 Task: Look for Airbnb properties in Ashmun, Egypt from 5th November, 2023 to 16th November, 2023 for 2 adults.1  bedroom having 1 bed and 1 bathroom. Property type can be hotel. Look for 4 properties as per requirement.
Action: Mouse moved to (597, 114)
Screenshot: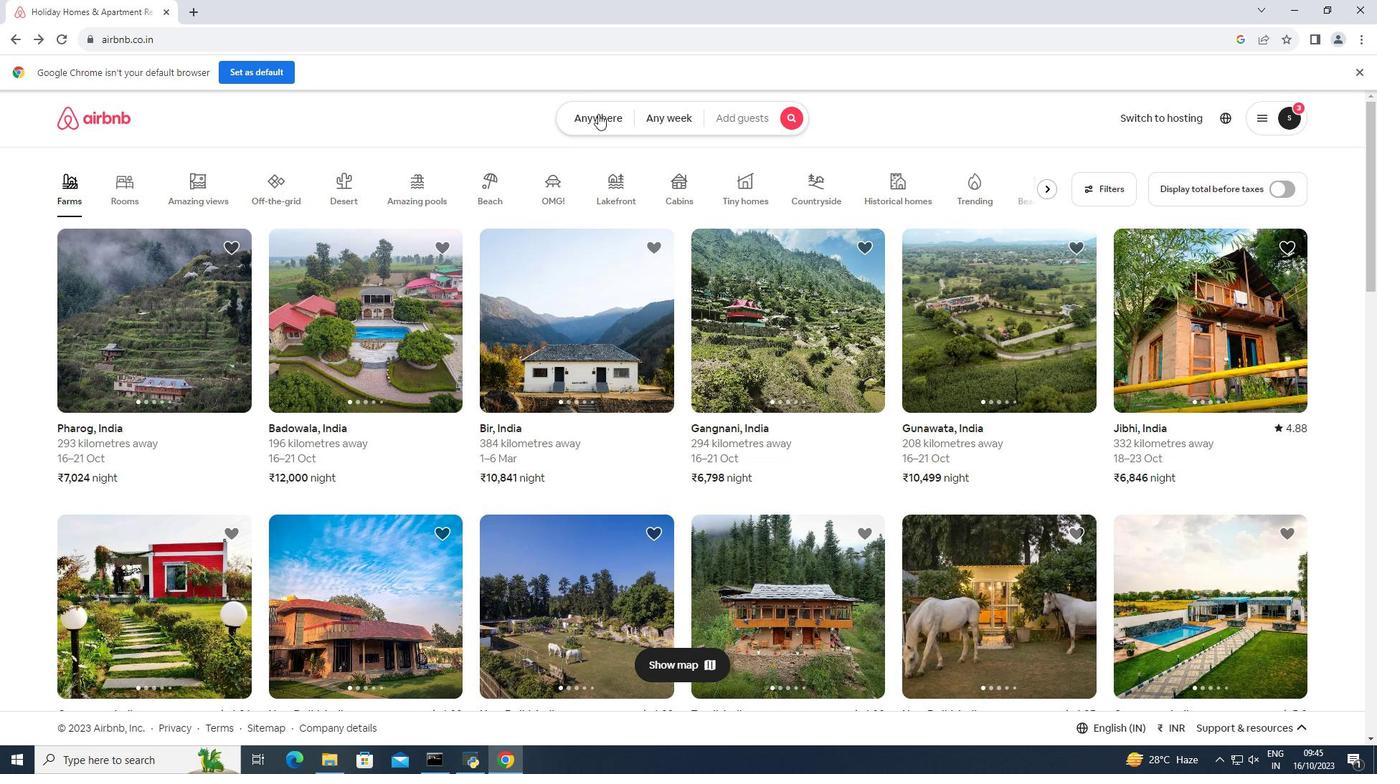 
Action: Mouse pressed left at (597, 114)
Screenshot: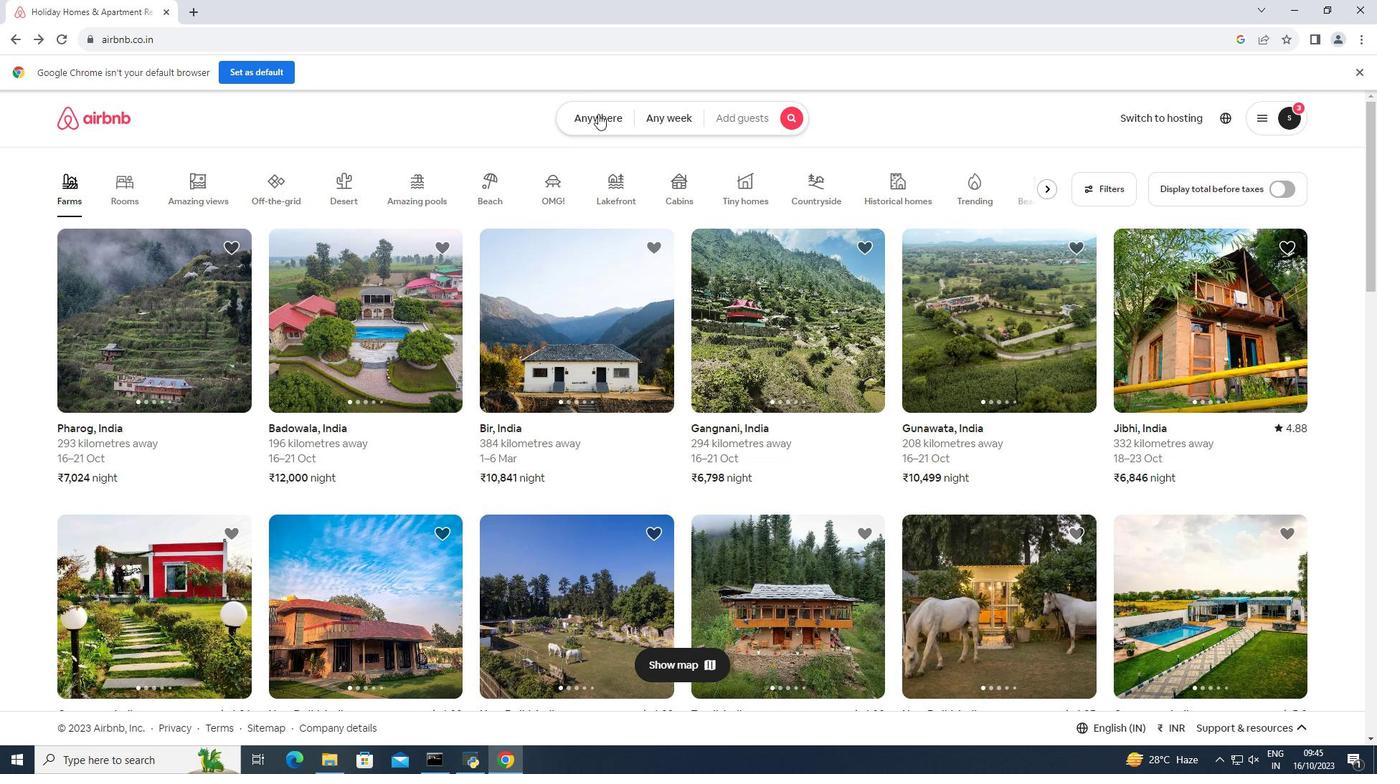 
Action: Mouse moved to (473, 177)
Screenshot: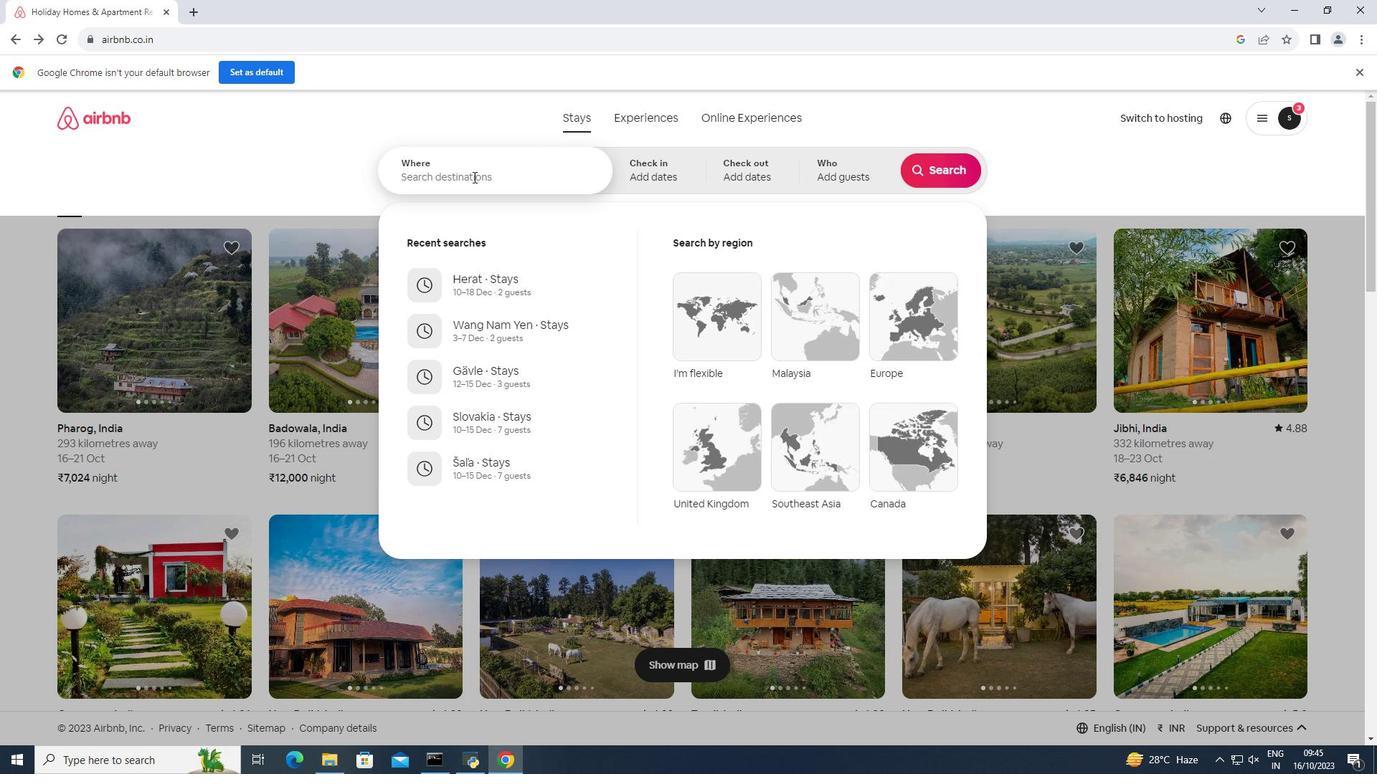
Action: Mouse pressed left at (473, 177)
Screenshot: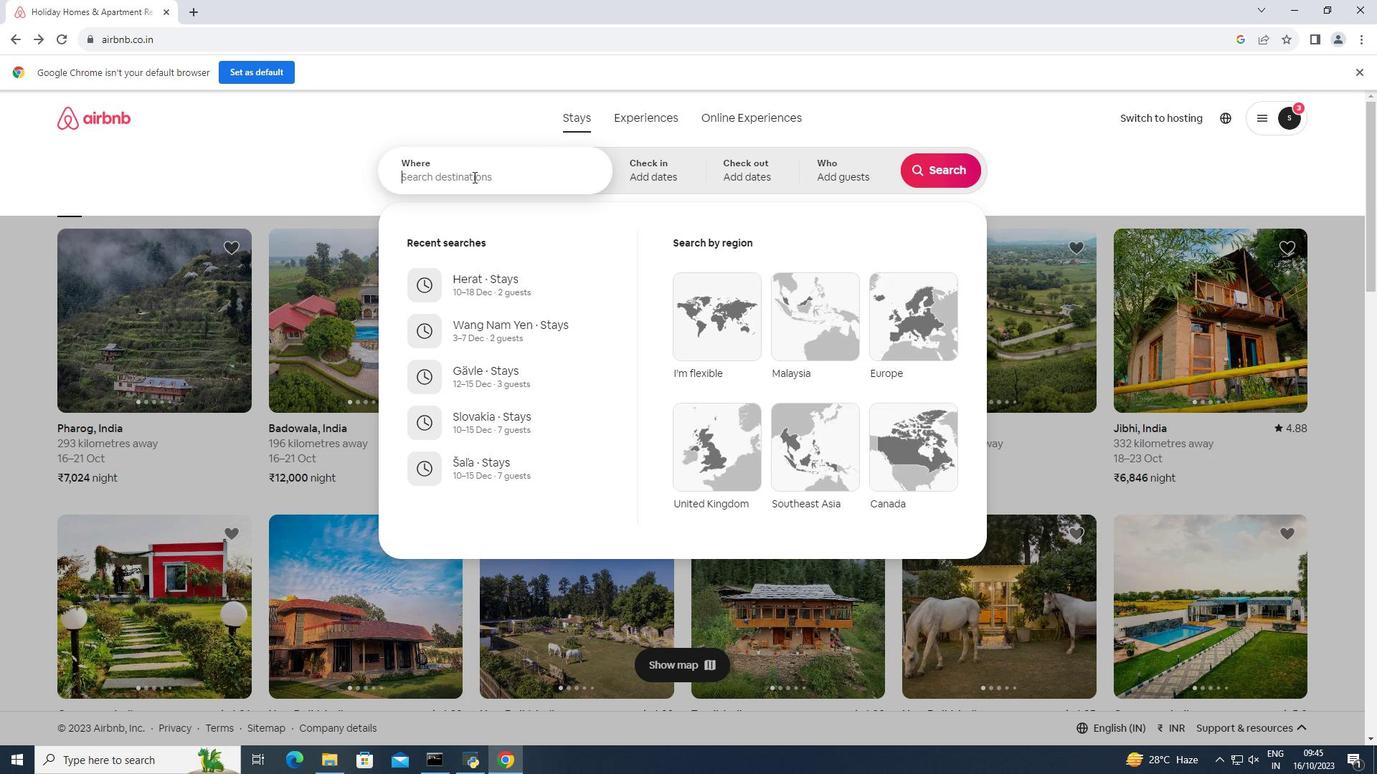 
Action: Key pressed <Key.shift><Key.shift><Key.shift><Key.shift><Key.shift><Key.shift>Ashmun,<Key.space><Key.shift>Egypt
Screenshot: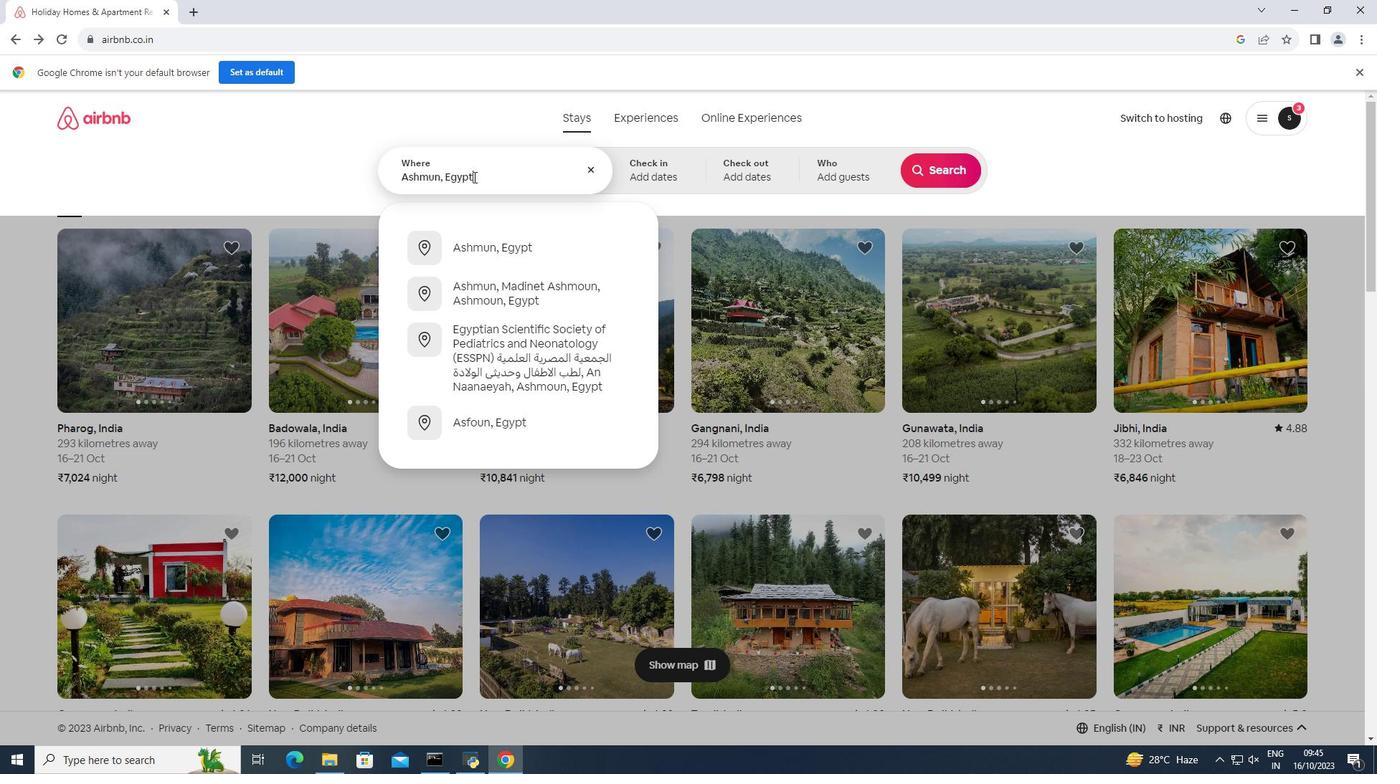 
Action: Mouse moved to (515, 250)
Screenshot: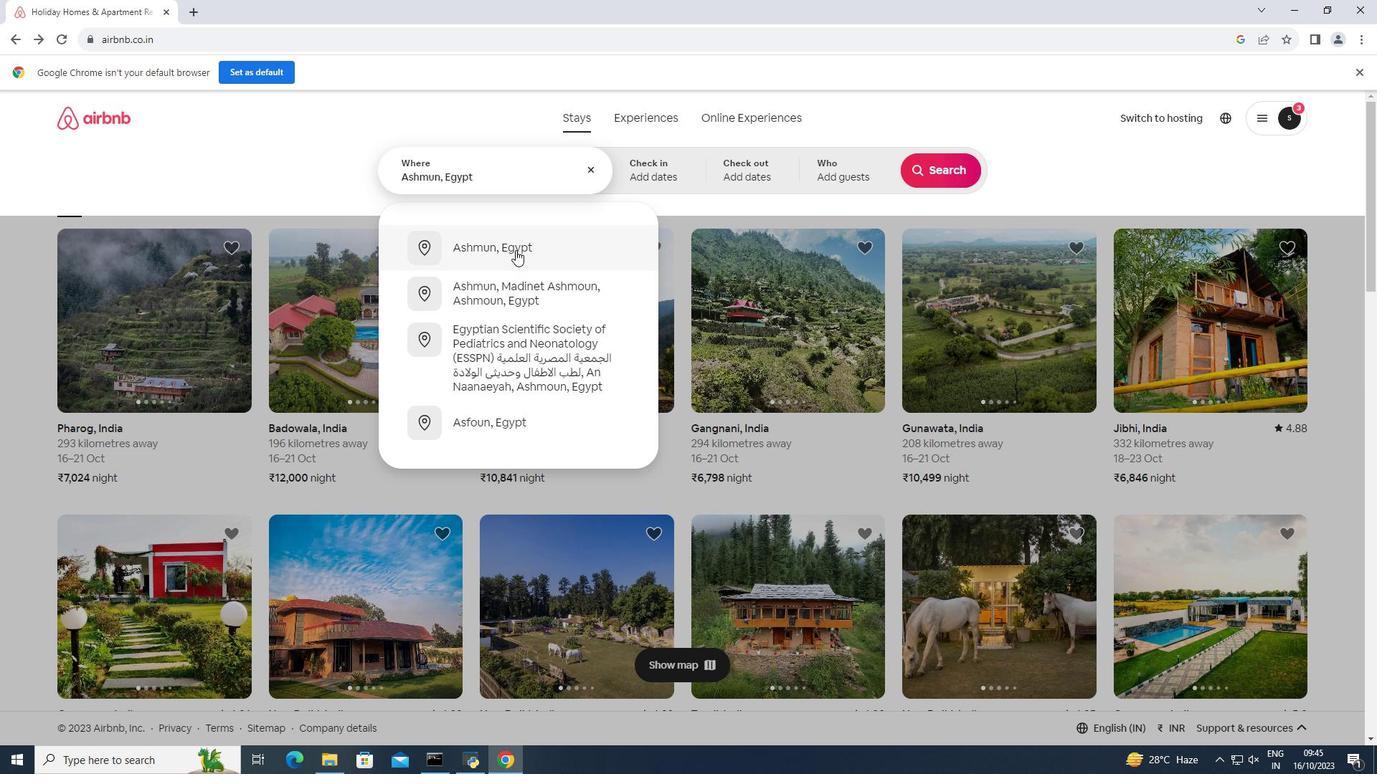 
Action: Mouse pressed left at (515, 250)
Screenshot: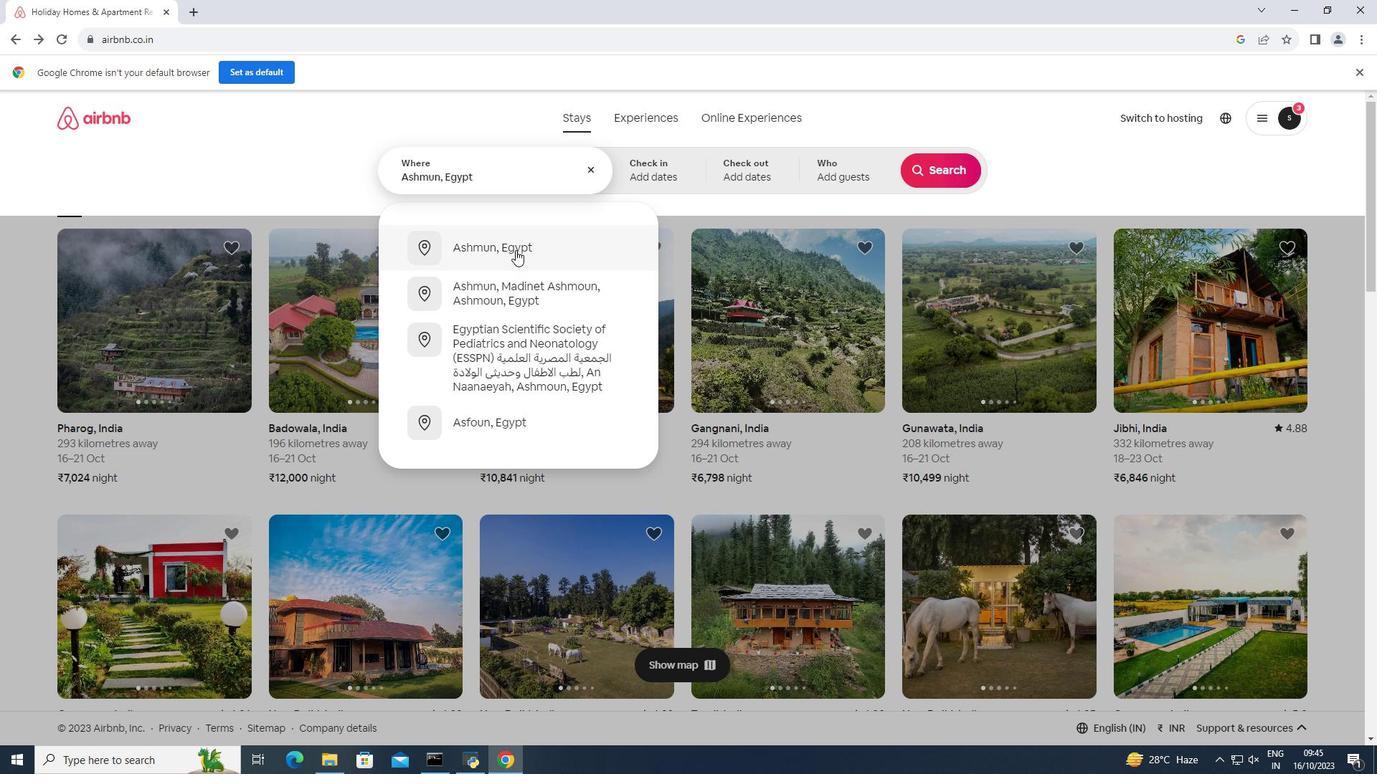 
Action: Mouse moved to (723, 375)
Screenshot: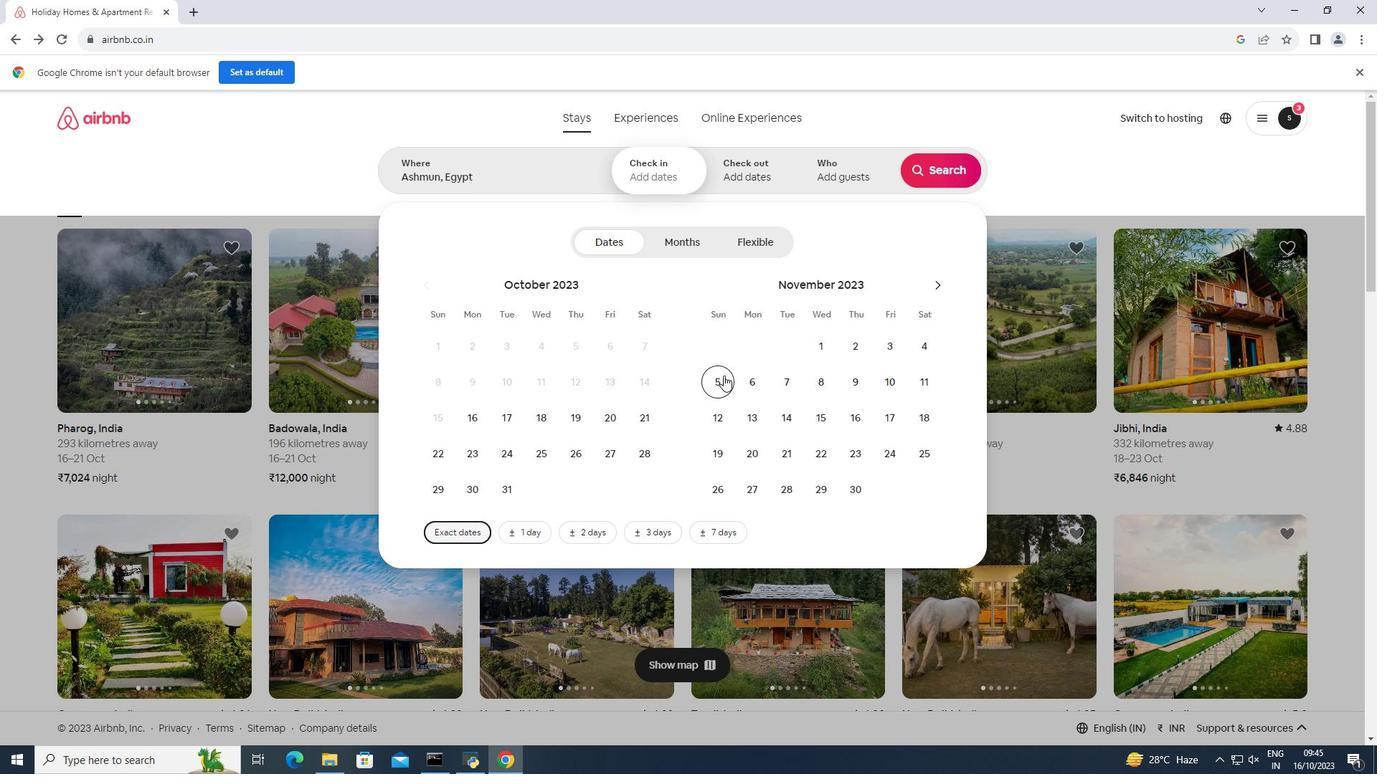 
Action: Mouse pressed left at (723, 375)
Screenshot: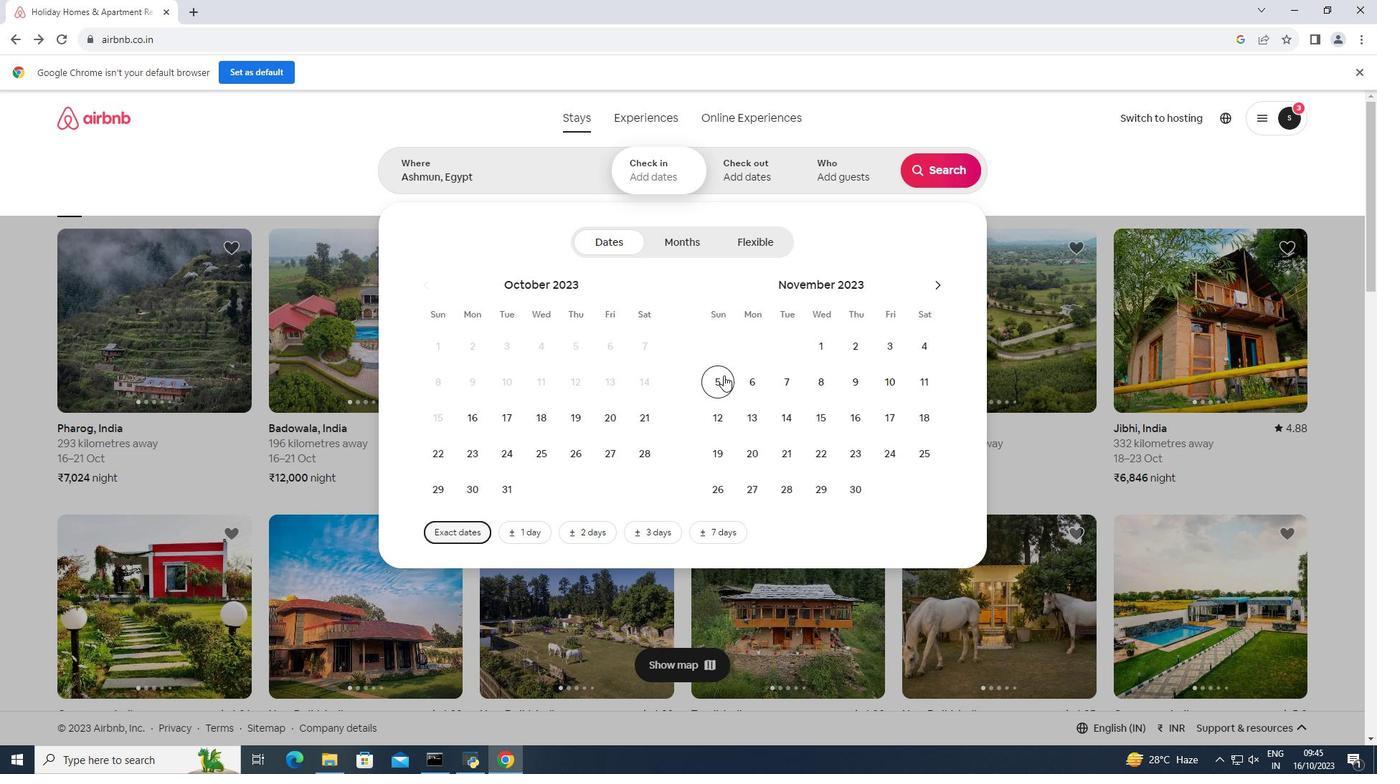 
Action: Mouse moved to (857, 416)
Screenshot: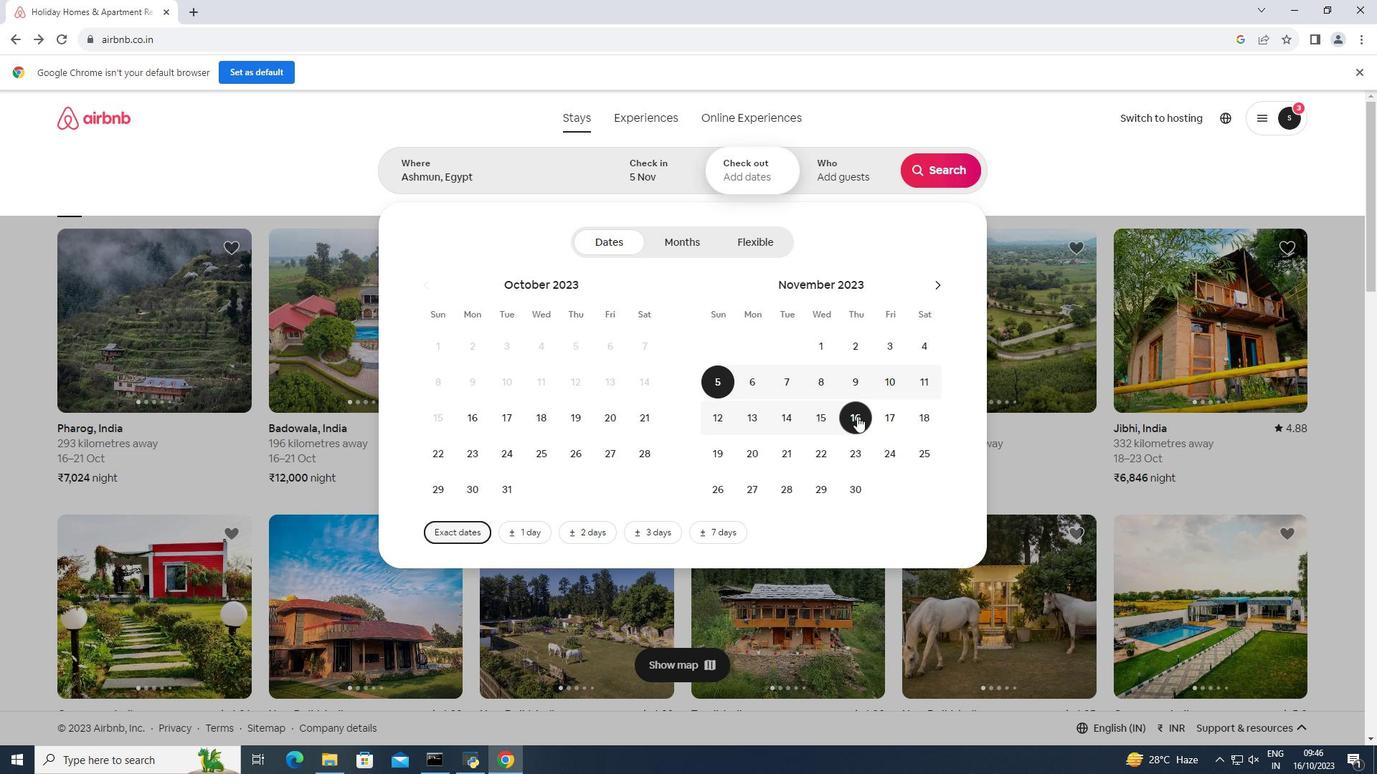 
Action: Mouse pressed left at (857, 416)
Screenshot: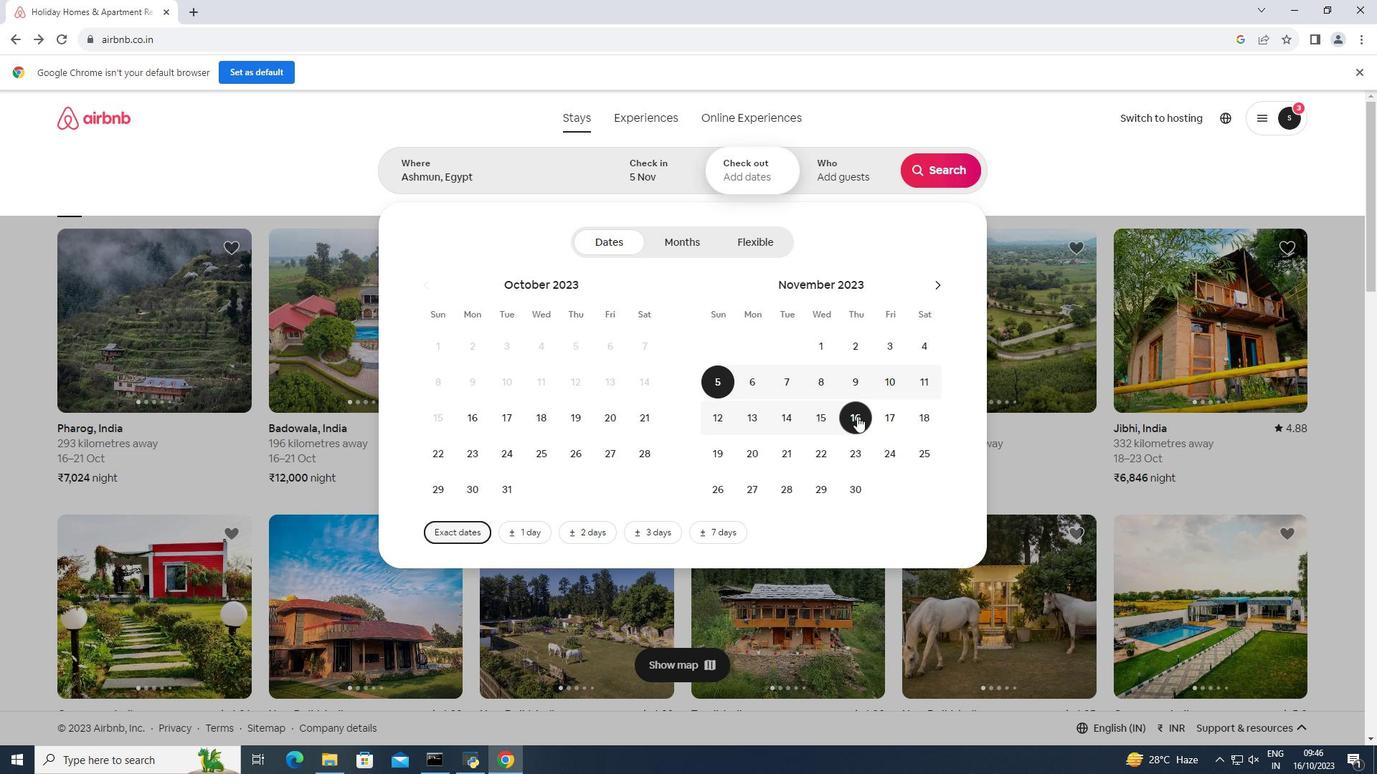 
Action: Mouse moved to (834, 172)
Screenshot: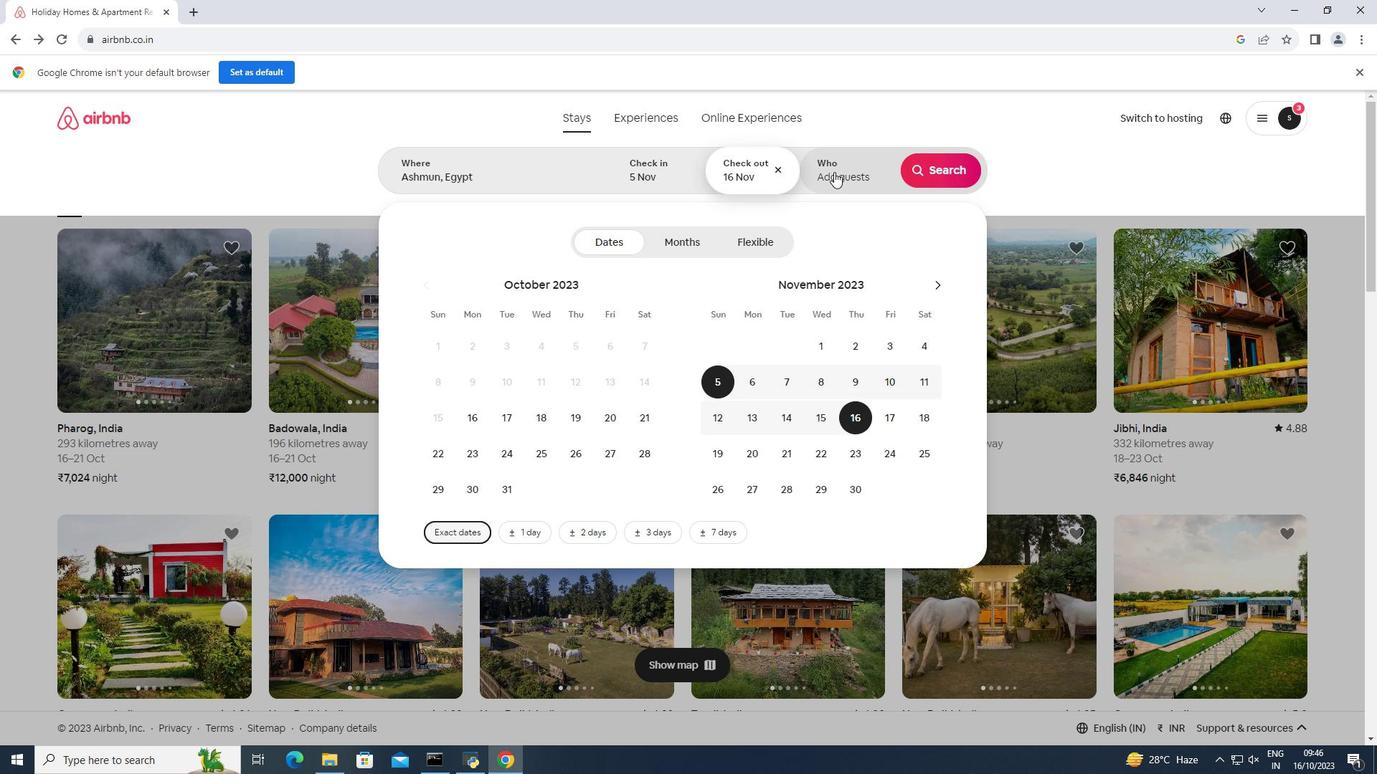 
Action: Mouse pressed left at (834, 172)
Screenshot: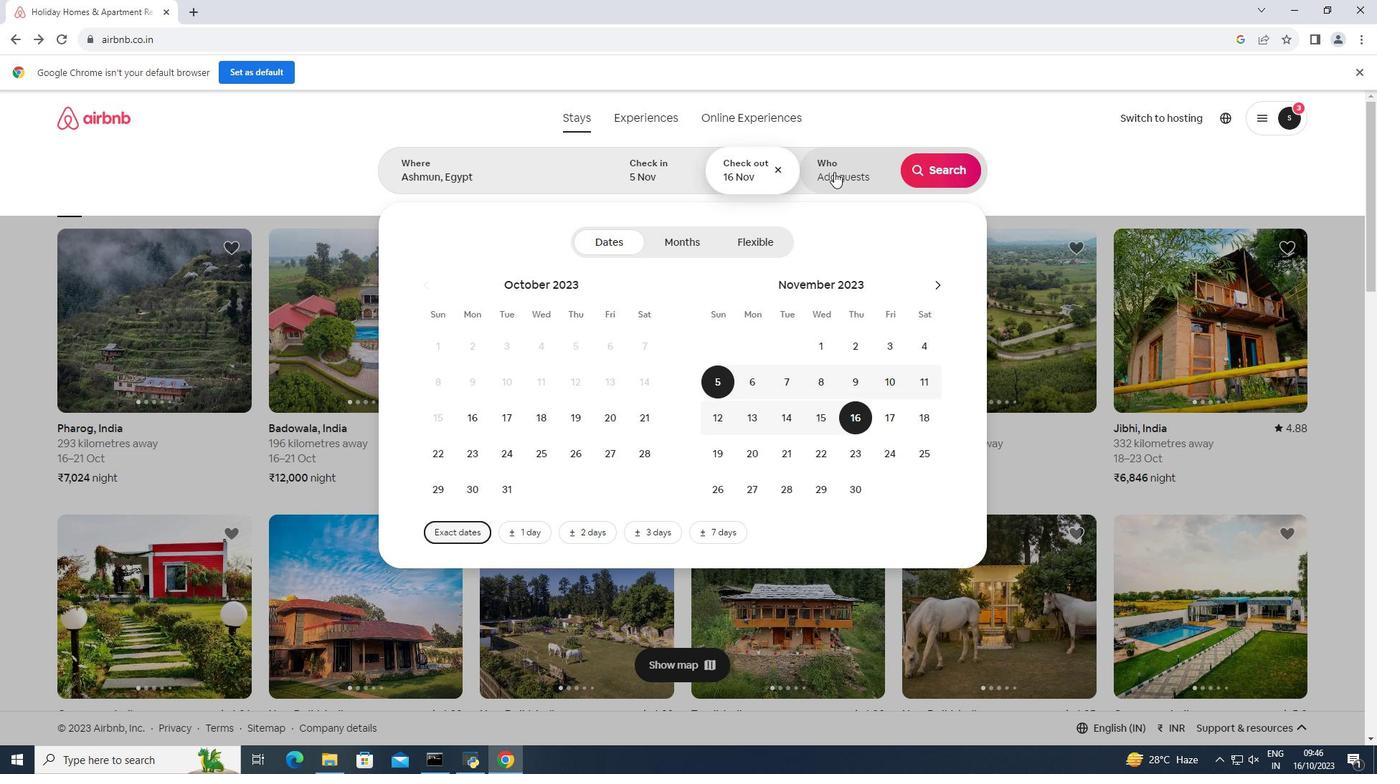 
Action: Mouse moved to (943, 246)
Screenshot: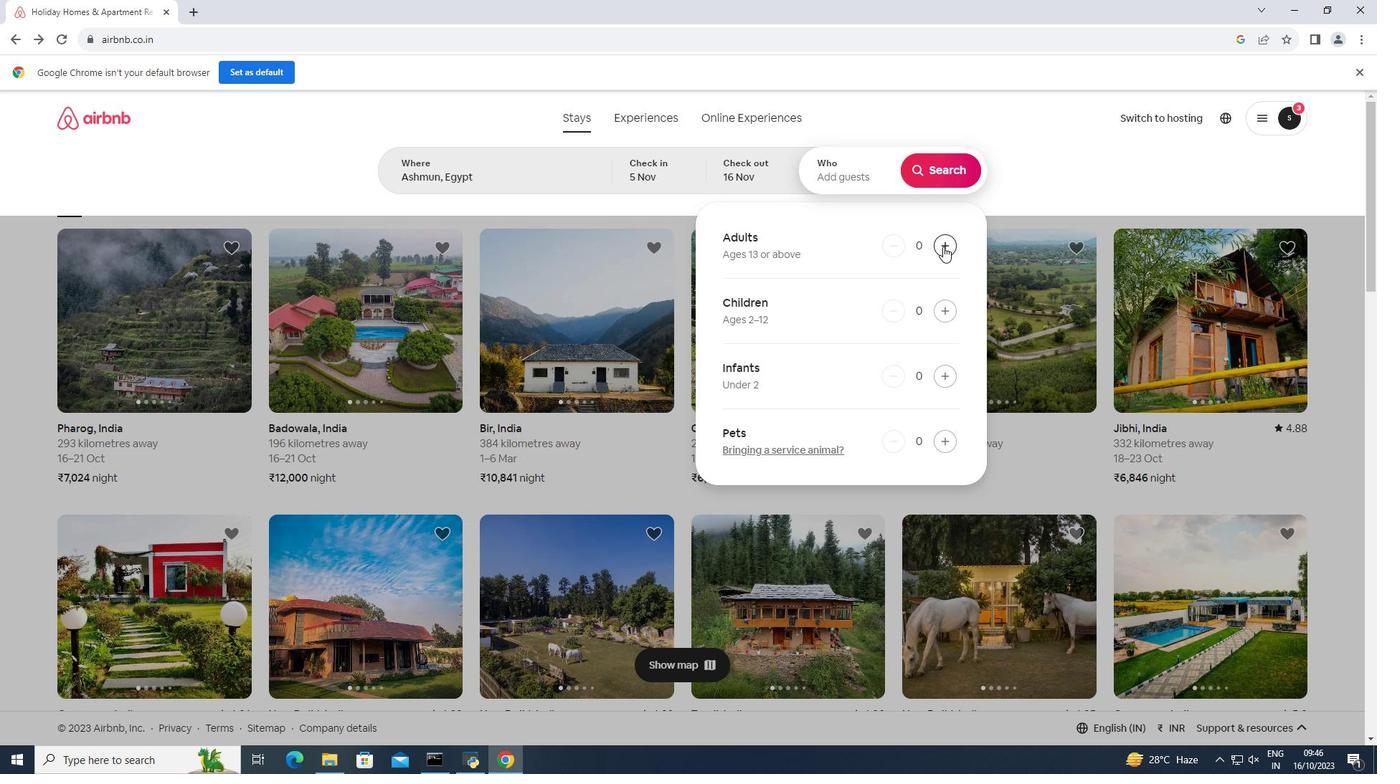 
Action: Mouse pressed left at (943, 246)
Screenshot: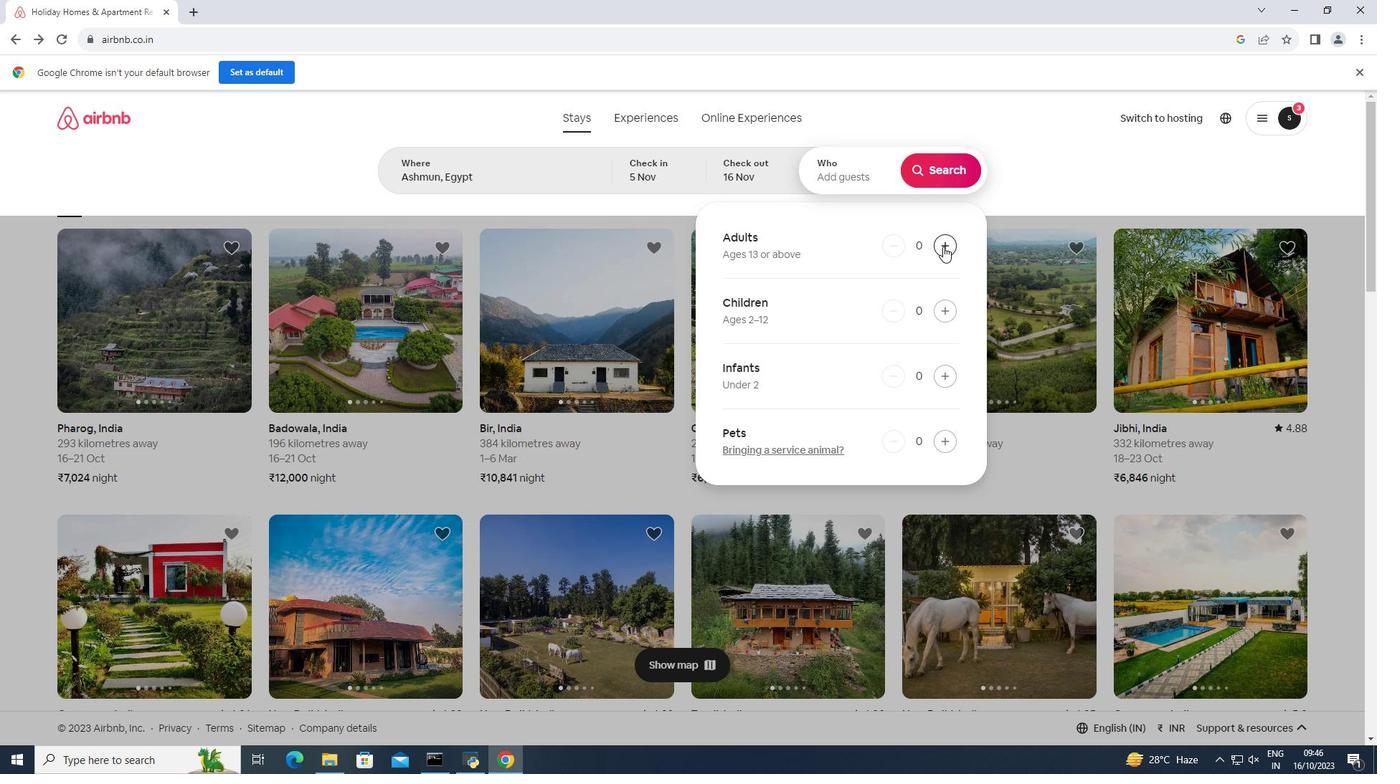 
Action: Mouse pressed left at (943, 246)
Screenshot: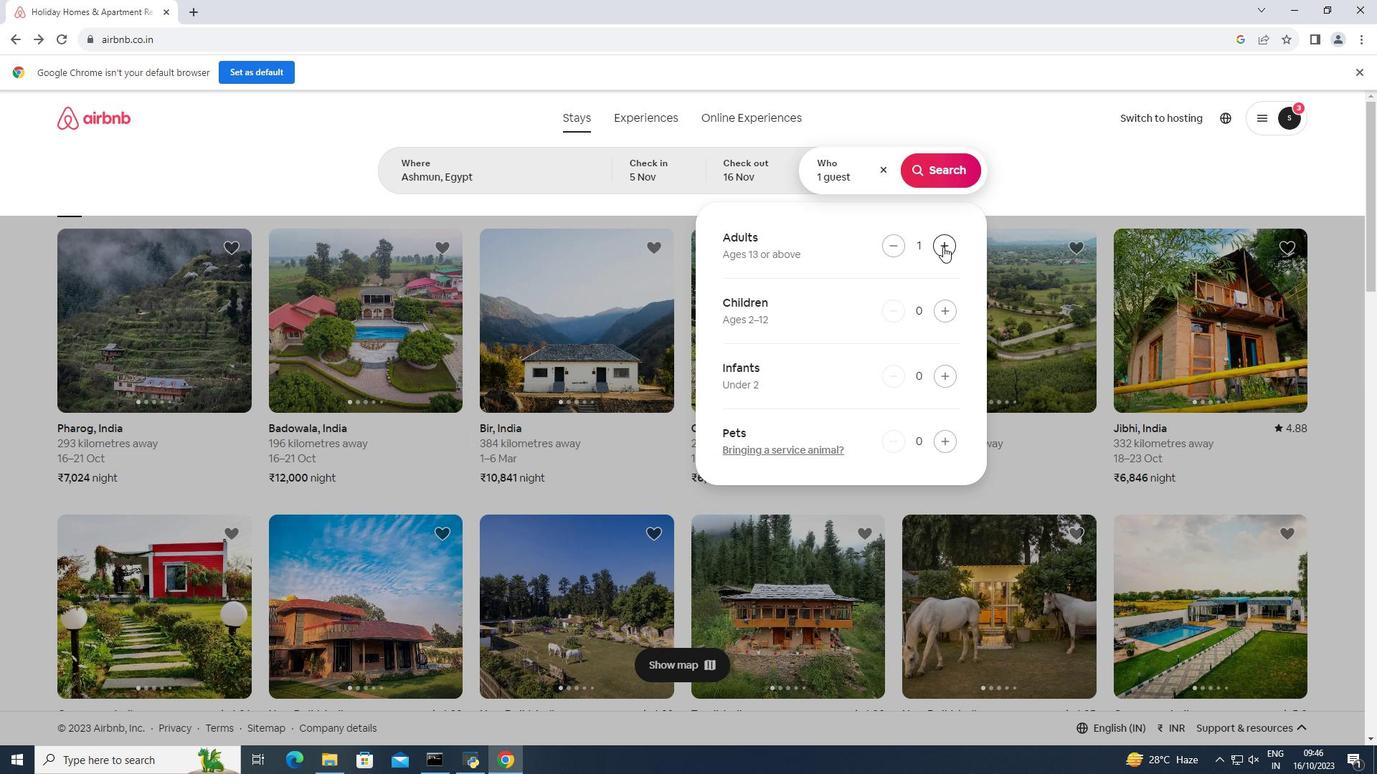 
Action: Mouse moved to (946, 171)
Screenshot: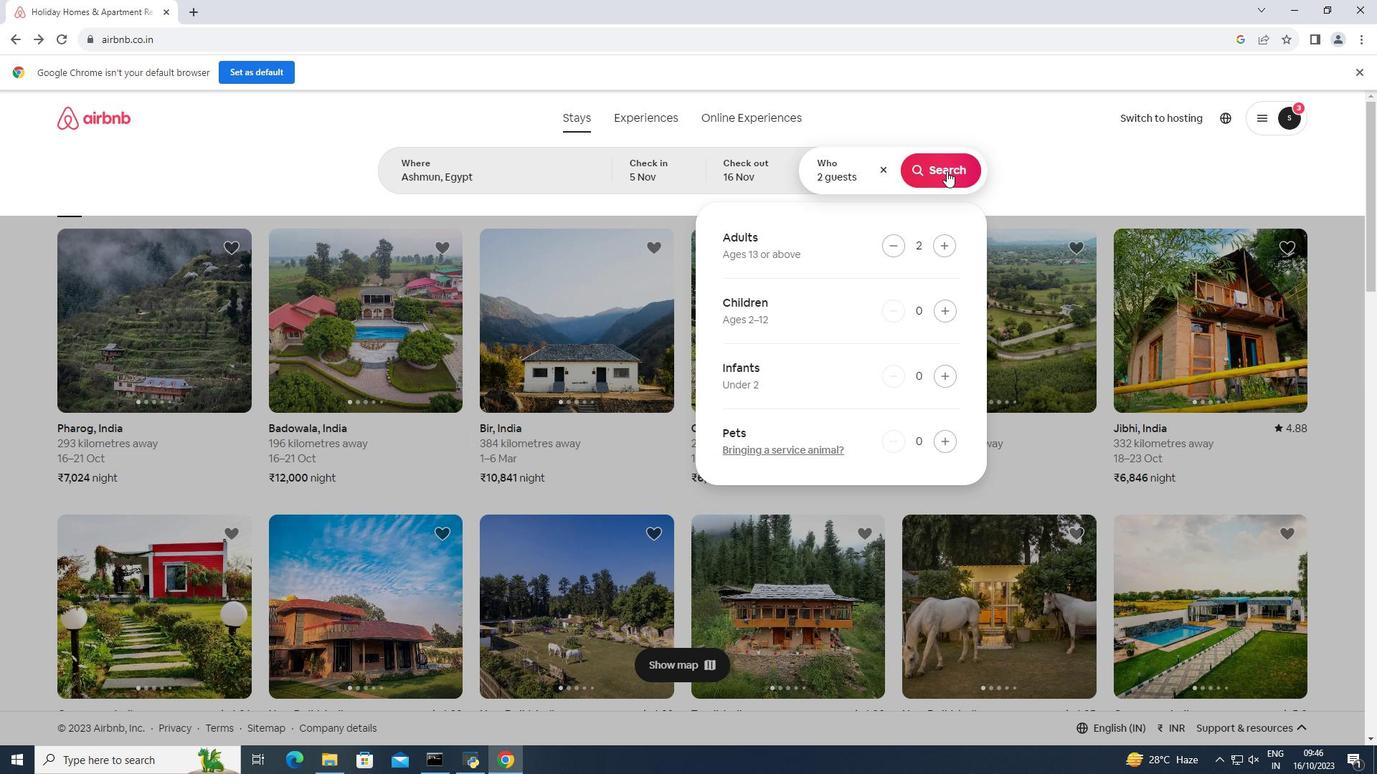 
Action: Mouse pressed left at (946, 171)
Screenshot: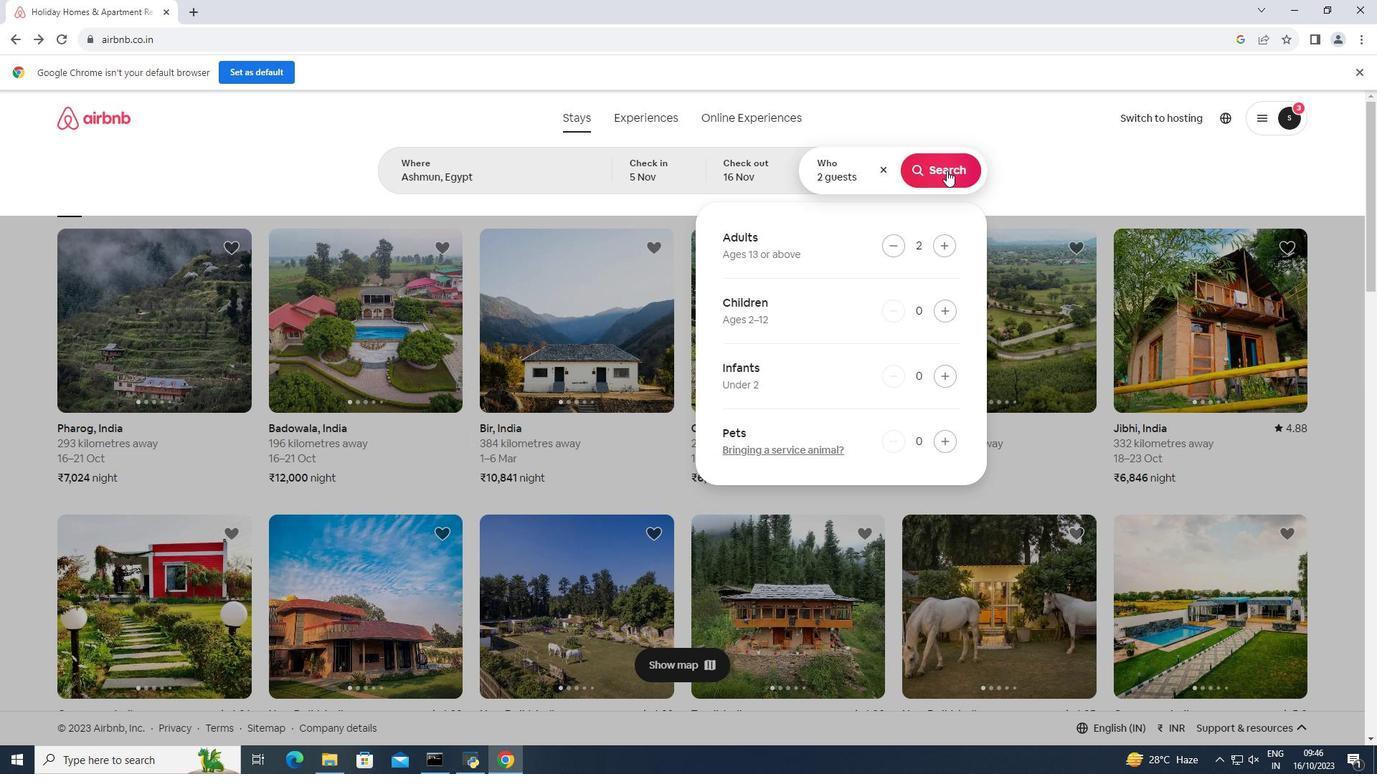 
Action: Mouse moved to (1130, 176)
Screenshot: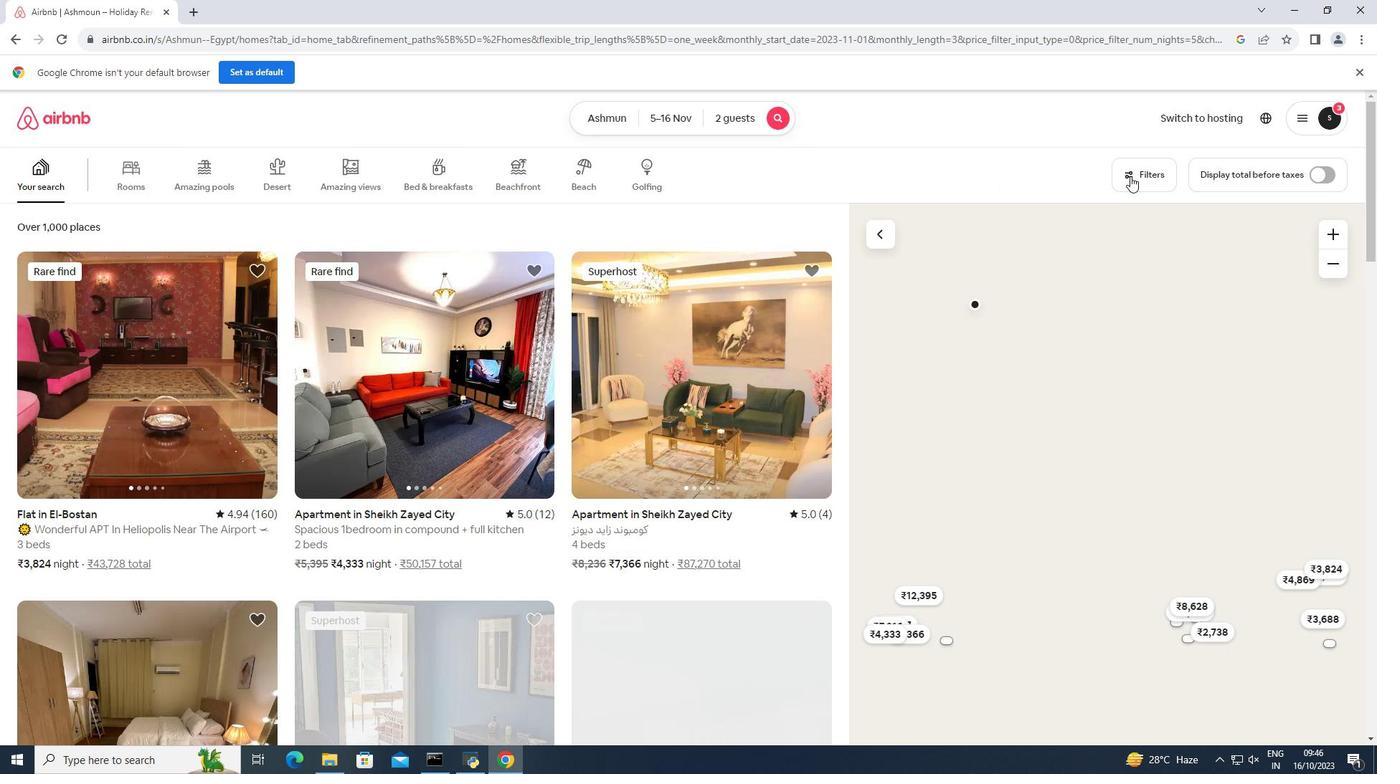 
Action: Mouse pressed left at (1130, 176)
Screenshot: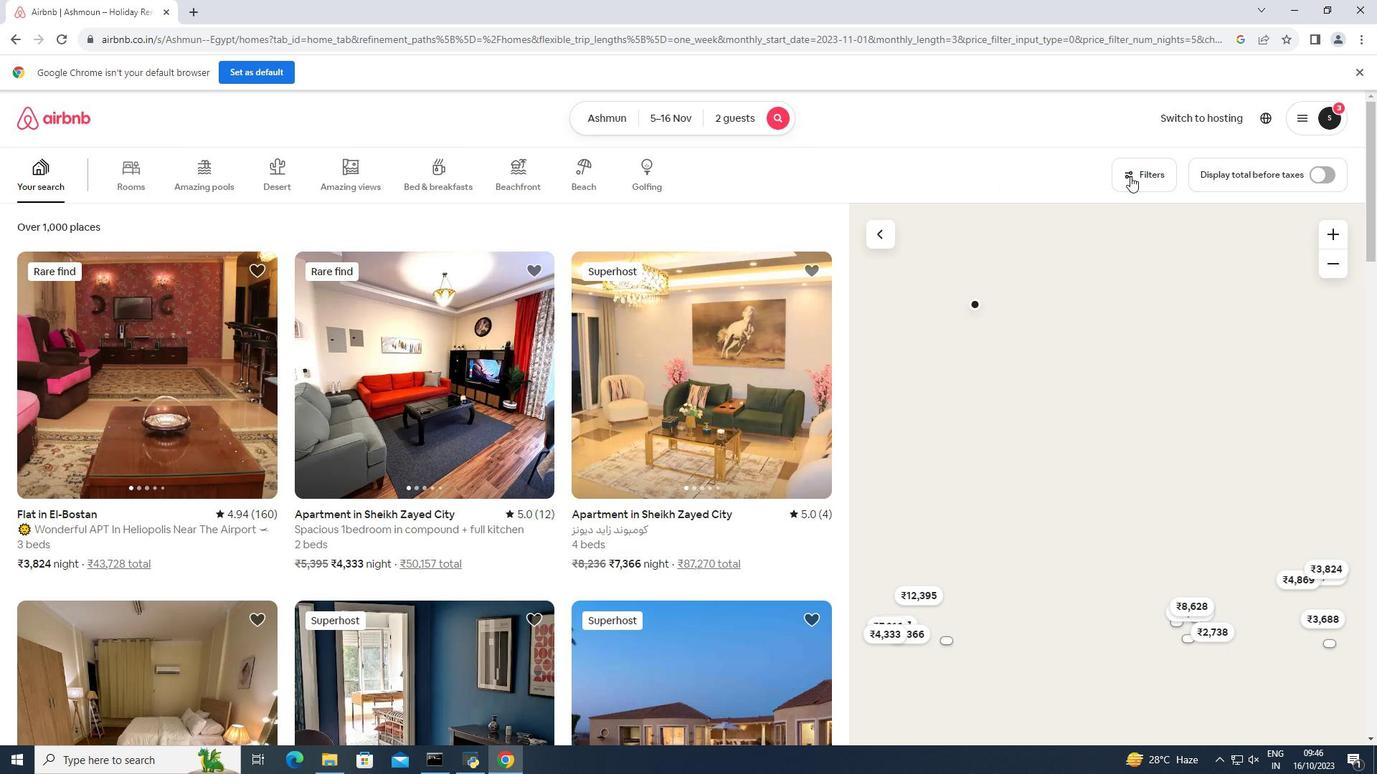
Action: Mouse moved to (597, 454)
Screenshot: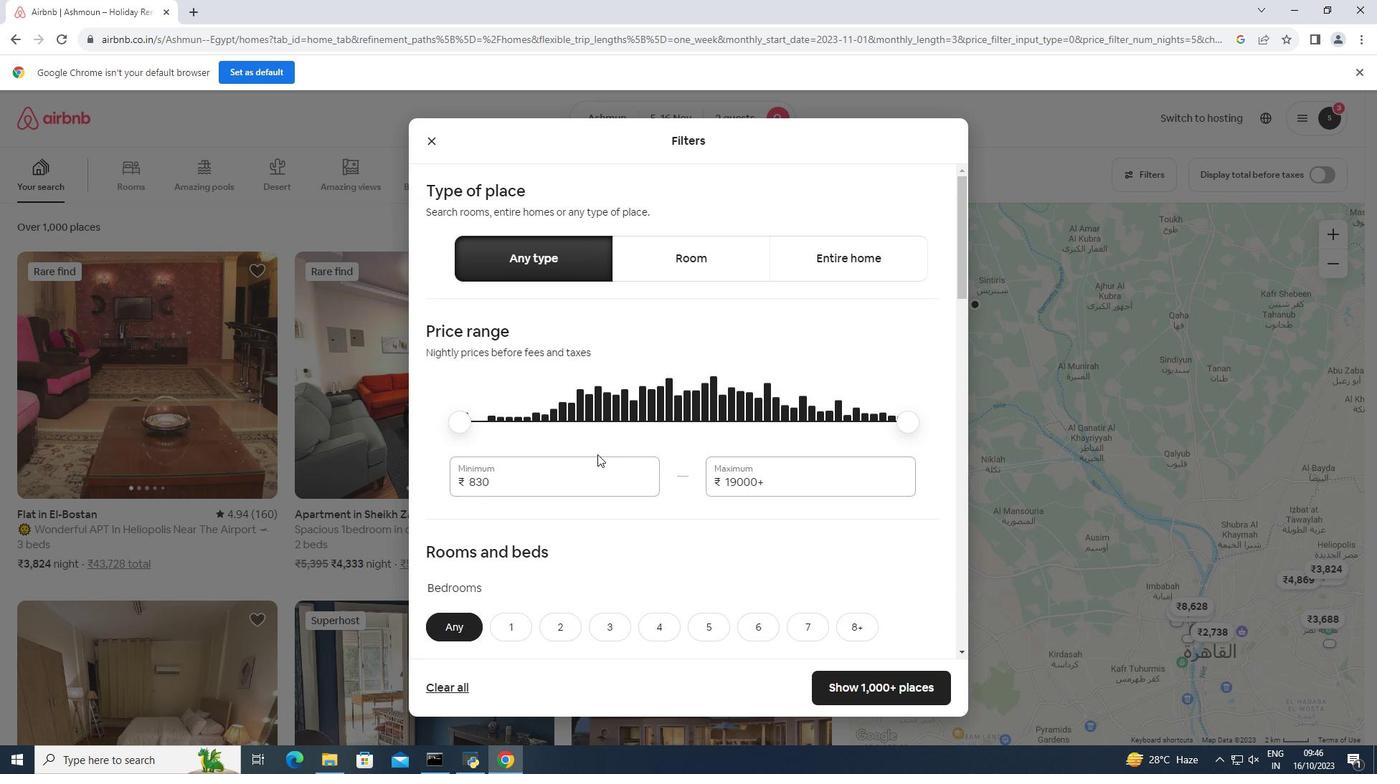 
Action: Mouse scrolled (597, 453) with delta (0, 0)
Screenshot: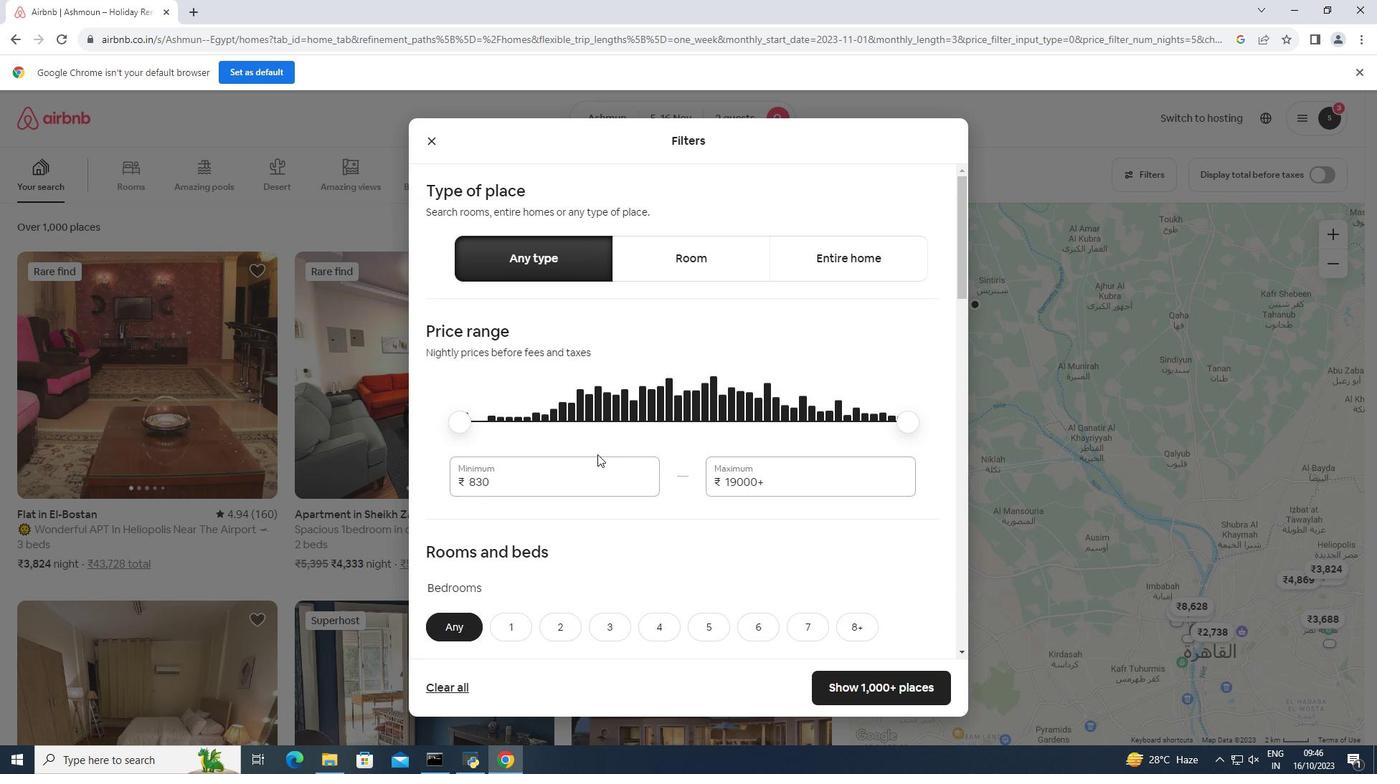 
Action: Mouse scrolled (597, 453) with delta (0, 0)
Screenshot: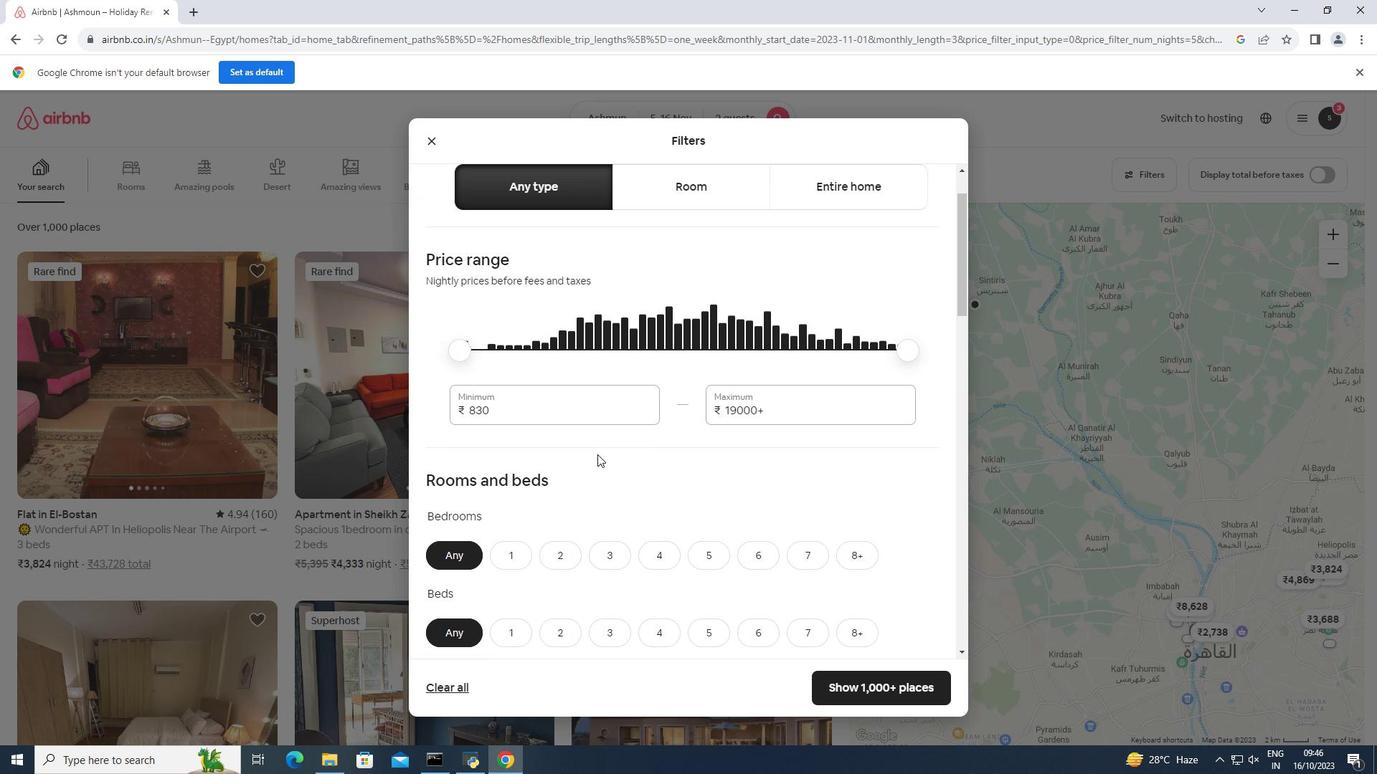 
Action: Mouse moved to (513, 481)
Screenshot: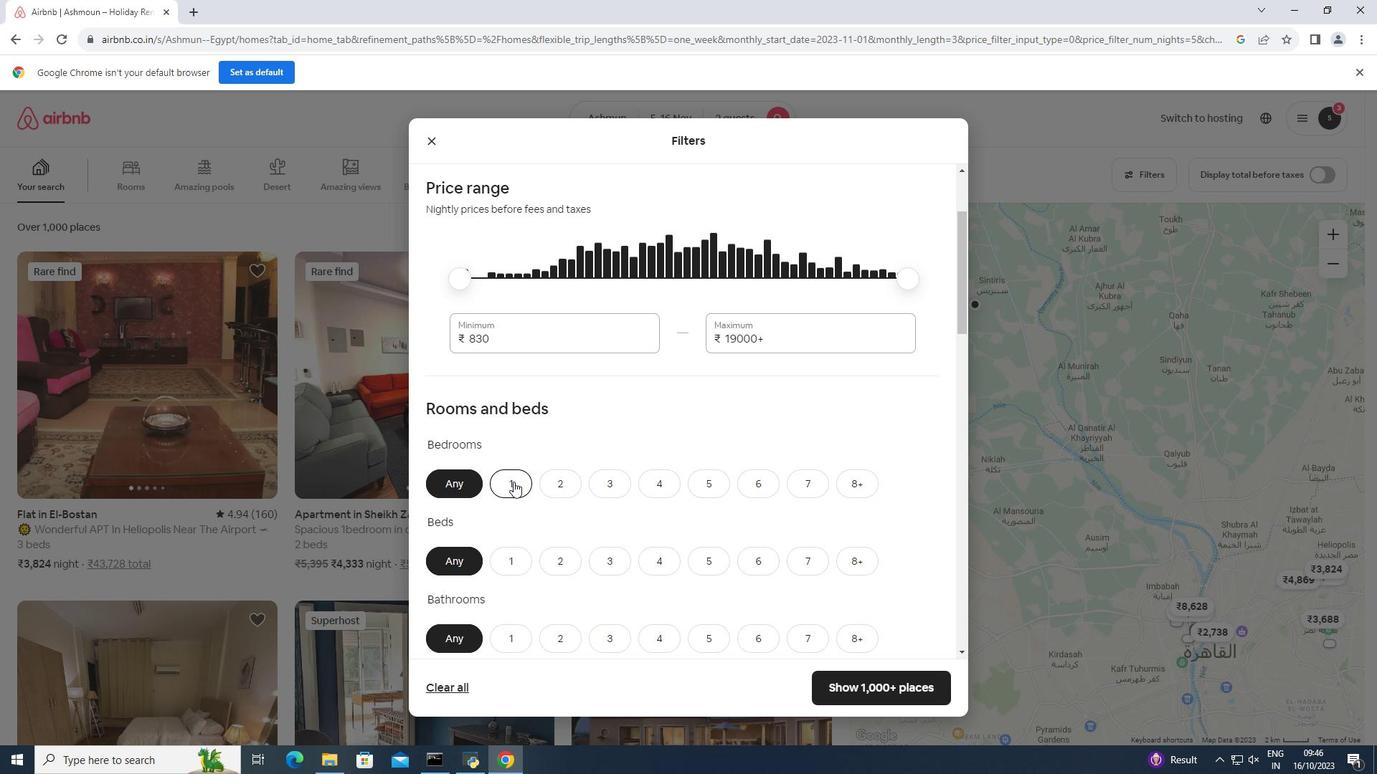 
Action: Mouse pressed left at (513, 481)
Screenshot: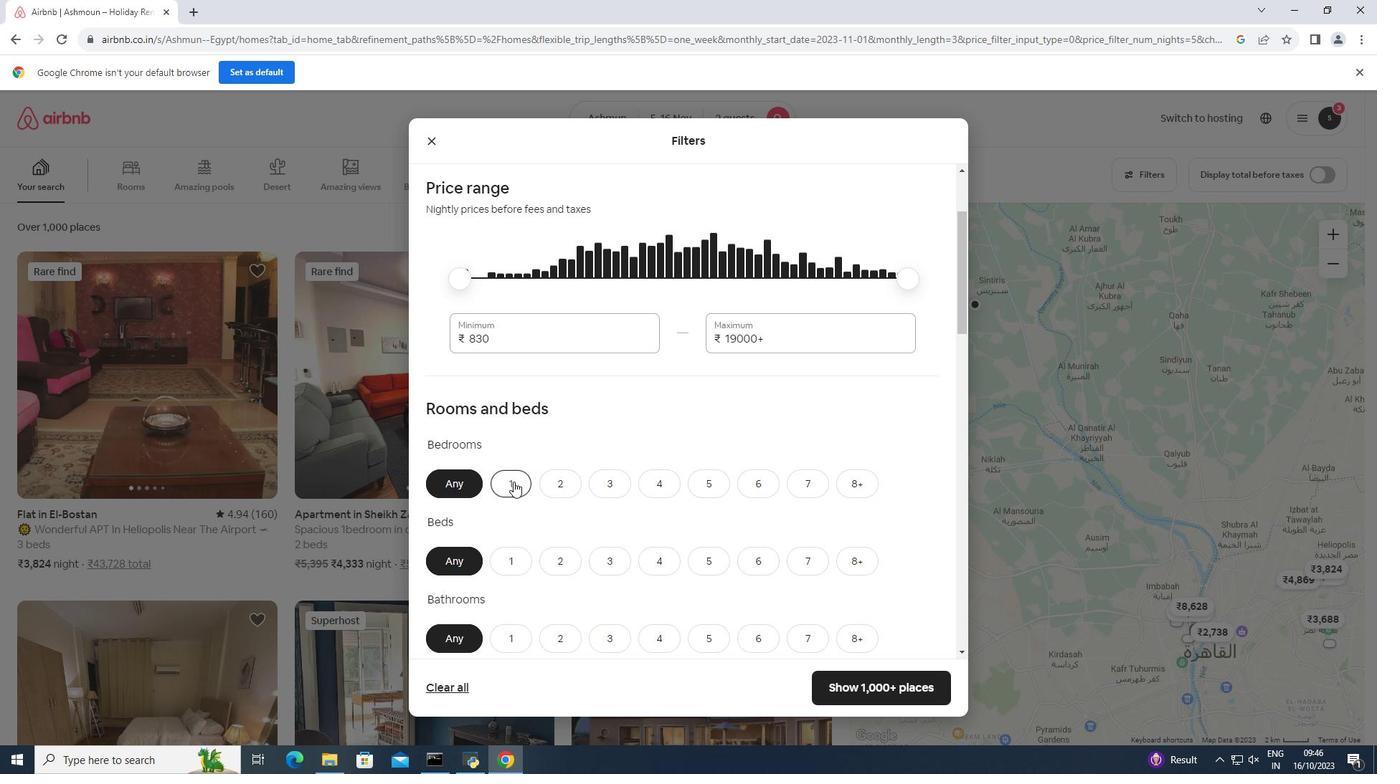 
Action: Mouse moved to (512, 553)
Screenshot: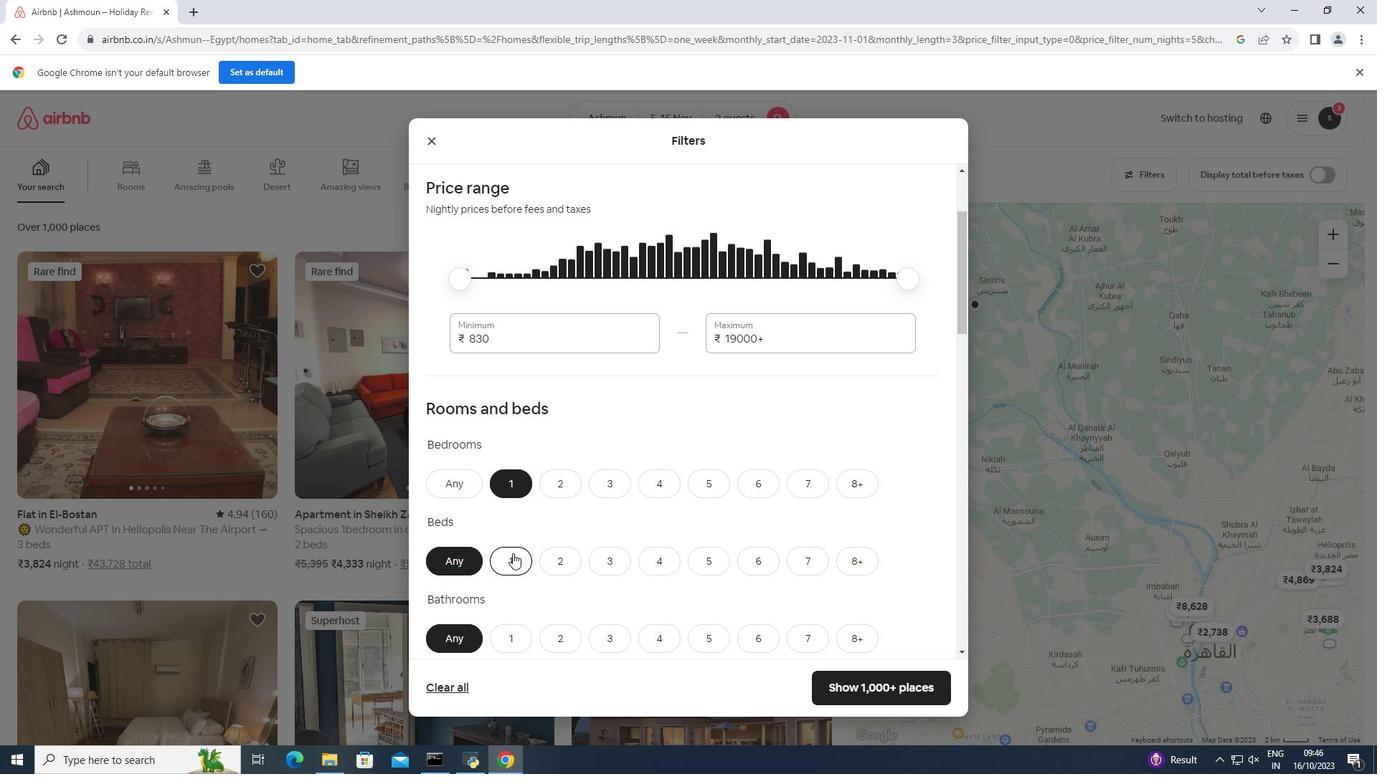 
Action: Mouse pressed left at (512, 553)
Screenshot: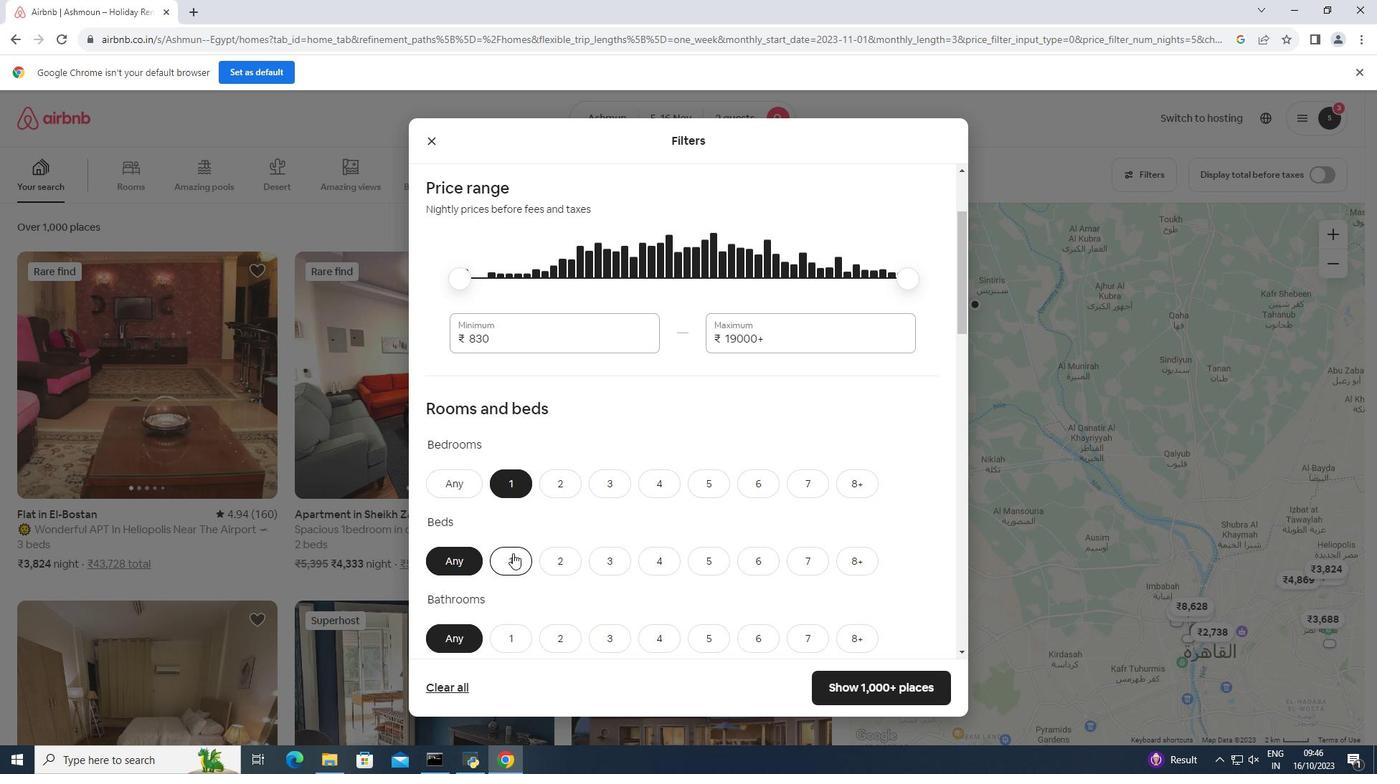 
Action: Mouse moved to (510, 639)
Screenshot: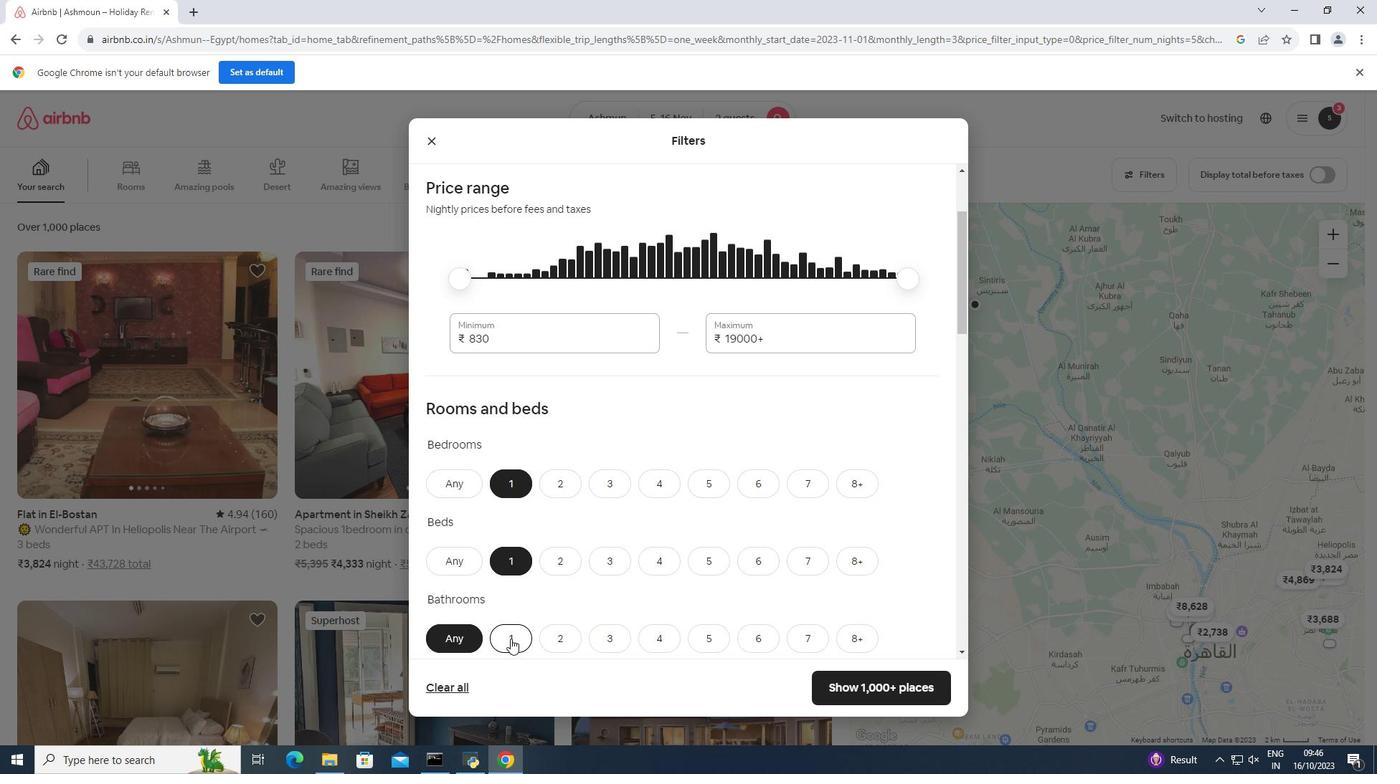 
Action: Mouse pressed left at (510, 639)
Screenshot: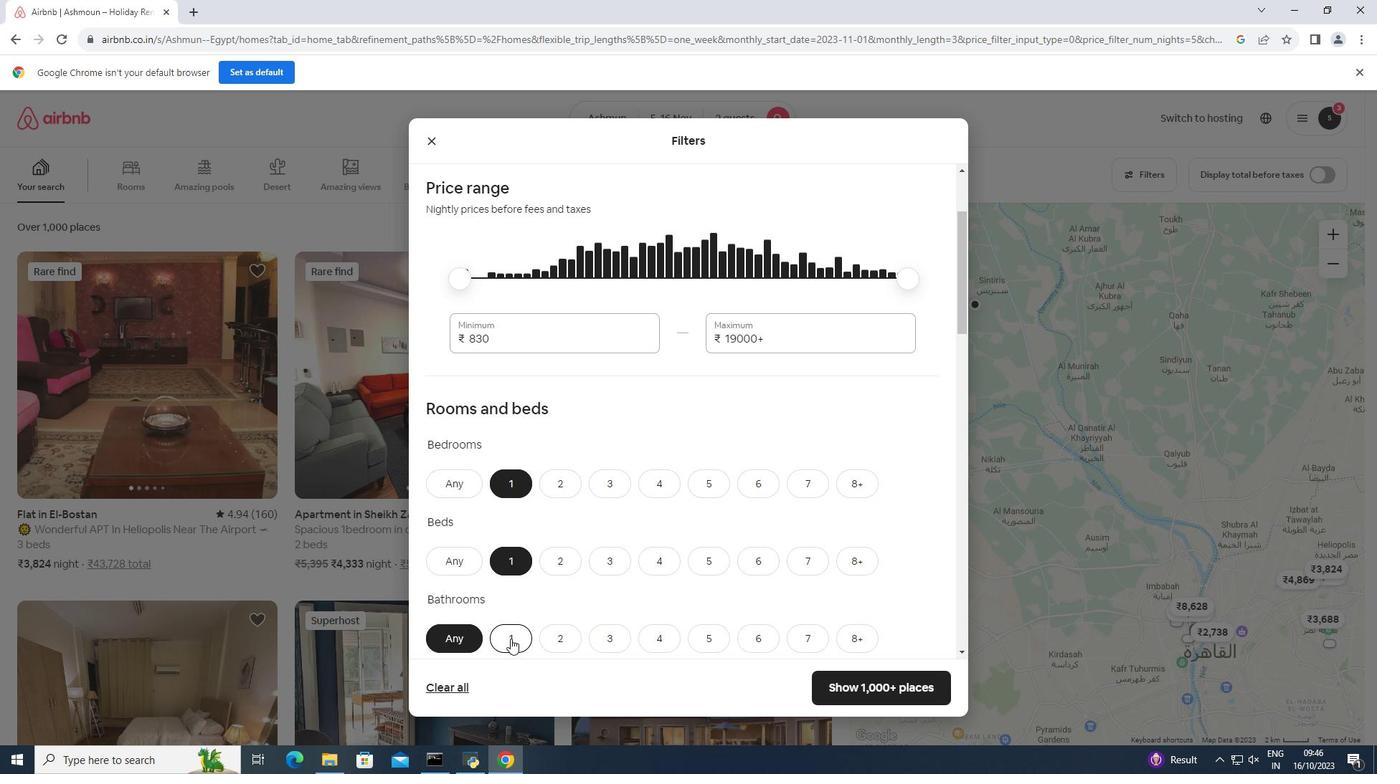 
Action: Mouse moved to (563, 525)
Screenshot: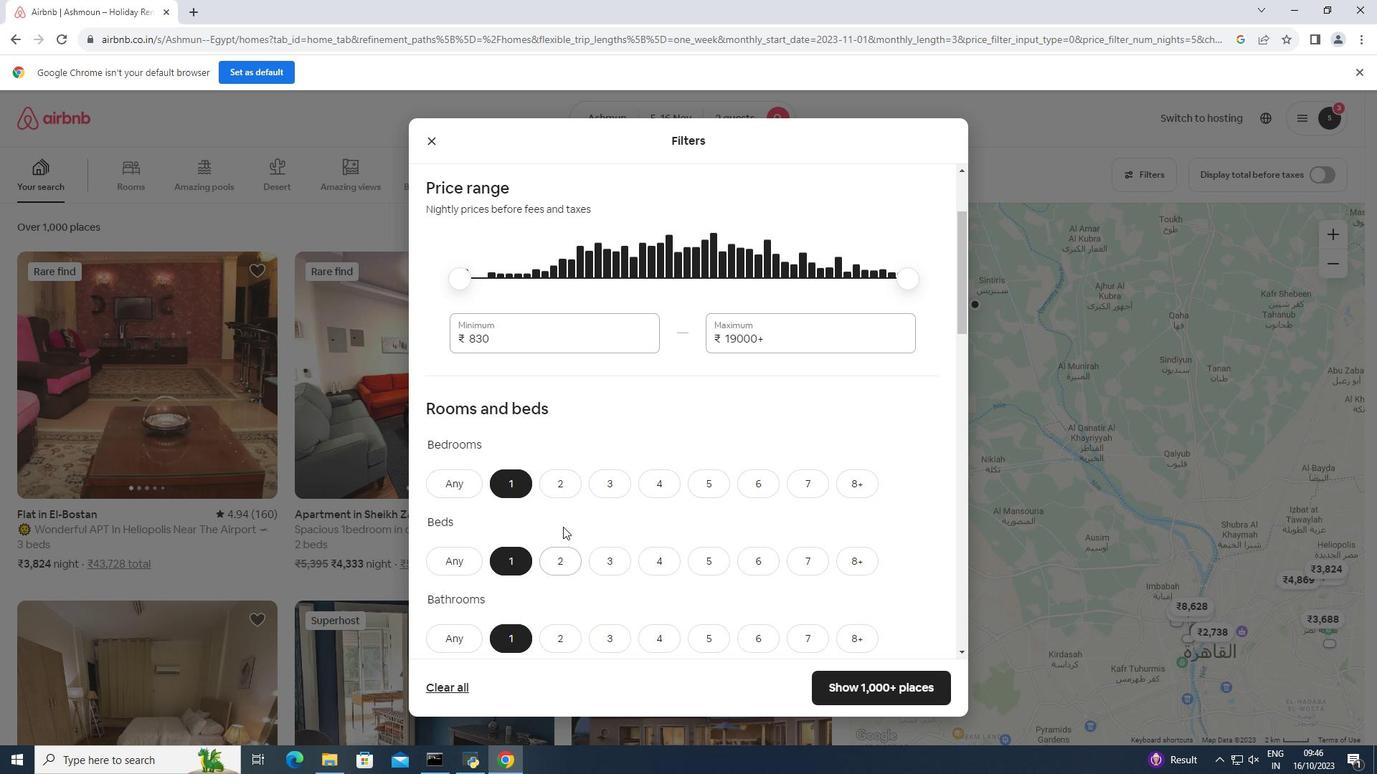 
Action: Mouse scrolled (563, 525) with delta (0, 0)
Screenshot: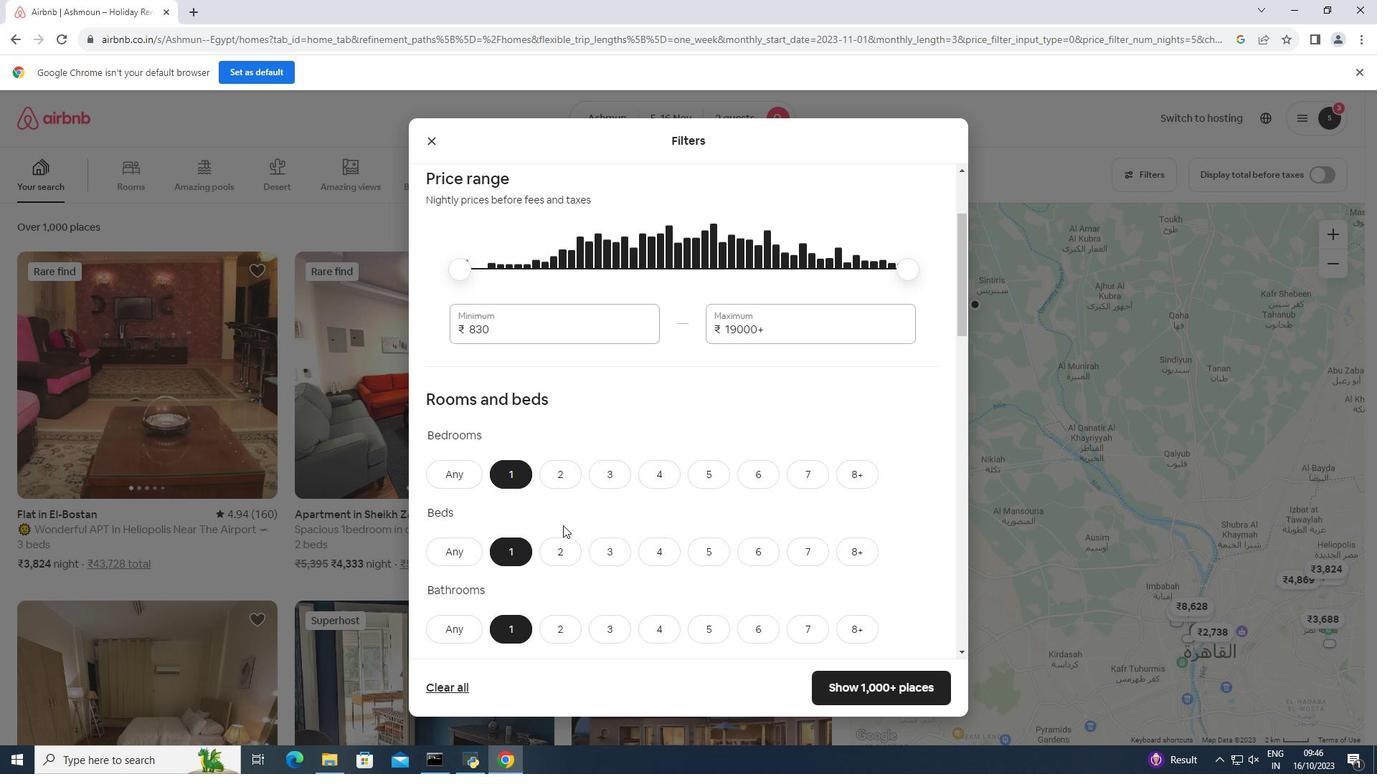 
Action: Mouse scrolled (563, 525) with delta (0, 0)
Screenshot: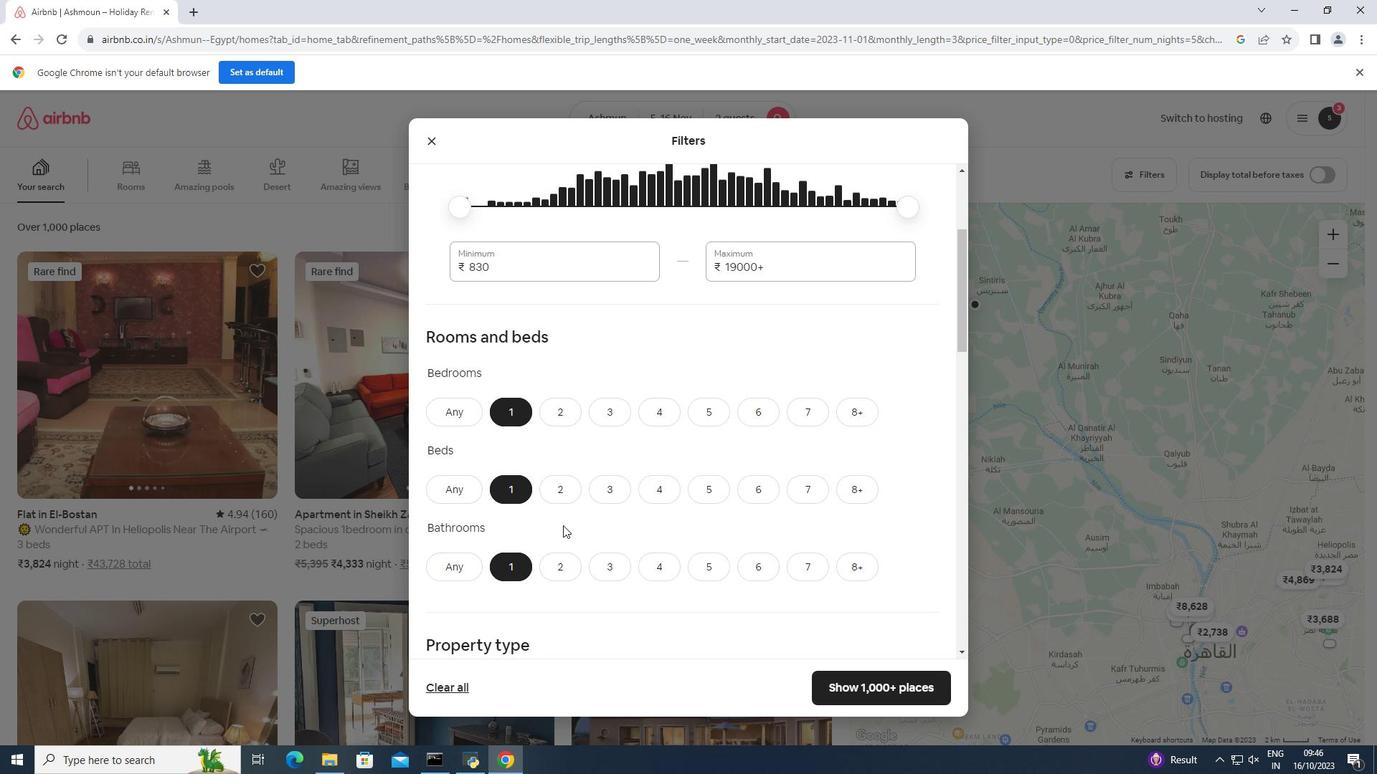 
Action: Mouse moved to (563, 525)
Screenshot: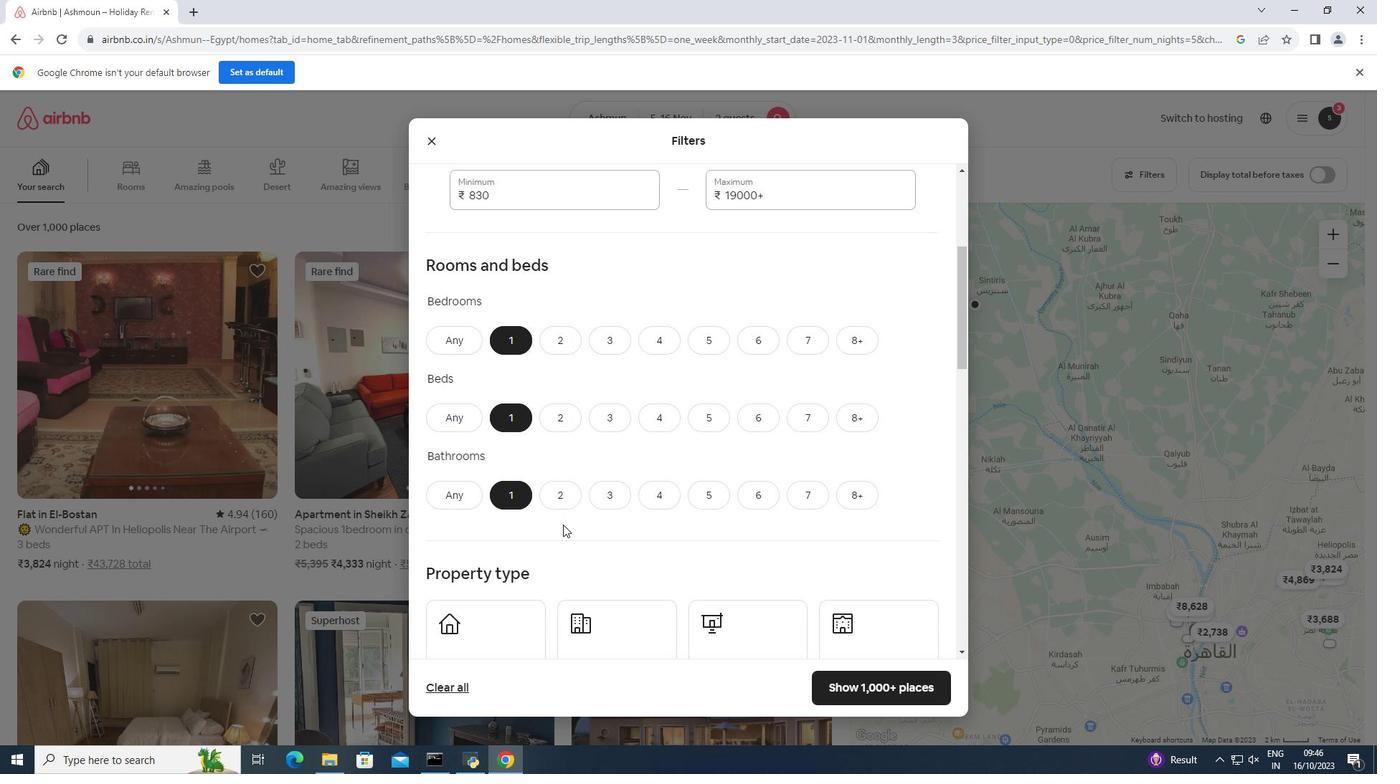 
Action: Mouse scrolled (563, 524) with delta (0, 0)
Screenshot: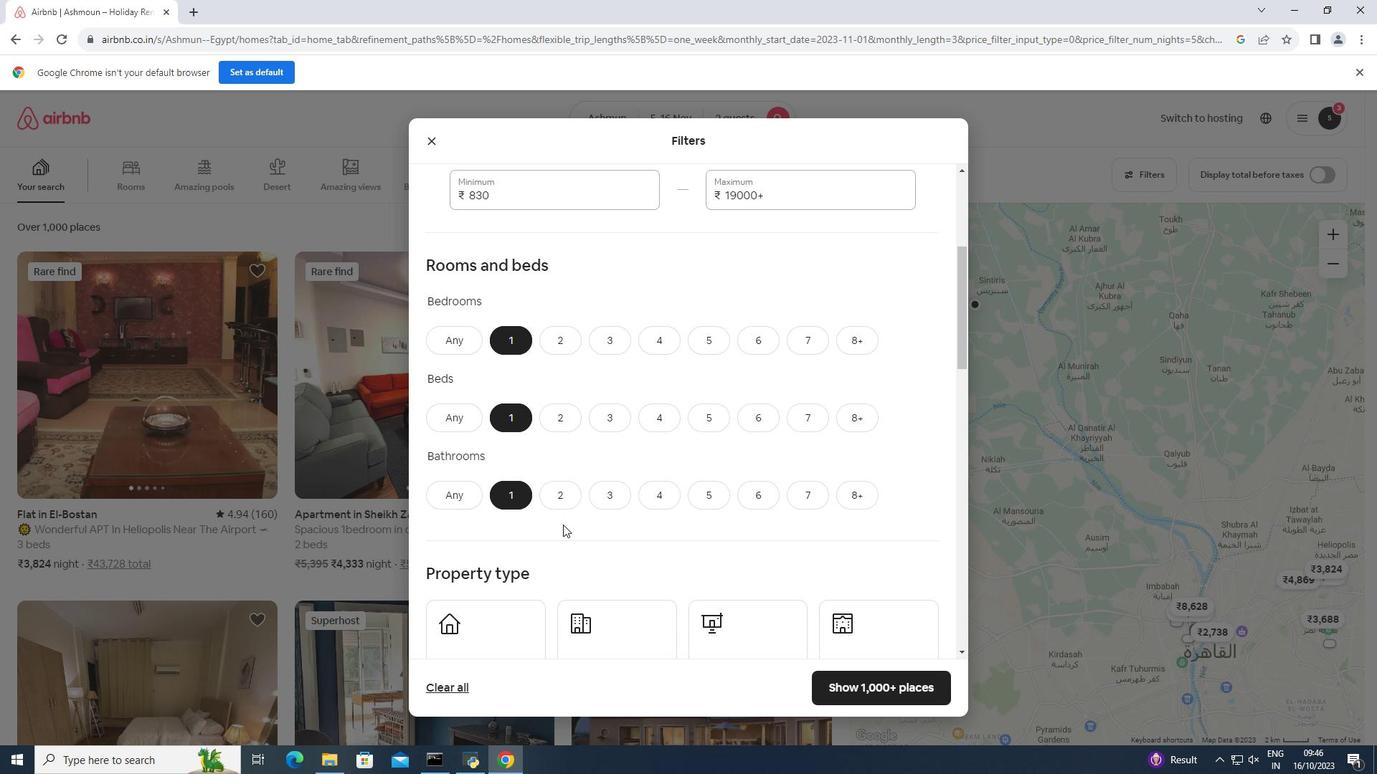 
Action: Mouse moved to (563, 524)
Screenshot: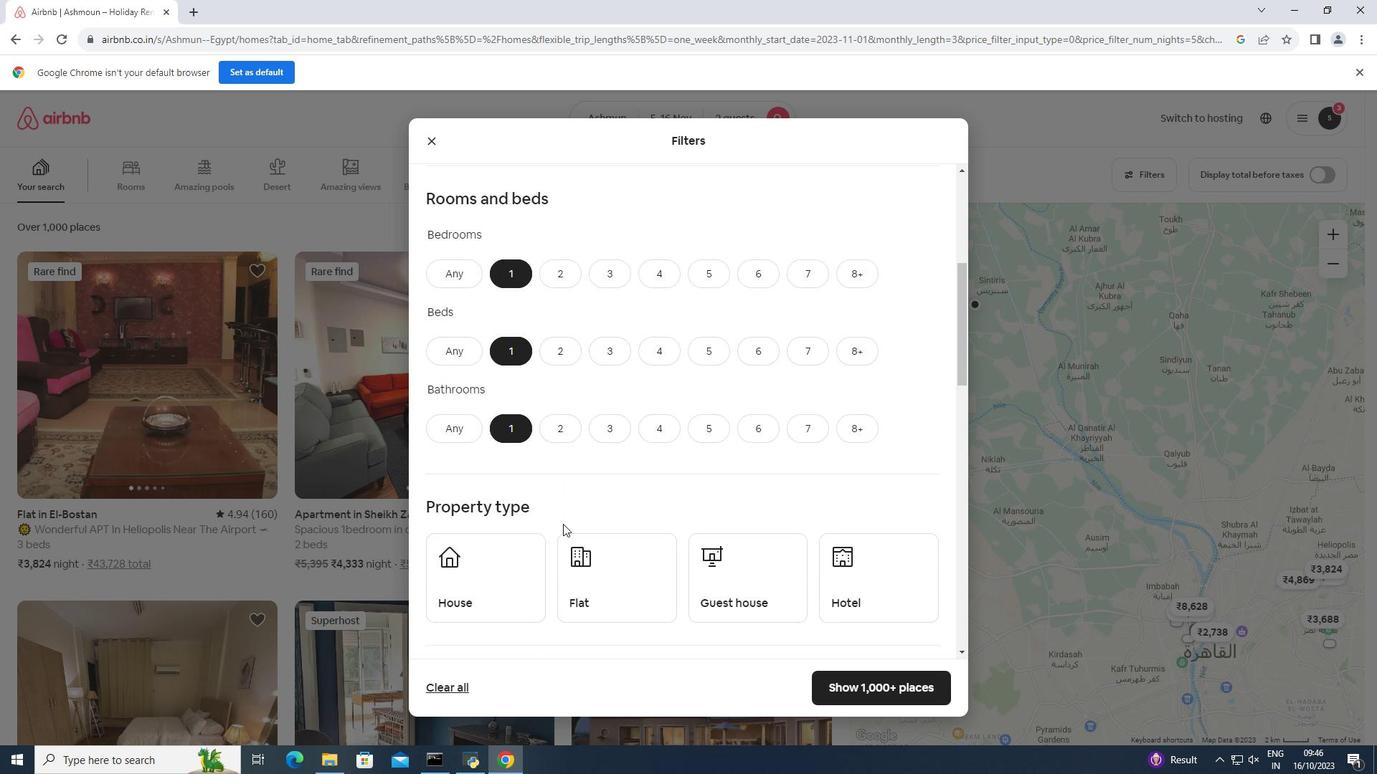 
Action: Mouse scrolled (563, 523) with delta (0, 0)
Screenshot: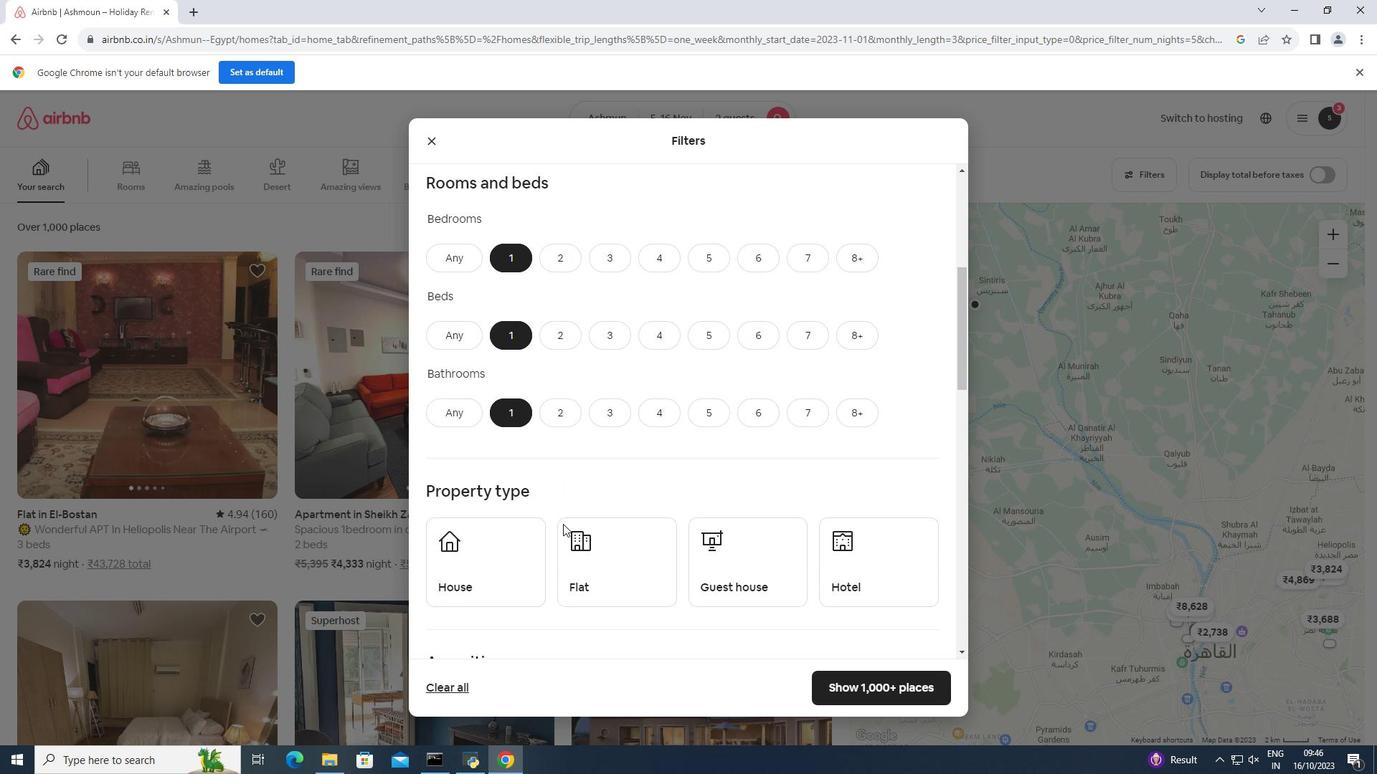 
Action: Mouse moved to (839, 501)
Screenshot: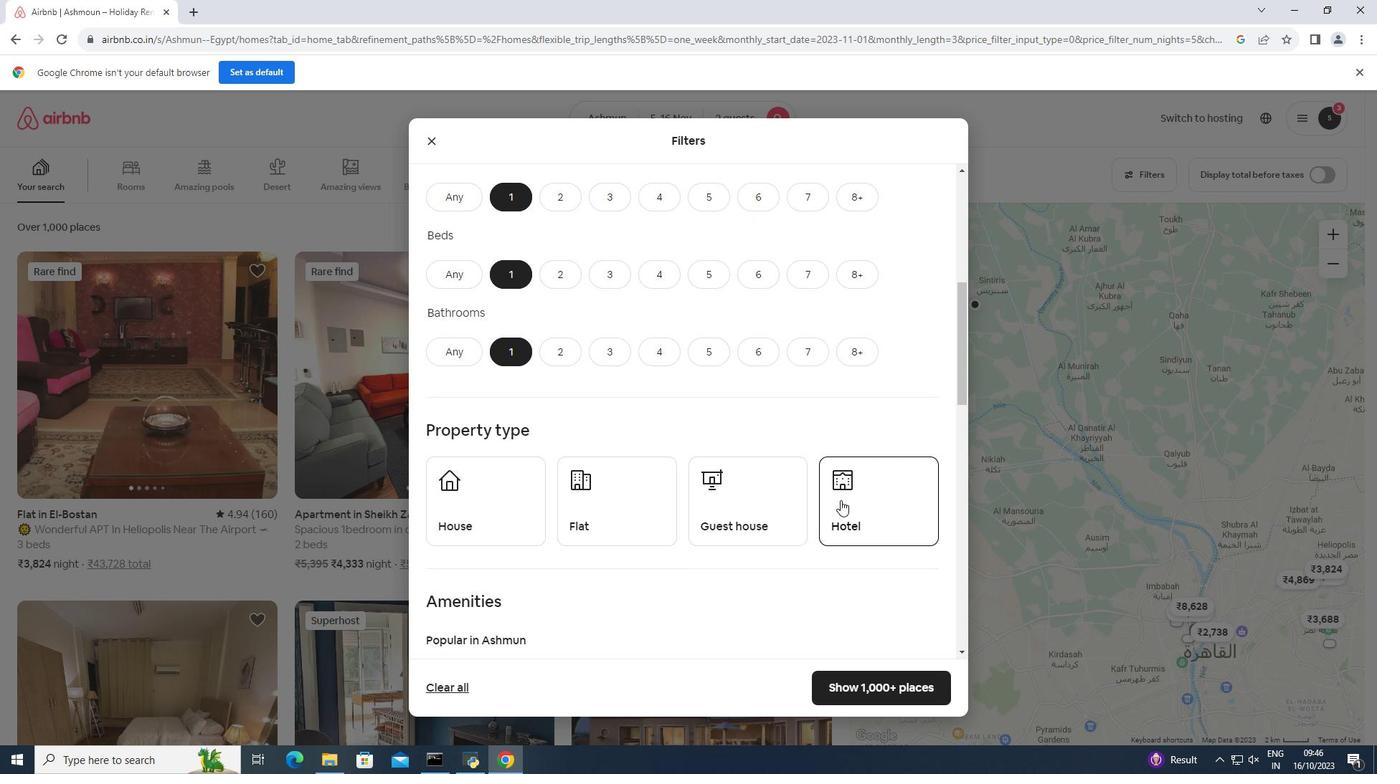 
Action: Mouse pressed left at (839, 501)
Screenshot: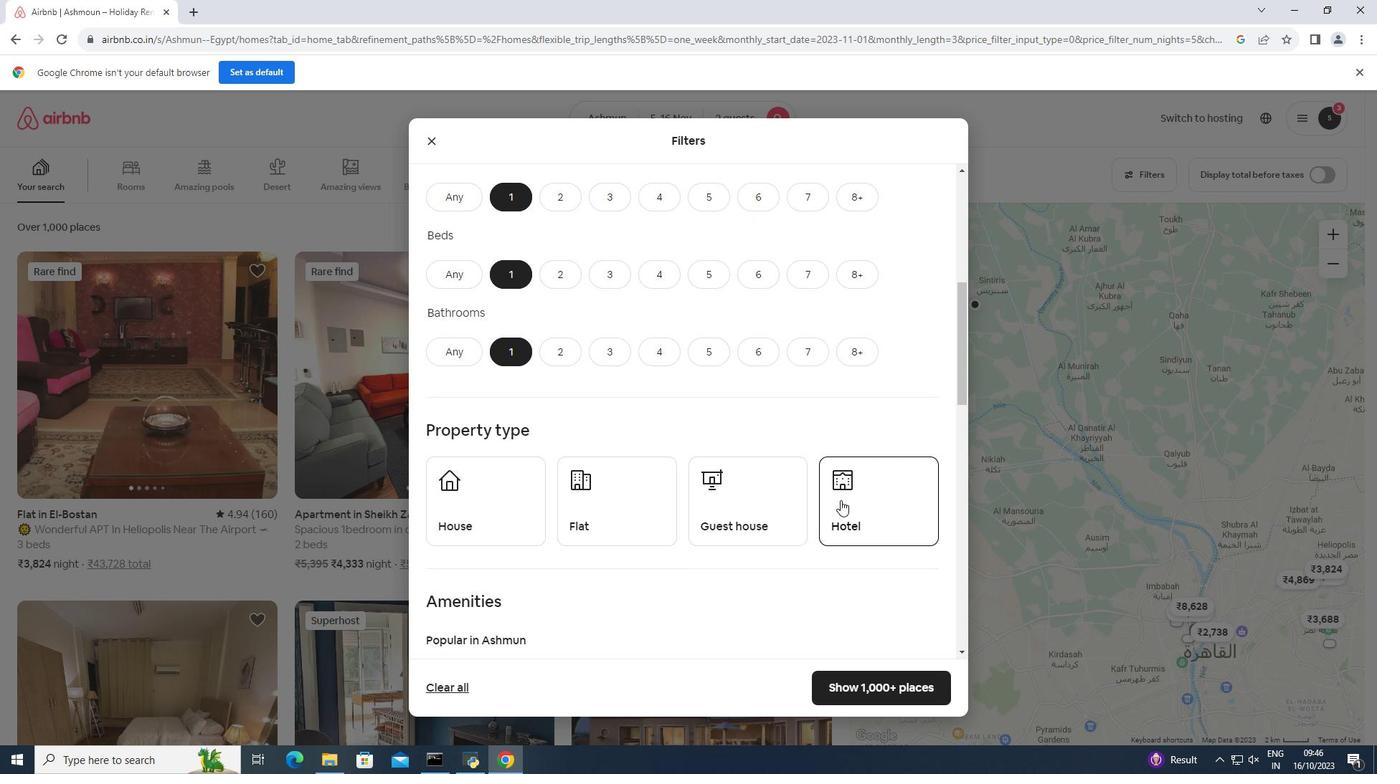 
Action: Mouse moved to (672, 556)
Screenshot: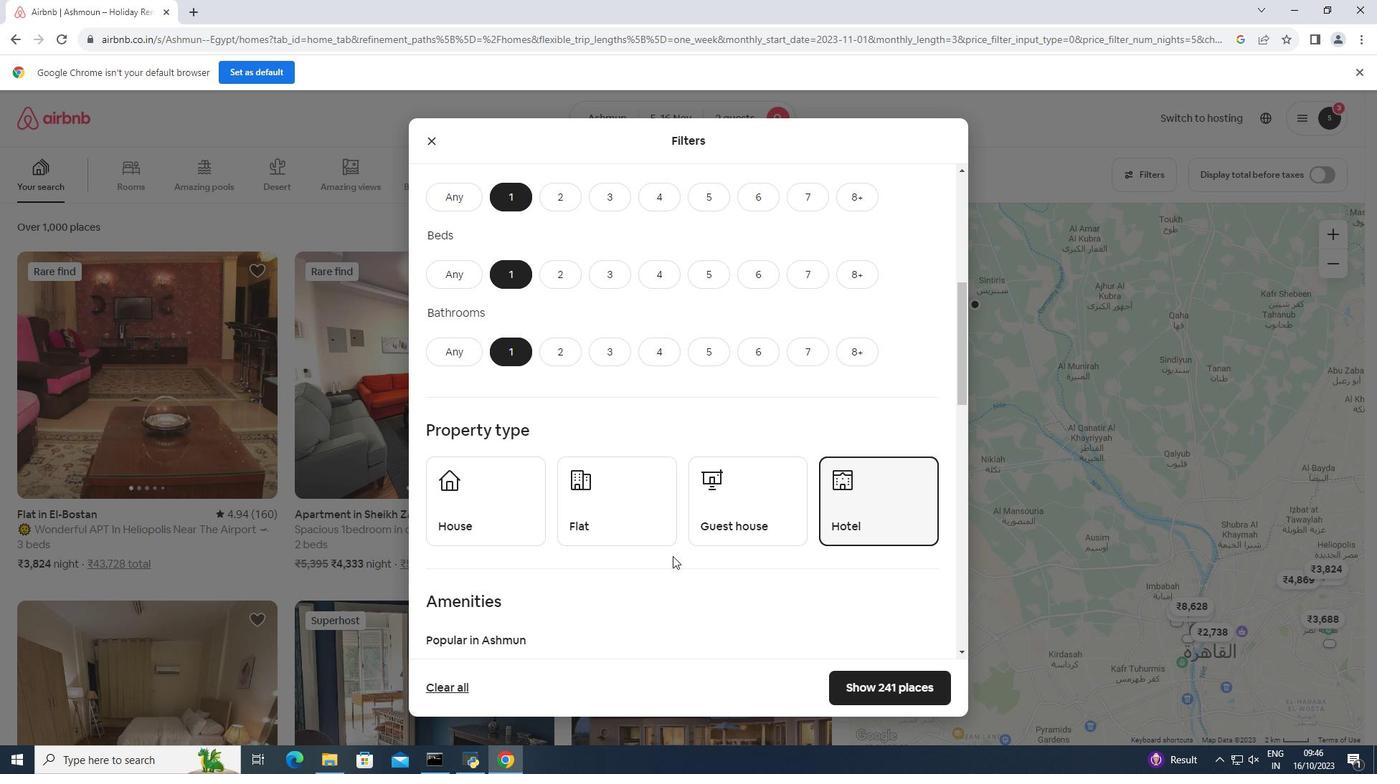 
Action: Mouse scrolled (672, 555) with delta (0, 0)
Screenshot: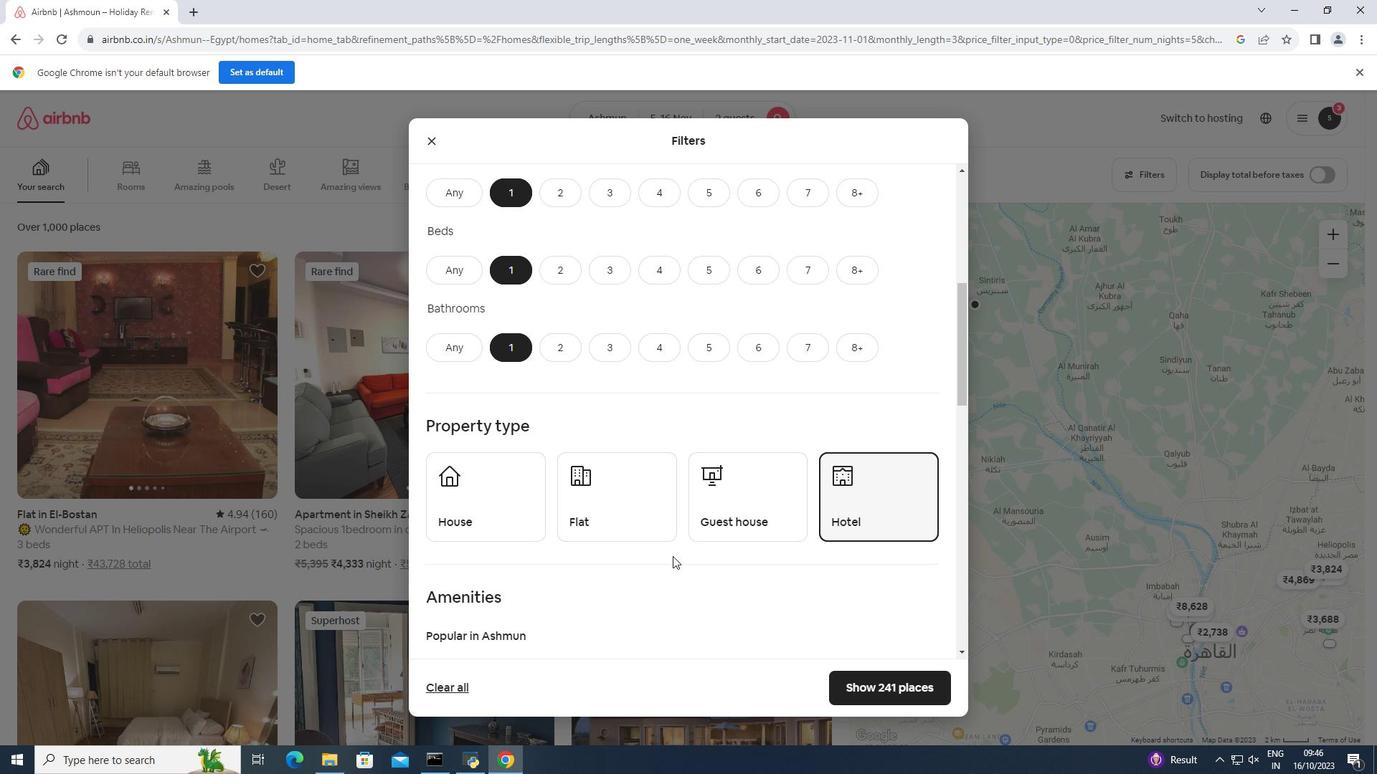 
Action: Mouse moved to (672, 555)
Screenshot: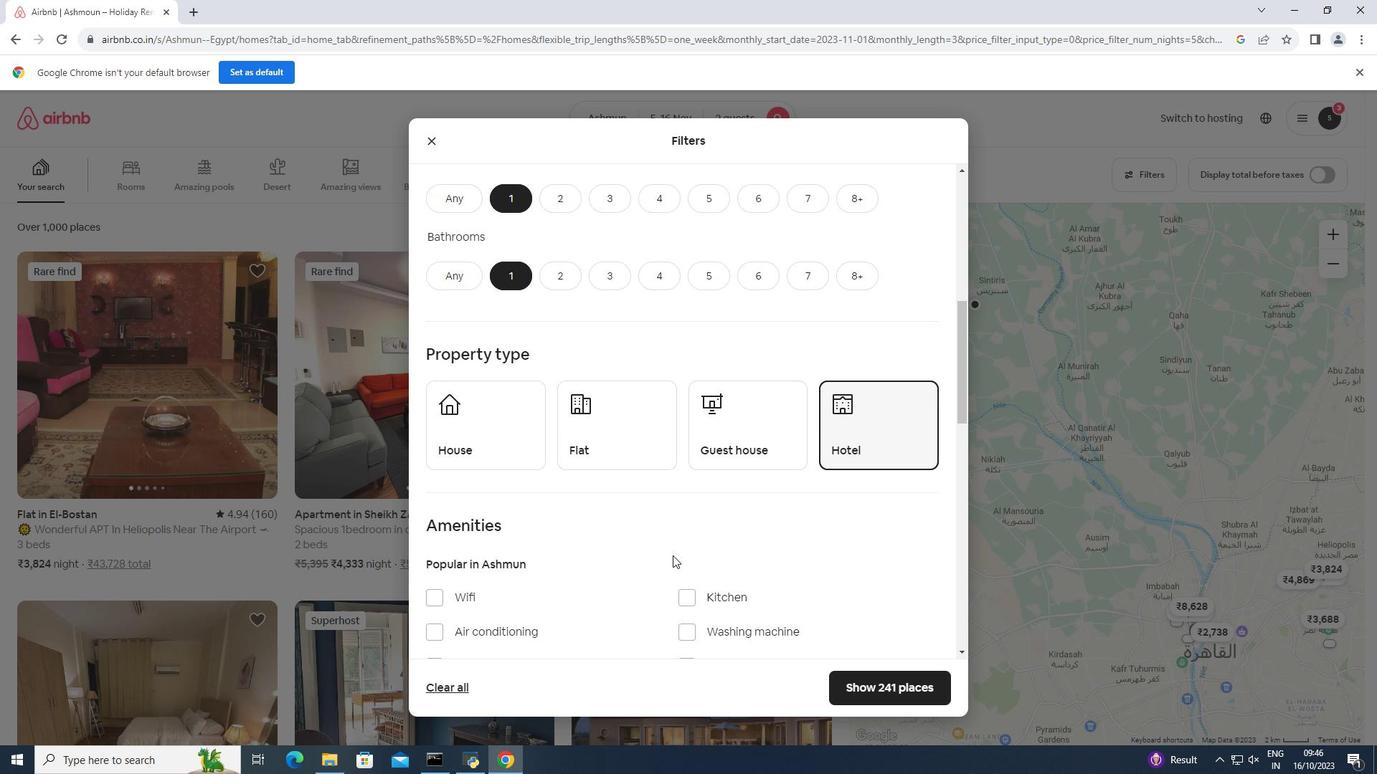 
Action: Mouse scrolled (672, 555) with delta (0, 0)
Screenshot: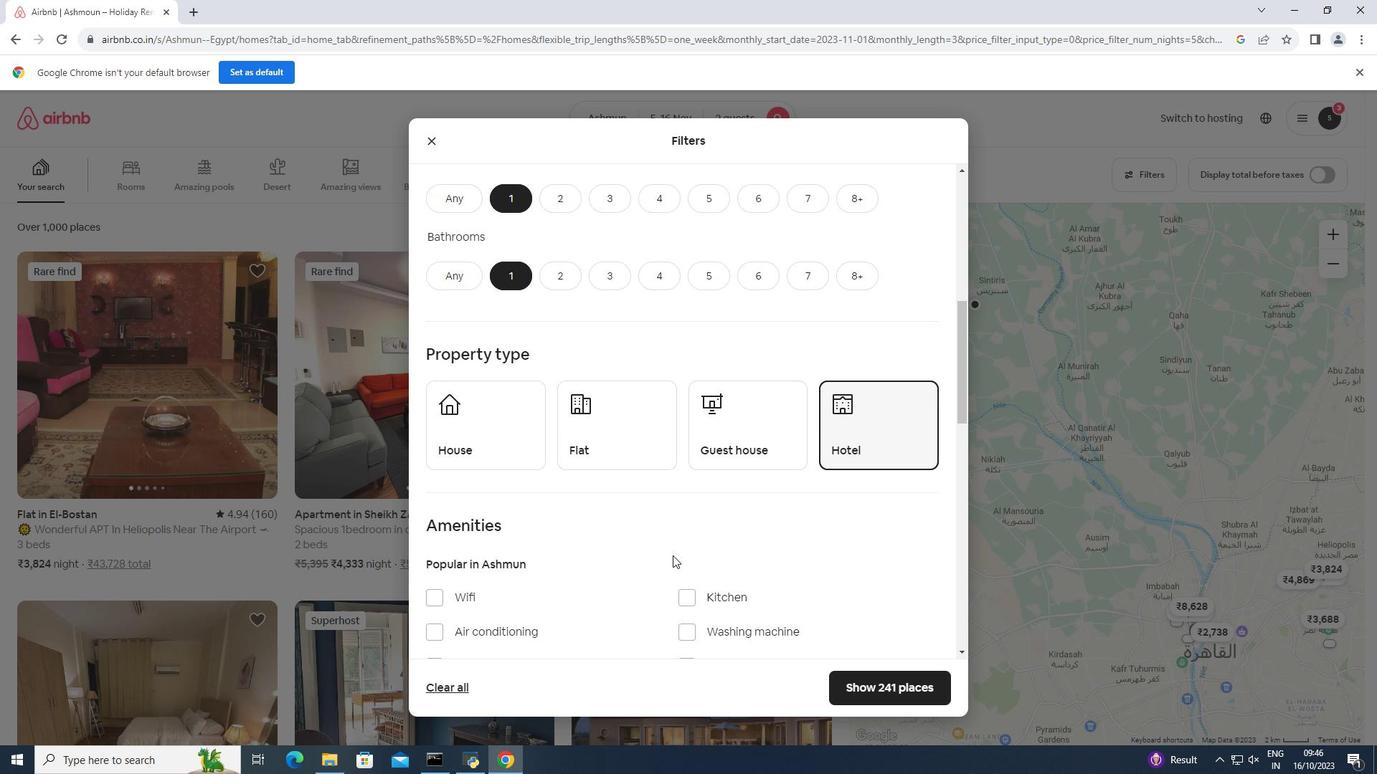 
Action: Mouse moved to (673, 554)
Screenshot: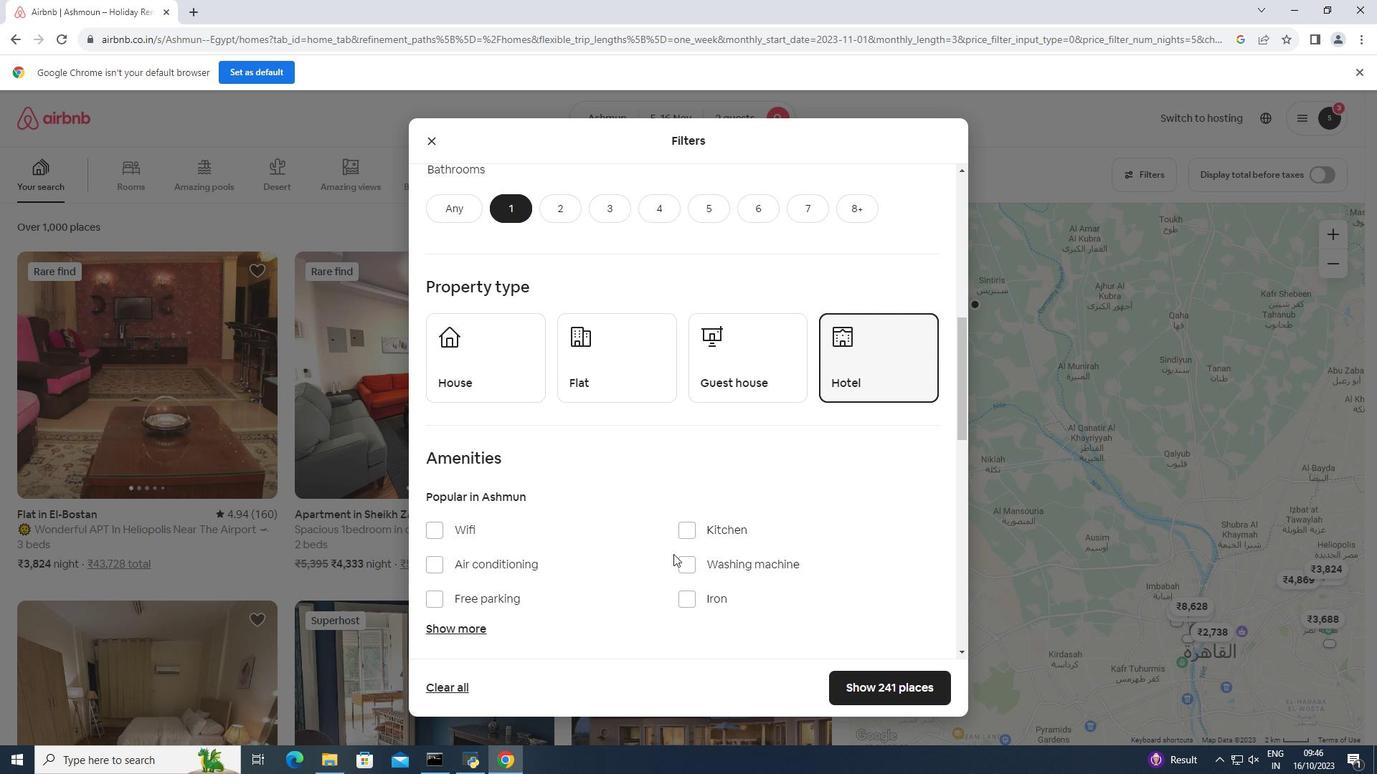 
Action: Mouse scrolled (673, 553) with delta (0, 0)
Screenshot: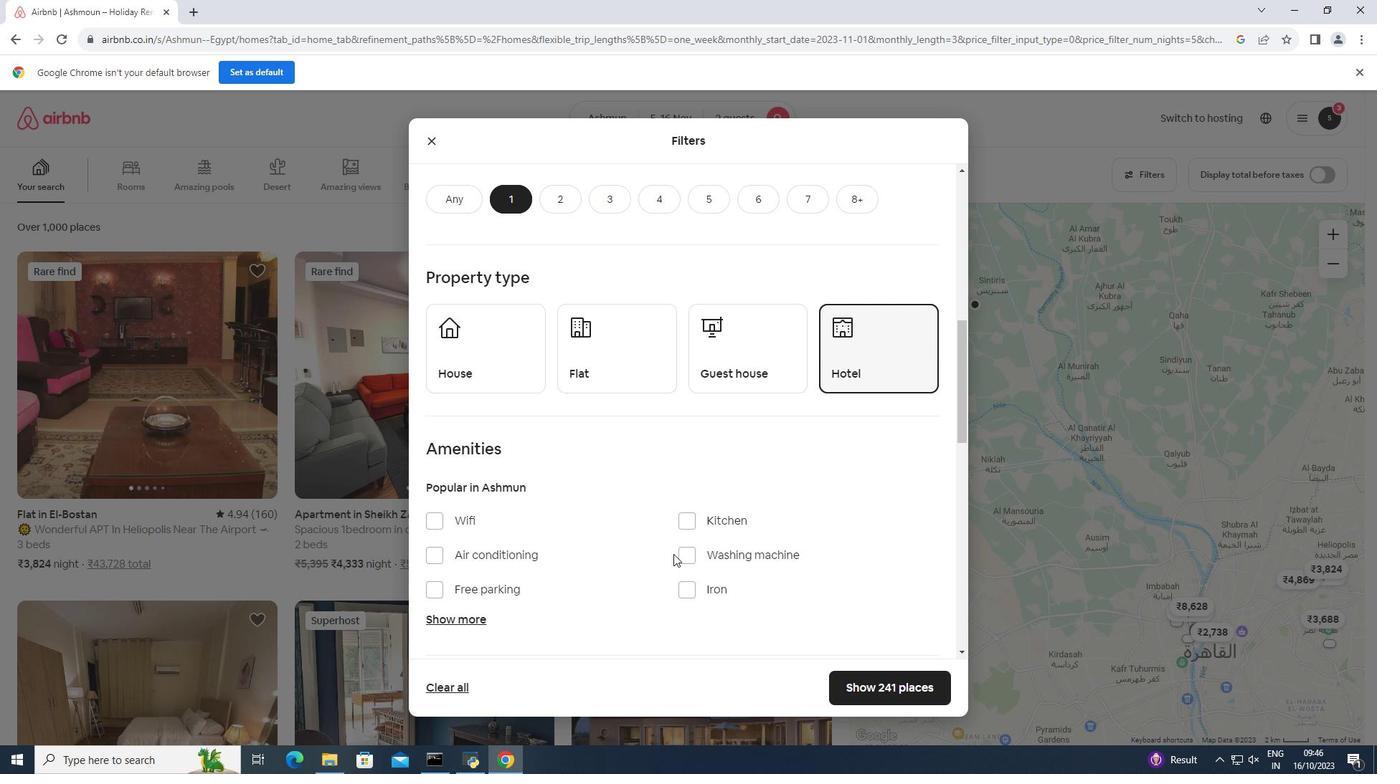 
Action: Mouse scrolled (673, 553) with delta (0, 0)
Screenshot: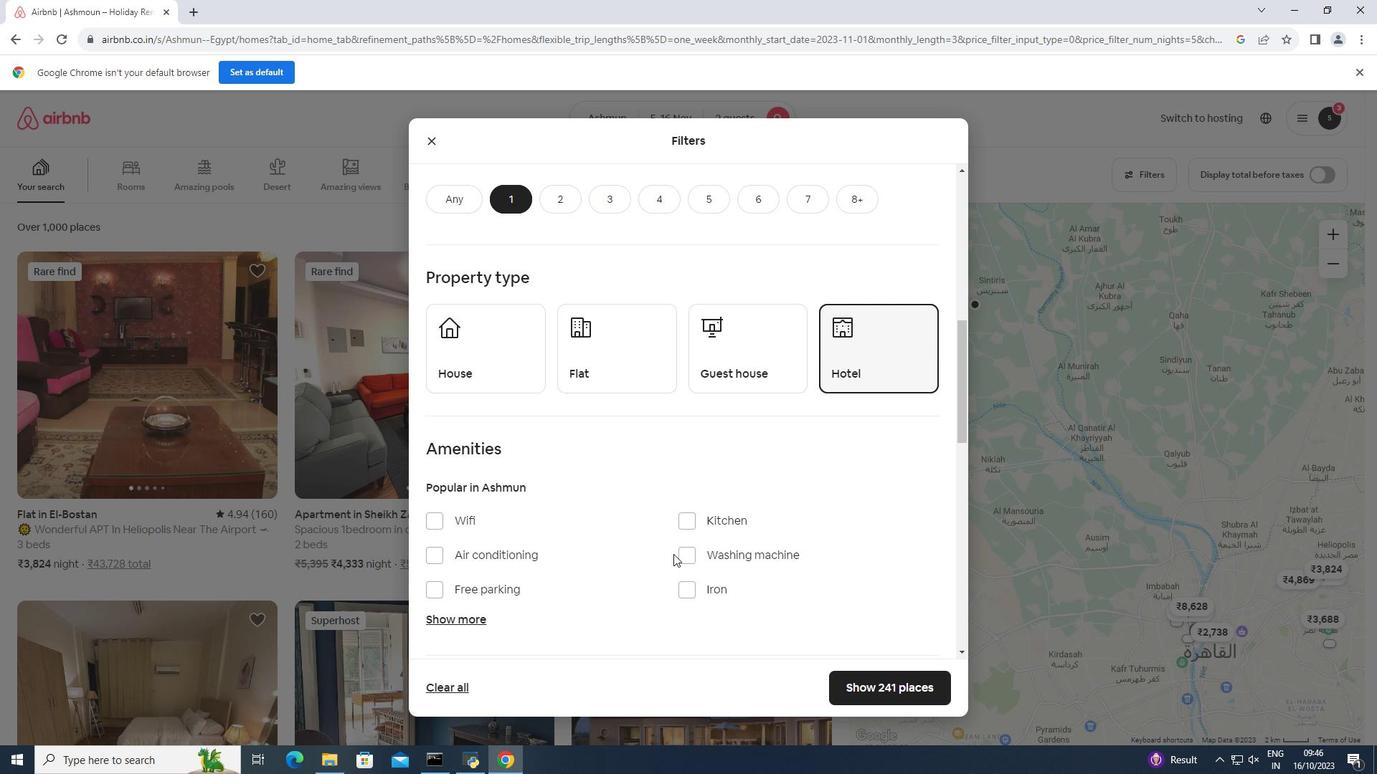 
Action: Mouse moved to (868, 682)
Screenshot: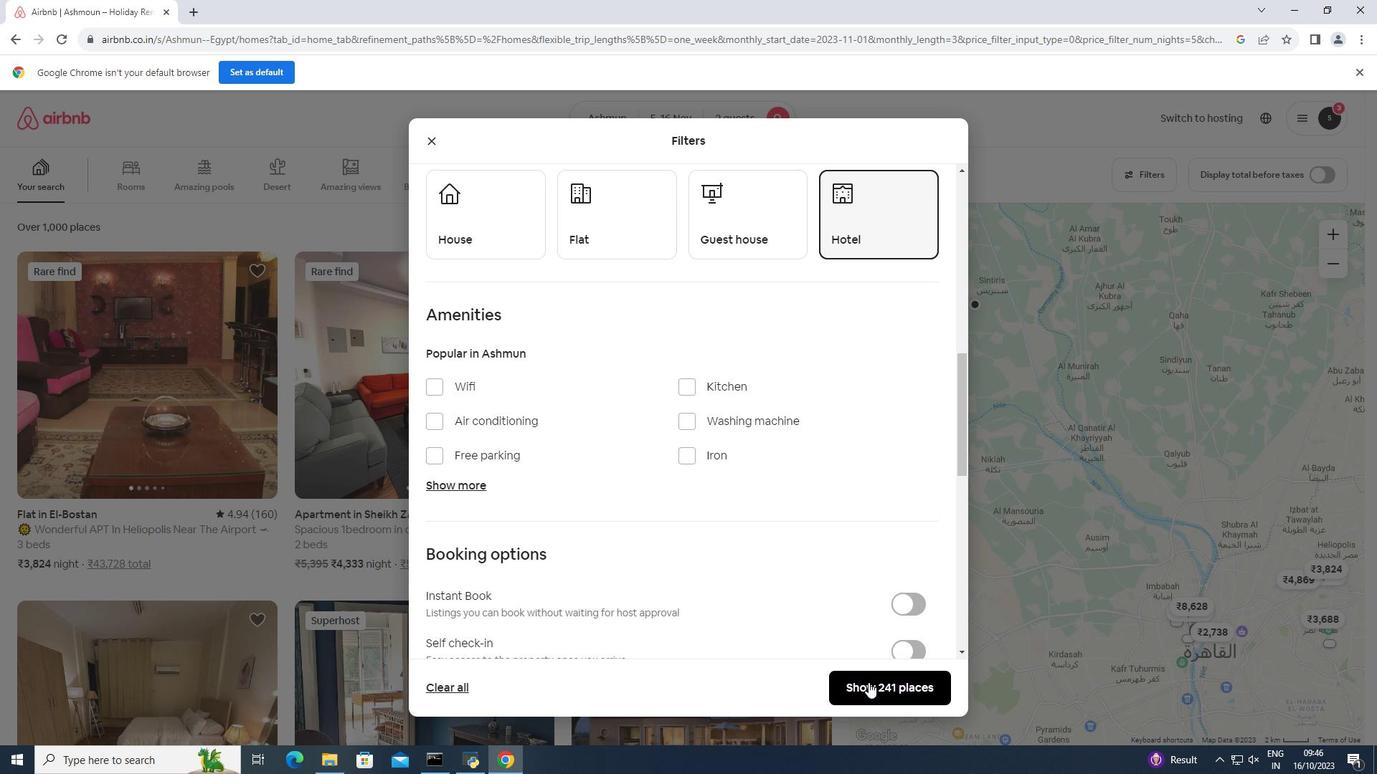 
Action: Mouse pressed left at (868, 682)
Screenshot: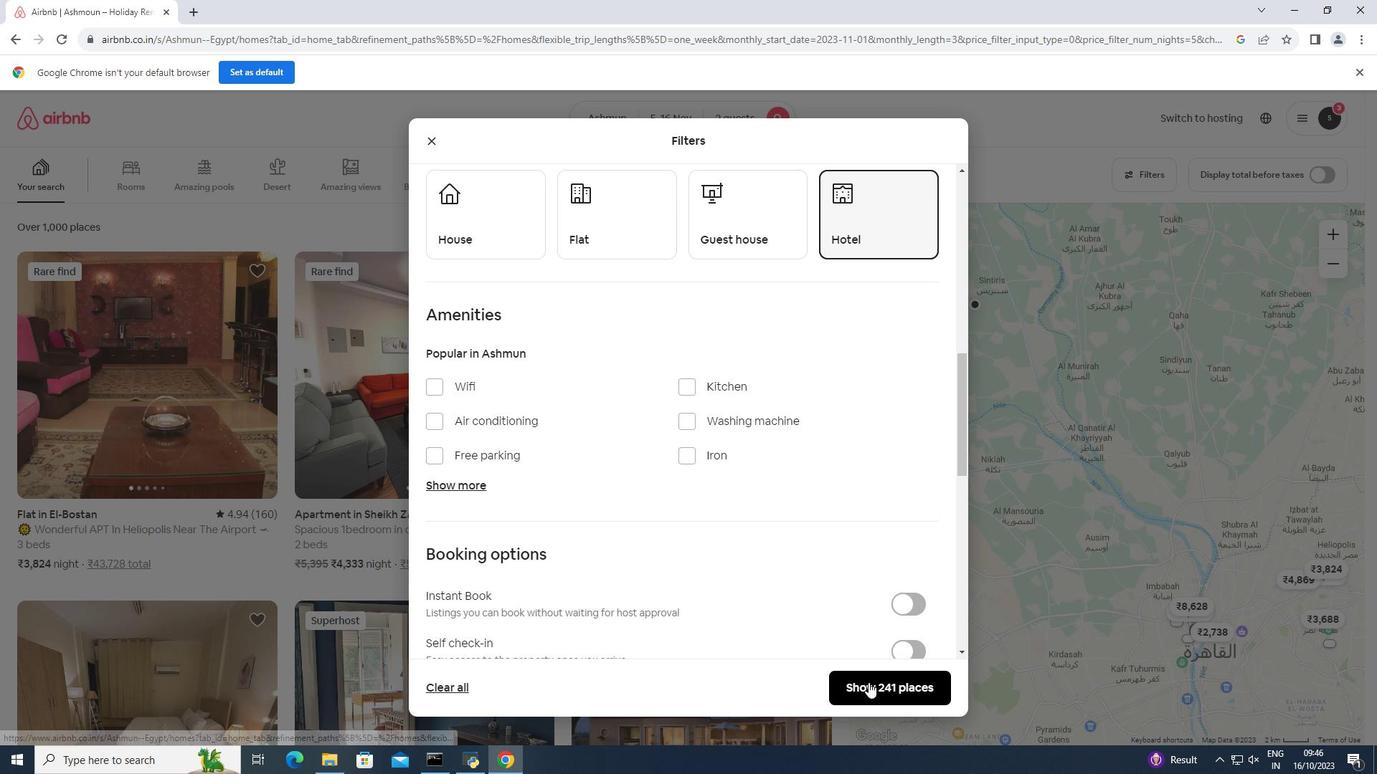 
Action: Mouse moved to (593, 479)
Screenshot: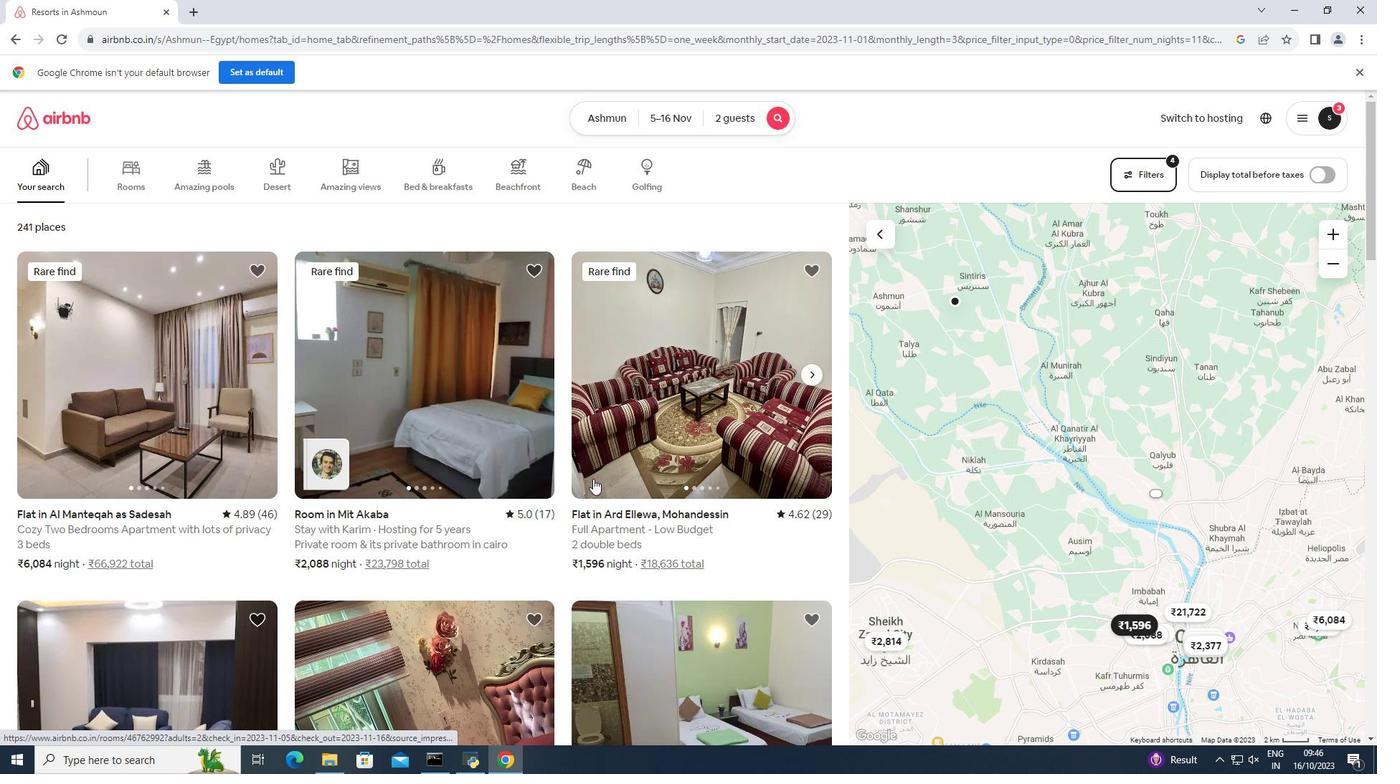 
Action: Mouse scrolled (593, 478) with delta (0, 0)
Screenshot: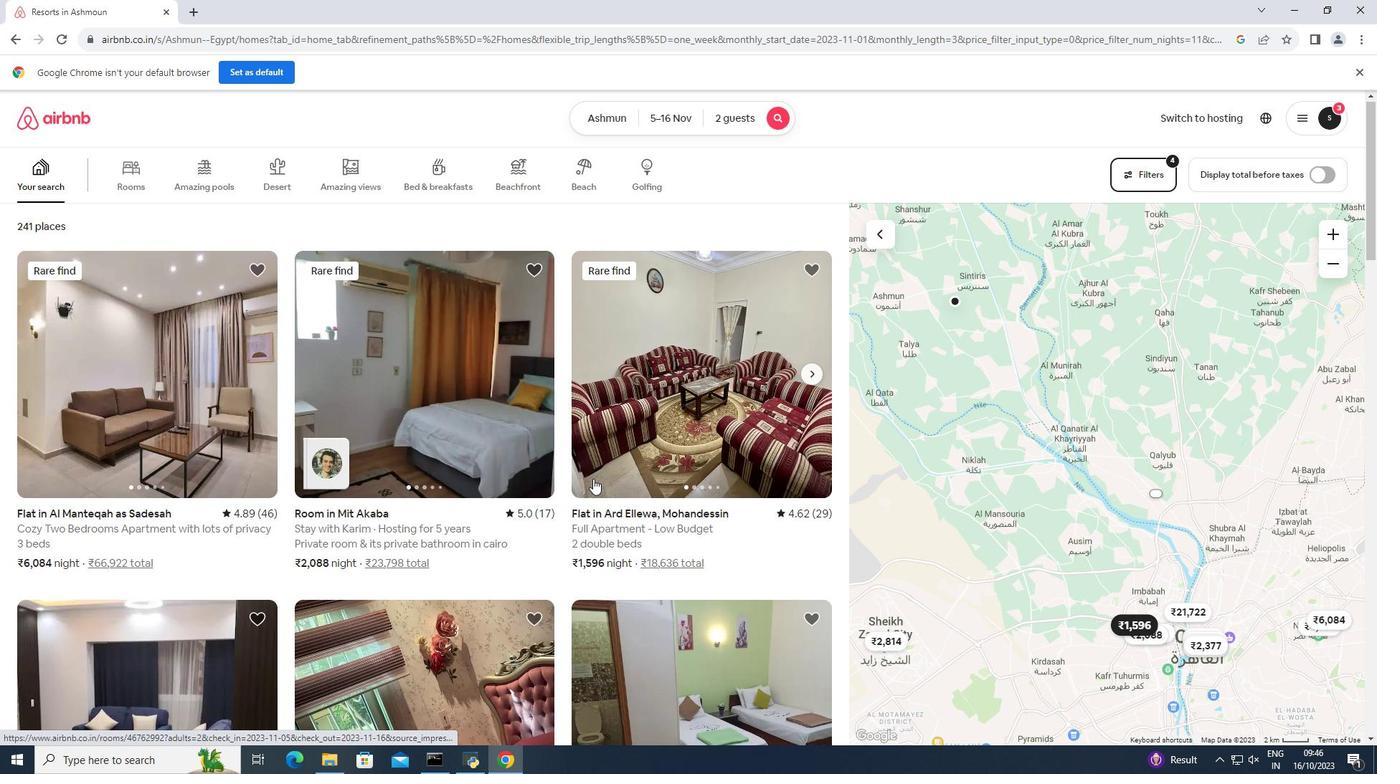 
Action: Mouse scrolled (593, 478) with delta (0, 0)
Screenshot: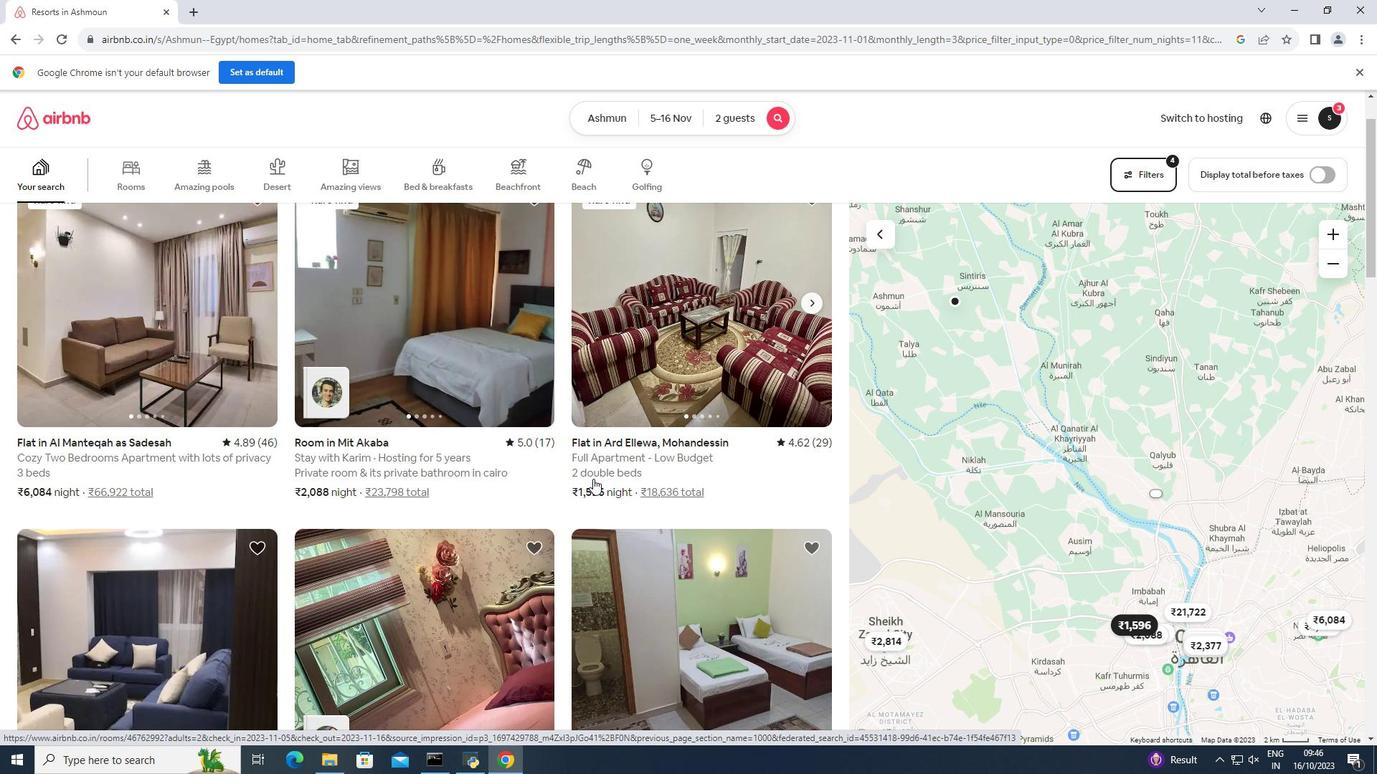 
Action: Mouse scrolled (593, 478) with delta (0, 0)
Screenshot: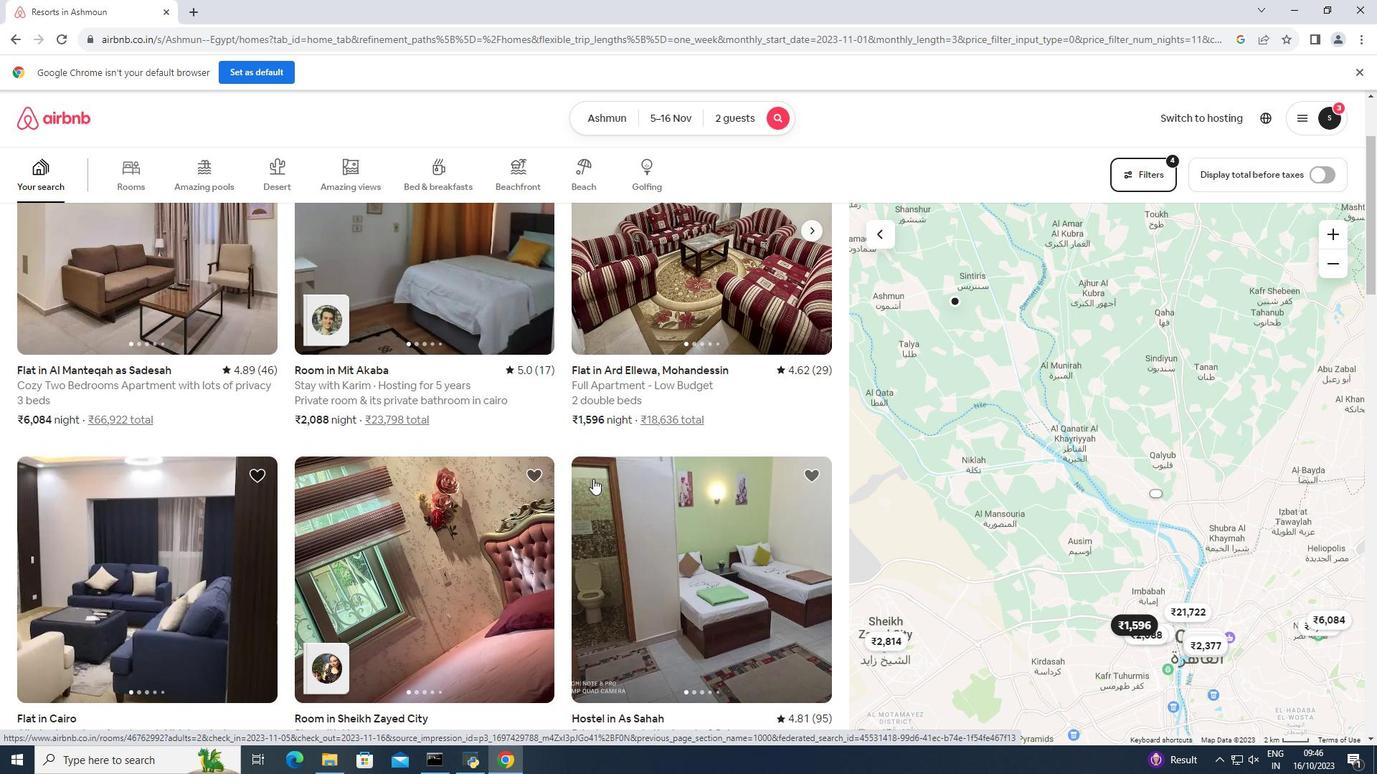 
Action: Mouse scrolled (593, 478) with delta (0, 0)
Screenshot: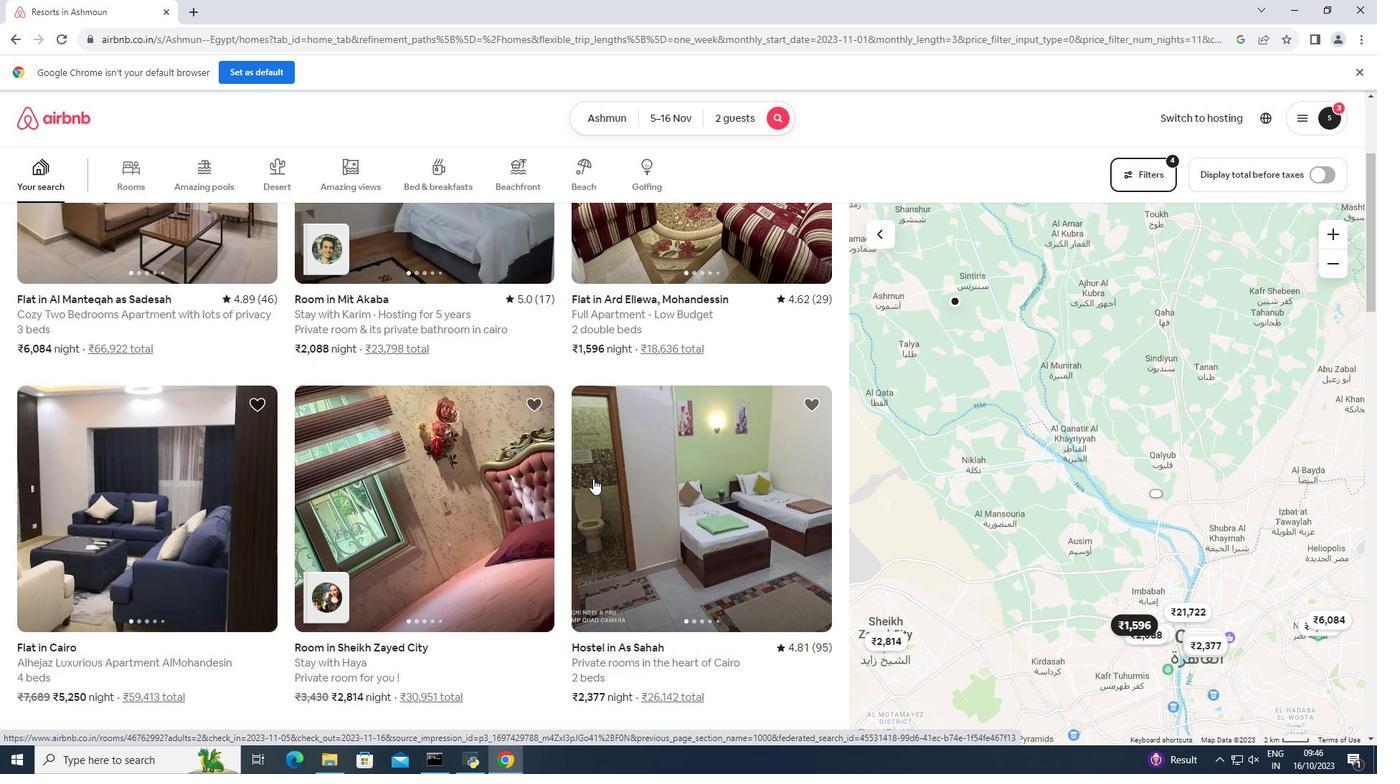 
Action: Mouse scrolled (593, 478) with delta (0, 0)
Screenshot: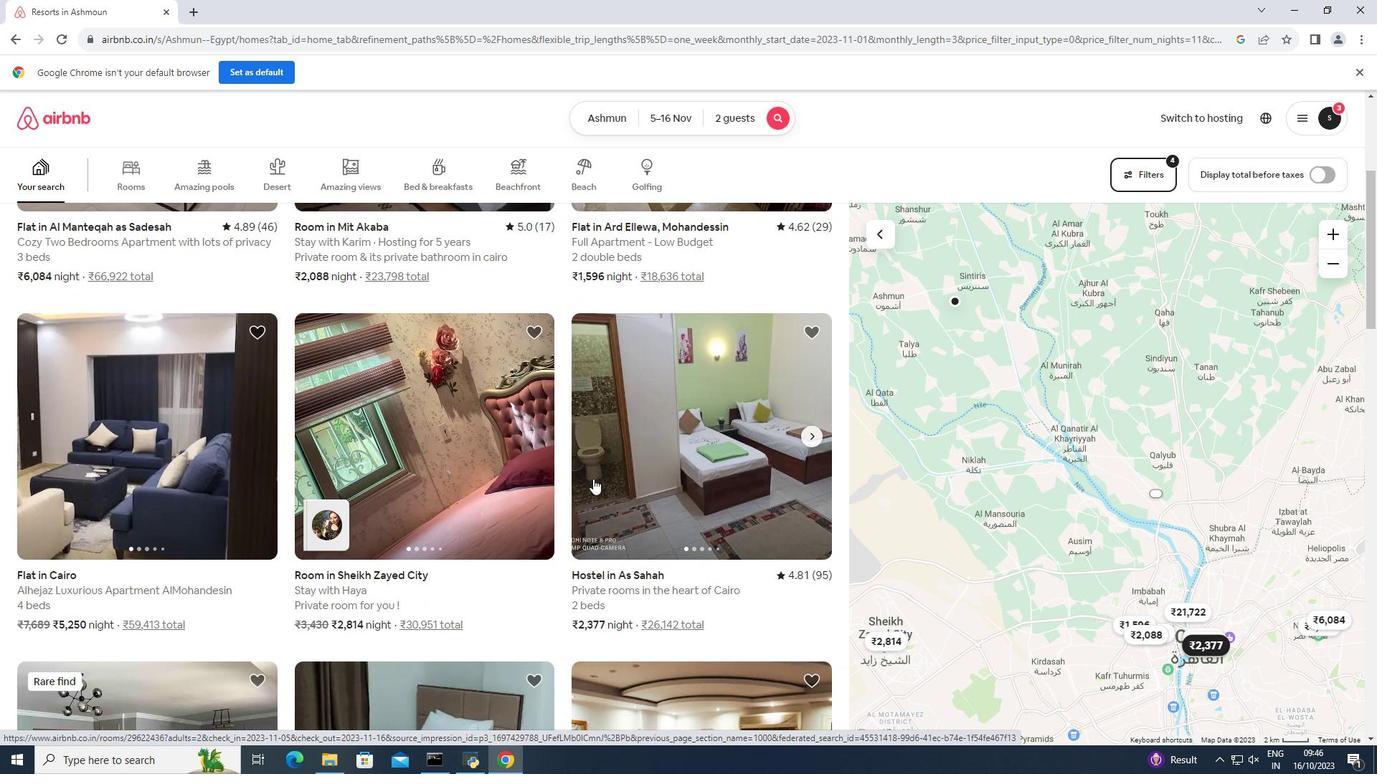 
Action: Mouse scrolled (593, 478) with delta (0, 0)
Screenshot: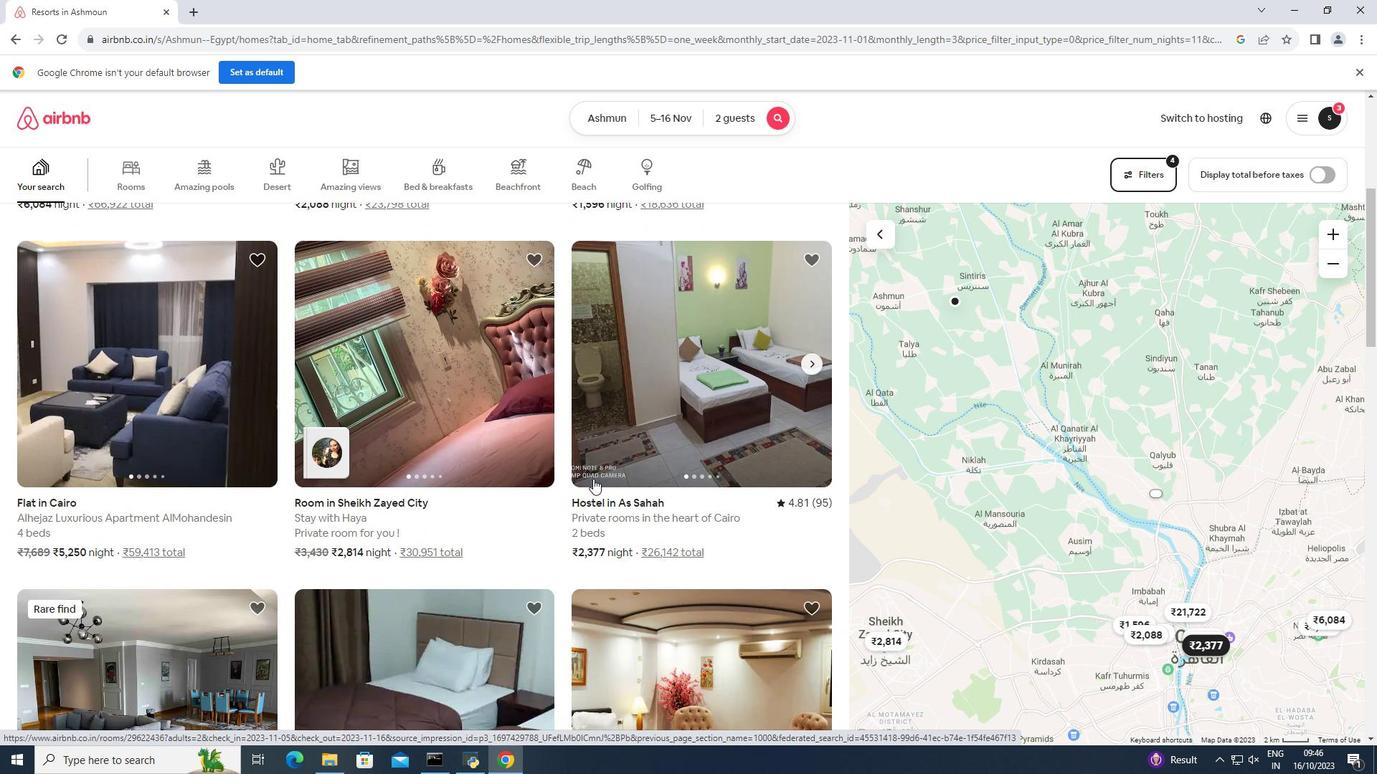 
Action: Mouse scrolled (593, 478) with delta (0, 0)
Screenshot: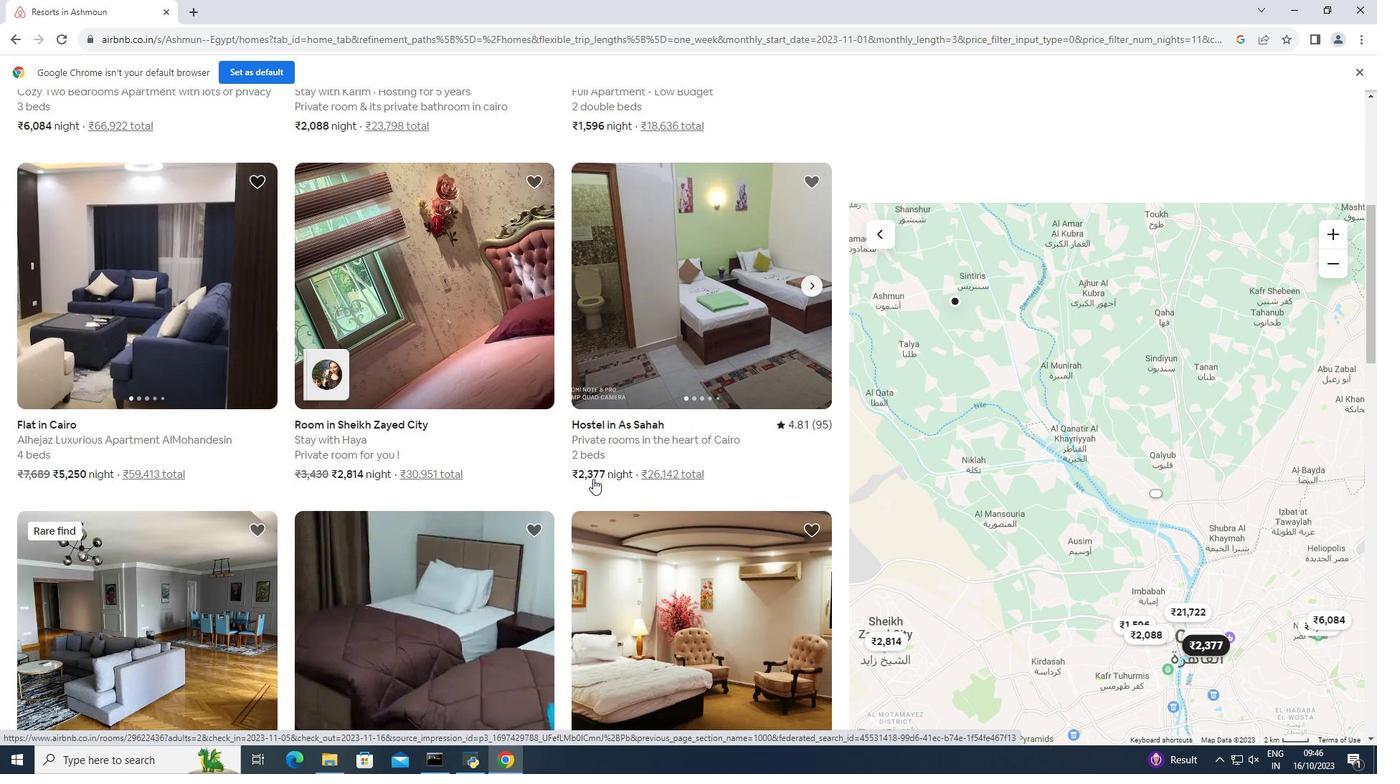 
Action: Mouse scrolled (593, 478) with delta (0, 0)
Screenshot: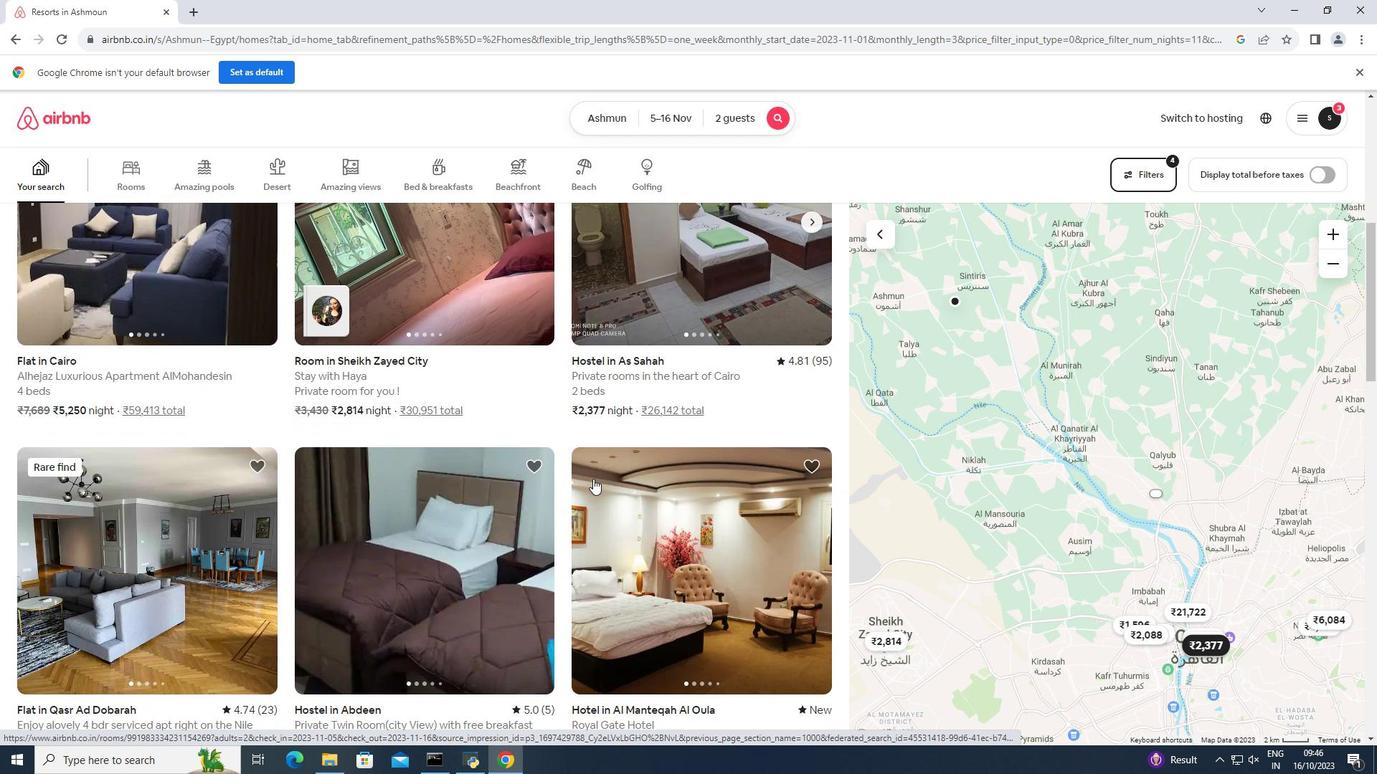 
Action: Mouse moved to (749, 497)
Screenshot: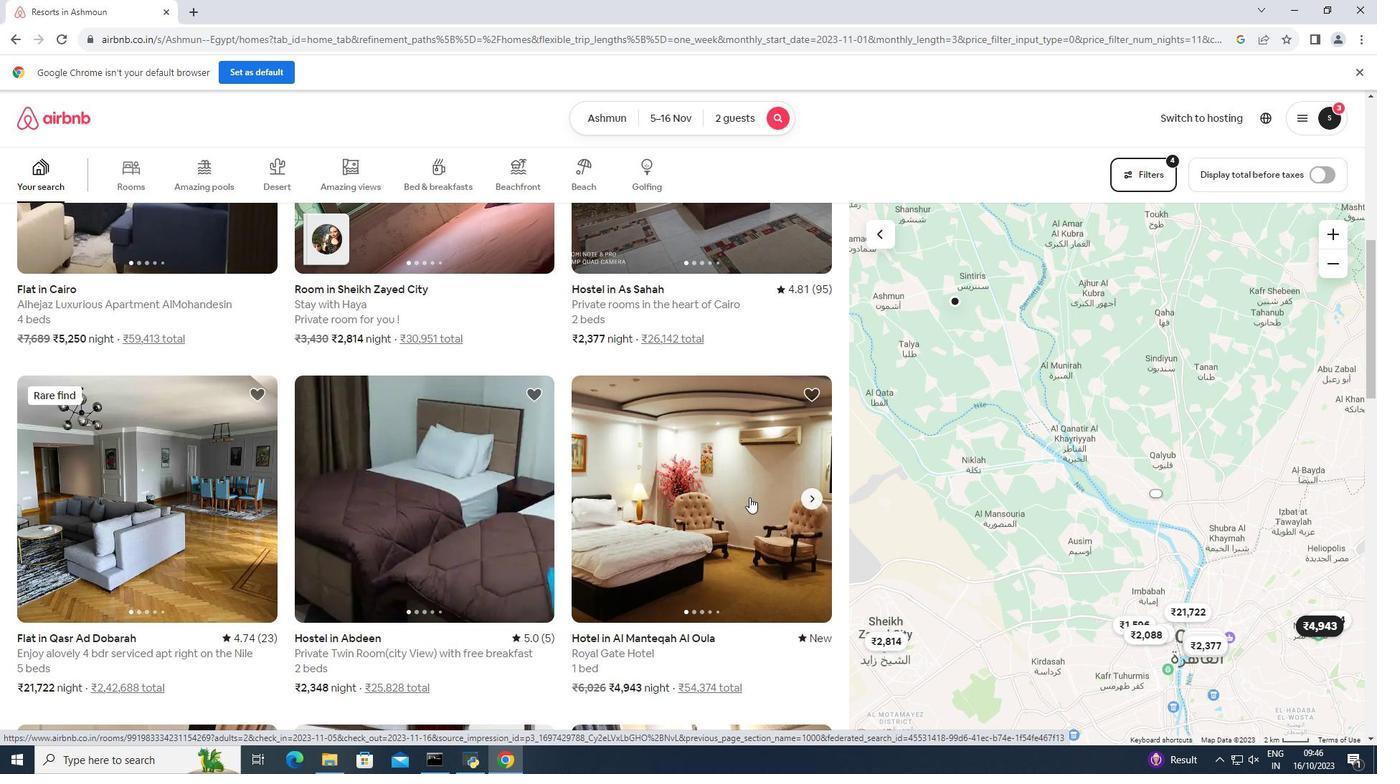 
Action: Mouse pressed left at (749, 497)
Screenshot: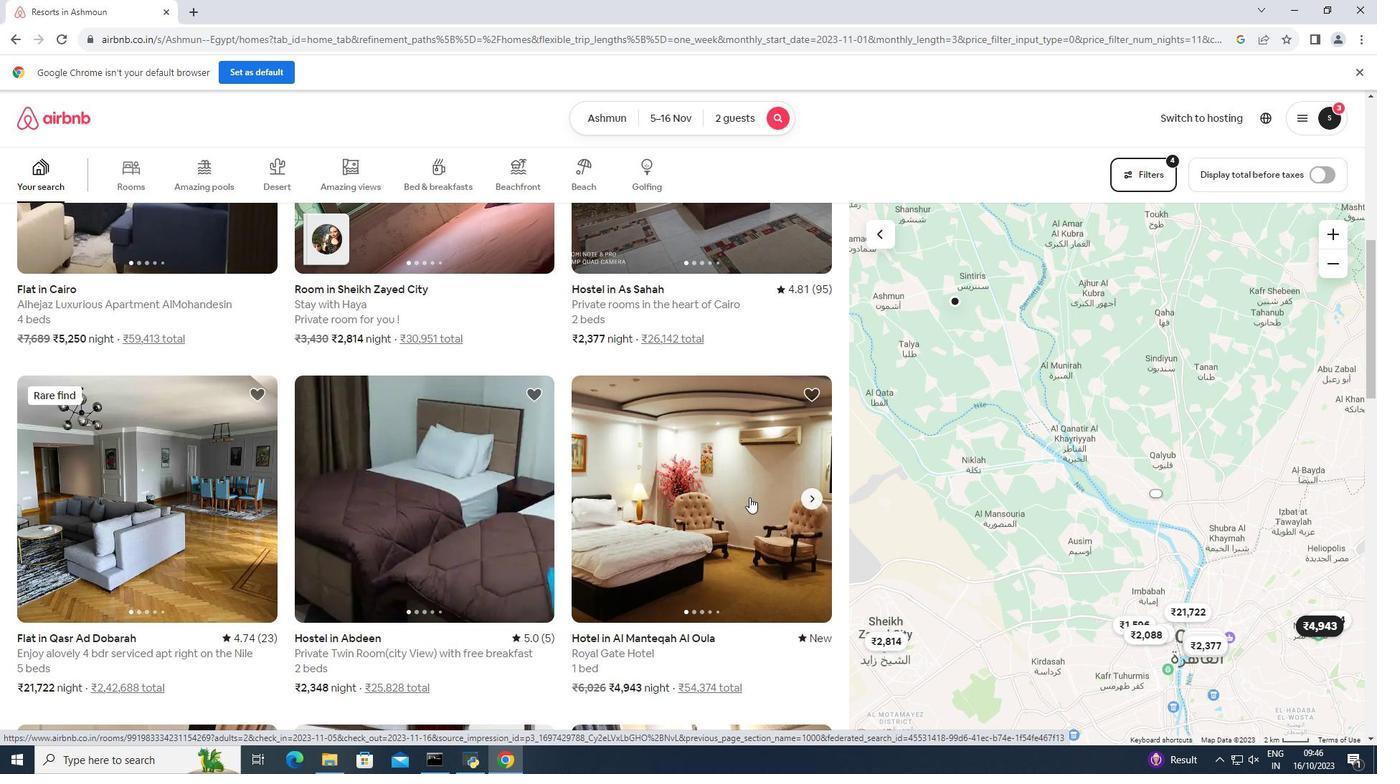 
Action: Mouse moved to (986, 525)
Screenshot: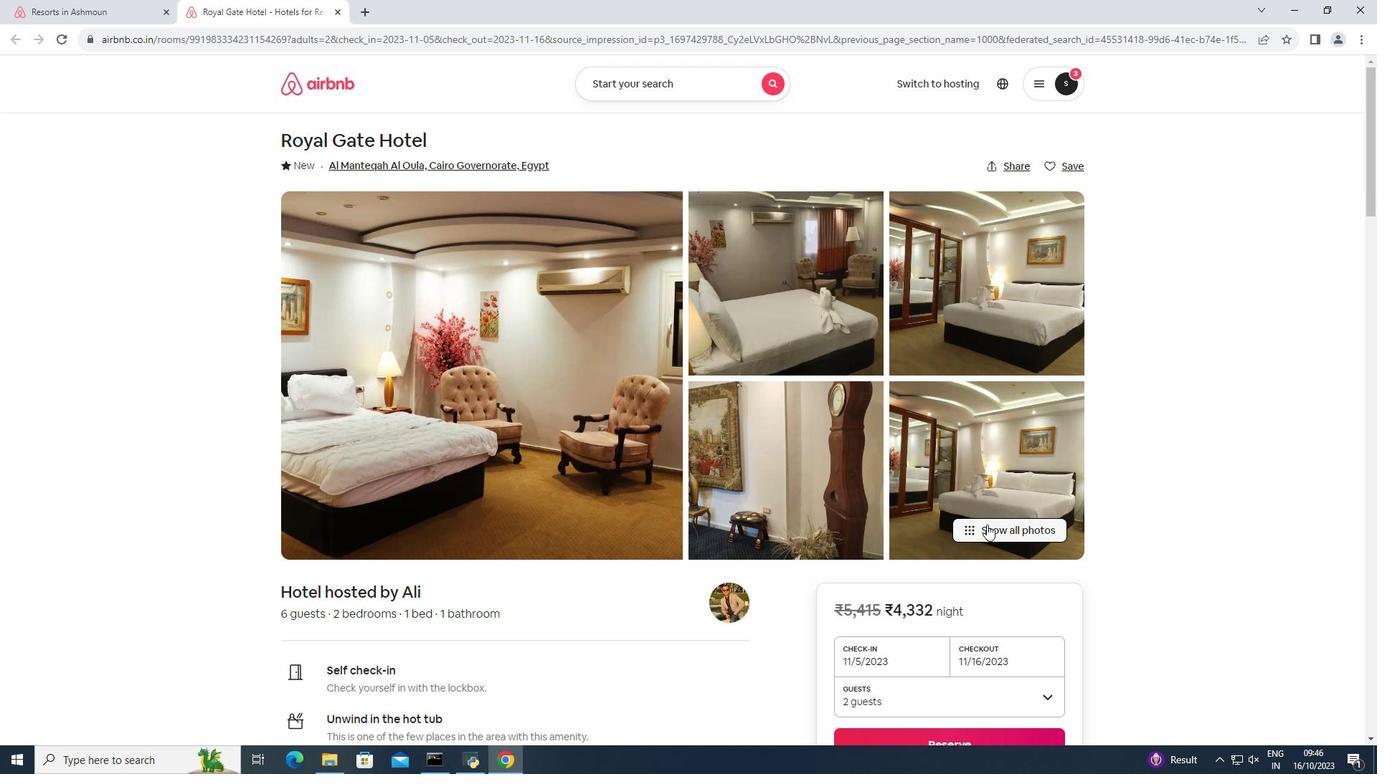 
Action: Mouse pressed left at (986, 525)
Screenshot: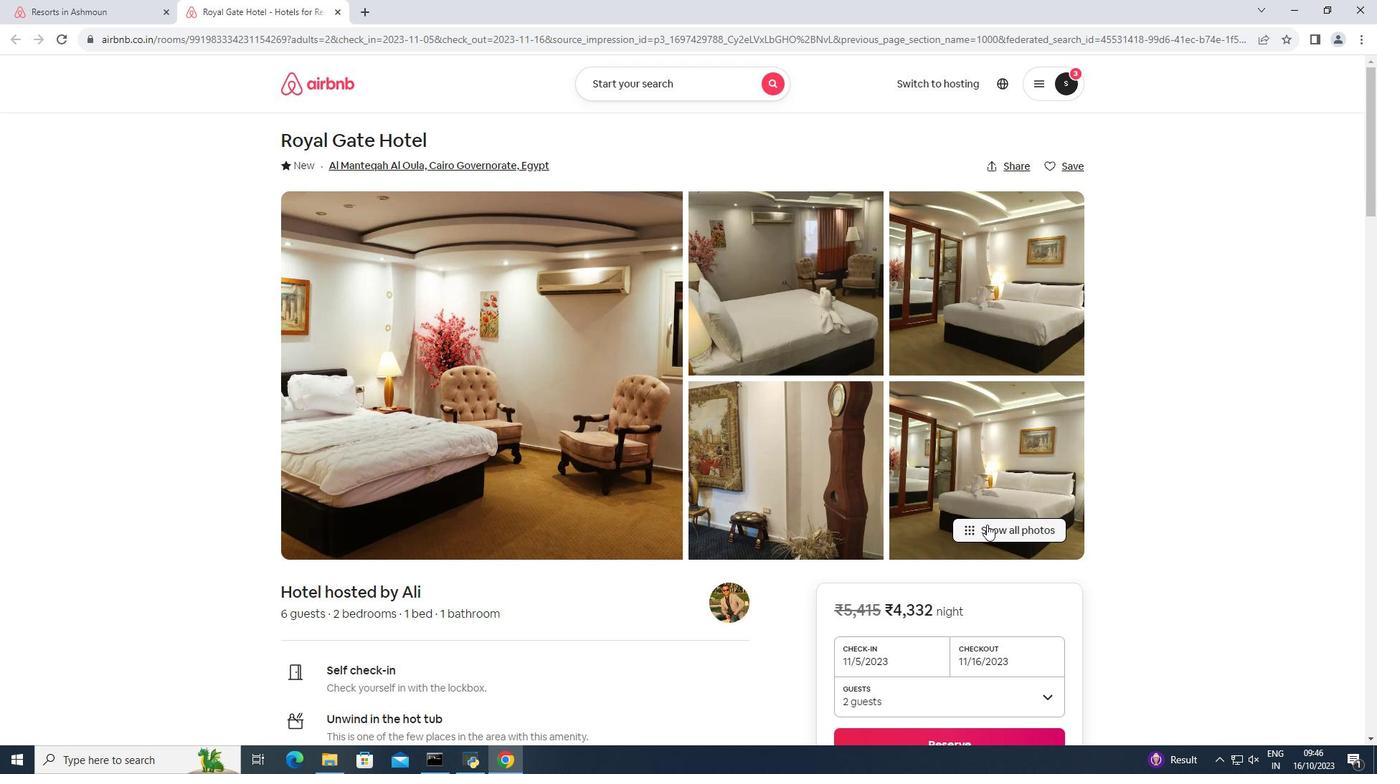 
Action: Mouse moved to (938, 507)
Screenshot: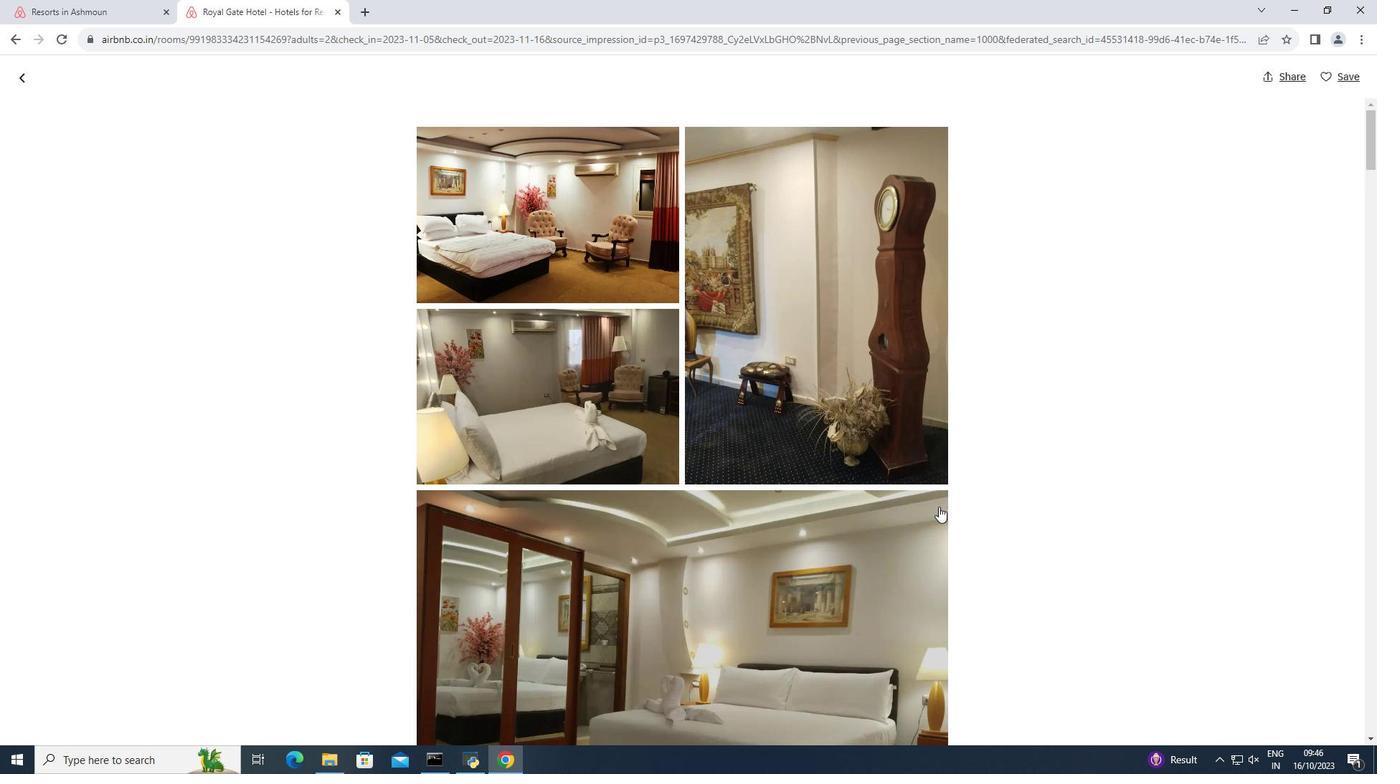 
Action: Mouse scrolled (938, 506) with delta (0, 0)
Screenshot: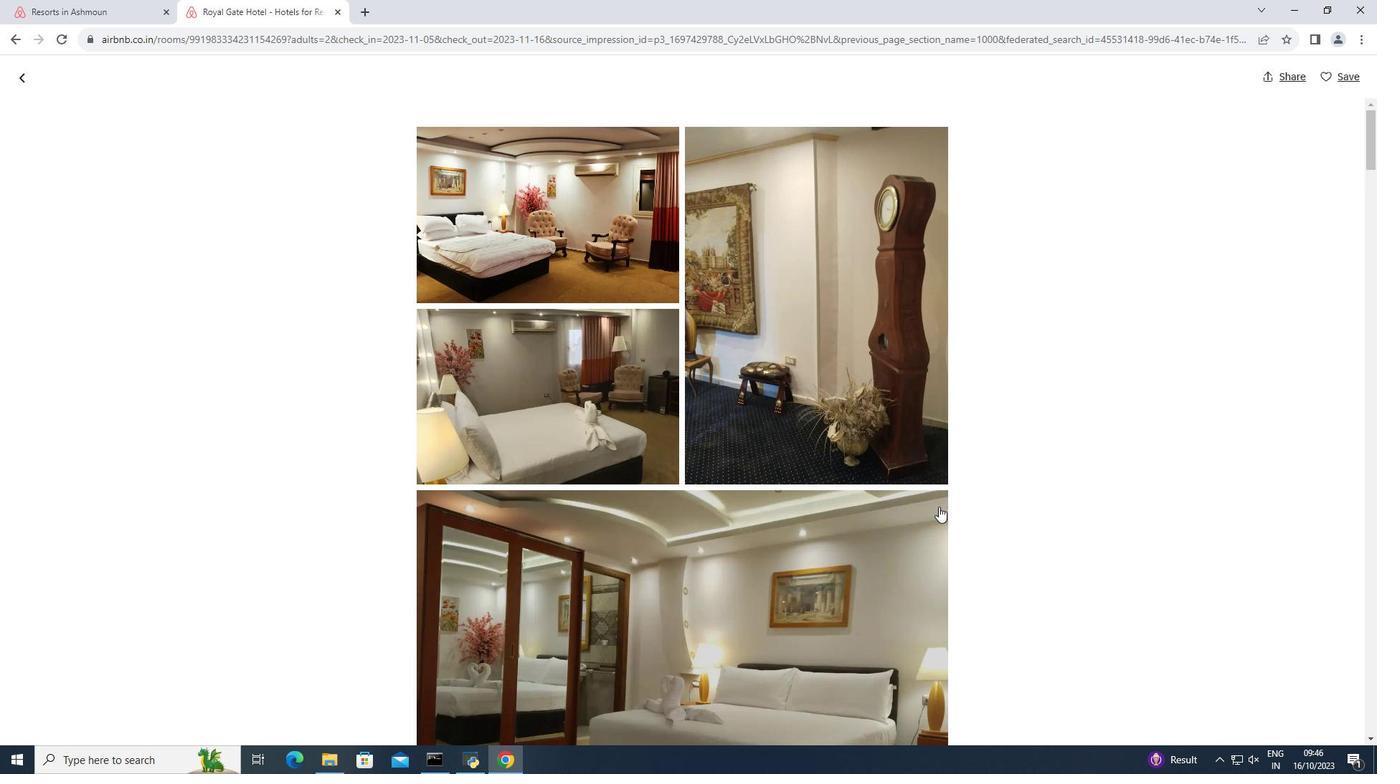 
Action: Mouse scrolled (938, 506) with delta (0, 0)
Screenshot: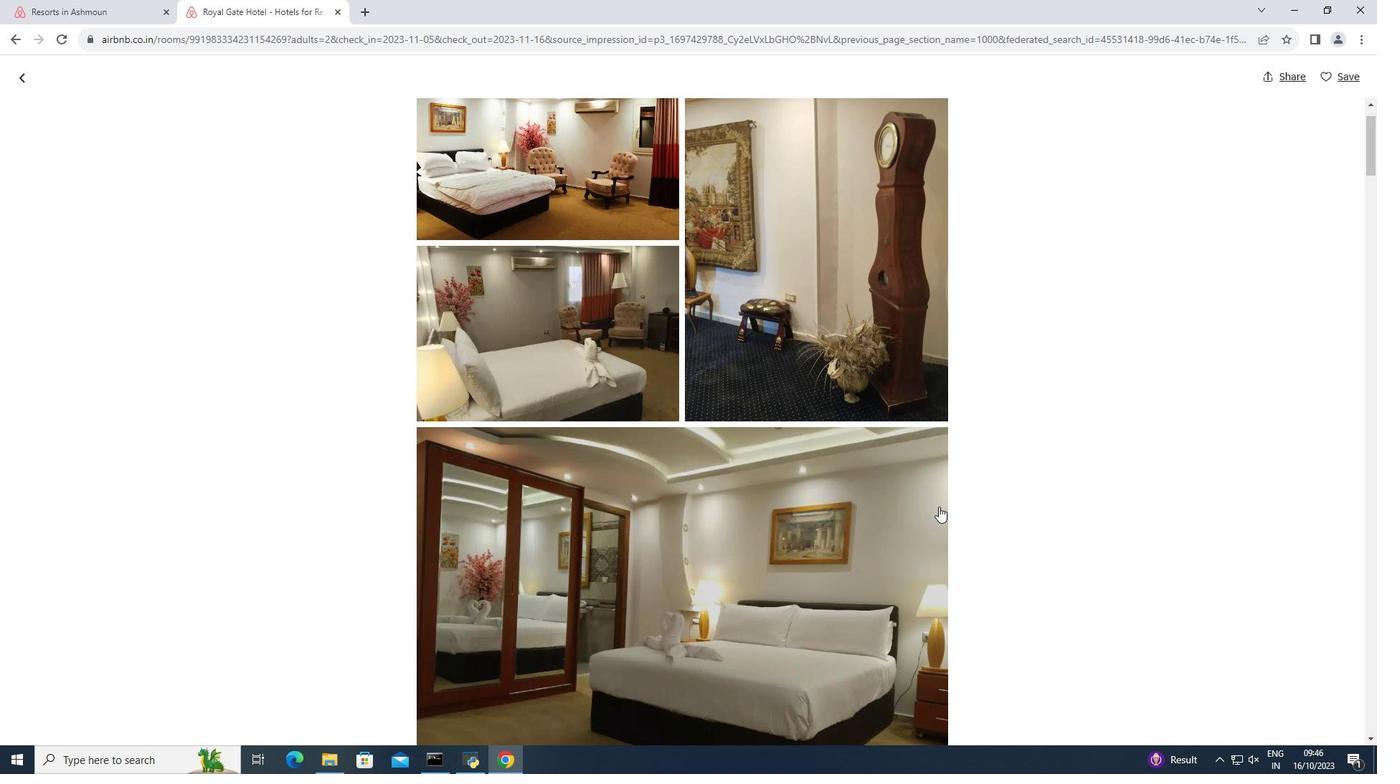 
Action: Mouse scrolled (938, 506) with delta (0, 0)
Screenshot: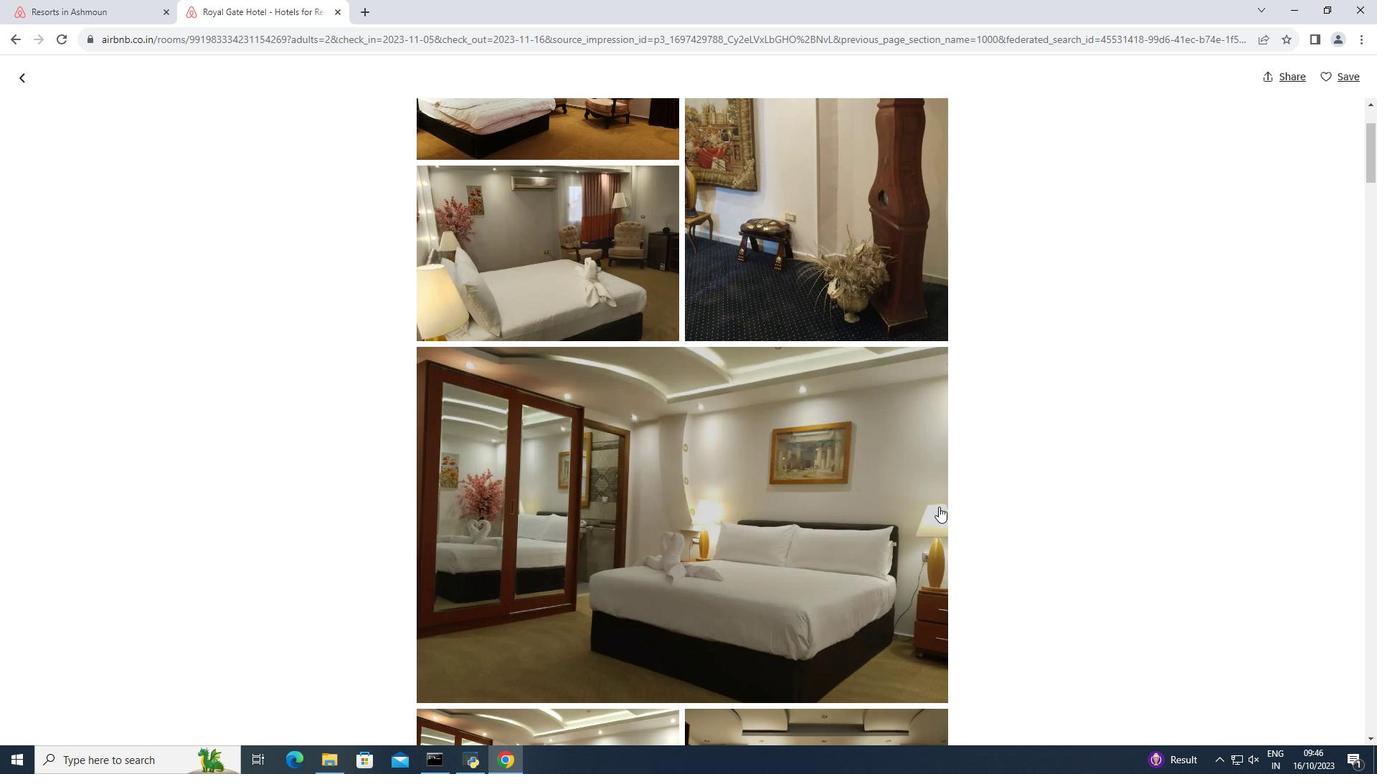 
Action: Mouse scrolled (938, 506) with delta (0, 0)
Screenshot: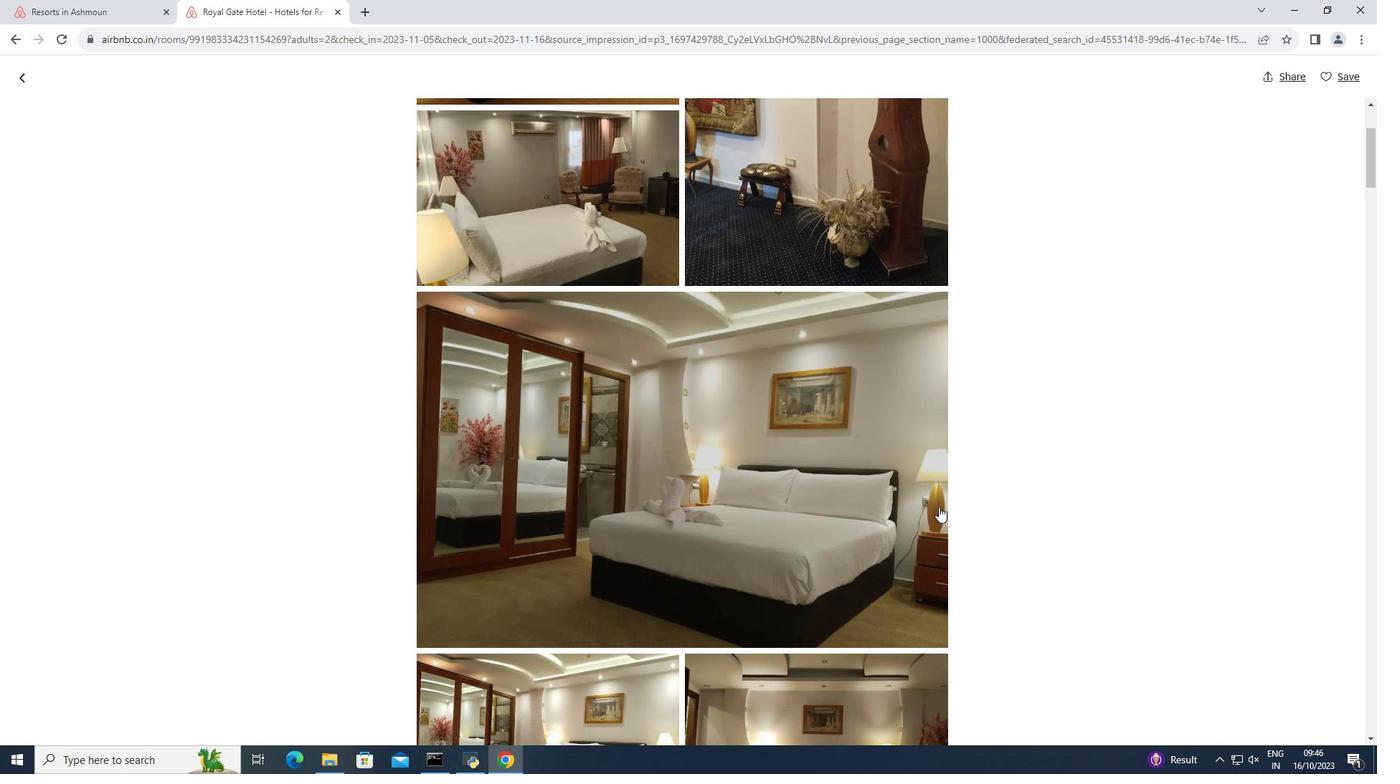 
Action: Mouse scrolled (938, 506) with delta (0, 0)
Screenshot: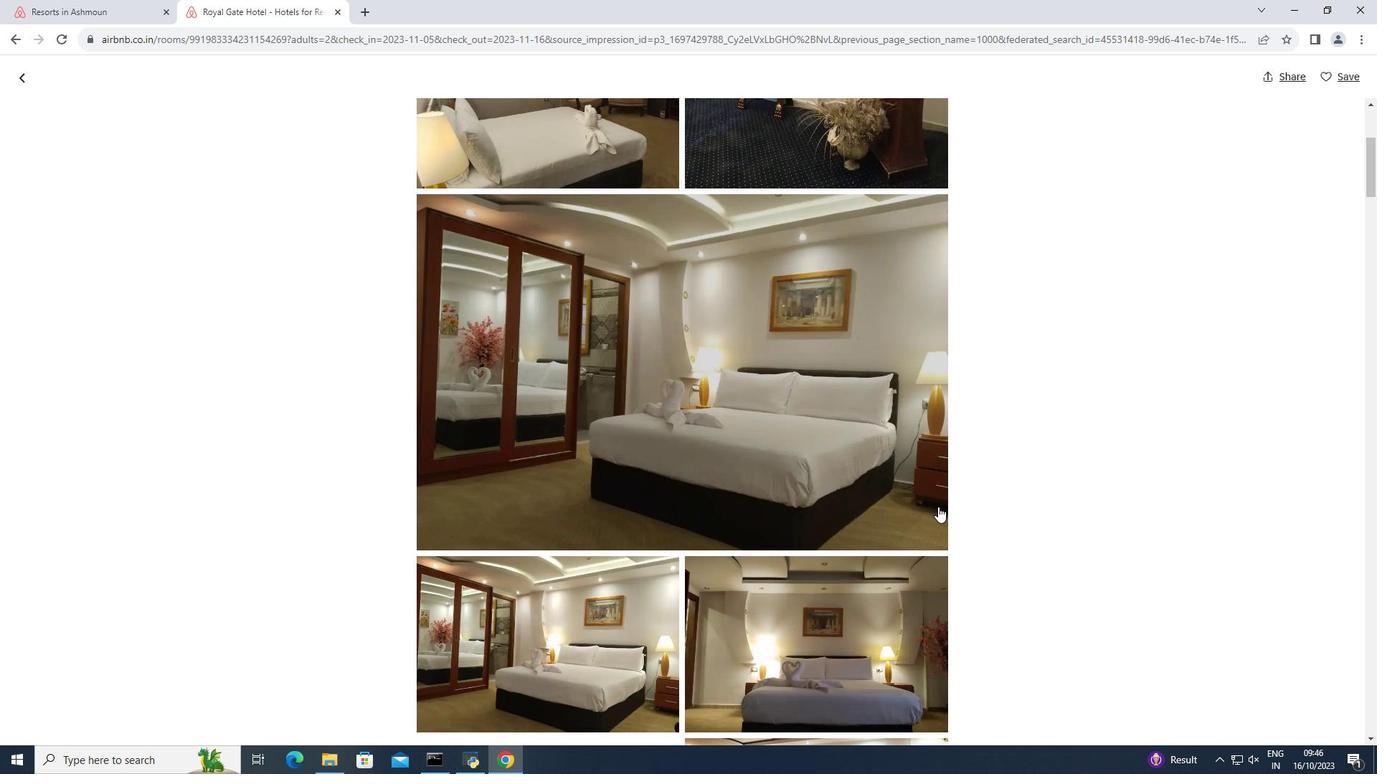 
Action: Mouse moved to (938, 507)
Screenshot: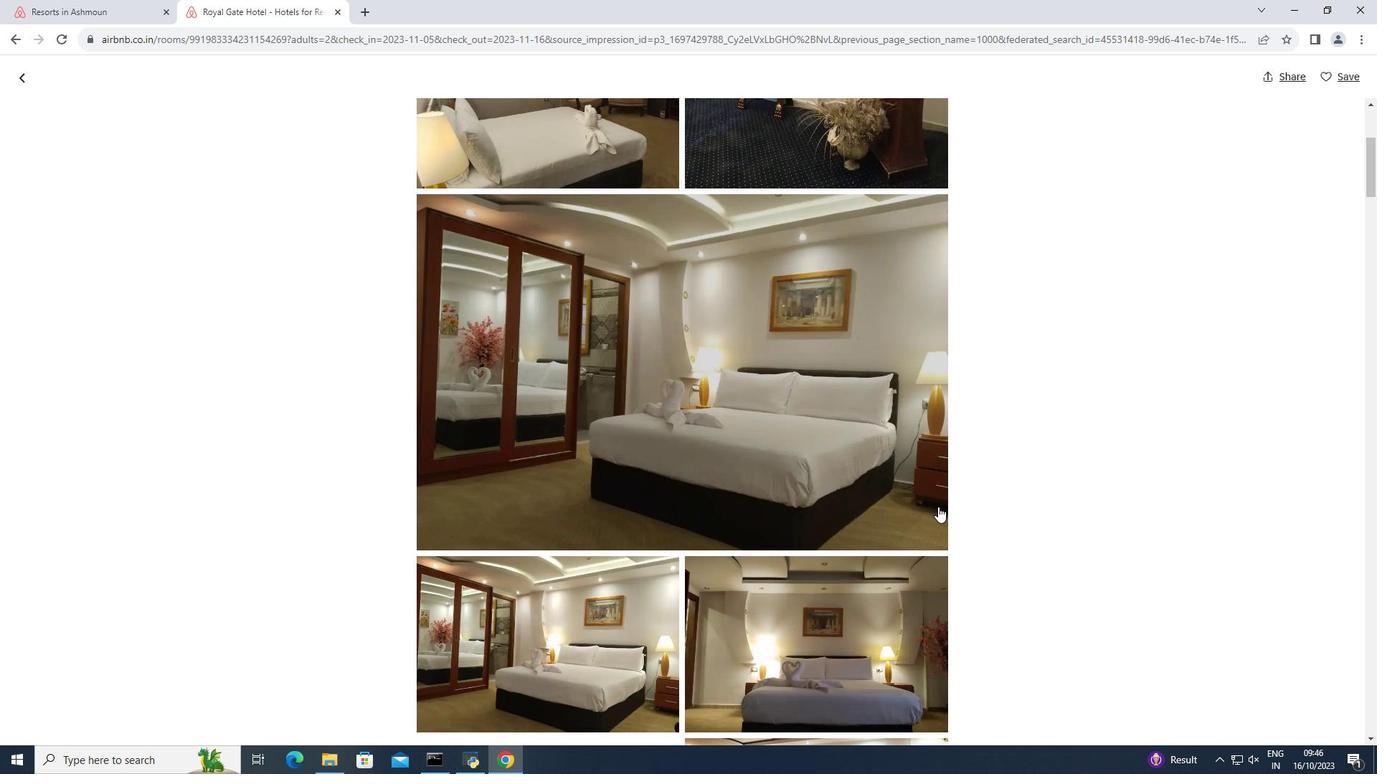 
Action: Mouse scrolled (938, 506) with delta (0, 0)
Screenshot: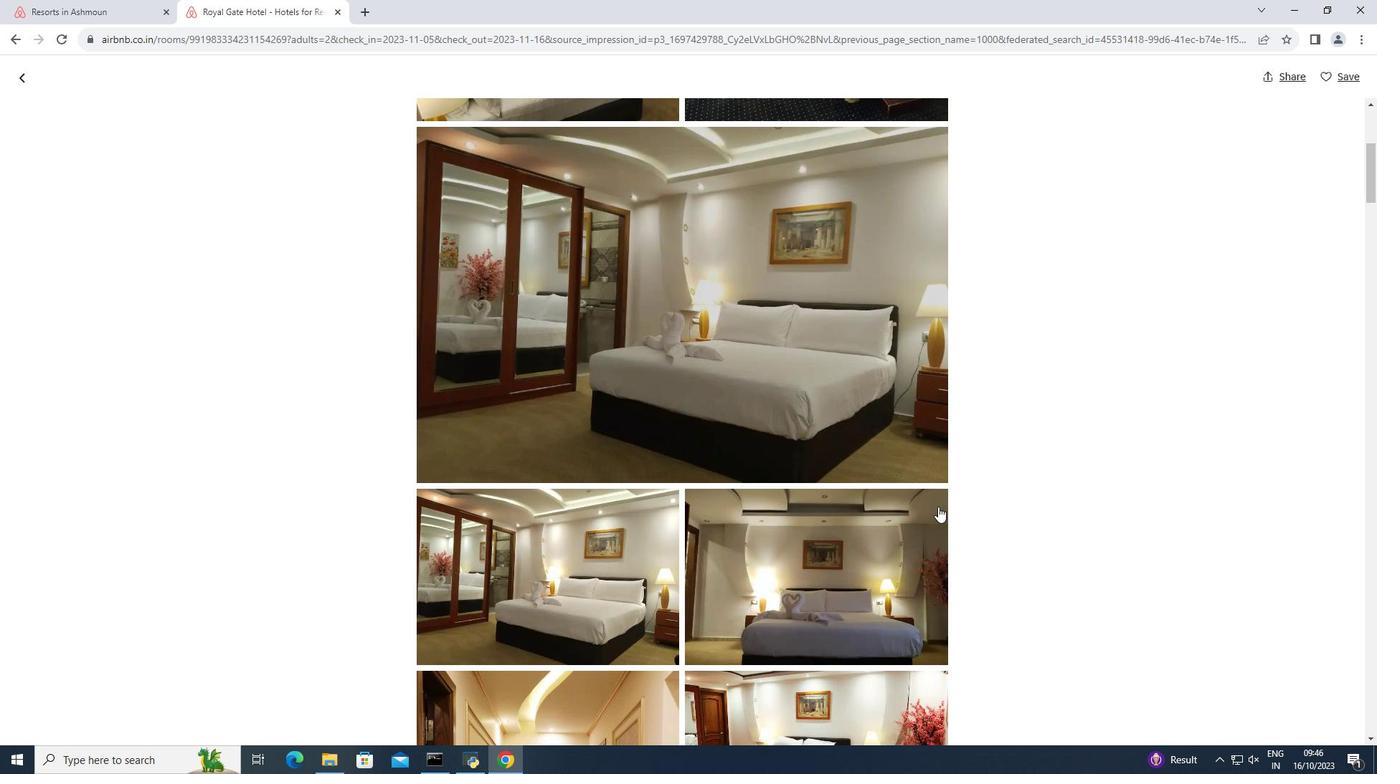 
Action: Mouse scrolled (938, 506) with delta (0, 0)
Screenshot: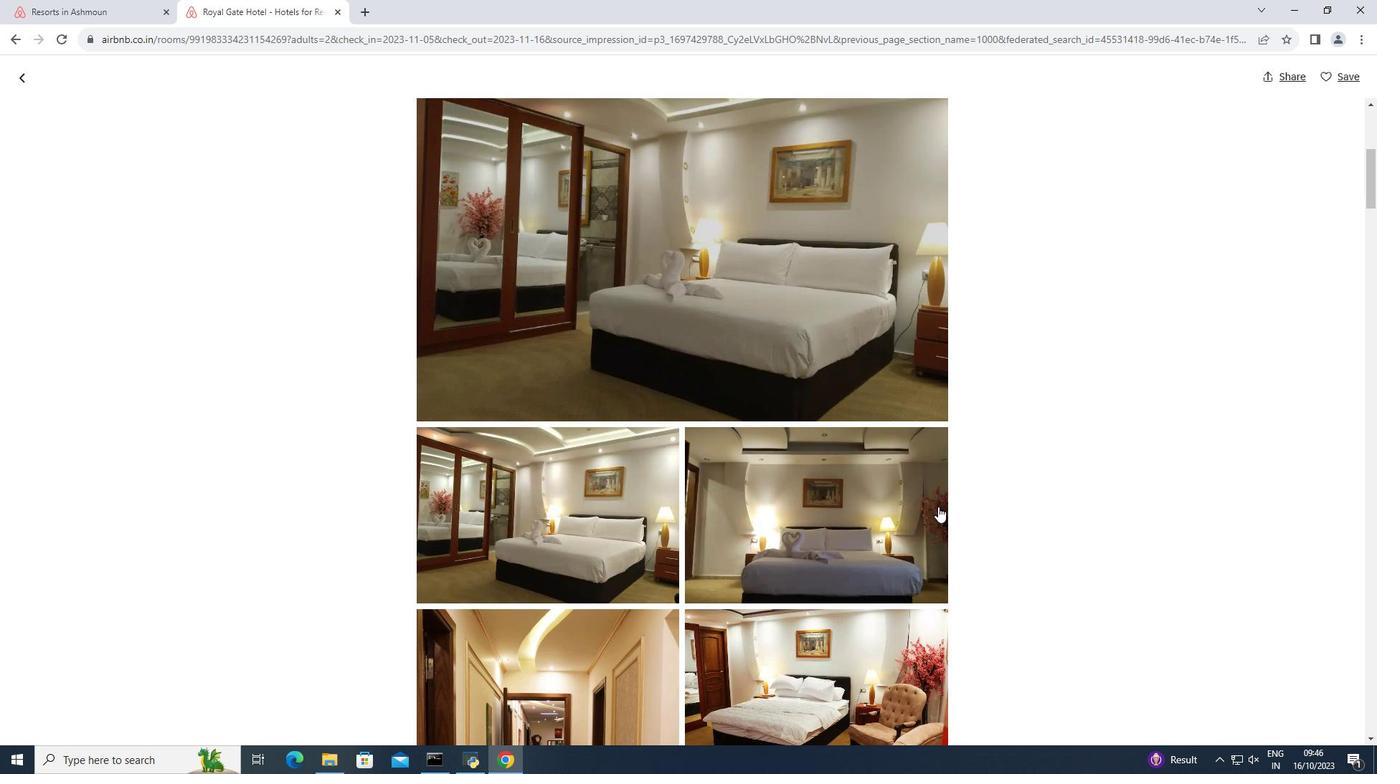
Action: Mouse scrolled (938, 506) with delta (0, 0)
Screenshot: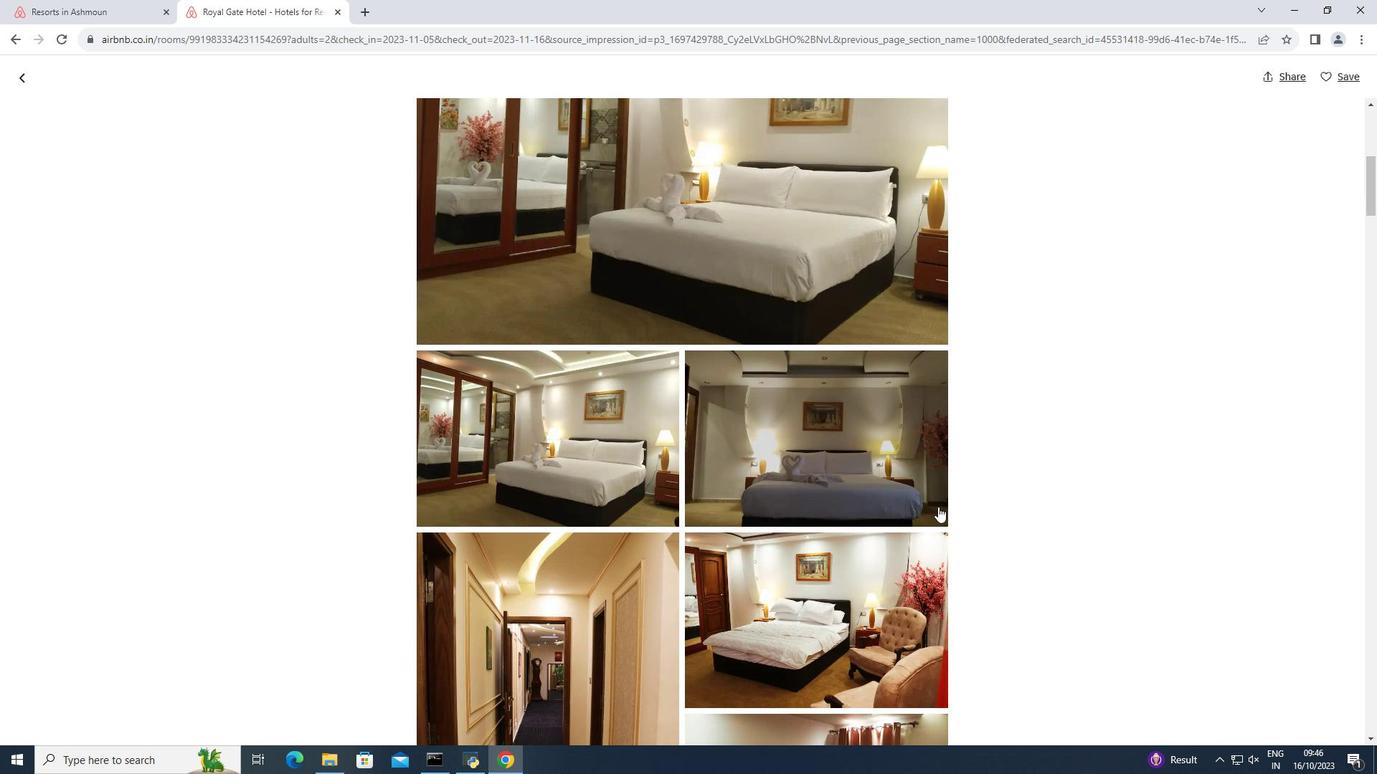 
Action: Mouse scrolled (938, 506) with delta (0, 0)
Screenshot: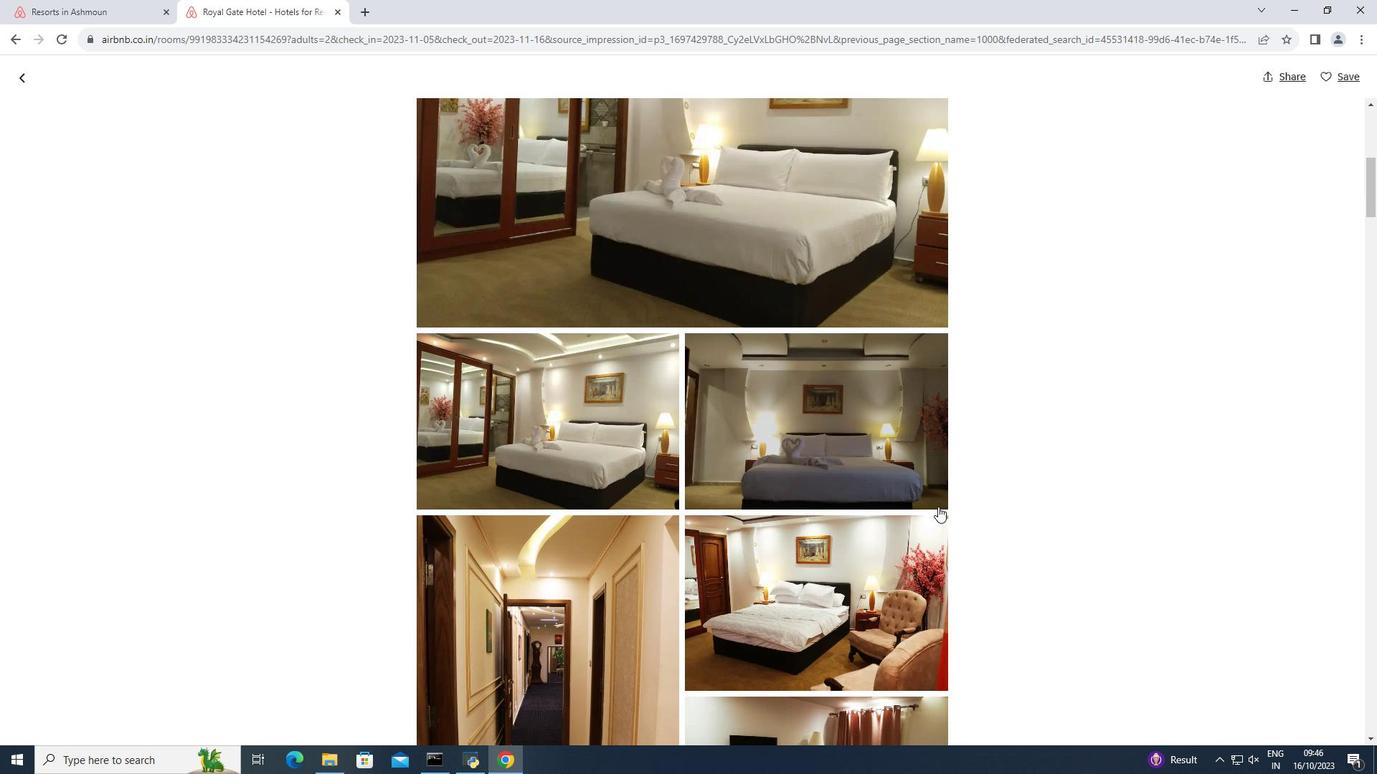 
Action: Mouse moved to (938, 507)
Screenshot: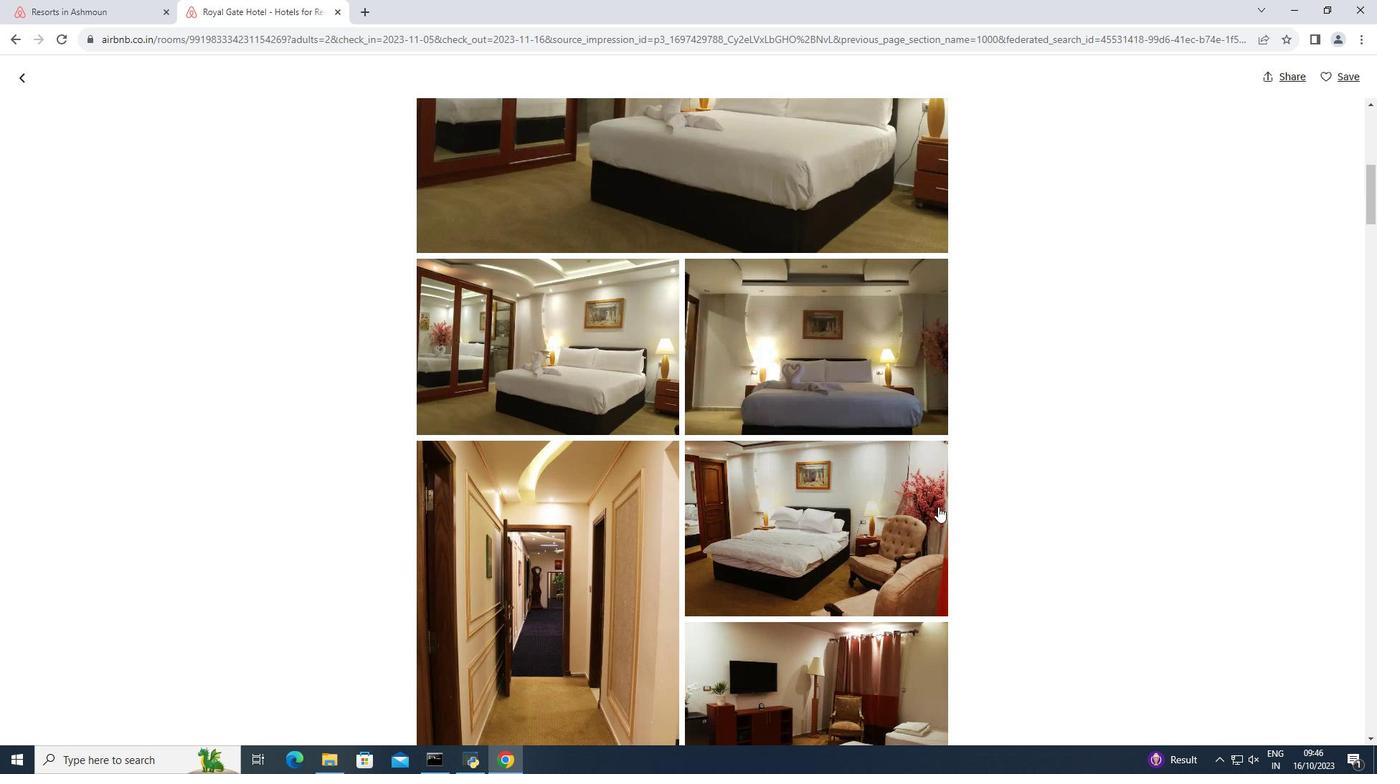 
Action: Mouse scrolled (938, 506) with delta (0, 0)
Screenshot: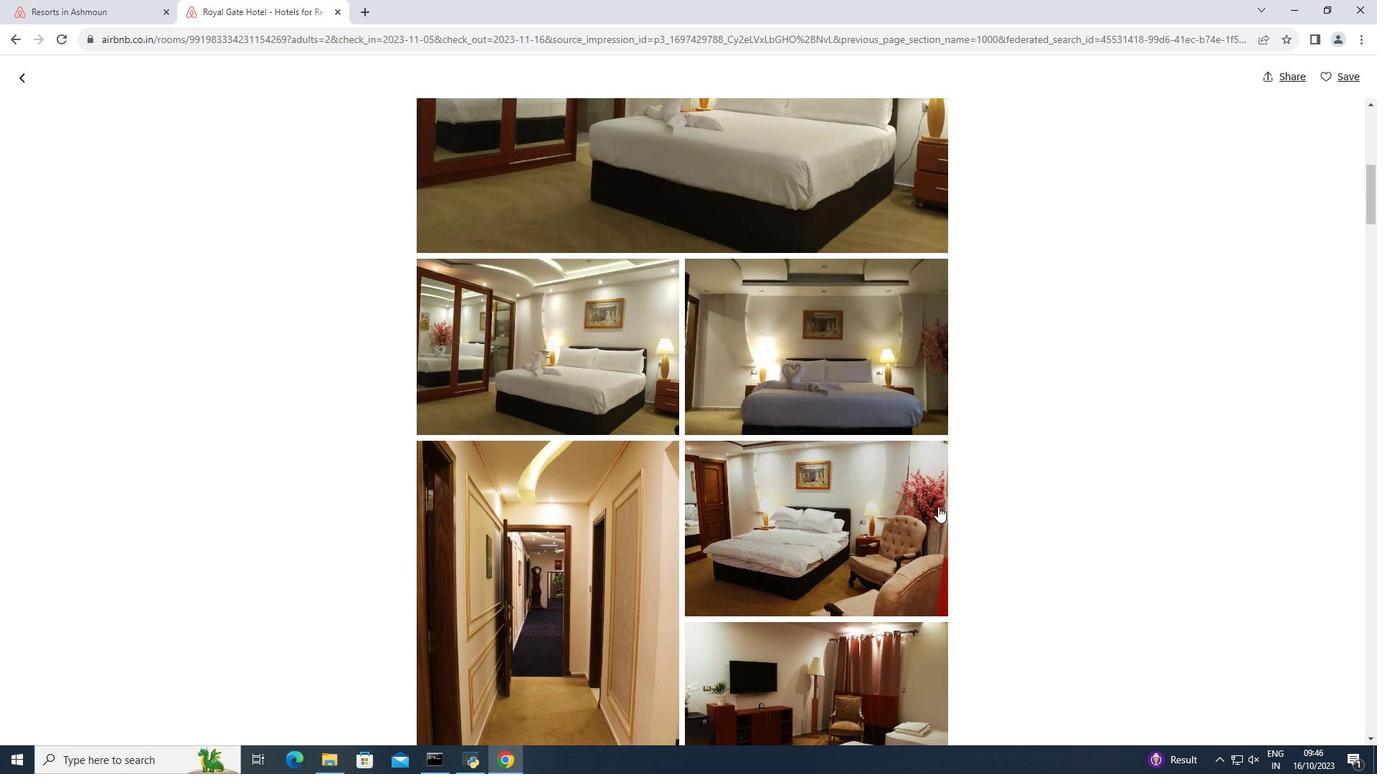 
Action: Mouse scrolled (938, 506) with delta (0, 0)
Screenshot: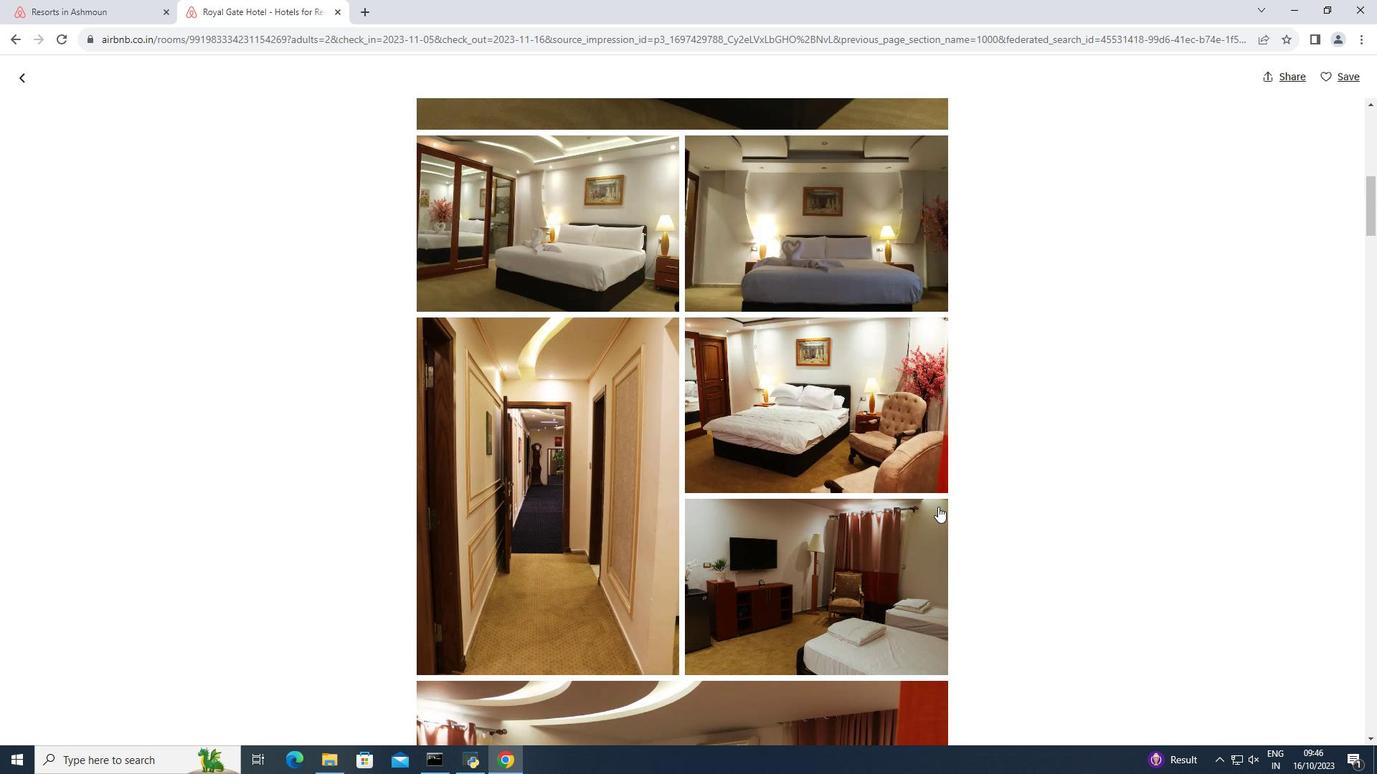 
Action: Mouse scrolled (938, 506) with delta (0, 0)
Screenshot: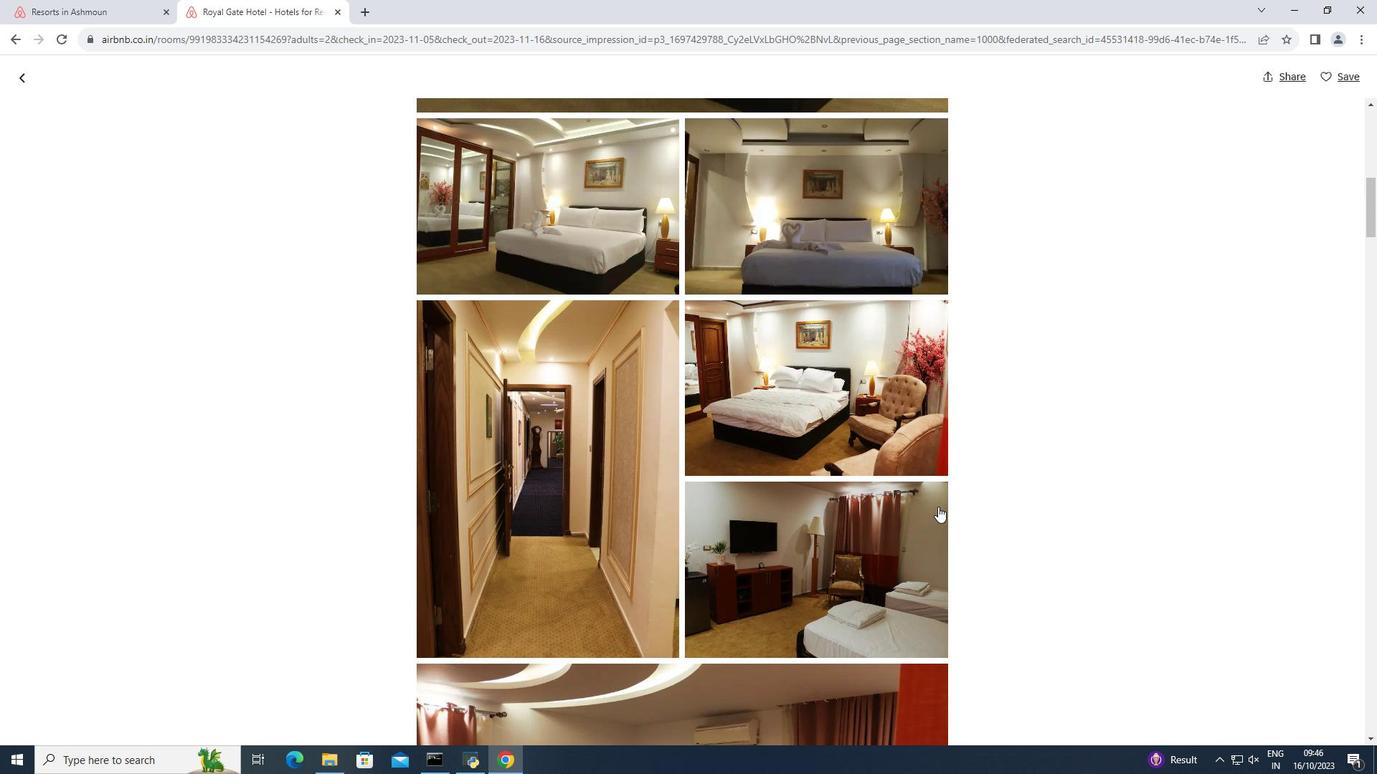 
Action: Mouse scrolled (938, 506) with delta (0, 0)
Screenshot: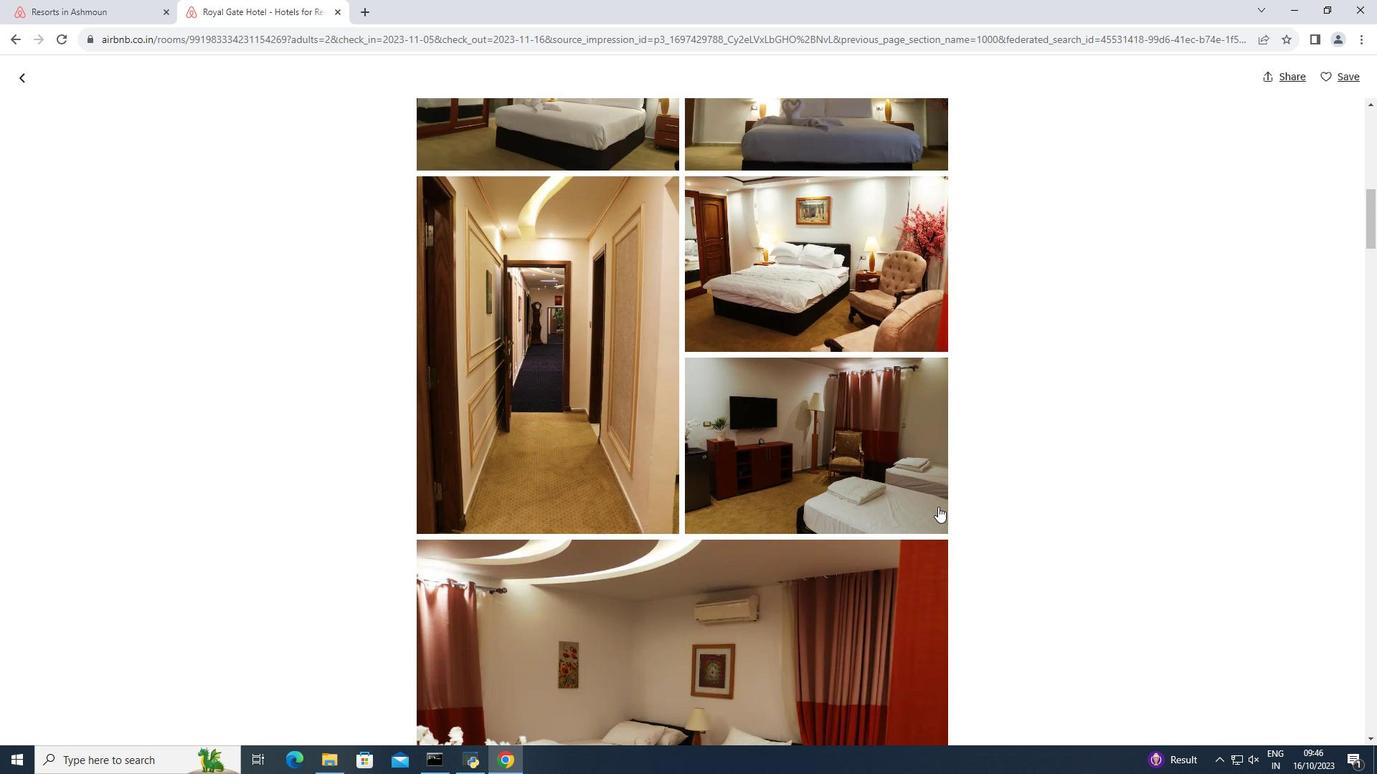 
Action: Mouse scrolled (938, 506) with delta (0, 0)
Screenshot: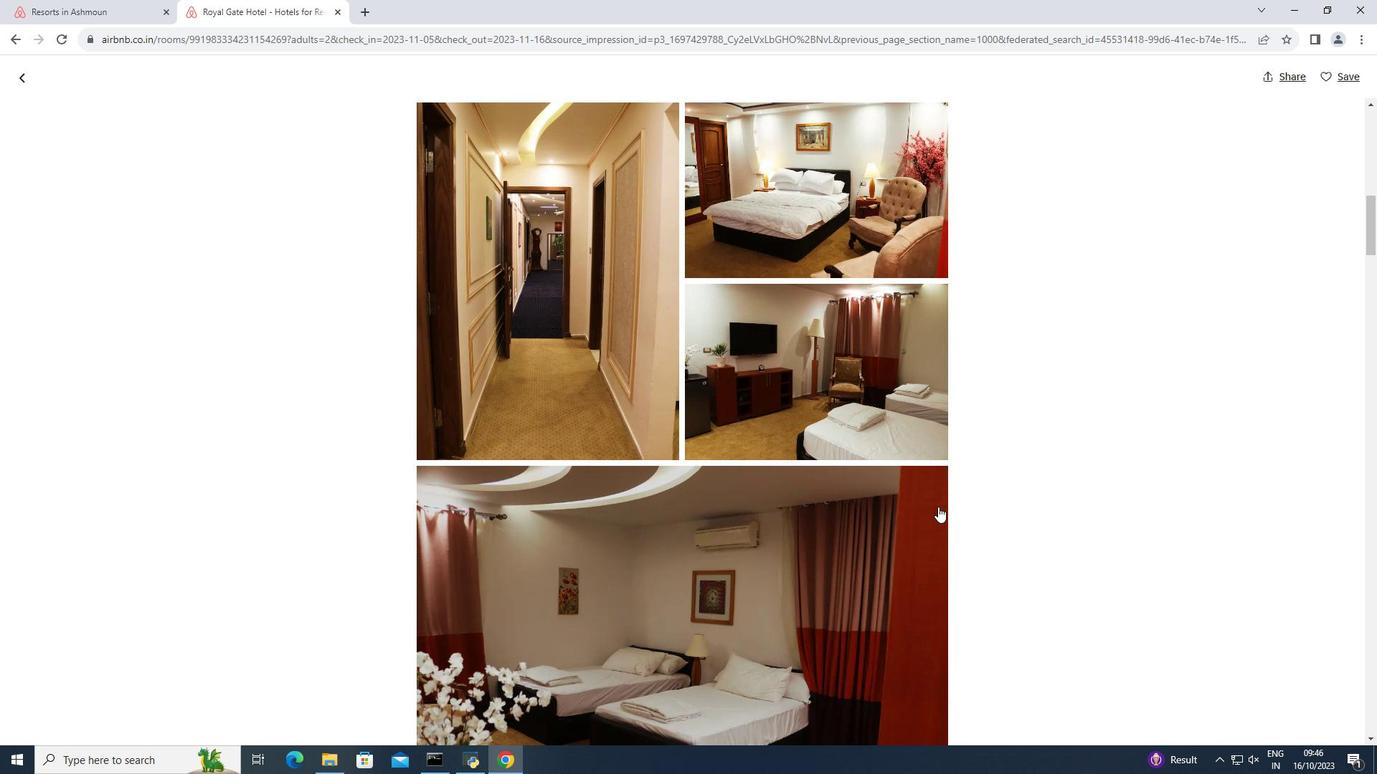 
Action: Mouse scrolled (938, 506) with delta (0, 0)
Screenshot: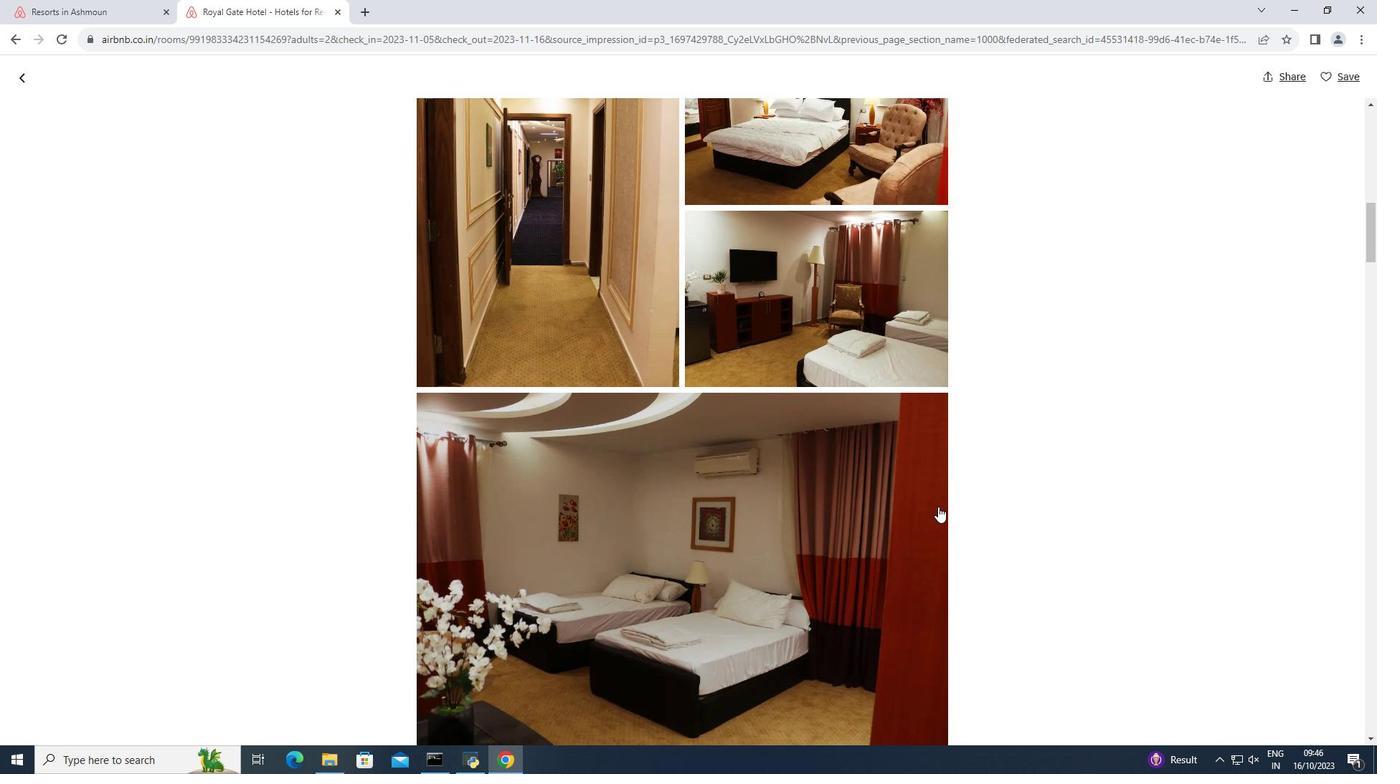 
Action: Mouse scrolled (938, 506) with delta (0, 0)
Screenshot: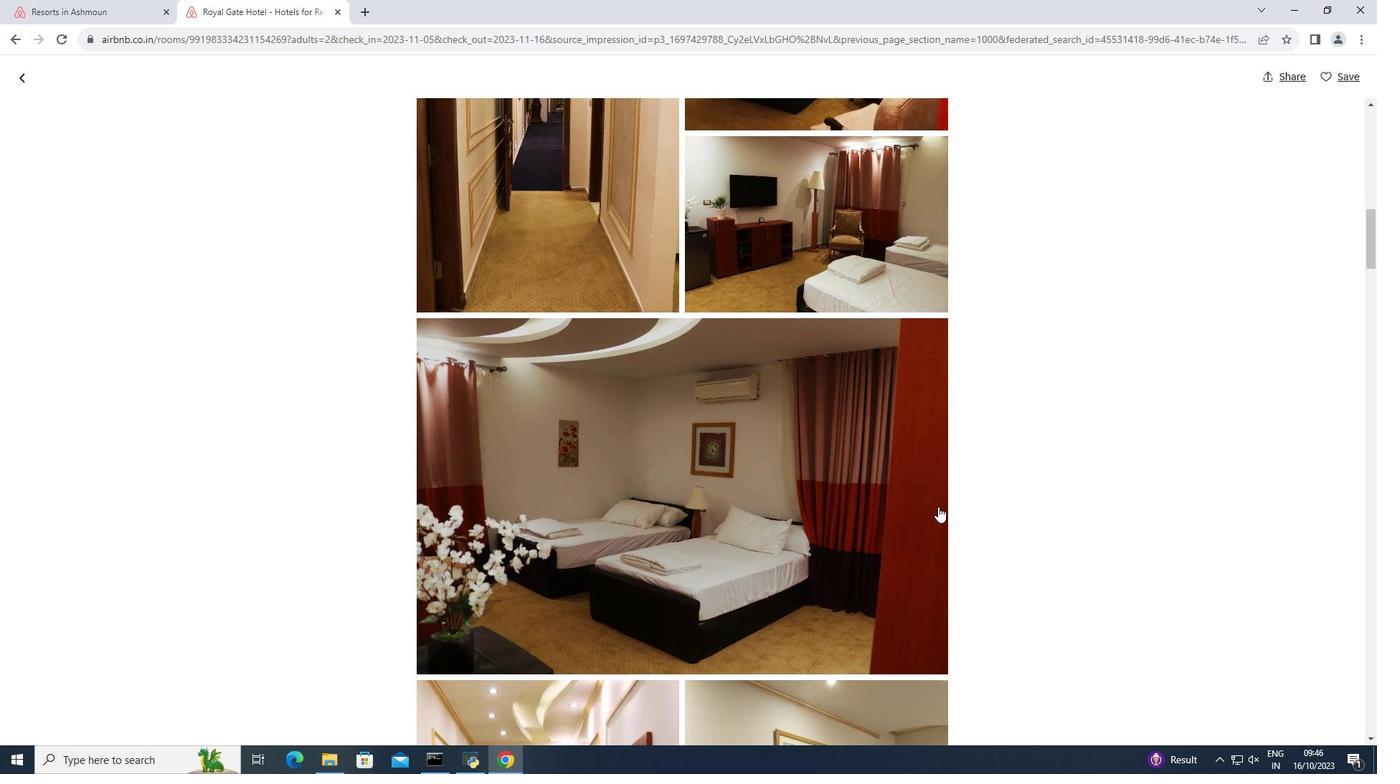 
Action: Mouse scrolled (938, 506) with delta (0, 0)
Screenshot: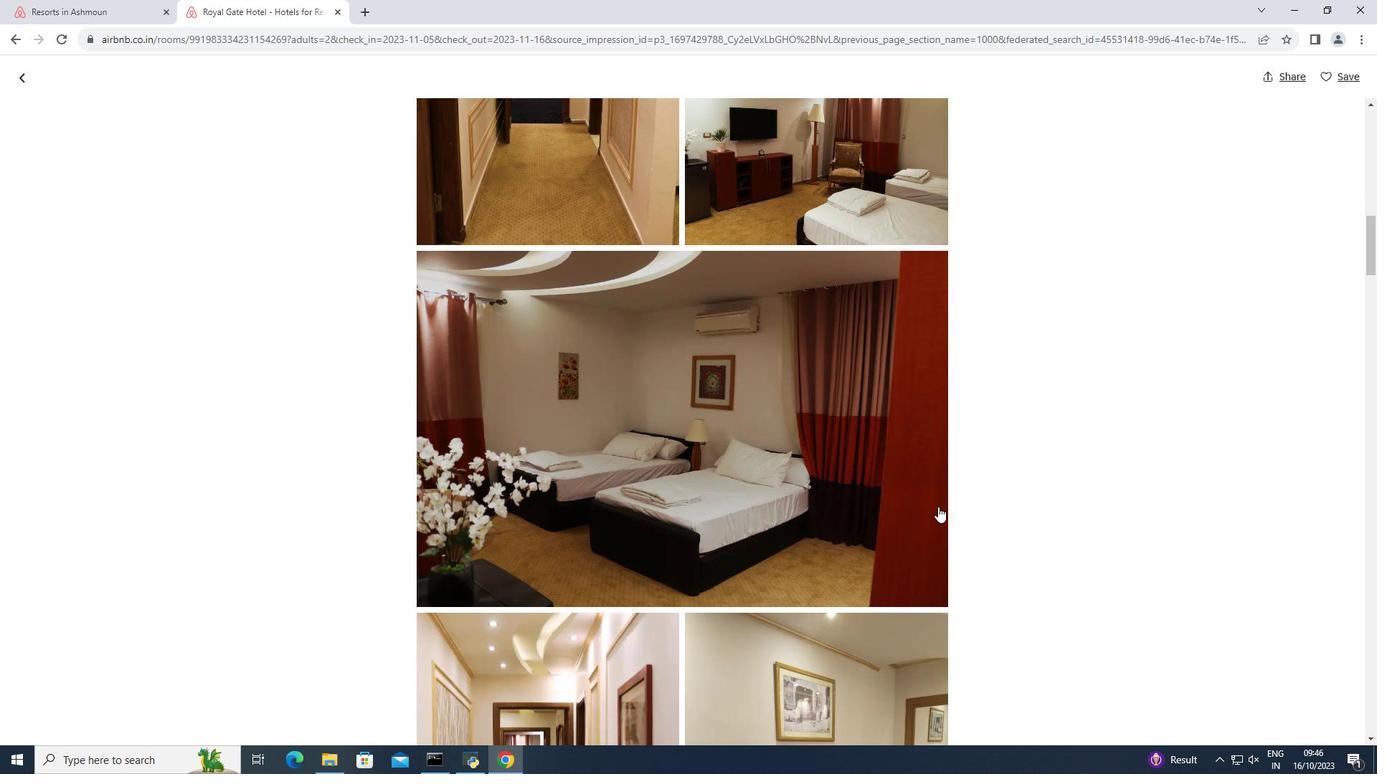 
Action: Mouse scrolled (938, 506) with delta (0, 0)
Screenshot: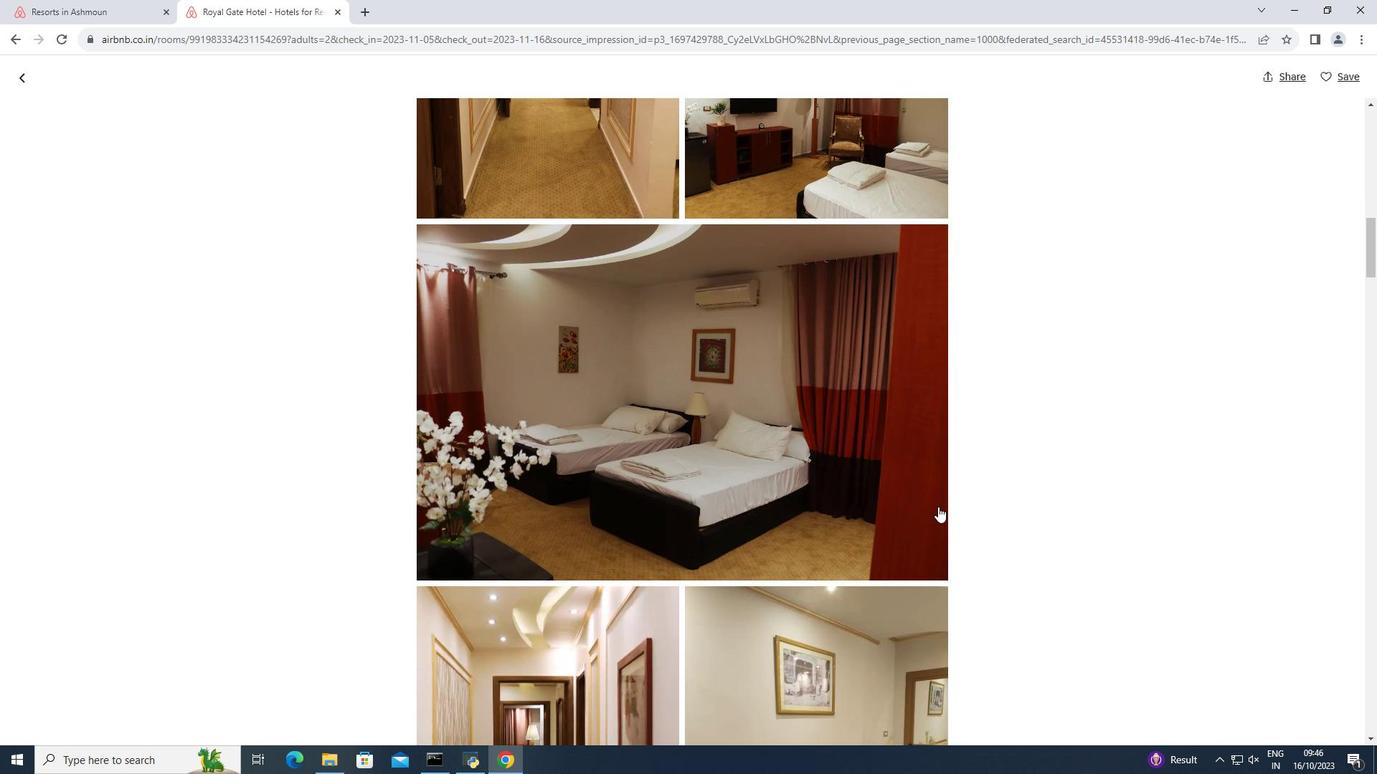 
Action: Mouse scrolled (938, 506) with delta (0, 0)
Screenshot: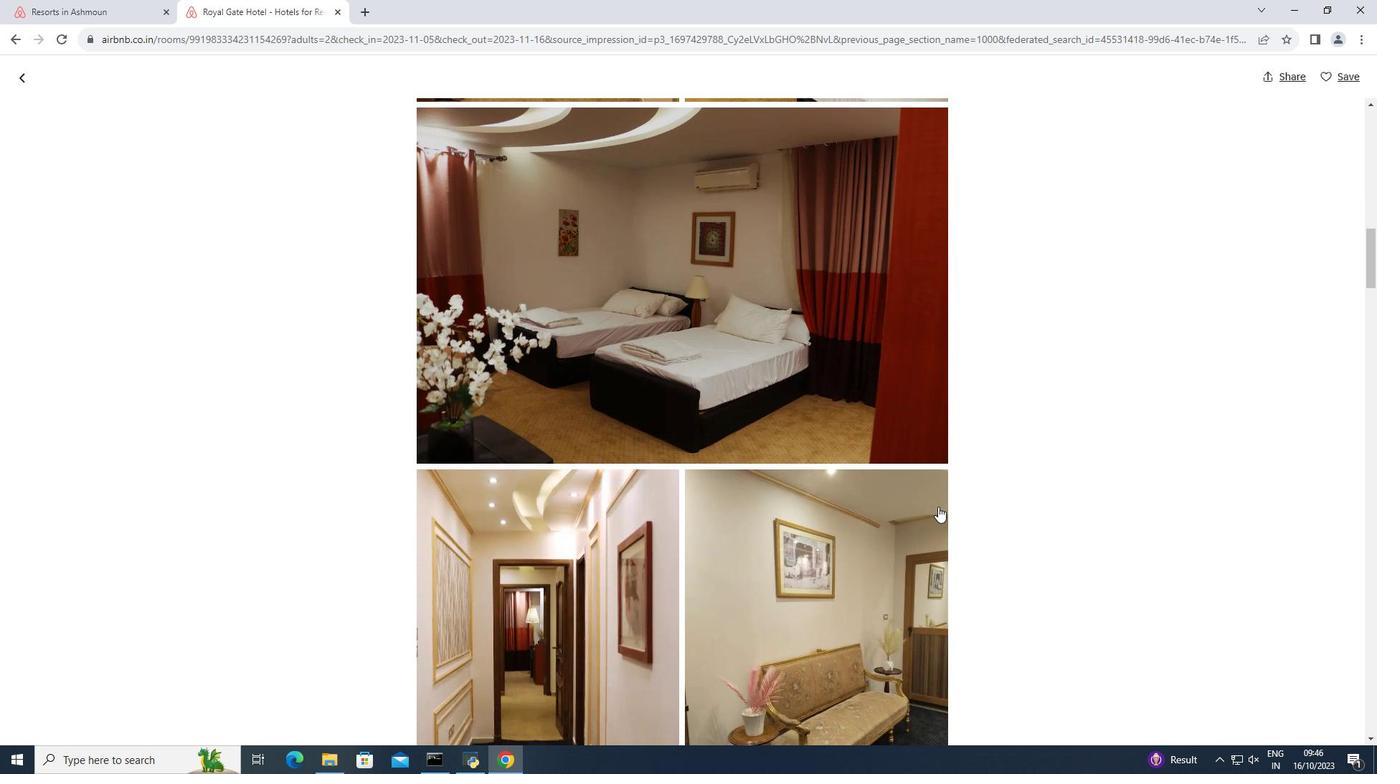 
Action: Mouse scrolled (938, 506) with delta (0, 0)
Screenshot: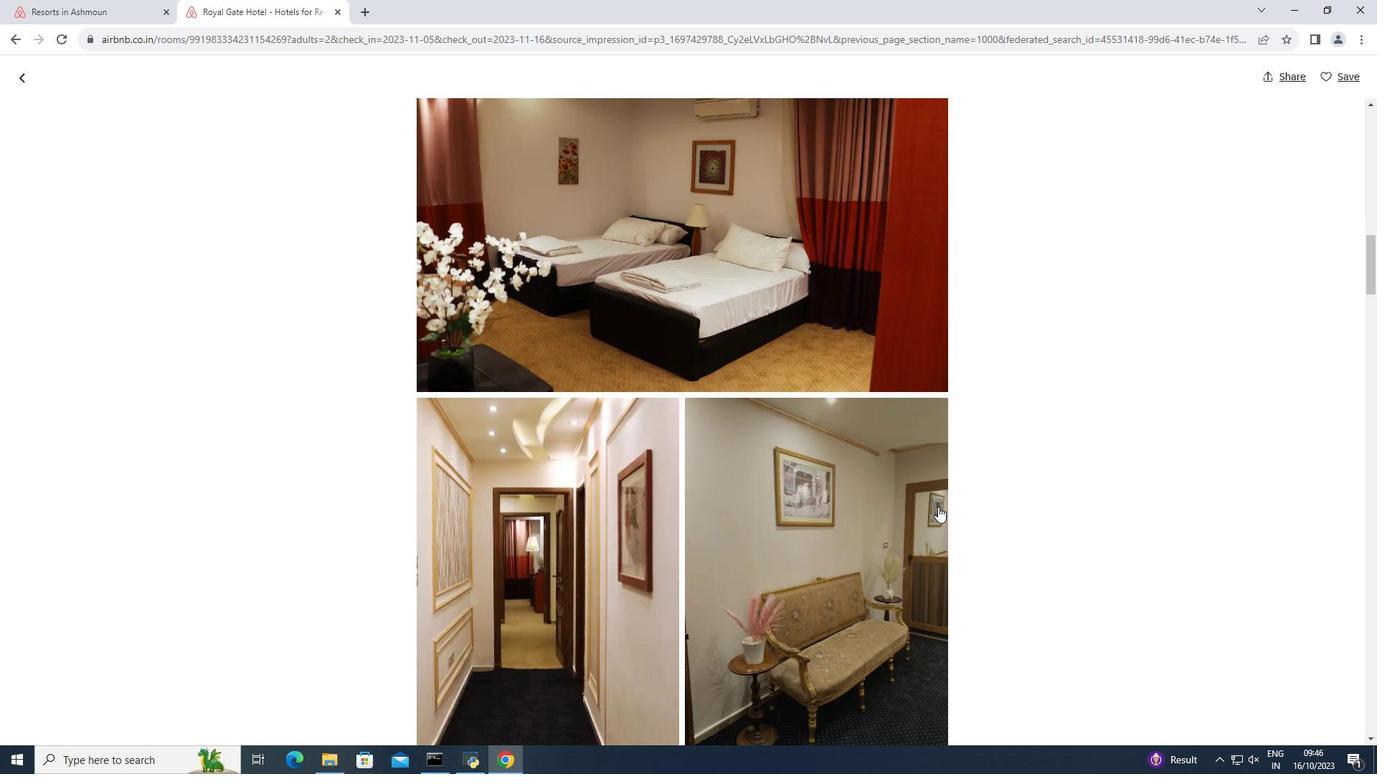
Action: Mouse scrolled (938, 506) with delta (0, 0)
Screenshot: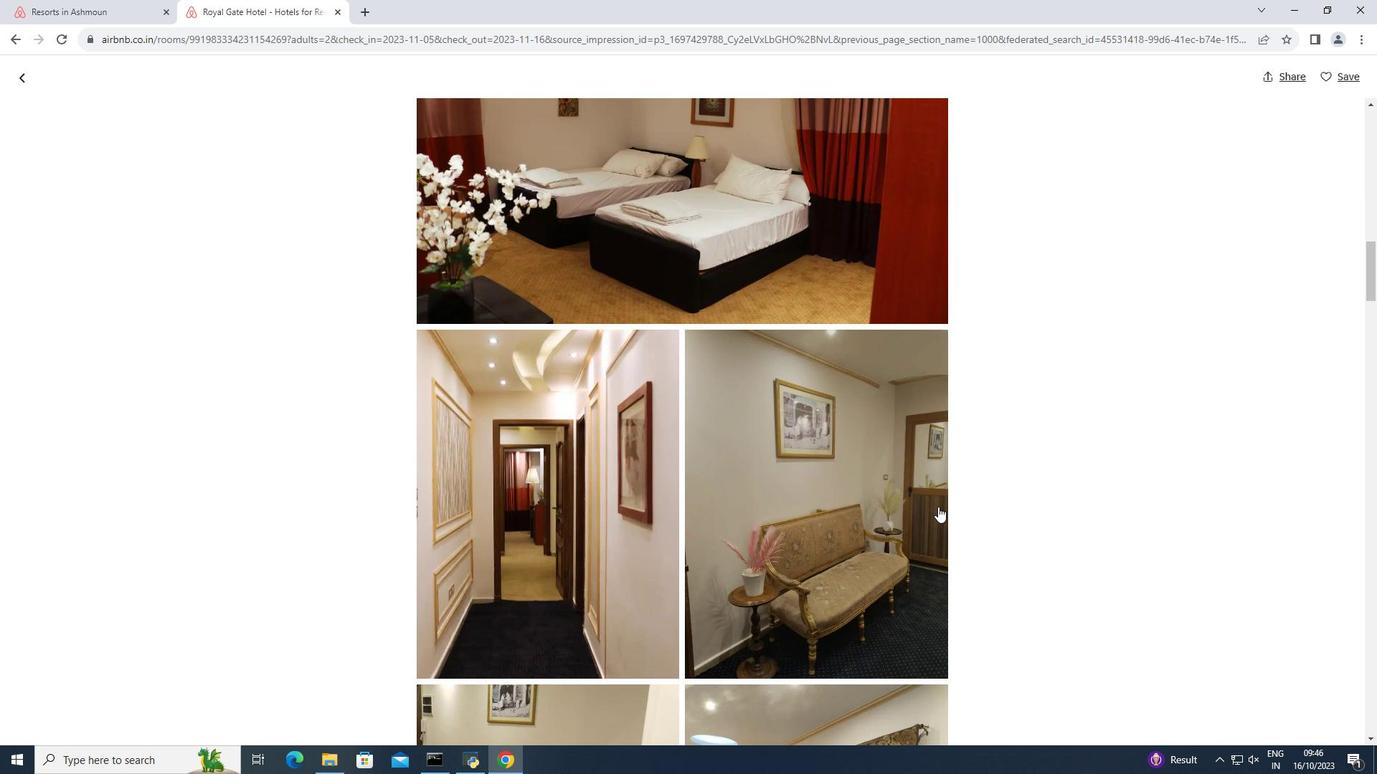 
Action: Mouse scrolled (938, 506) with delta (0, 0)
Screenshot: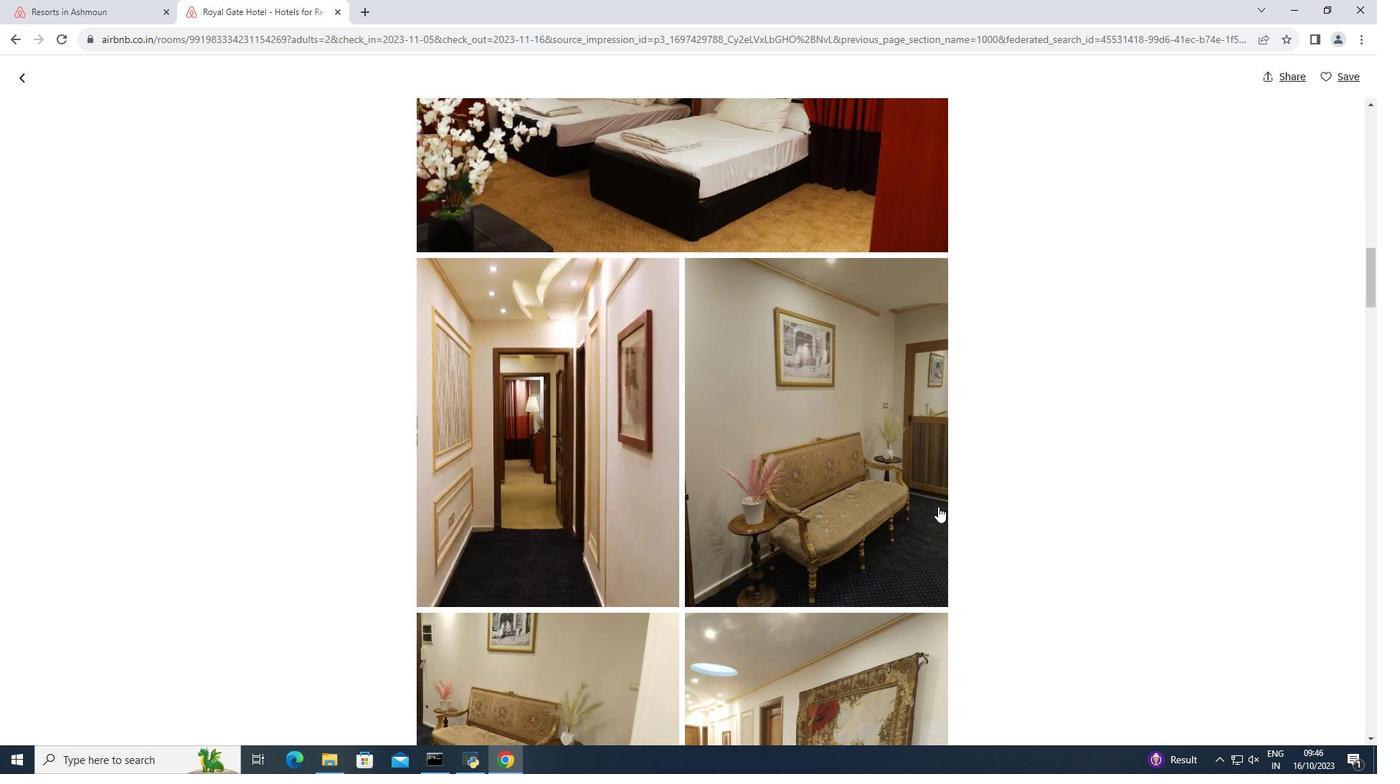 
Action: Mouse scrolled (938, 506) with delta (0, 0)
Screenshot: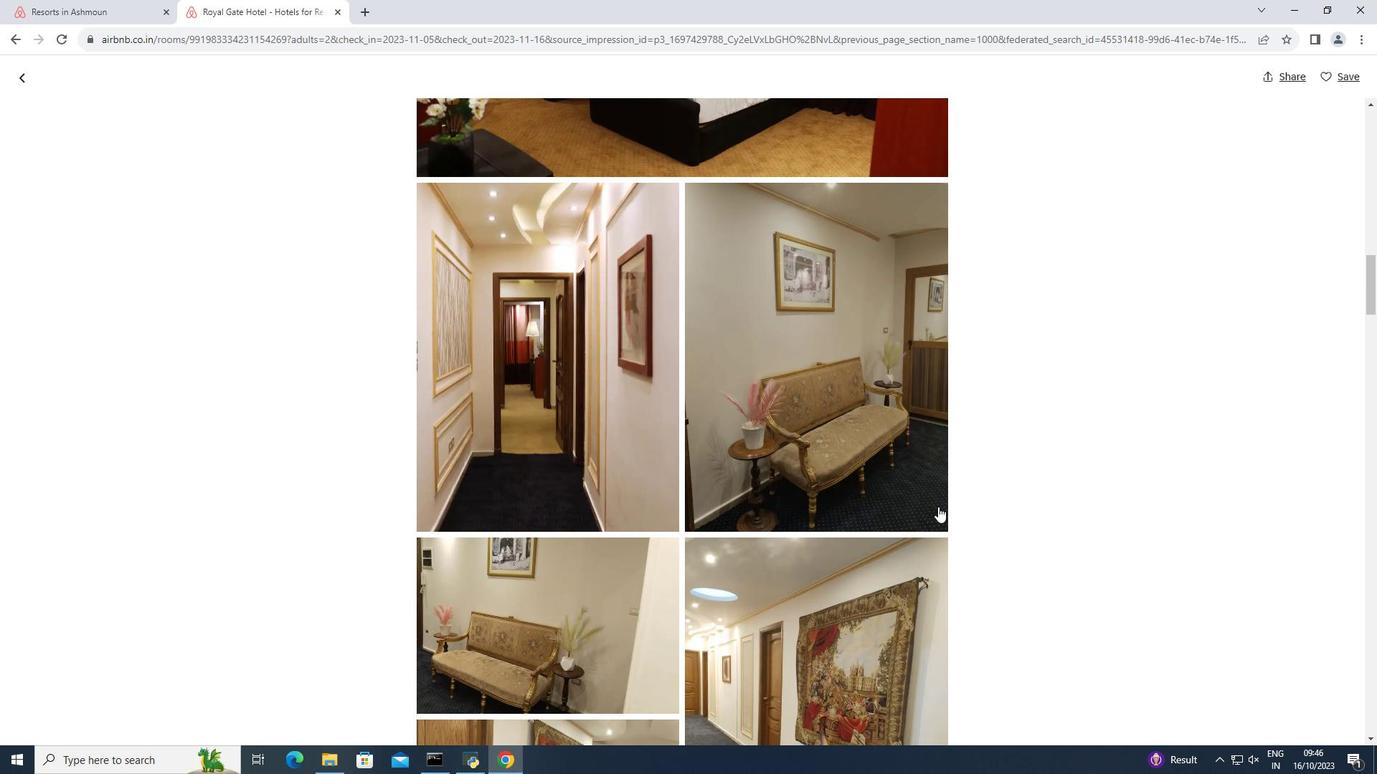
Action: Mouse scrolled (938, 506) with delta (0, 0)
Screenshot: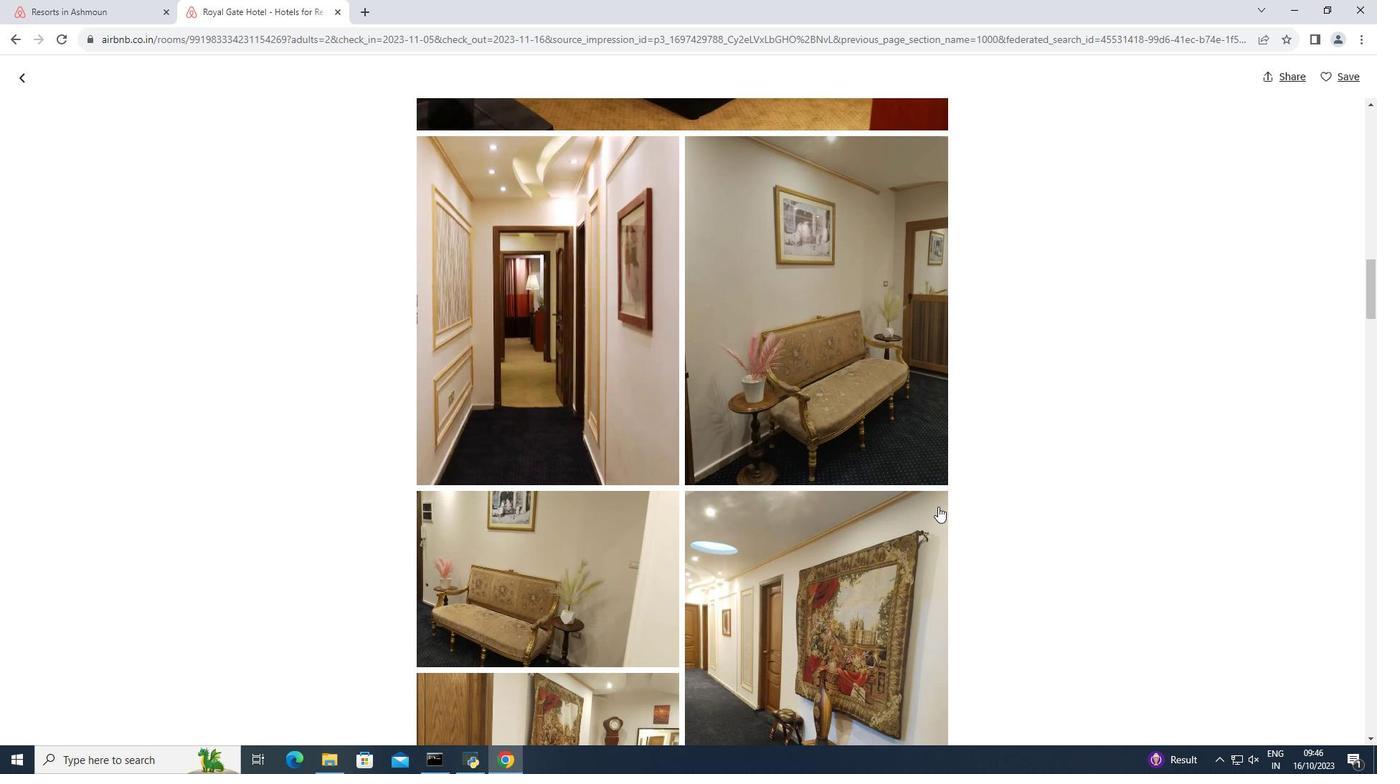 
Action: Mouse scrolled (938, 506) with delta (0, 0)
Screenshot: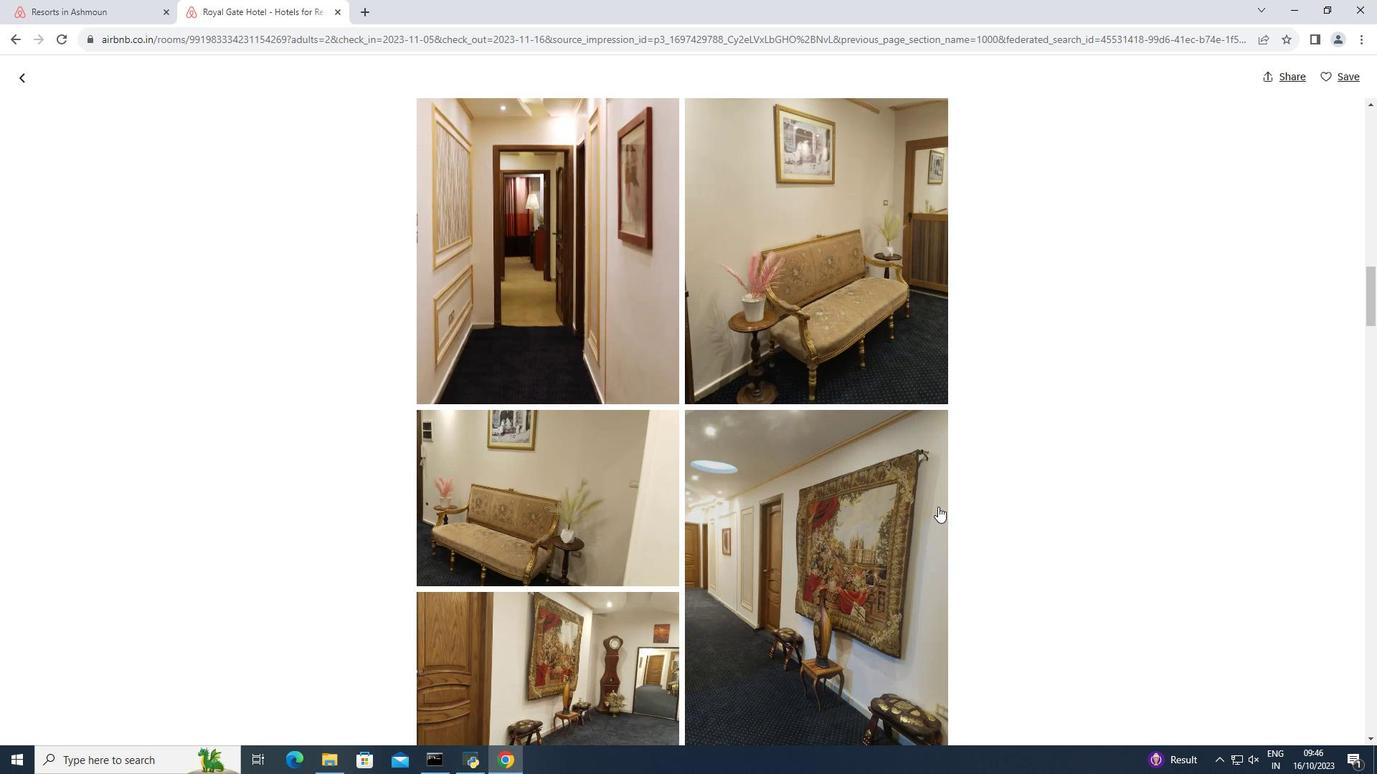 
Action: Mouse scrolled (938, 506) with delta (0, 0)
Screenshot: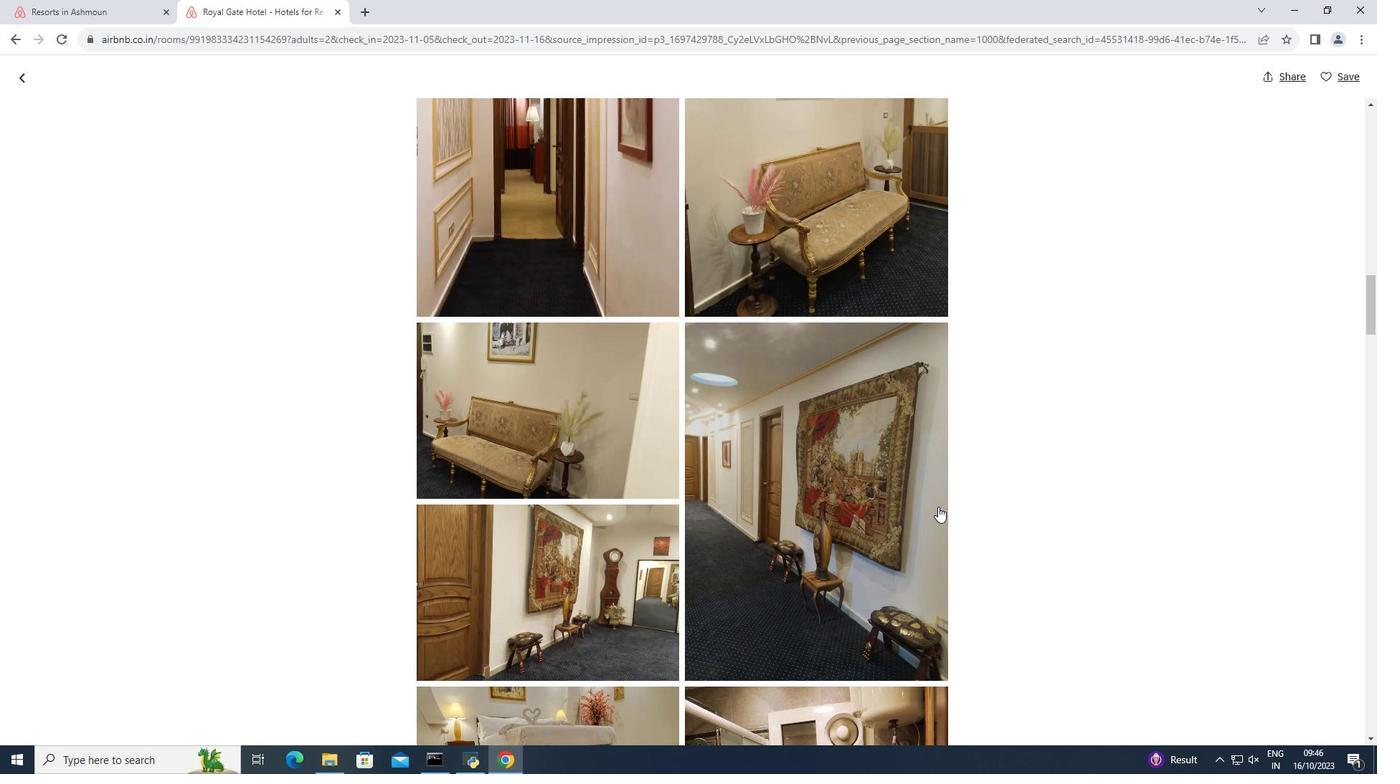 
Action: Mouse scrolled (938, 506) with delta (0, 0)
Screenshot: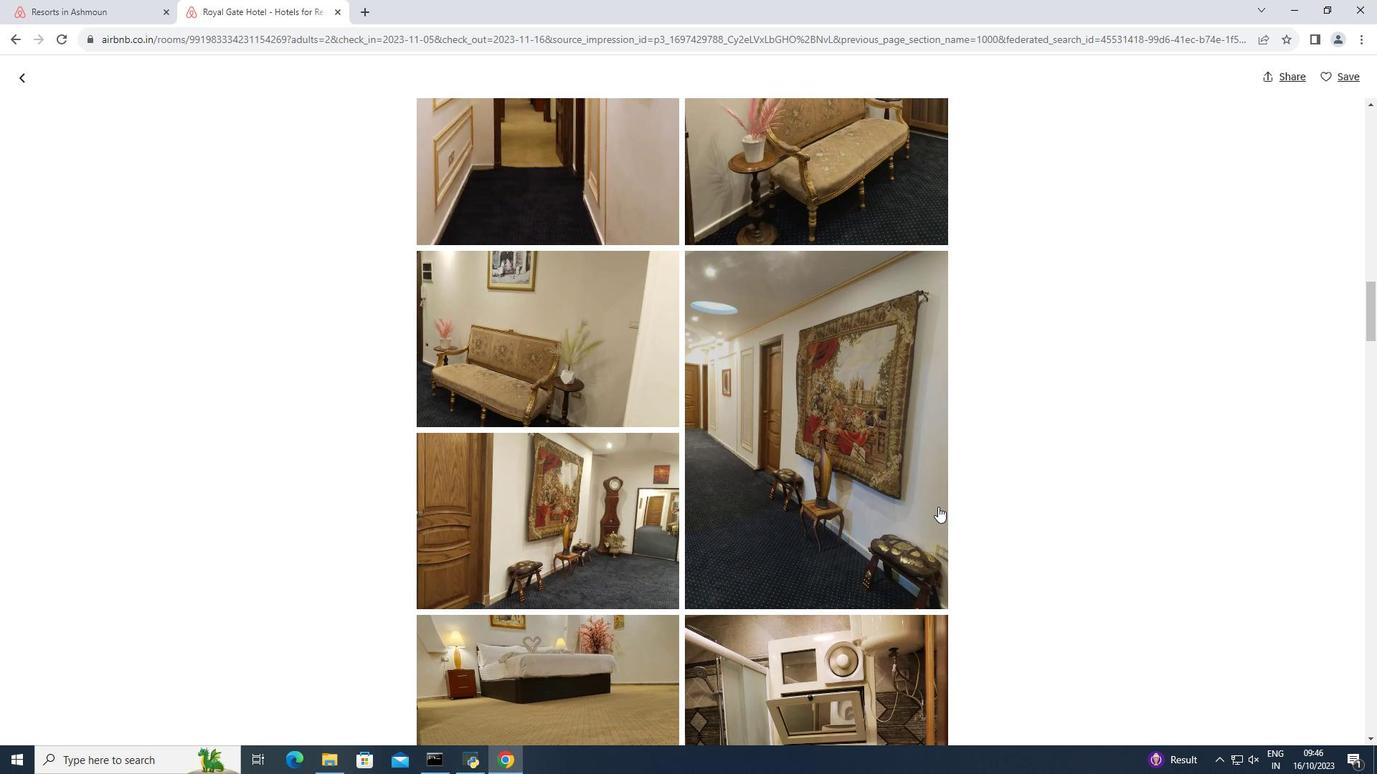 
Action: Mouse scrolled (938, 506) with delta (0, 0)
Screenshot: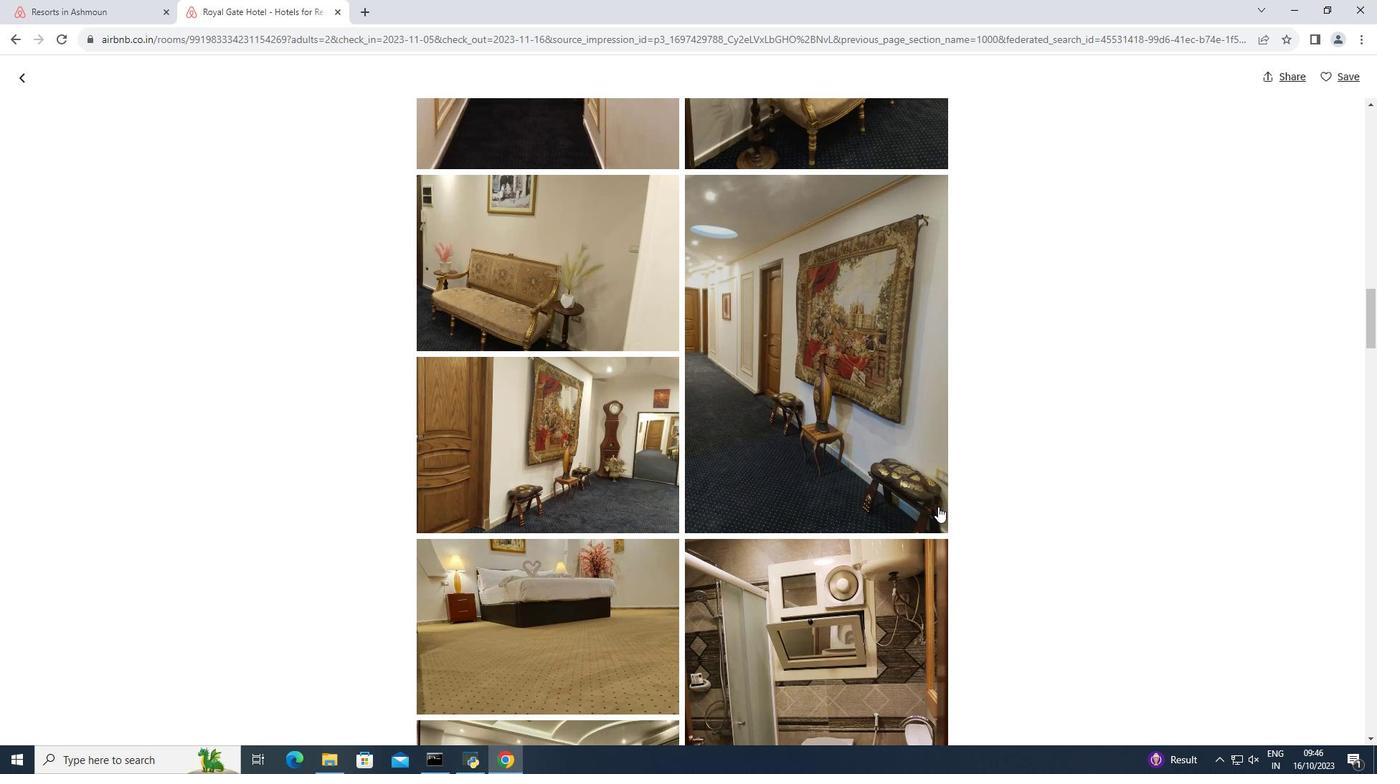 
Action: Mouse scrolled (938, 506) with delta (0, 0)
Screenshot: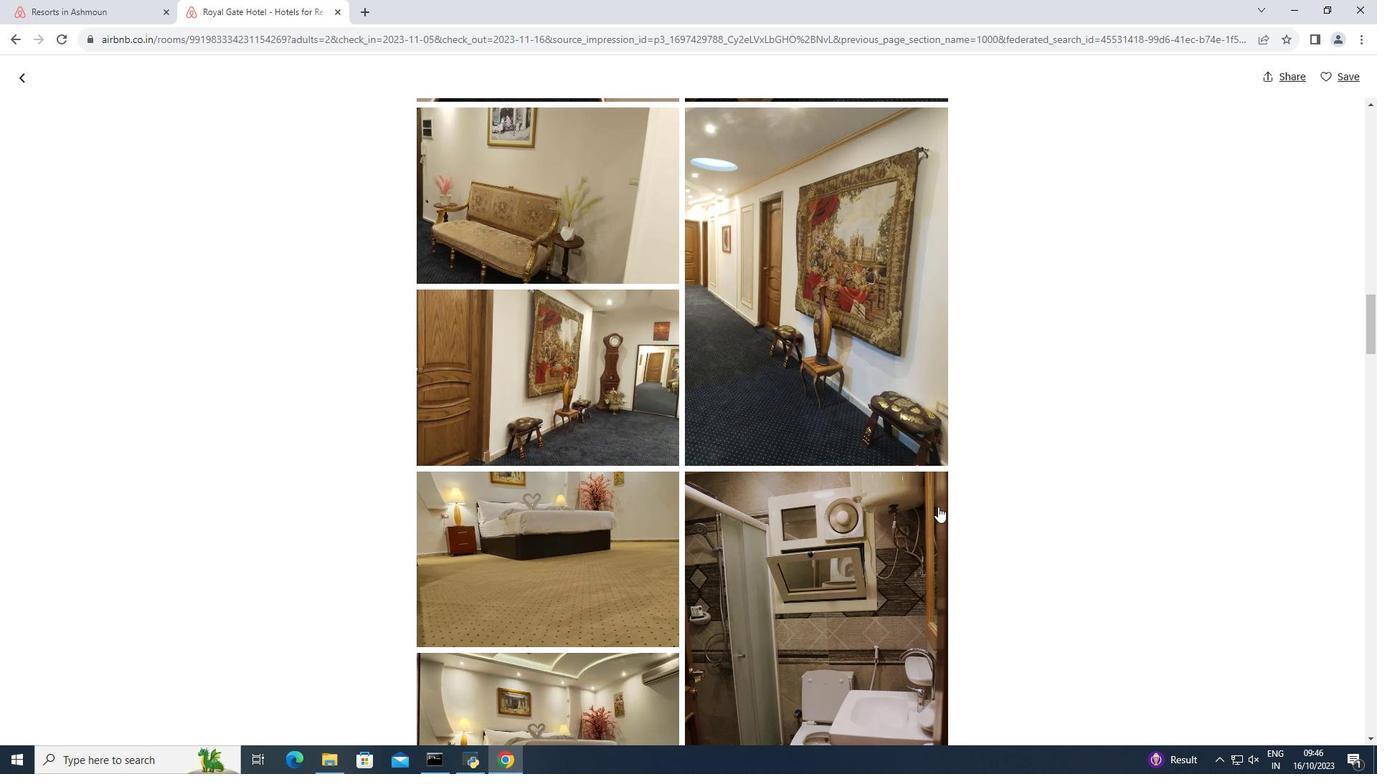 
Action: Mouse scrolled (938, 506) with delta (0, 0)
Screenshot: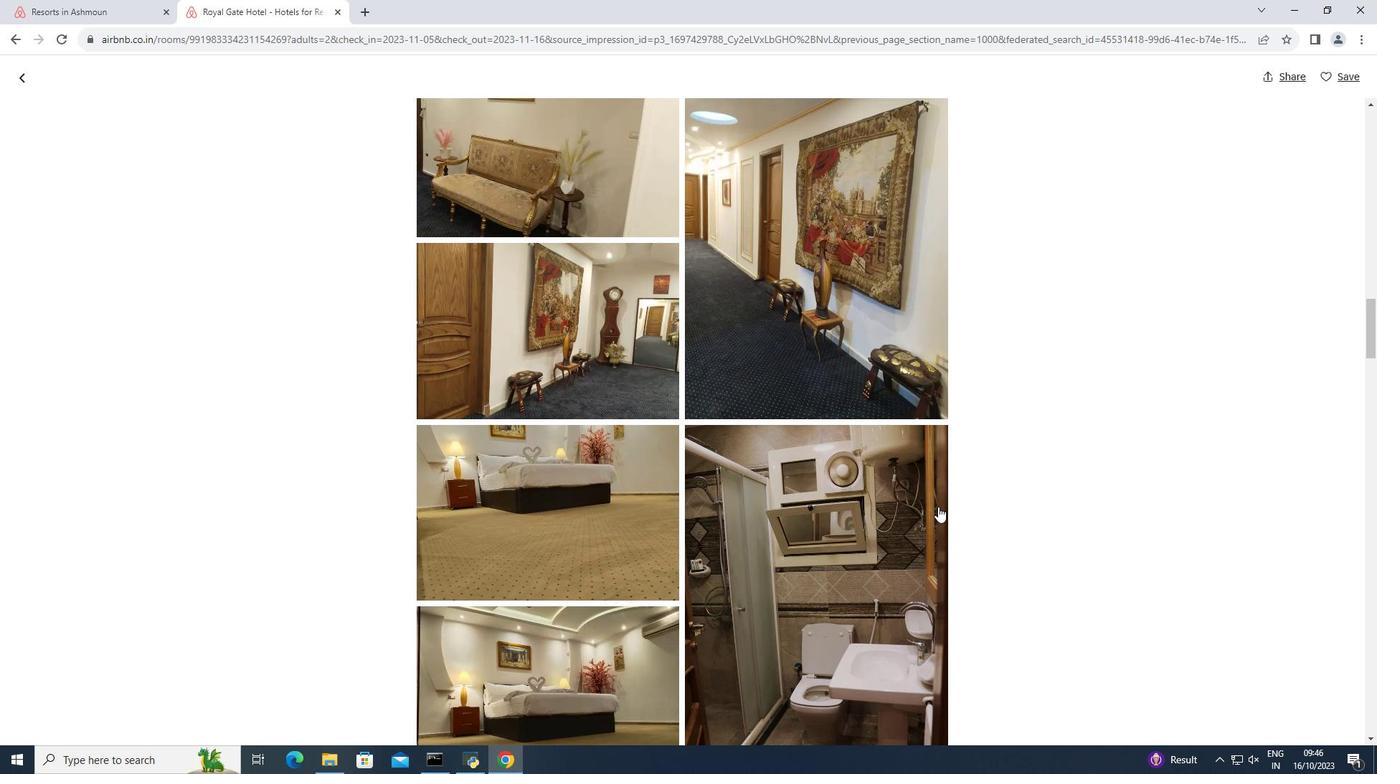 
Action: Mouse scrolled (938, 506) with delta (0, 0)
Screenshot: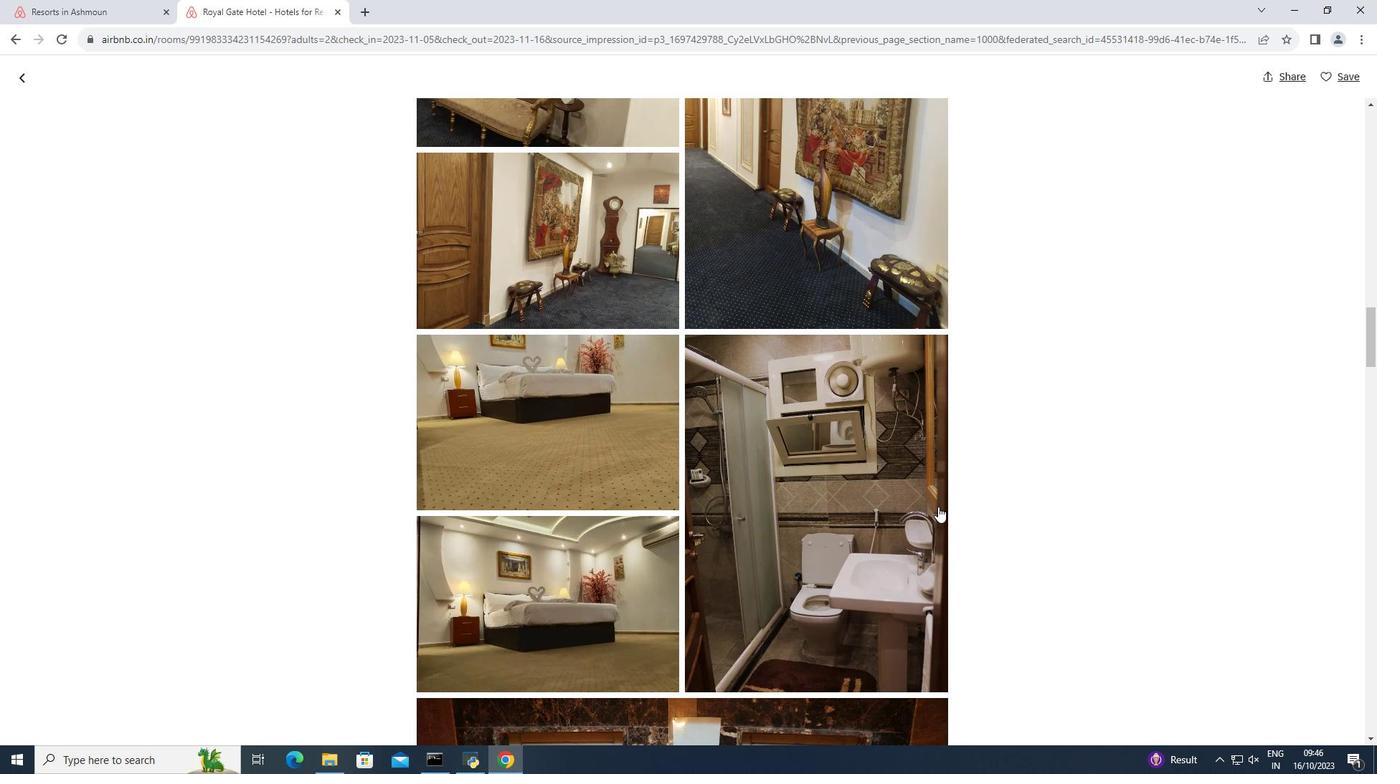 
Action: Mouse scrolled (938, 506) with delta (0, 0)
Screenshot: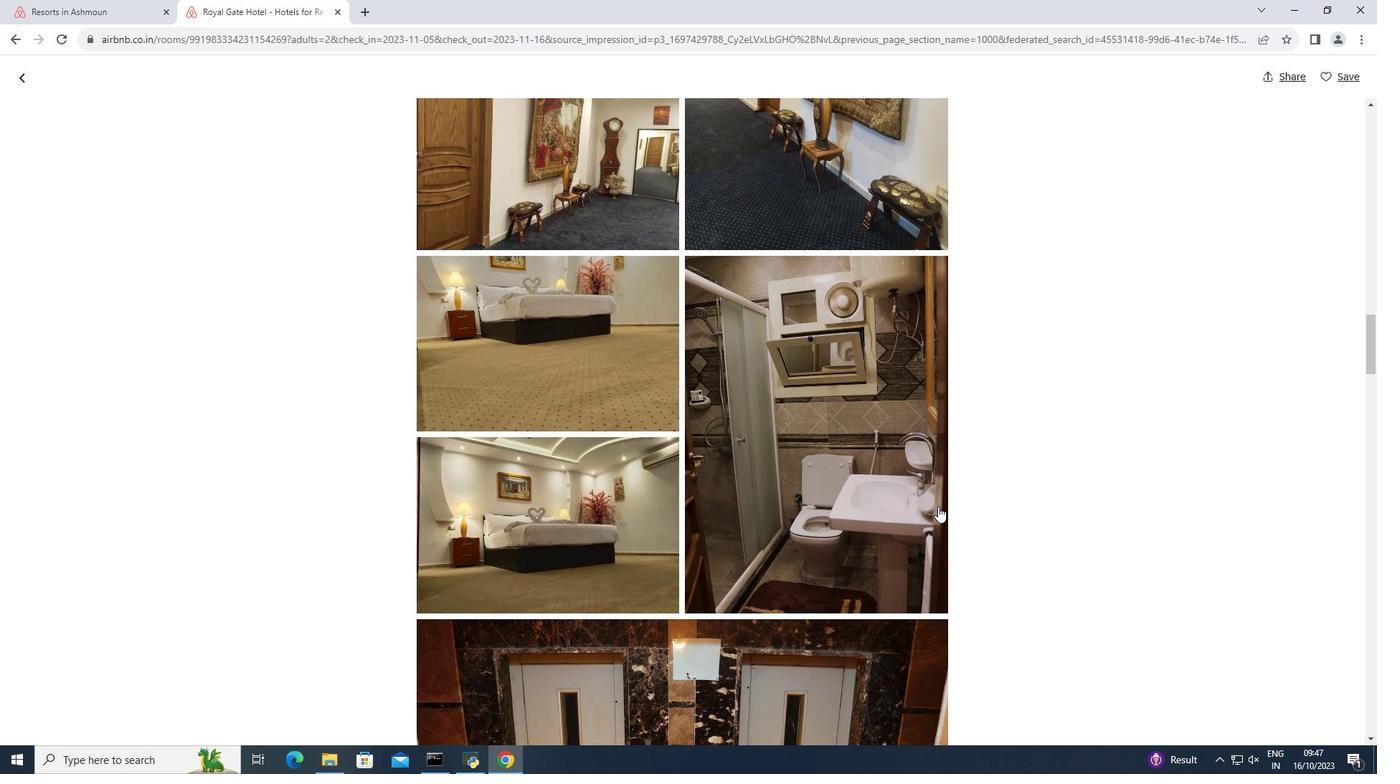 
Action: Mouse scrolled (938, 506) with delta (0, 0)
Screenshot: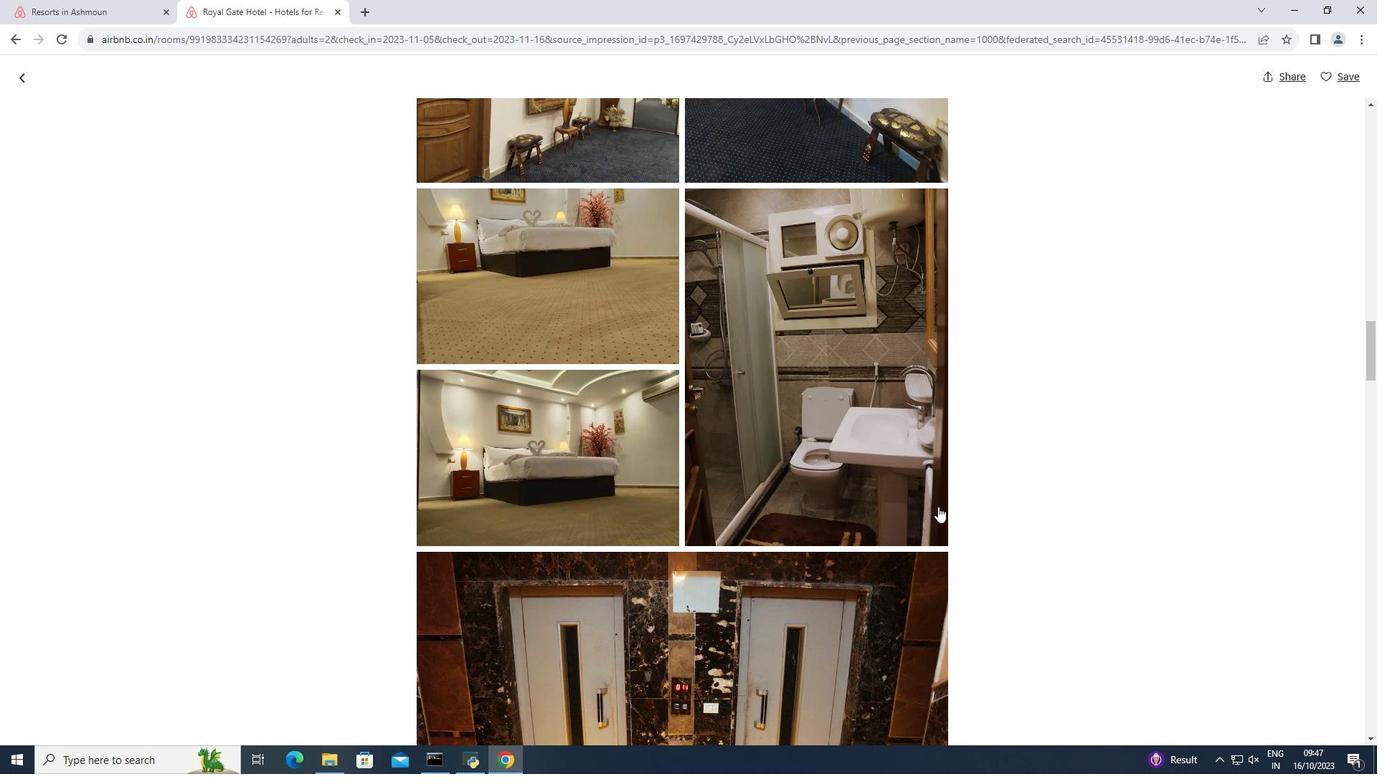 
Action: Mouse scrolled (938, 506) with delta (0, 0)
Screenshot: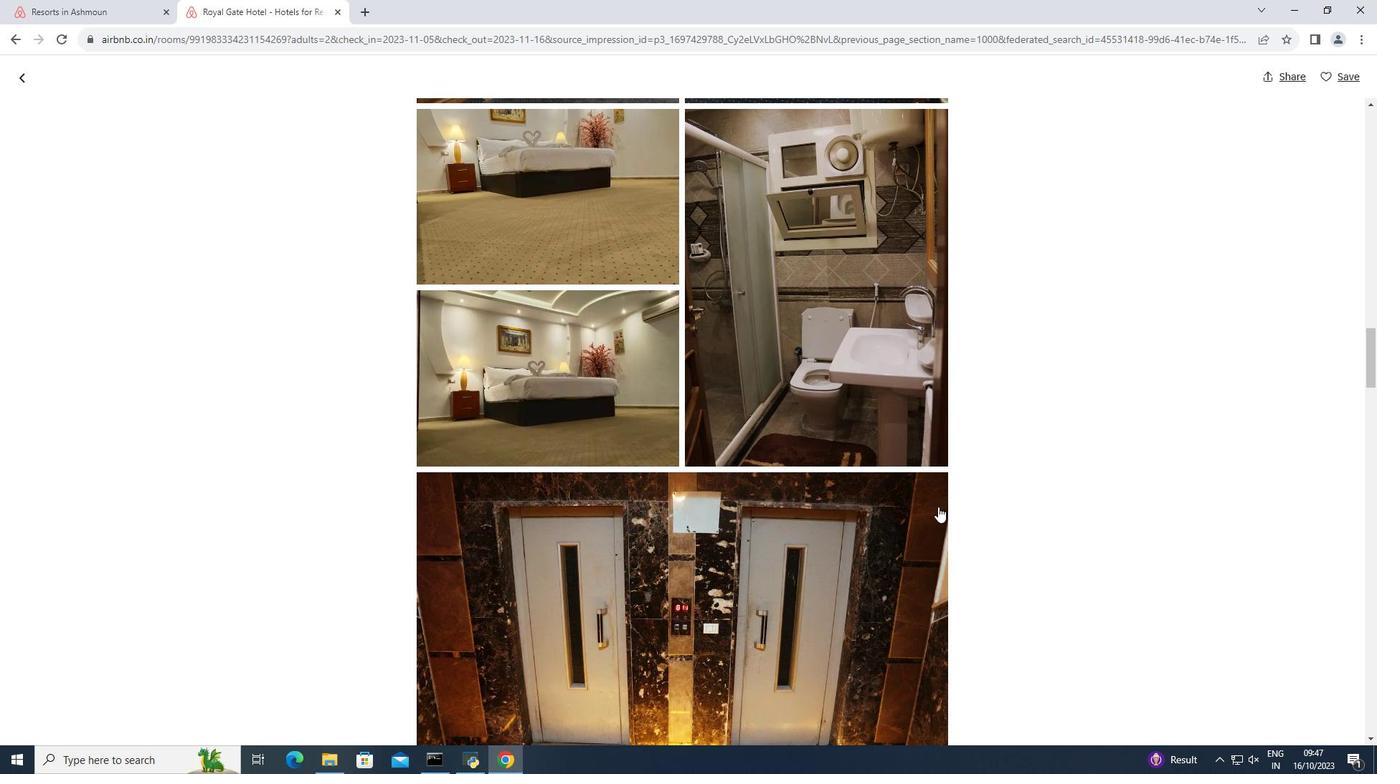 
Action: Mouse scrolled (938, 506) with delta (0, 0)
Screenshot: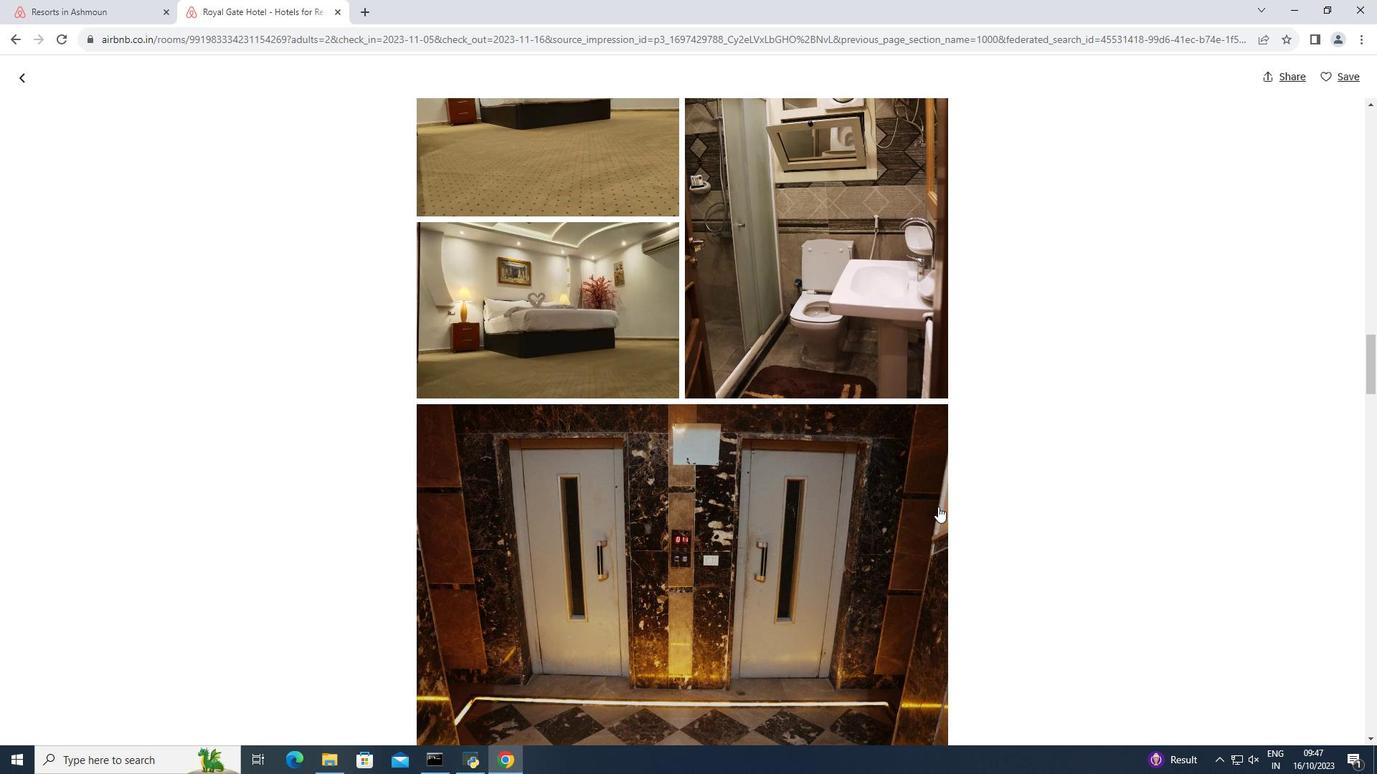 
Action: Mouse scrolled (938, 506) with delta (0, 0)
Screenshot: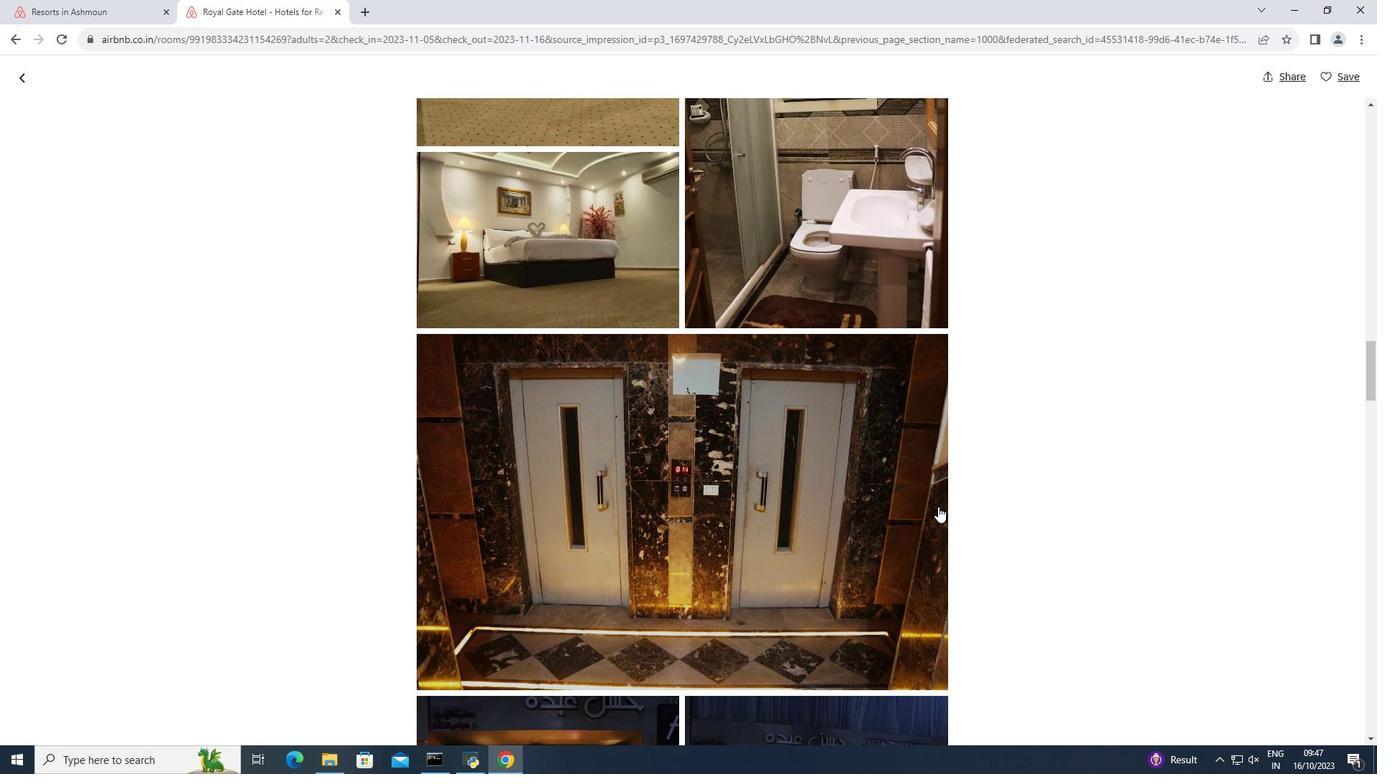 
Action: Mouse moved to (937, 507)
Screenshot: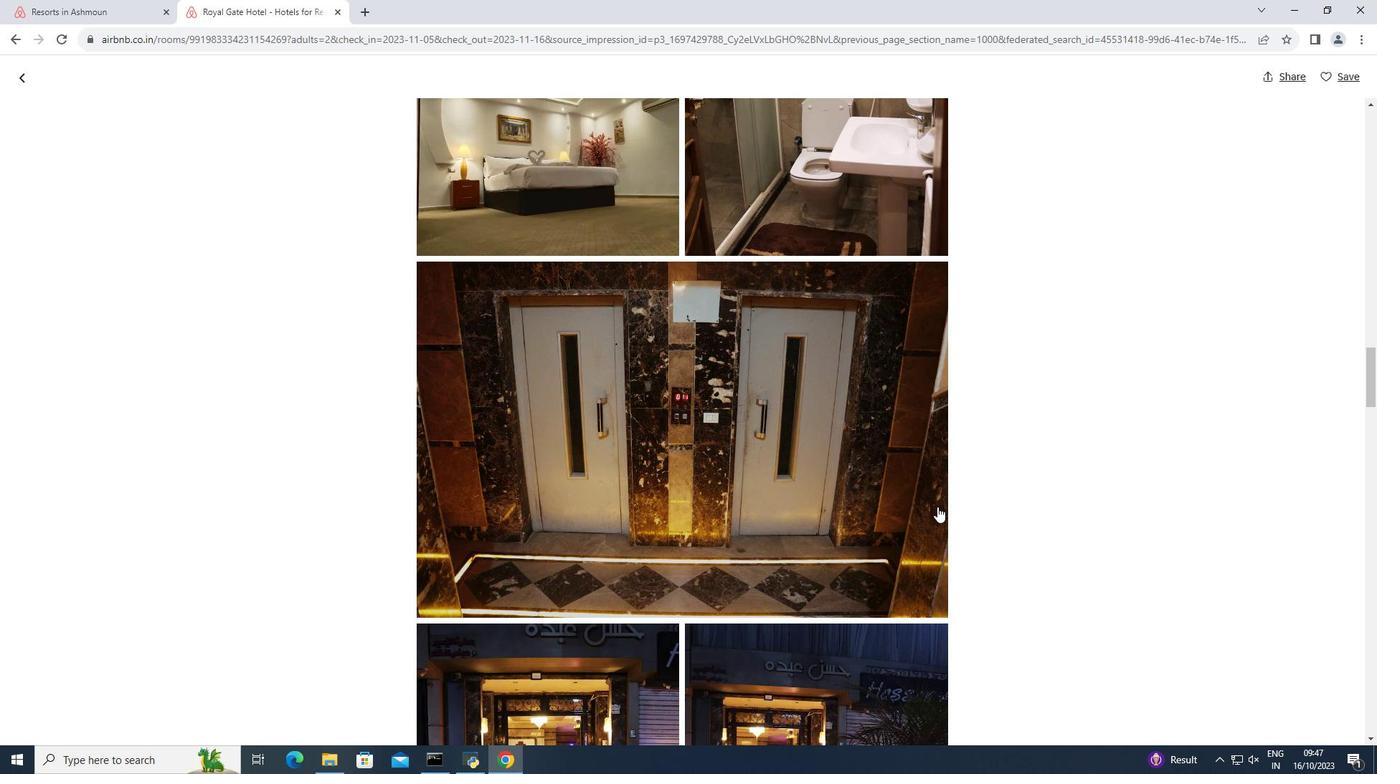 
Action: Mouse scrolled (937, 506) with delta (0, 0)
Screenshot: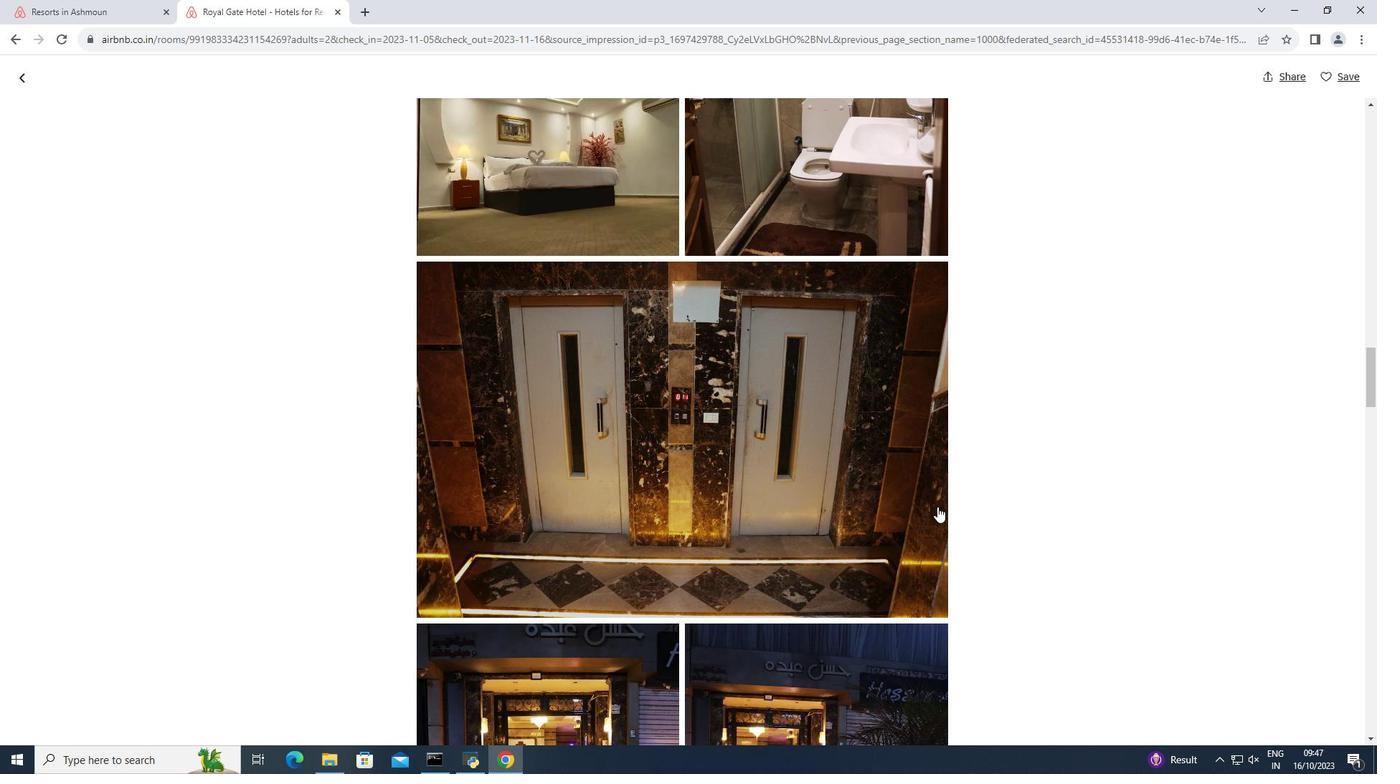 
Action: Mouse scrolled (937, 506) with delta (0, 0)
Screenshot: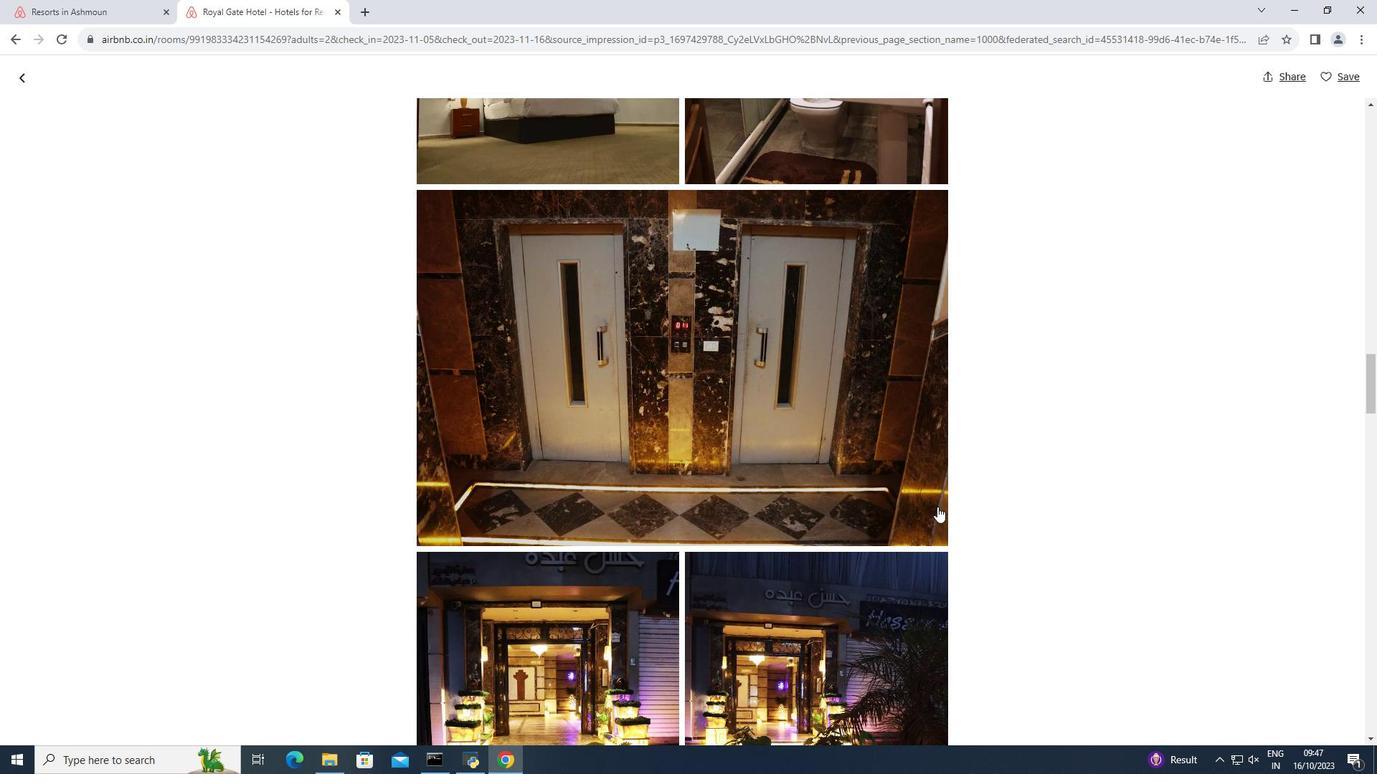 
Action: Mouse scrolled (937, 506) with delta (0, 0)
Screenshot: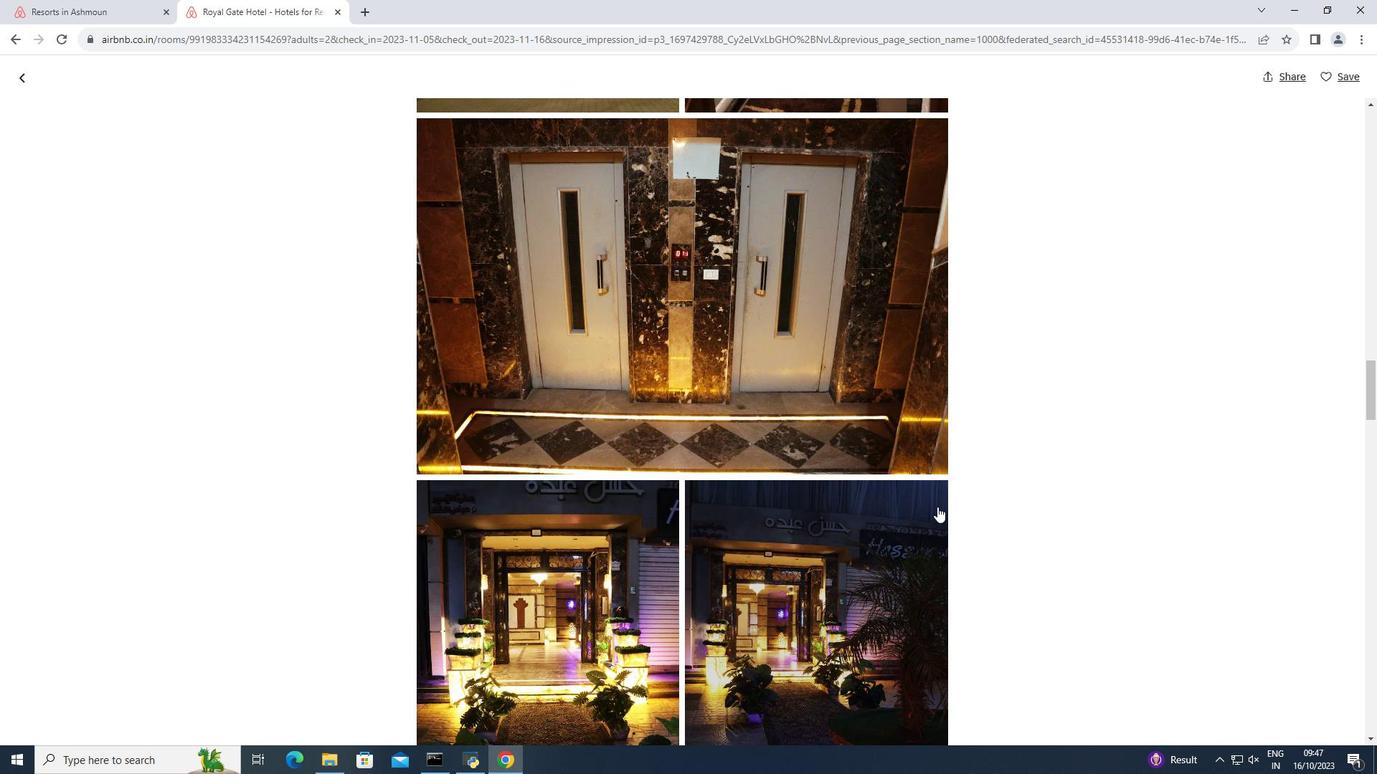 
Action: Mouse scrolled (937, 506) with delta (0, 0)
Screenshot: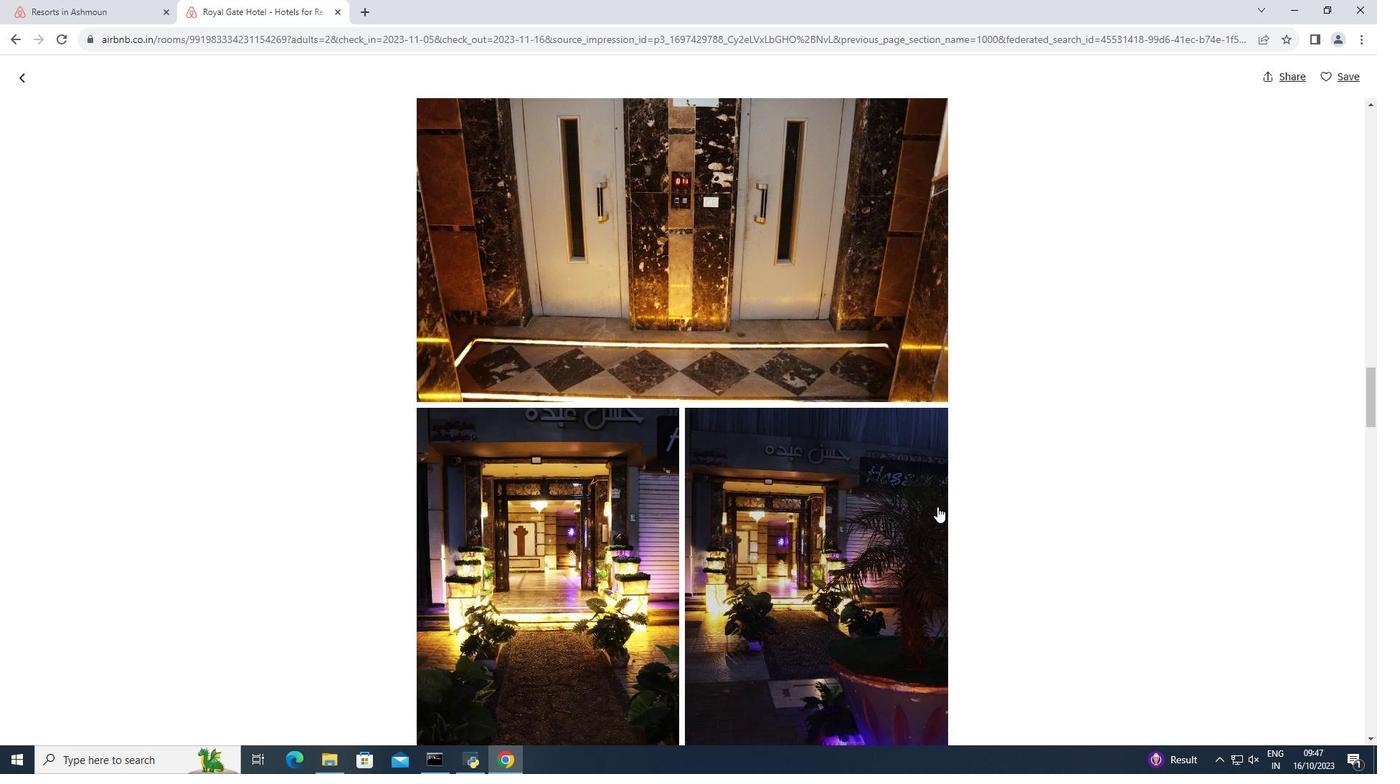 
Action: Mouse scrolled (937, 506) with delta (0, 0)
Screenshot: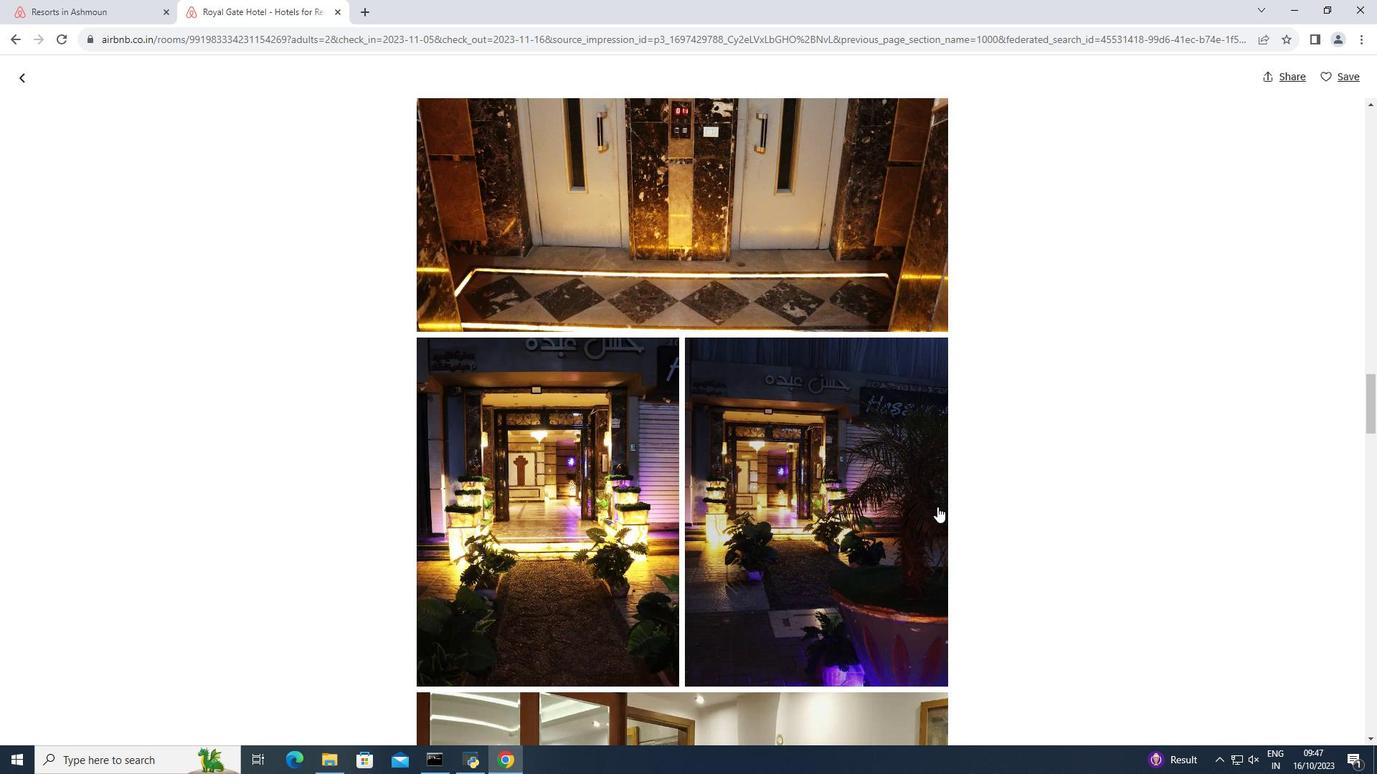 
Action: Mouse scrolled (937, 506) with delta (0, 0)
Screenshot: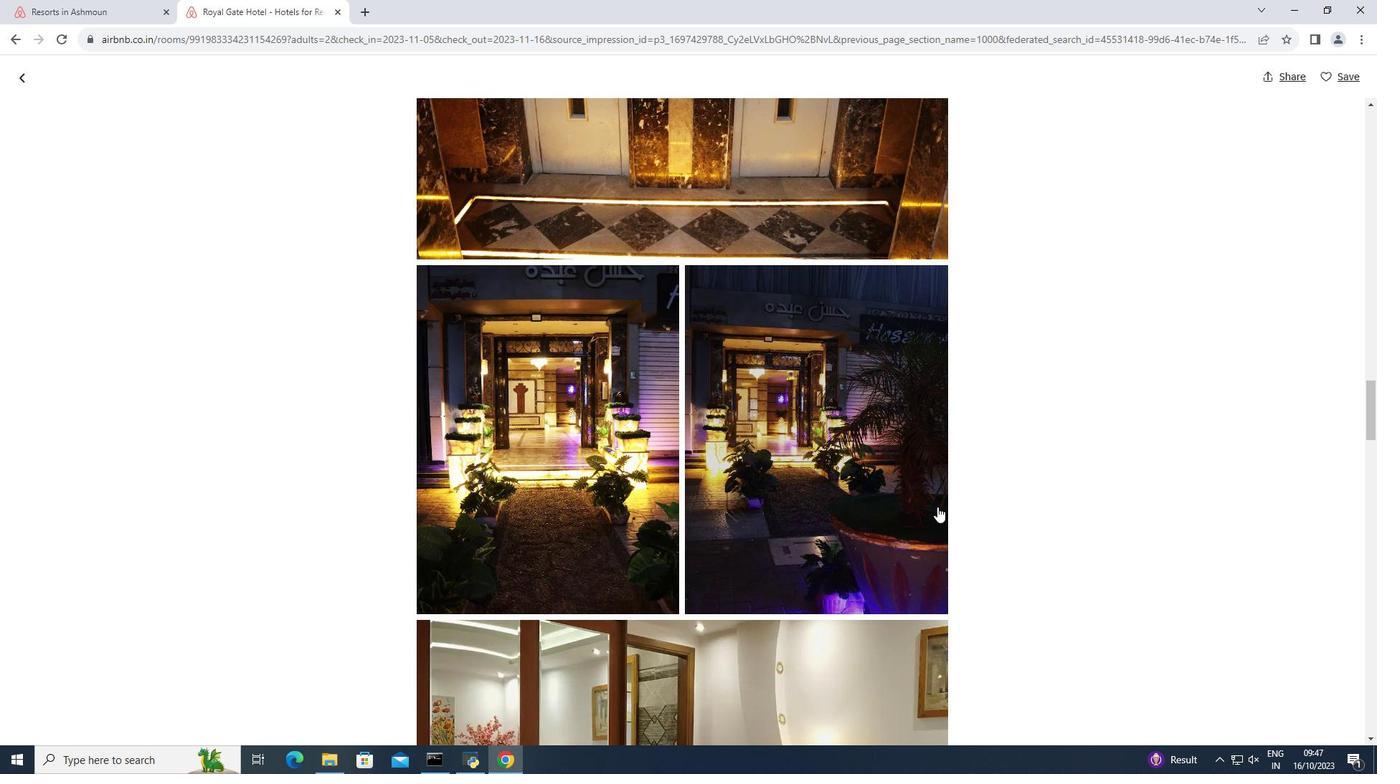 
Action: Mouse scrolled (937, 506) with delta (0, 0)
Screenshot: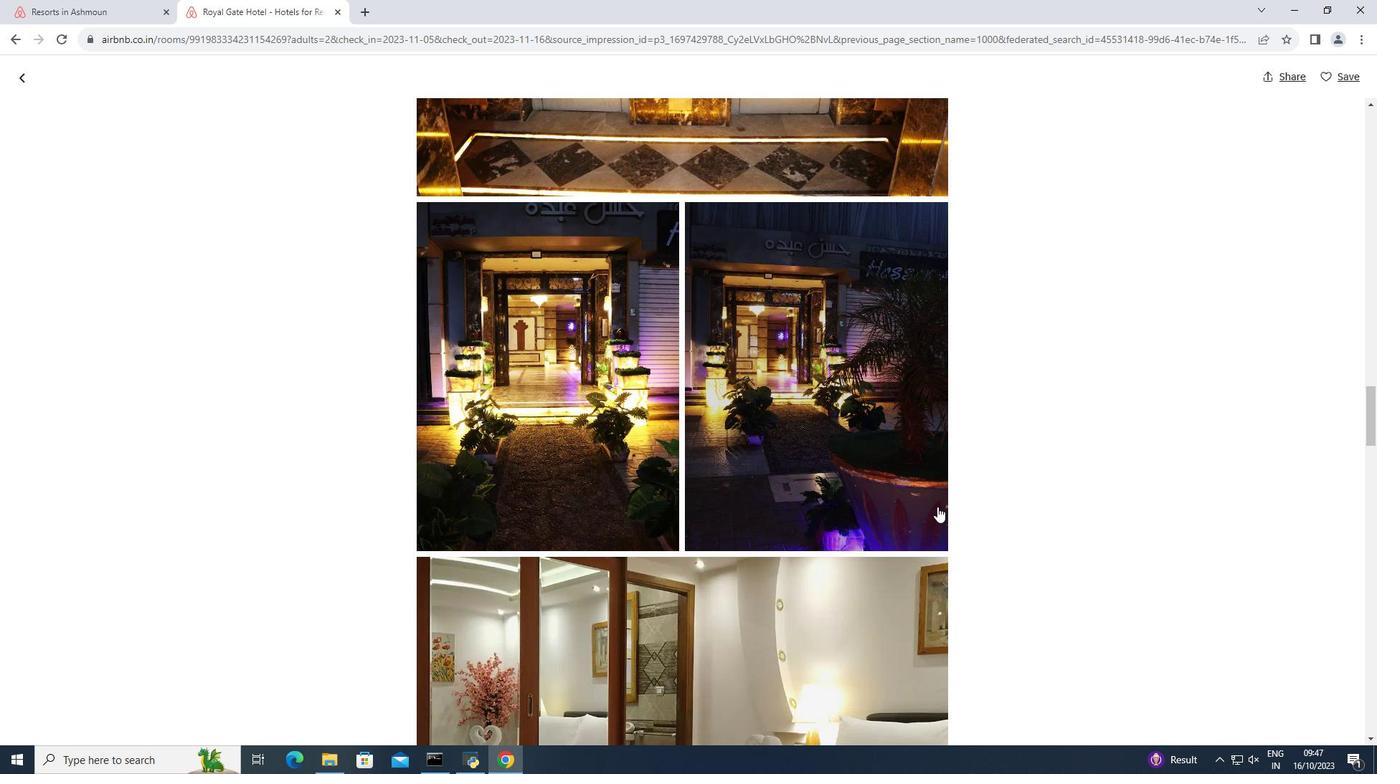 
Action: Mouse scrolled (937, 506) with delta (0, 0)
Screenshot: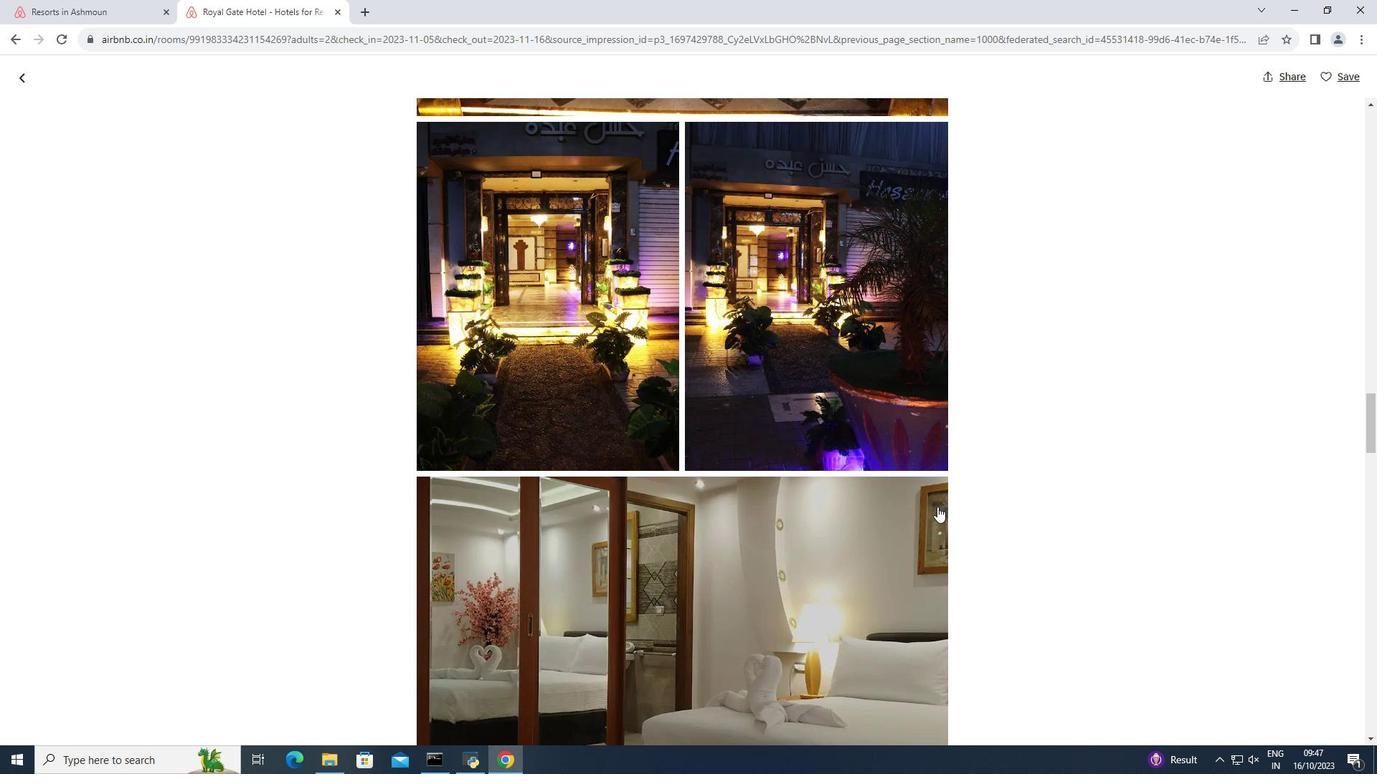 
Action: Mouse scrolled (937, 506) with delta (0, 0)
Screenshot: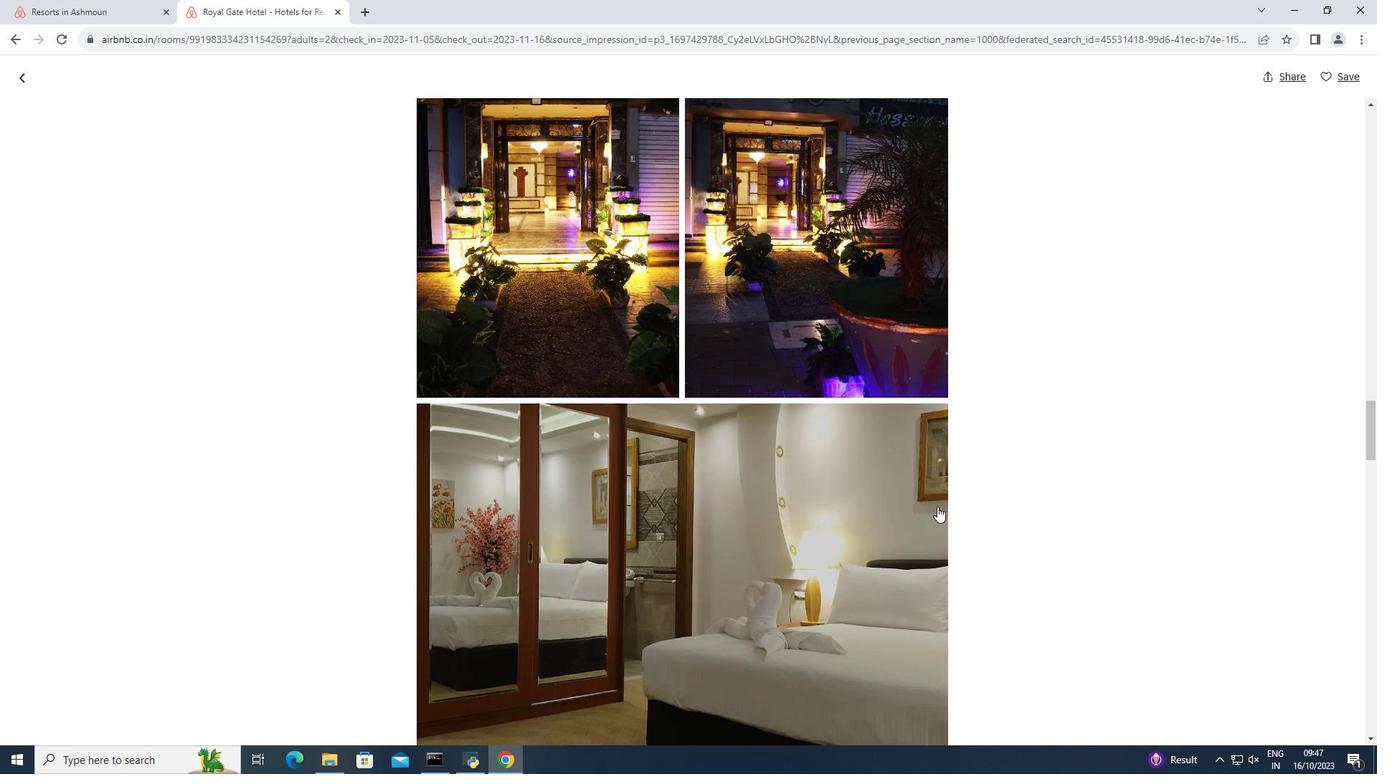 
Action: Mouse scrolled (937, 506) with delta (0, 0)
Screenshot: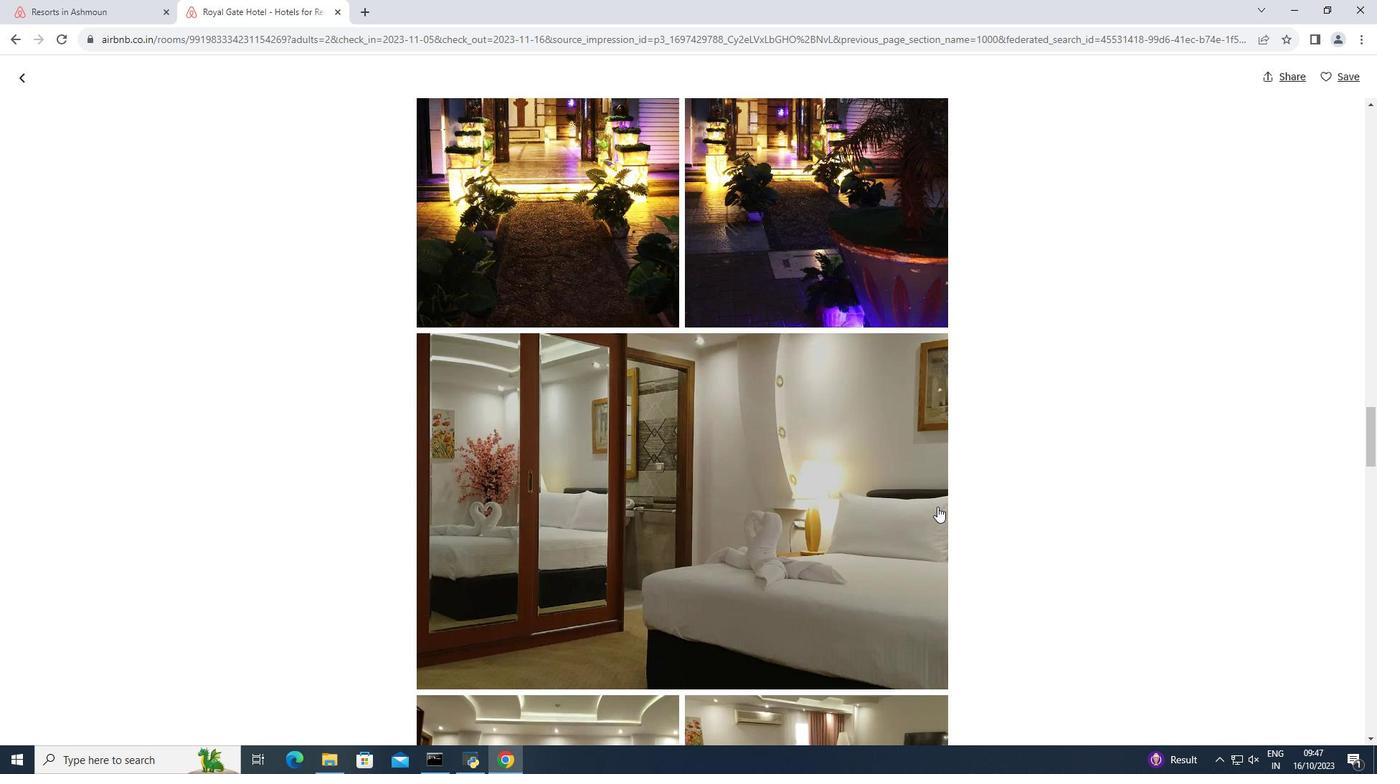 
Action: Mouse scrolled (937, 506) with delta (0, 0)
Screenshot: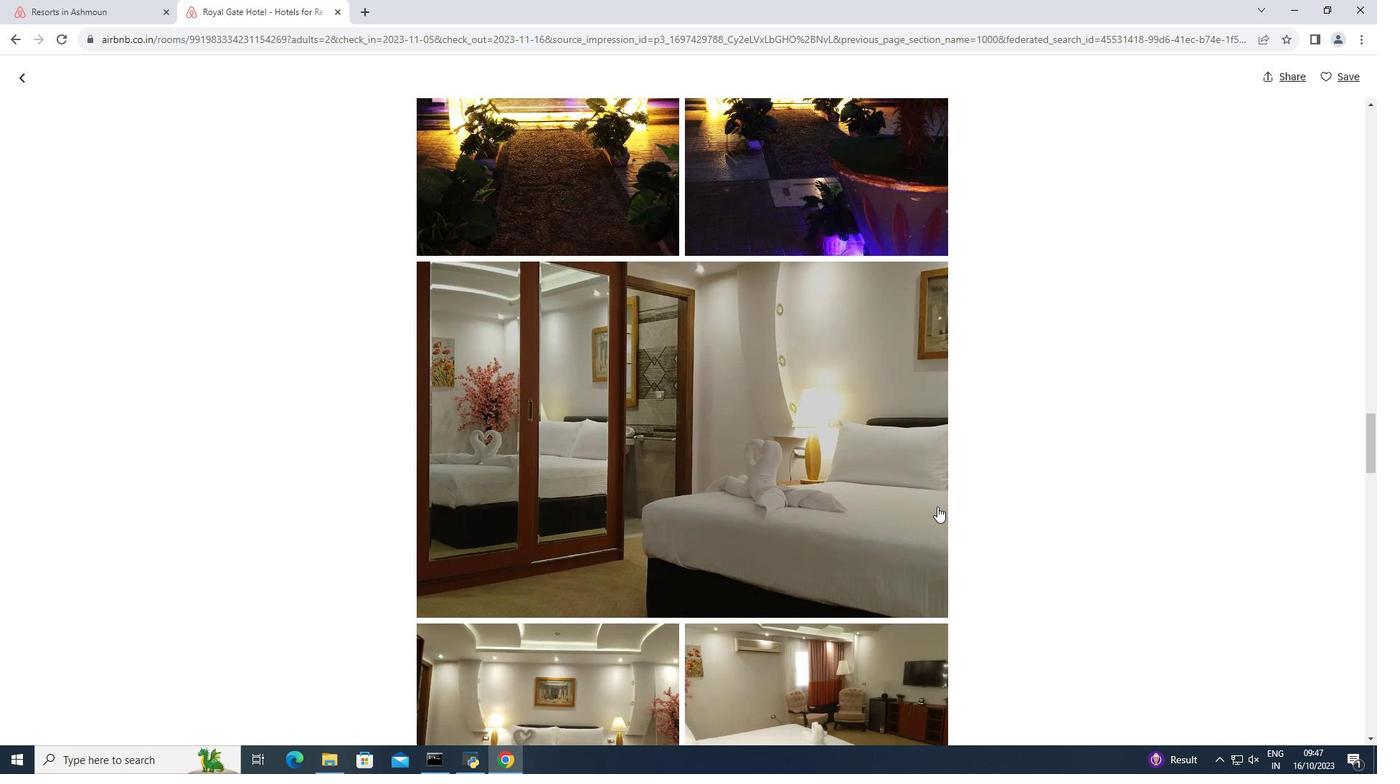 
Action: Mouse scrolled (937, 506) with delta (0, 0)
Screenshot: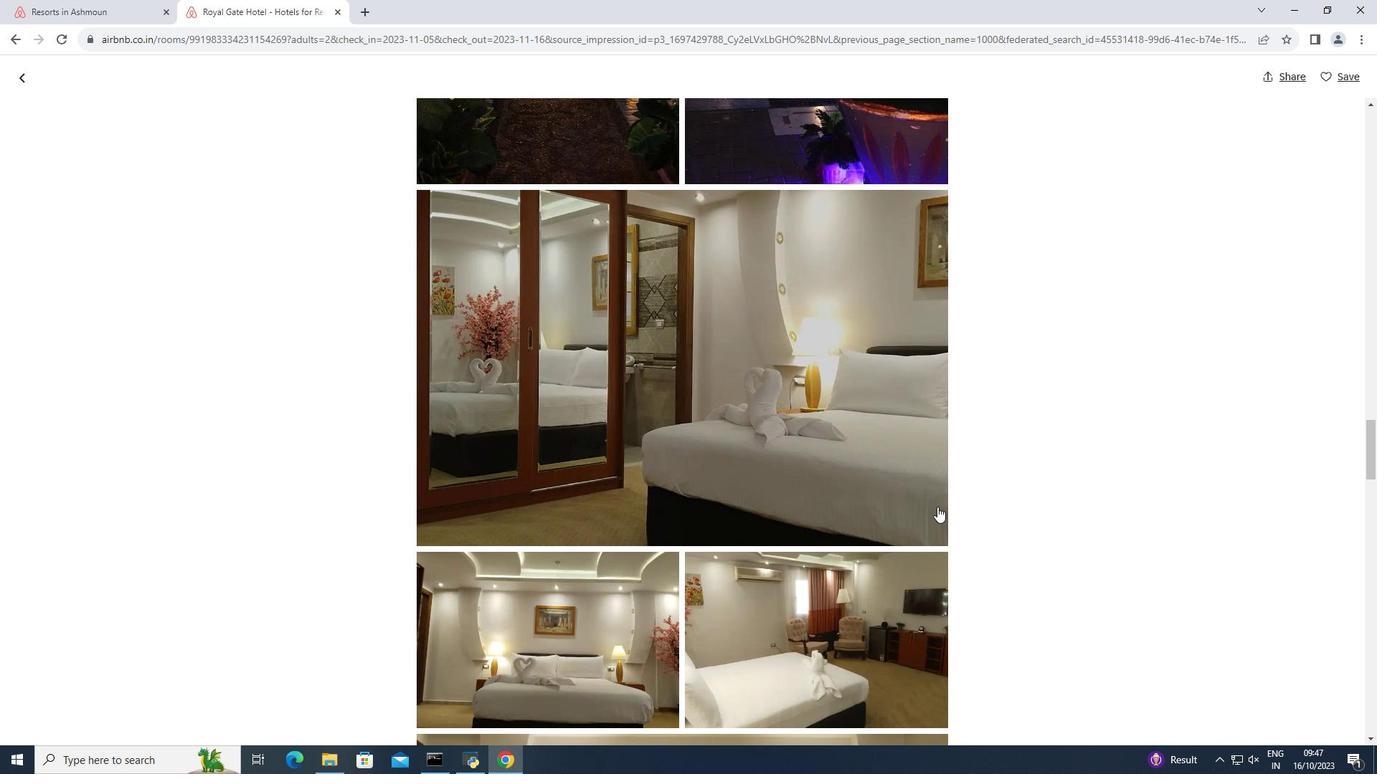 
Action: Mouse scrolled (937, 506) with delta (0, 0)
Screenshot: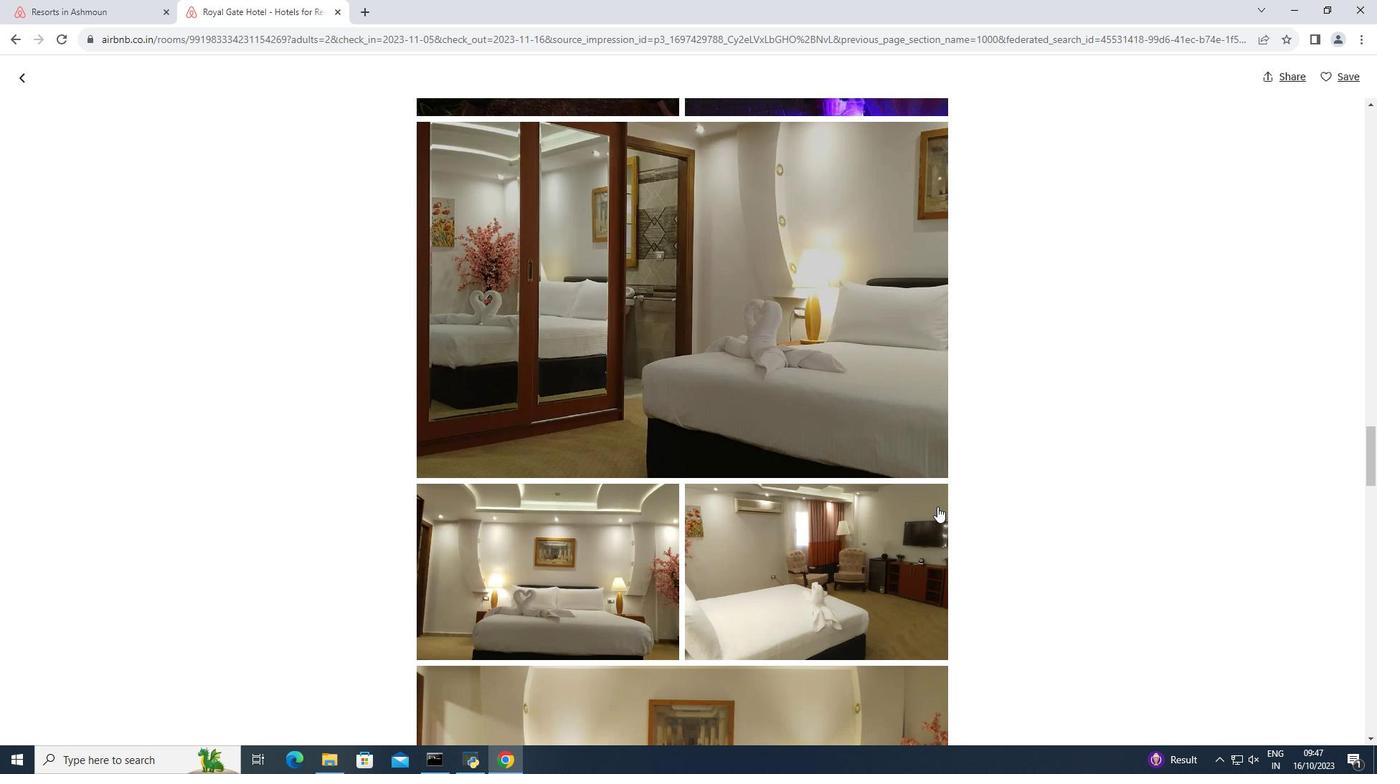 
Action: Mouse scrolled (937, 506) with delta (0, 0)
Screenshot: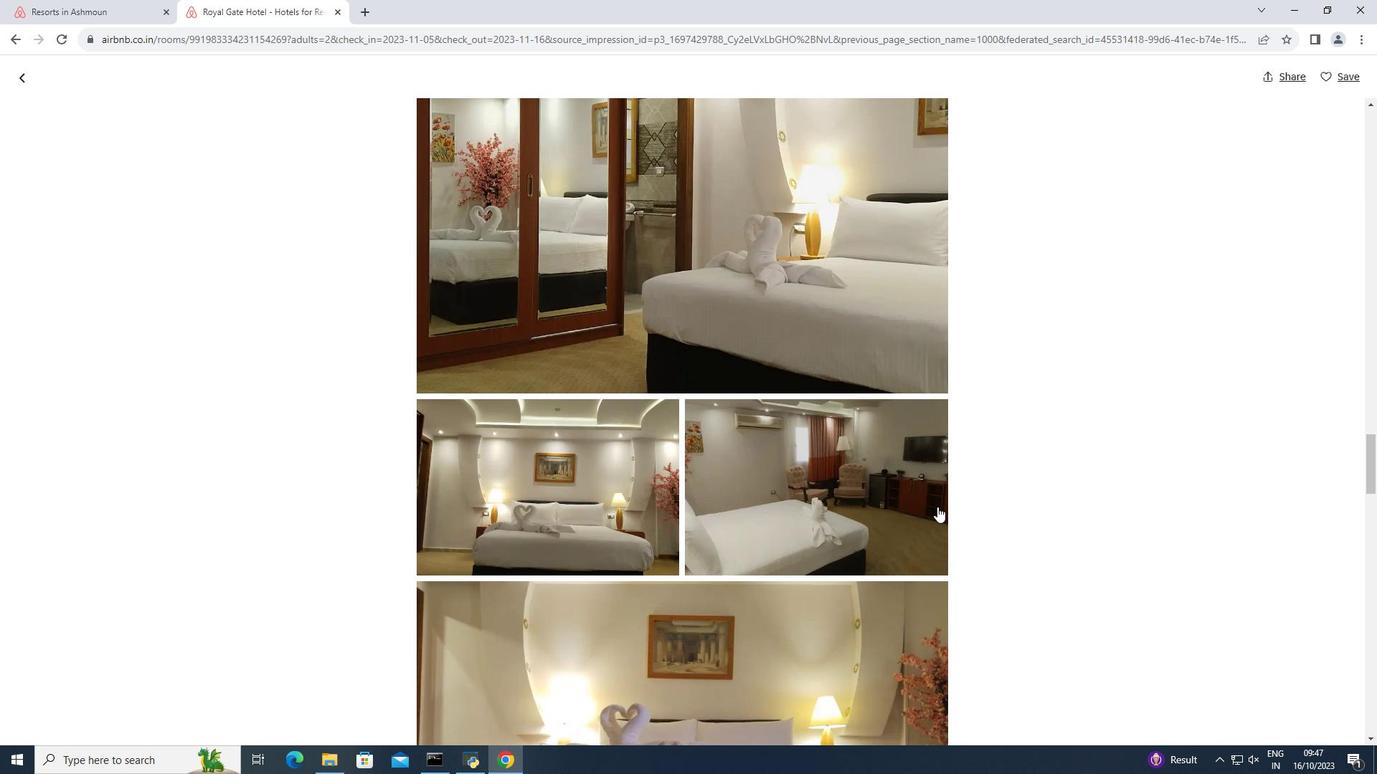 
Action: Mouse scrolled (937, 506) with delta (0, 0)
Screenshot: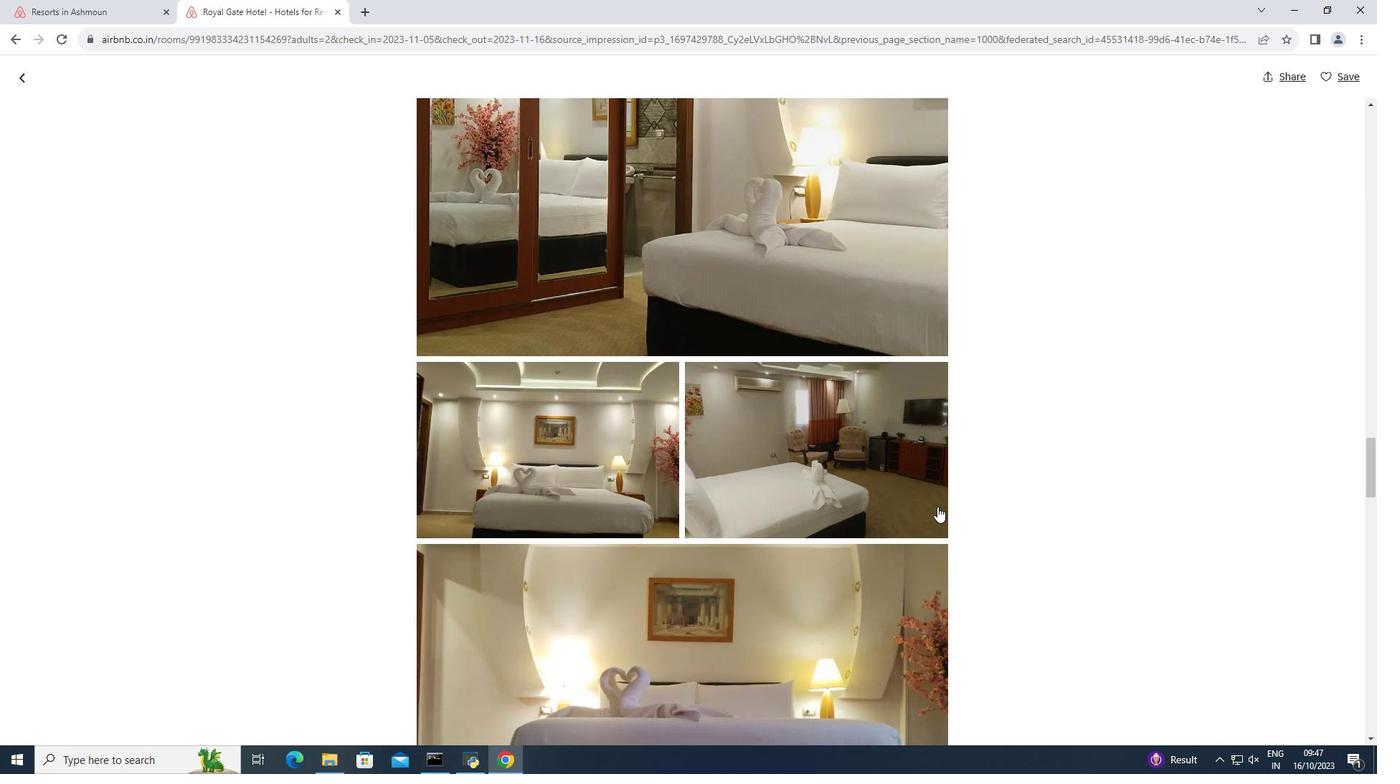 
Action: Mouse scrolled (937, 506) with delta (0, 0)
Screenshot: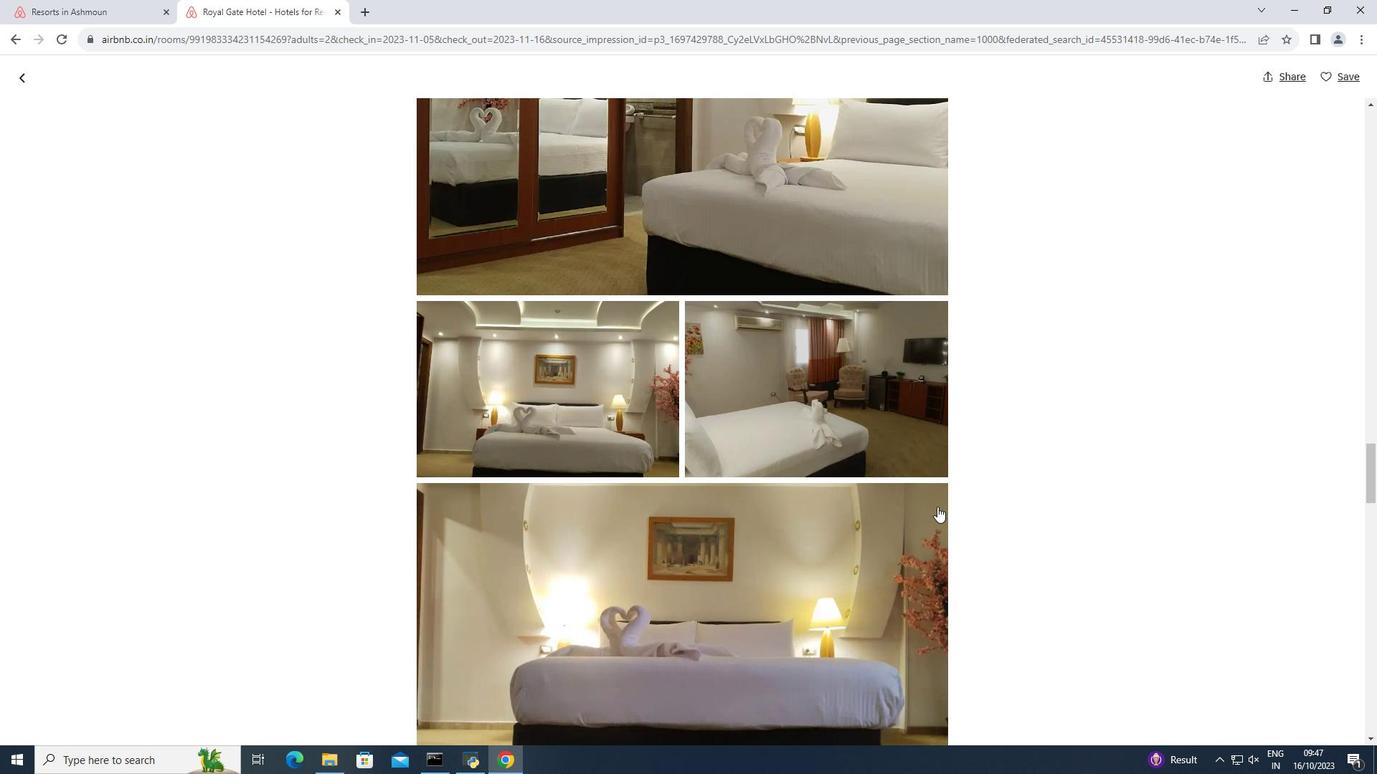 
Action: Mouse scrolled (937, 506) with delta (0, 0)
Screenshot: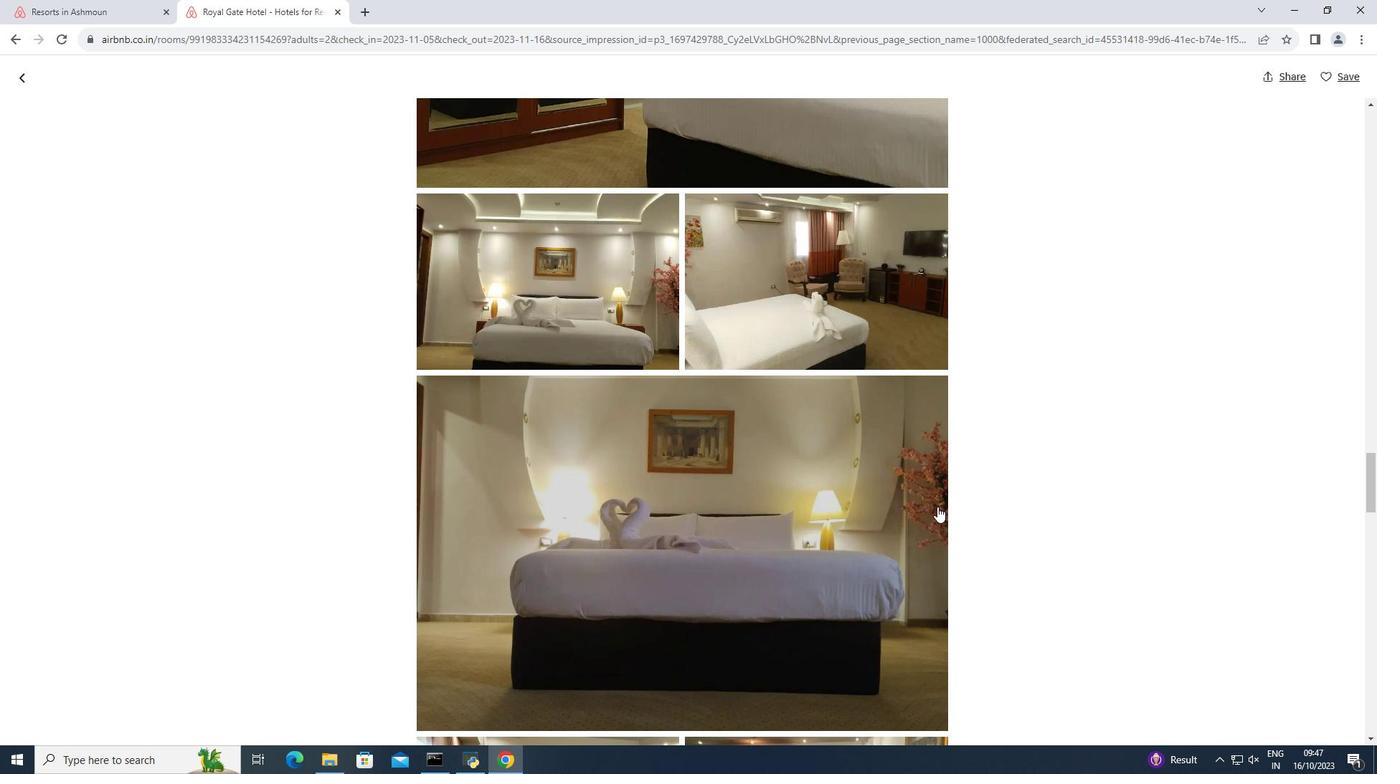 
Action: Mouse scrolled (937, 506) with delta (0, 0)
Screenshot: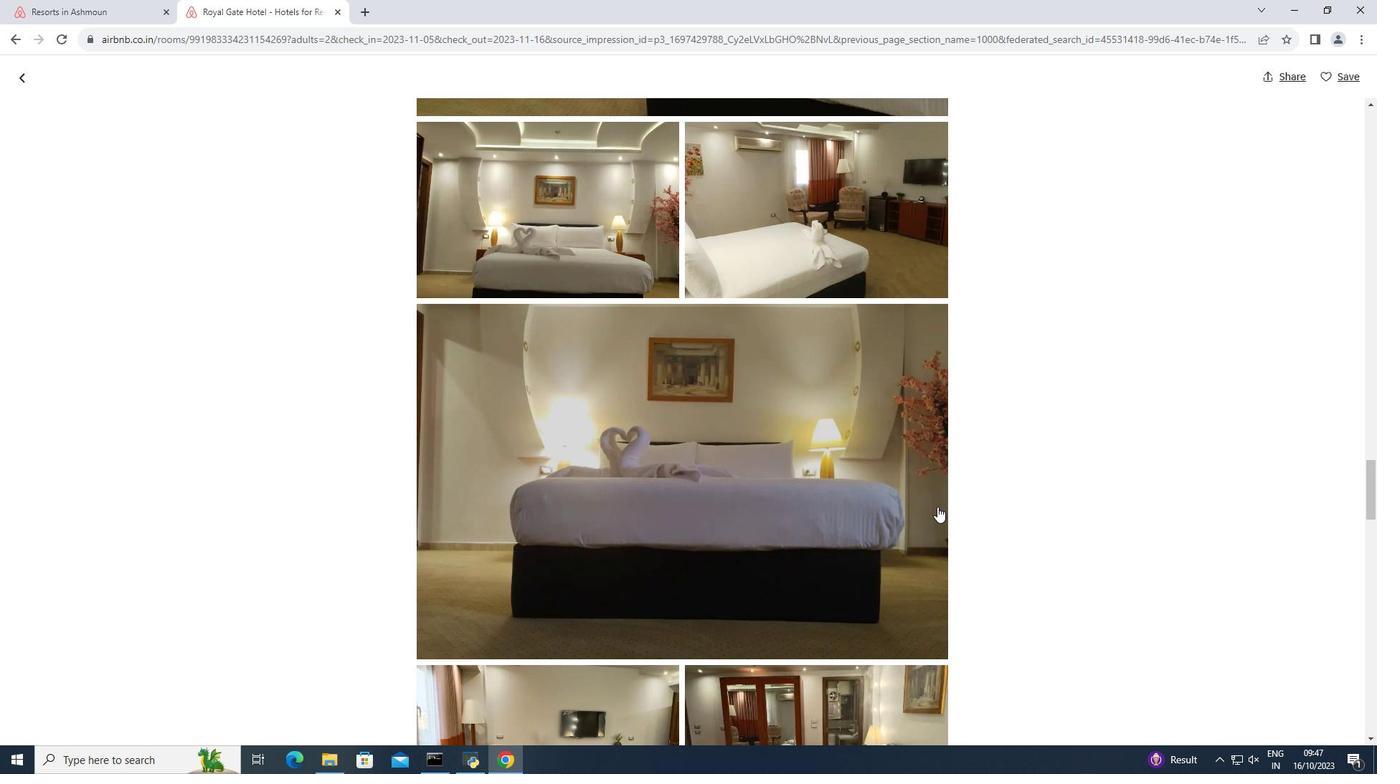 
Action: Mouse scrolled (937, 506) with delta (0, 0)
Screenshot: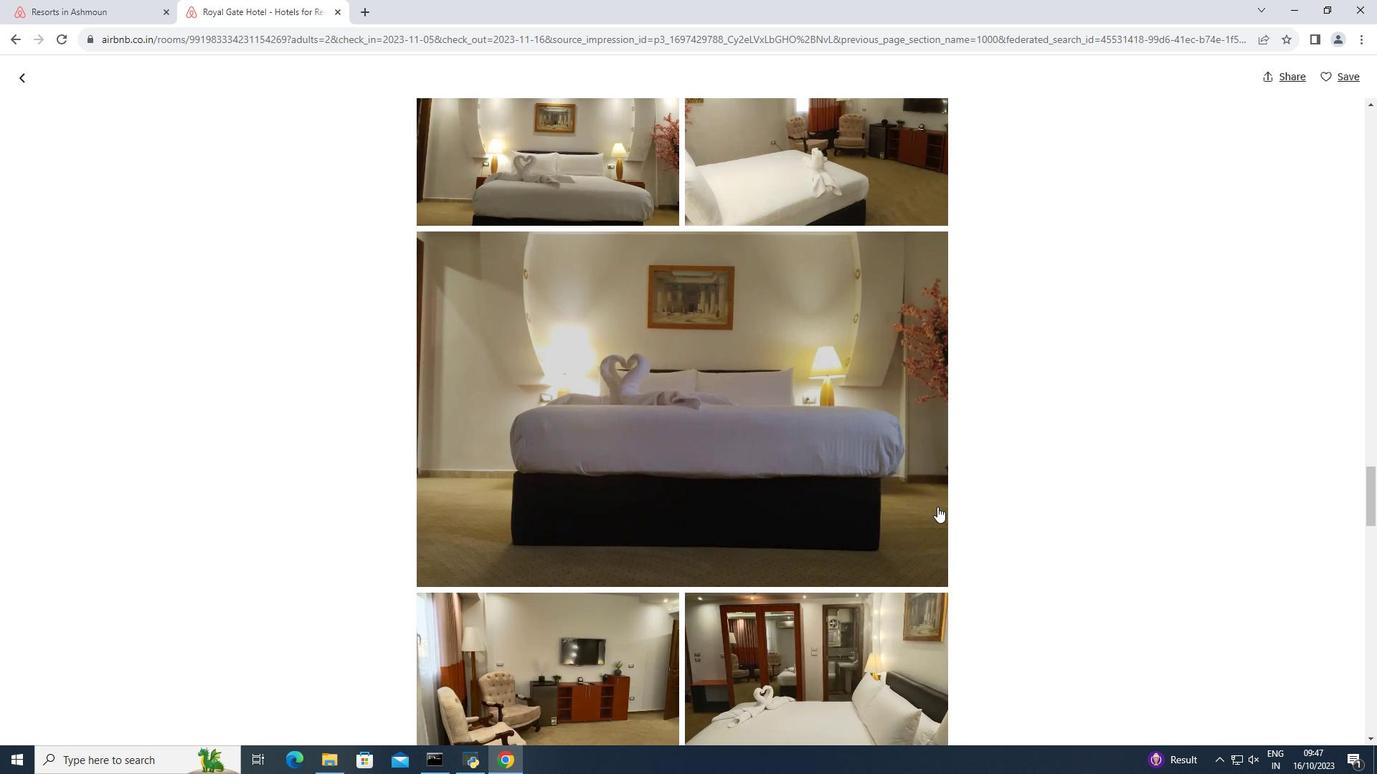 
Action: Mouse scrolled (937, 506) with delta (0, 0)
Screenshot: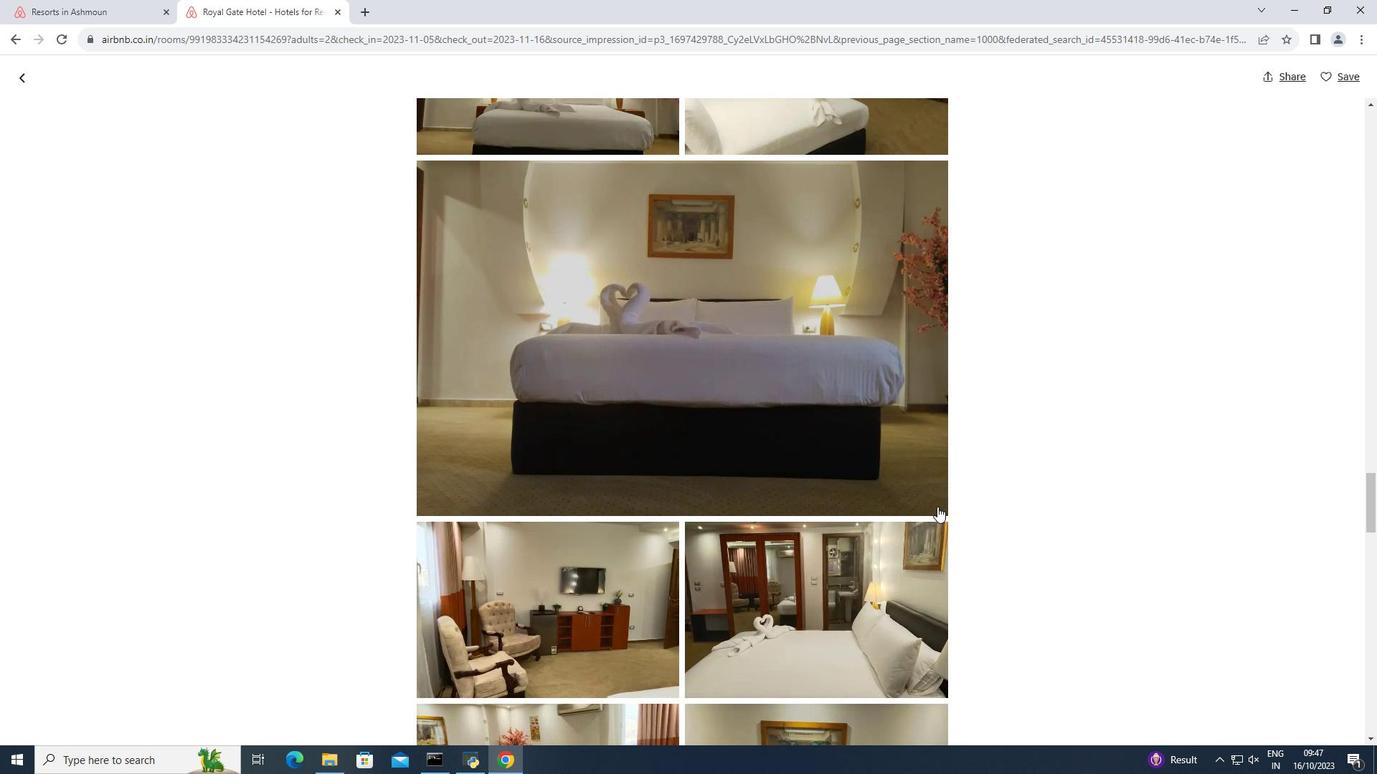
Action: Mouse scrolled (937, 506) with delta (0, 0)
Screenshot: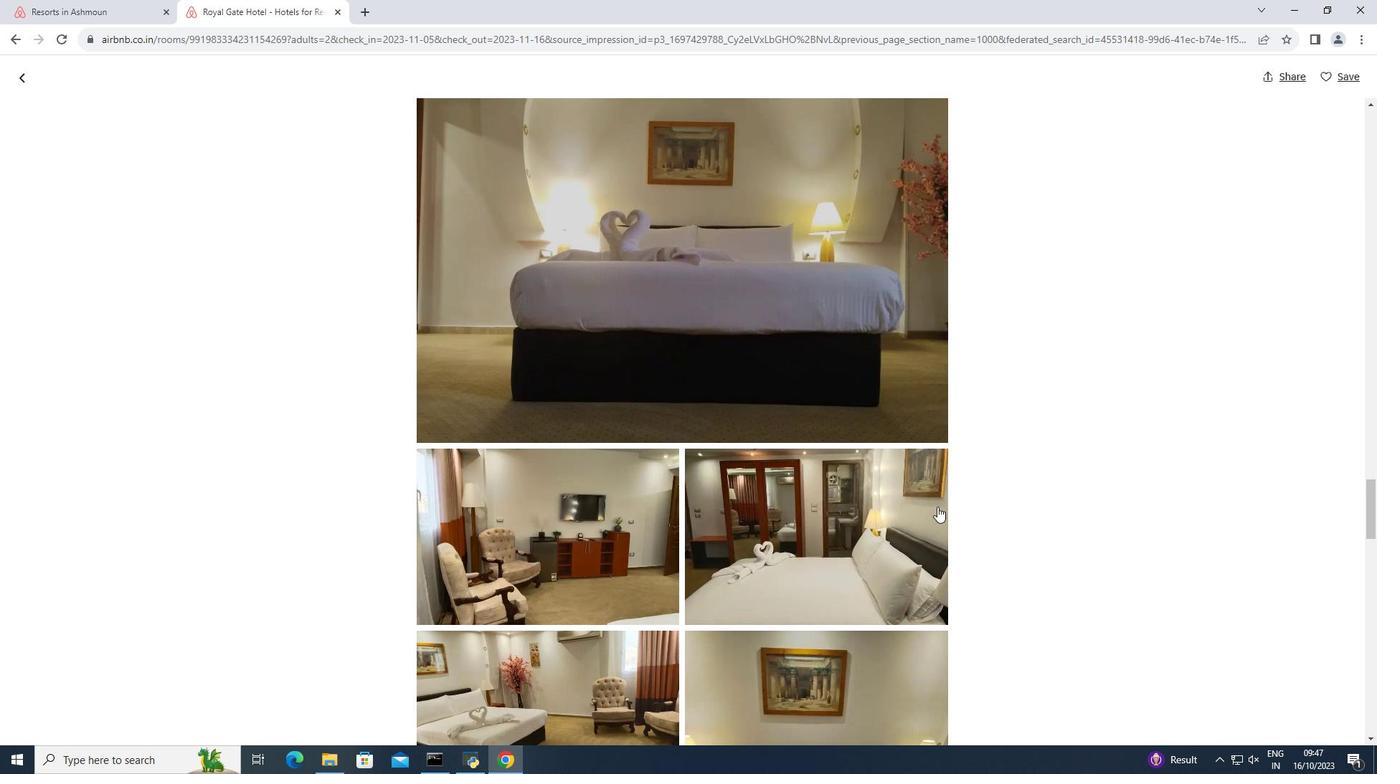 
Action: Mouse scrolled (937, 506) with delta (0, 0)
Screenshot: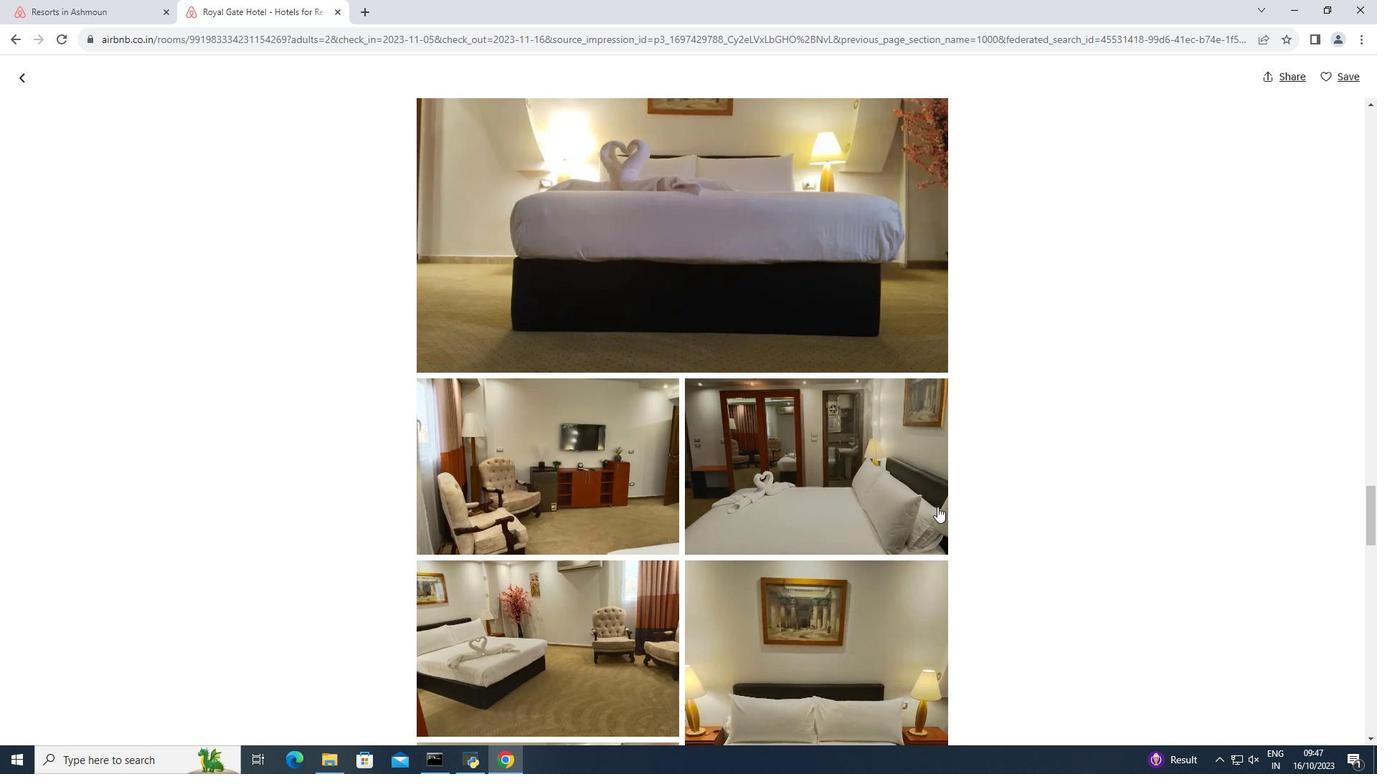 
Action: Mouse moved to (936, 507)
Screenshot: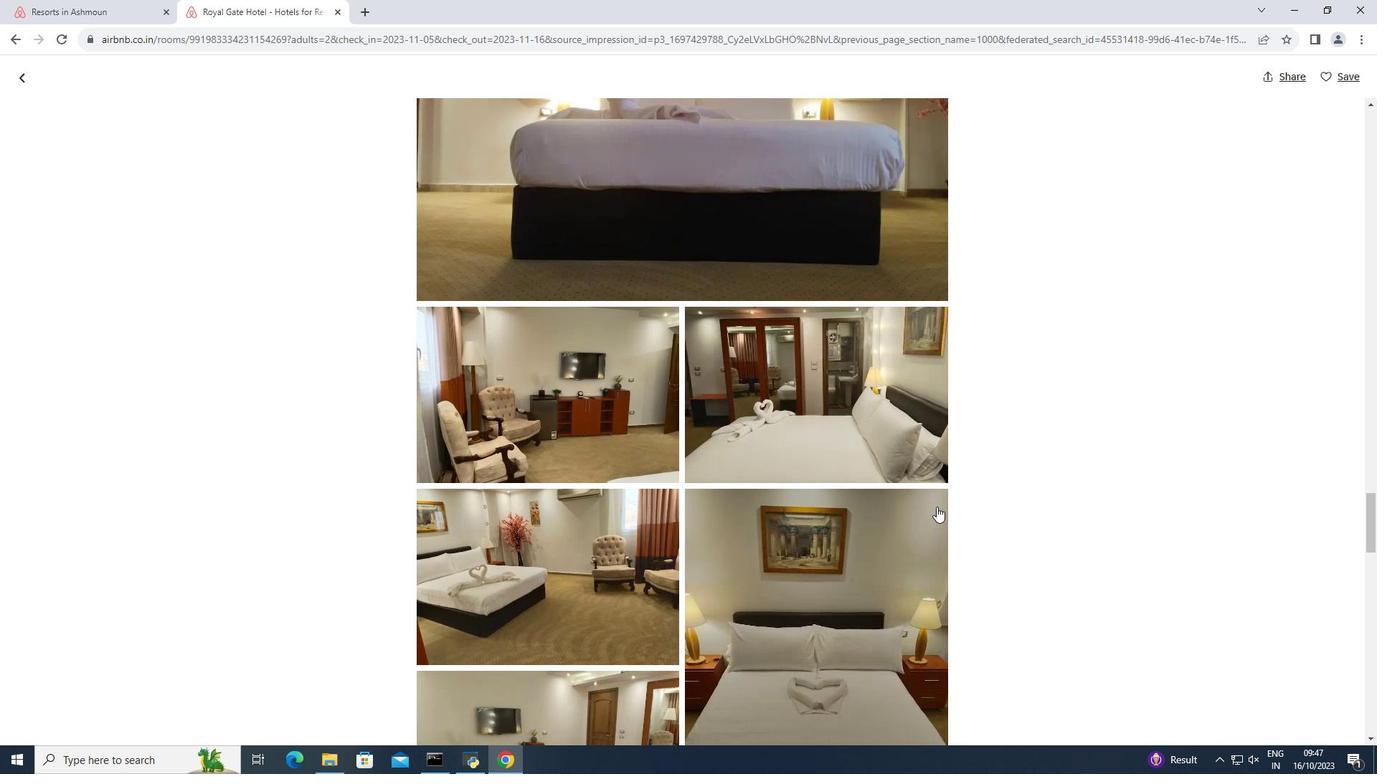 
Action: Mouse scrolled (936, 506) with delta (0, 0)
Screenshot: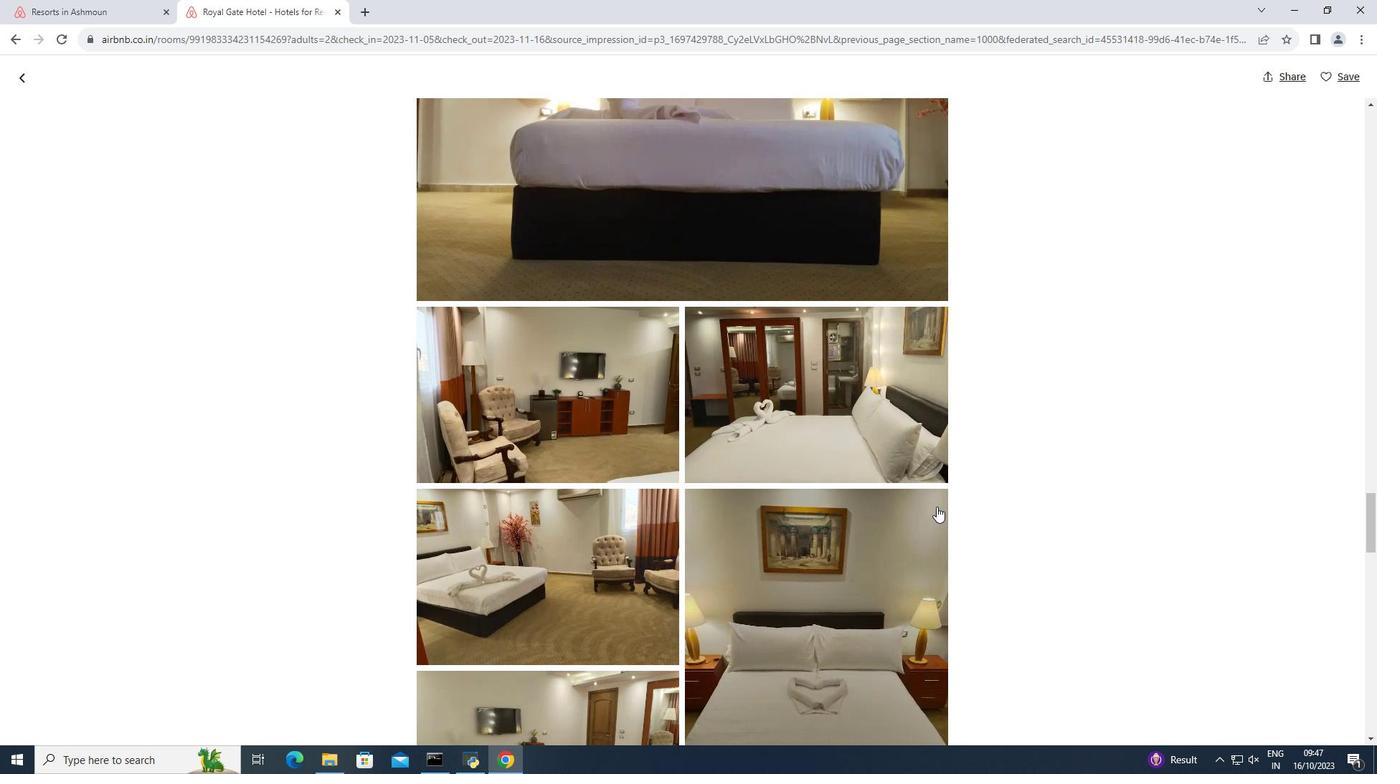 
Action: Mouse scrolled (936, 506) with delta (0, 0)
Screenshot: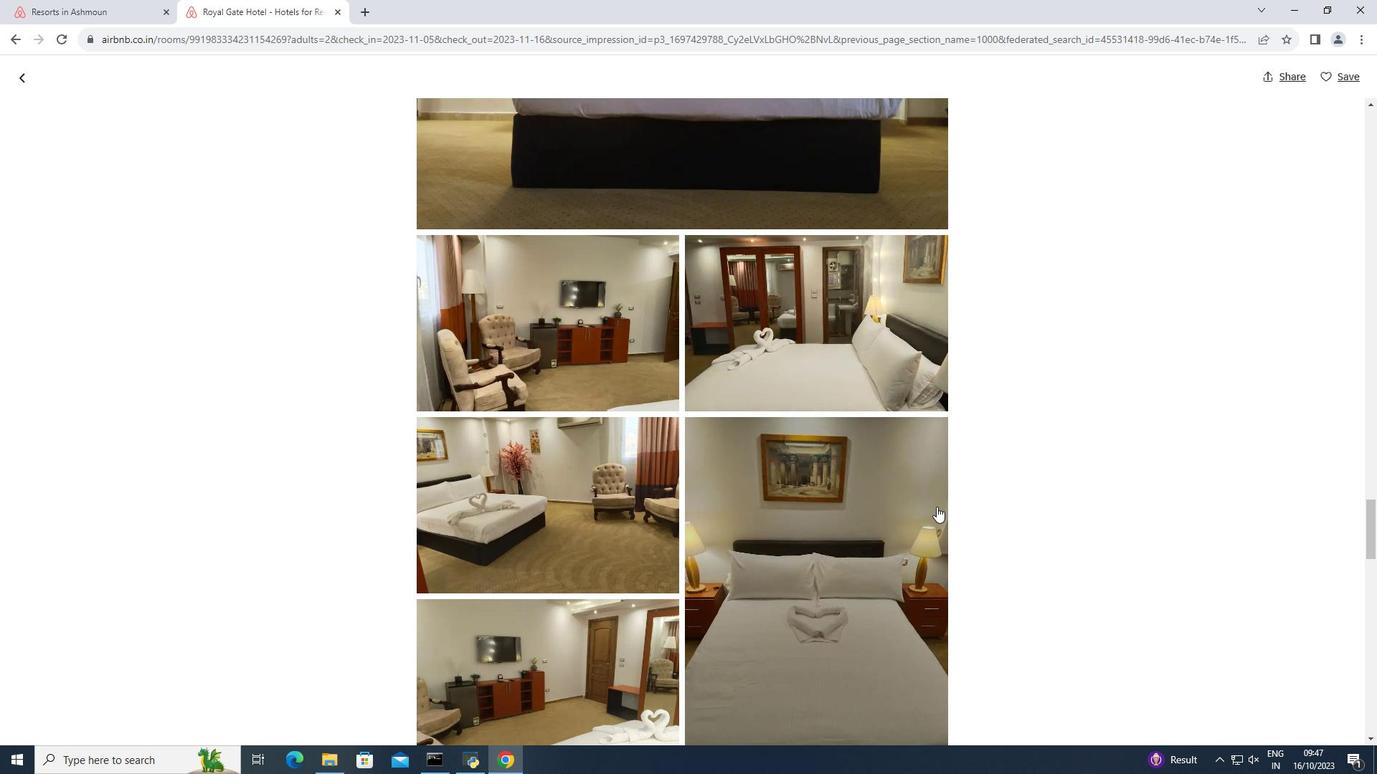 
Action: Mouse scrolled (936, 506) with delta (0, 0)
Screenshot: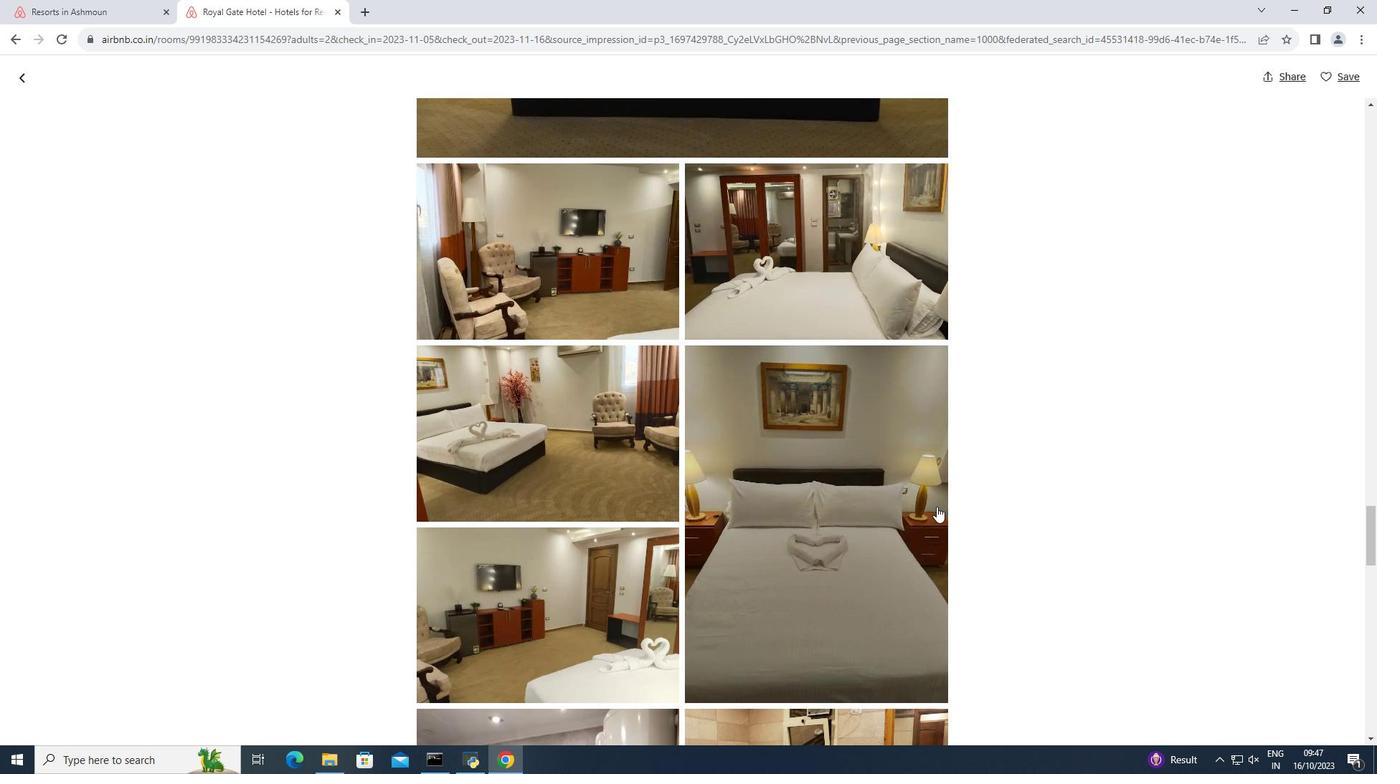 
Action: Mouse scrolled (936, 506) with delta (0, 0)
Screenshot: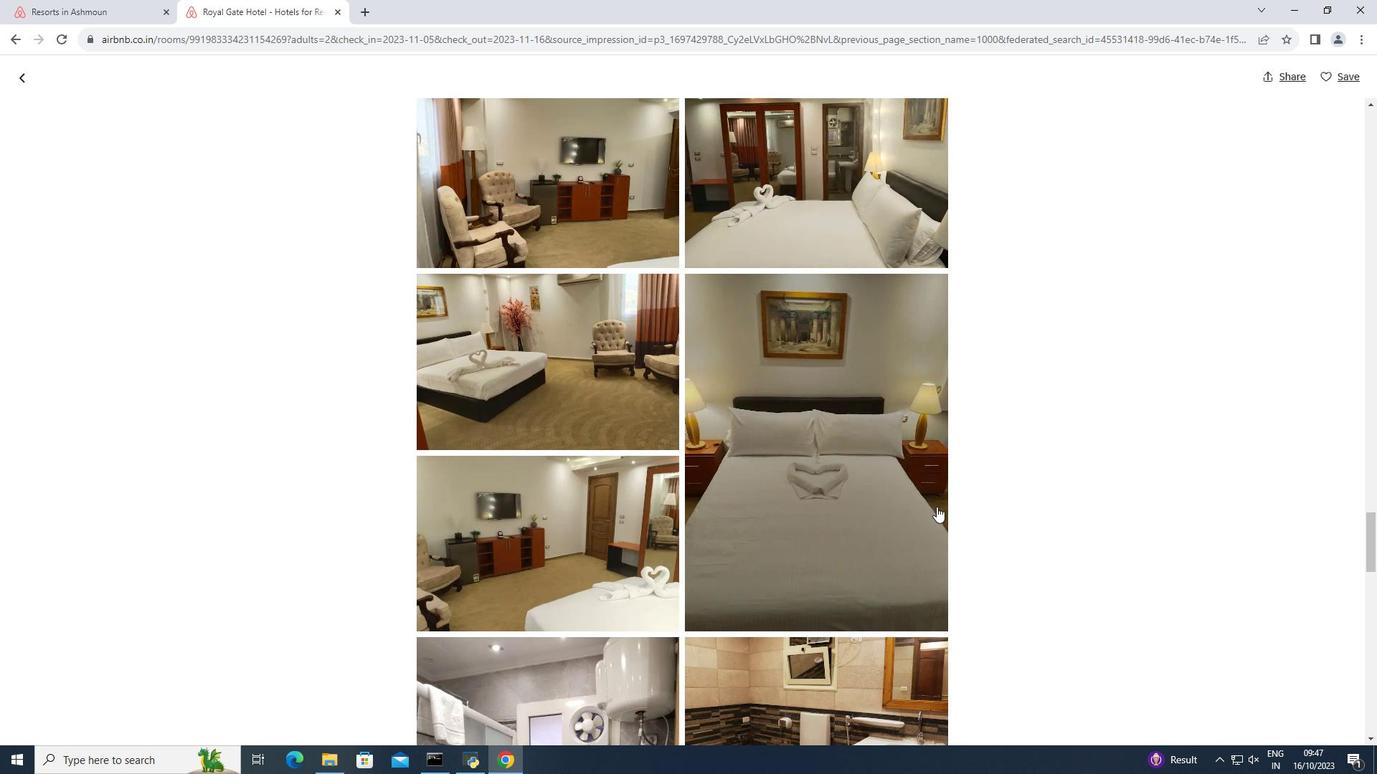 
Action: Mouse scrolled (936, 506) with delta (0, 0)
Screenshot: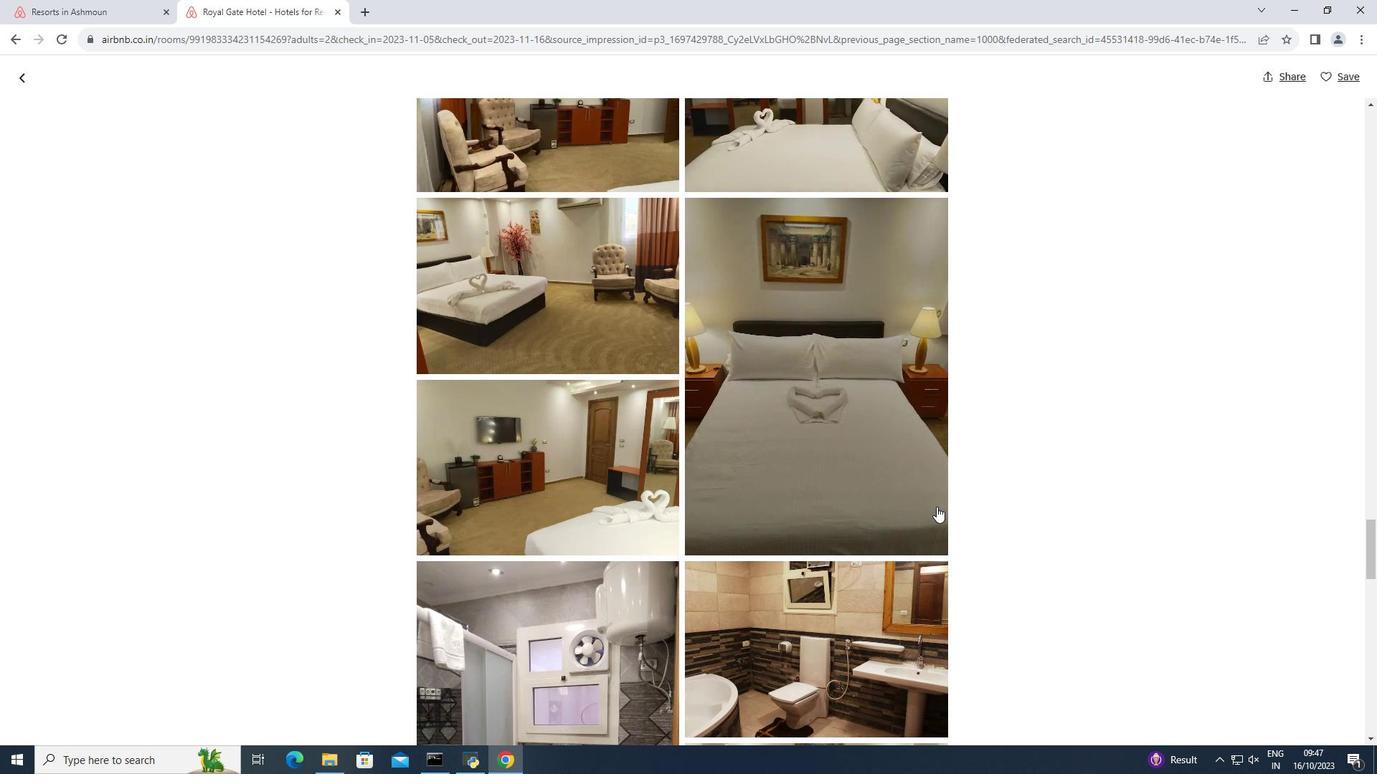 
Action: Mouse scrolled (936, 506) with delta (0, 0)
Screenshot: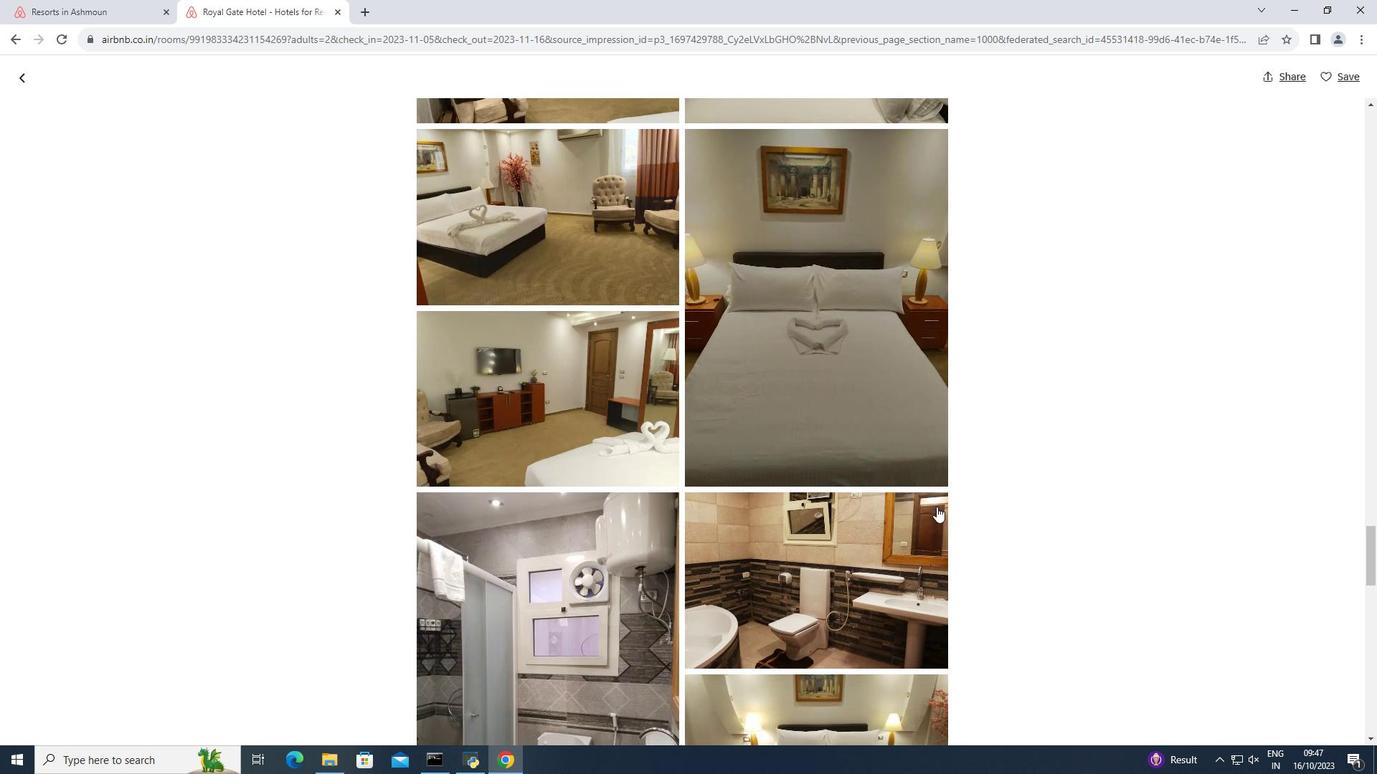 
Action: Mouse scrolled (936, 506) with delta (0, 0)
Screenshot: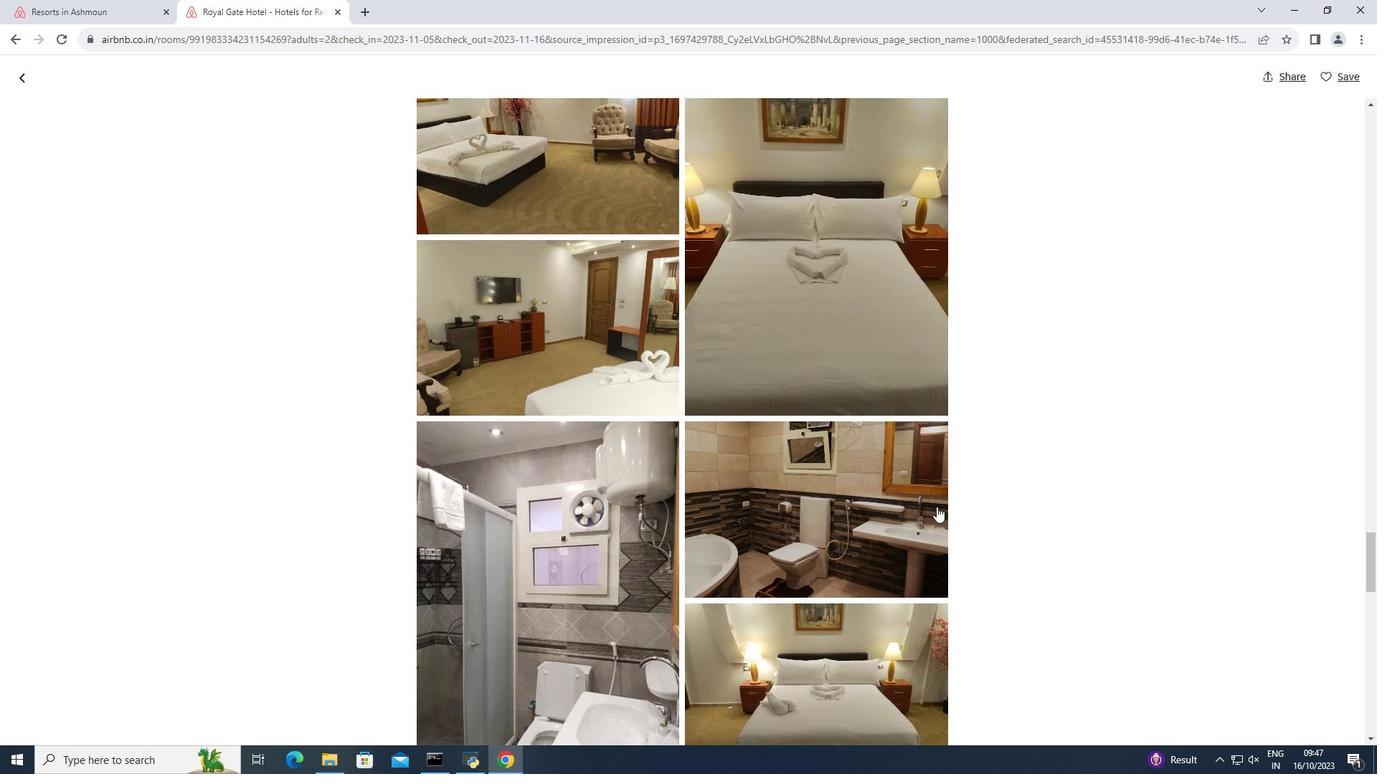 
Action: Mouse scrolled (936, 506) with delta (0, 0)
Screenshot: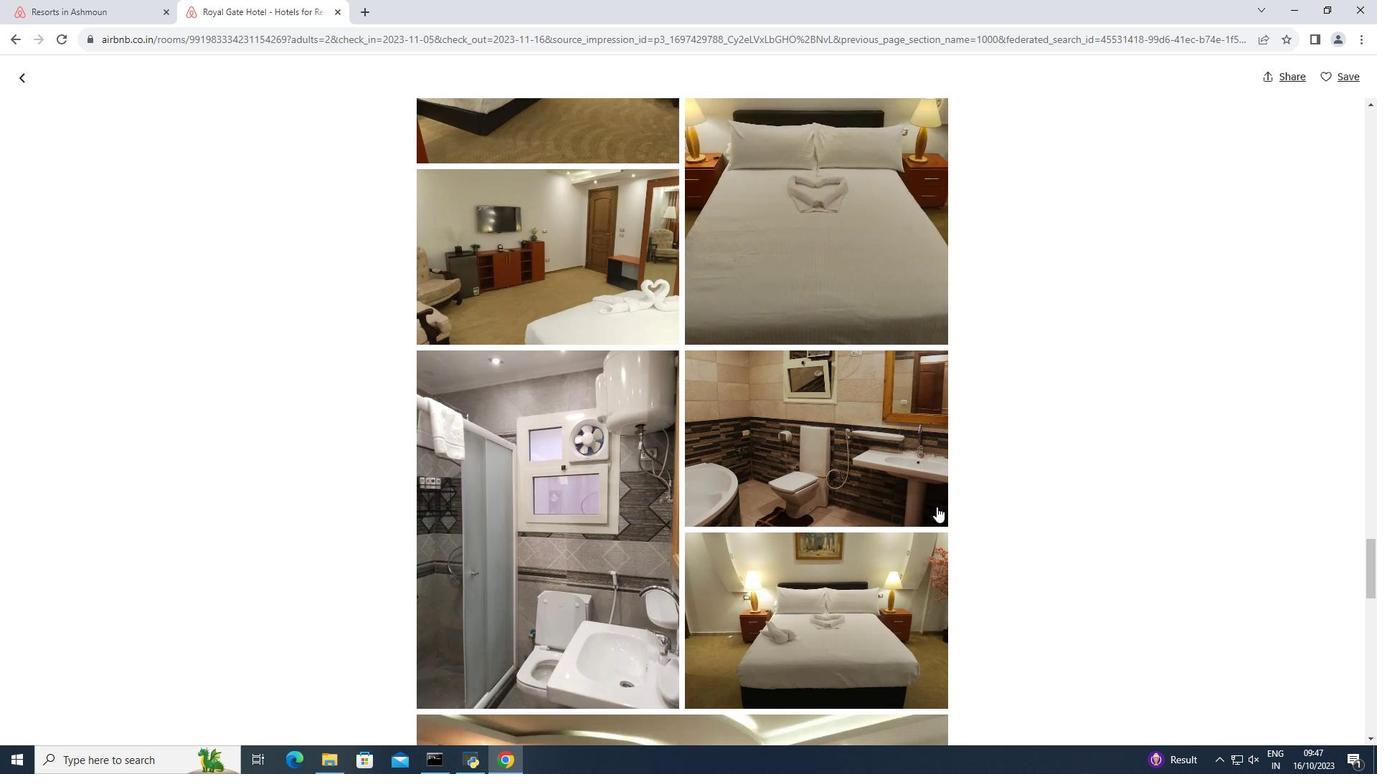 
Action: Mouse scrolled (936, 506) with delta (0, 0)
Screenshot: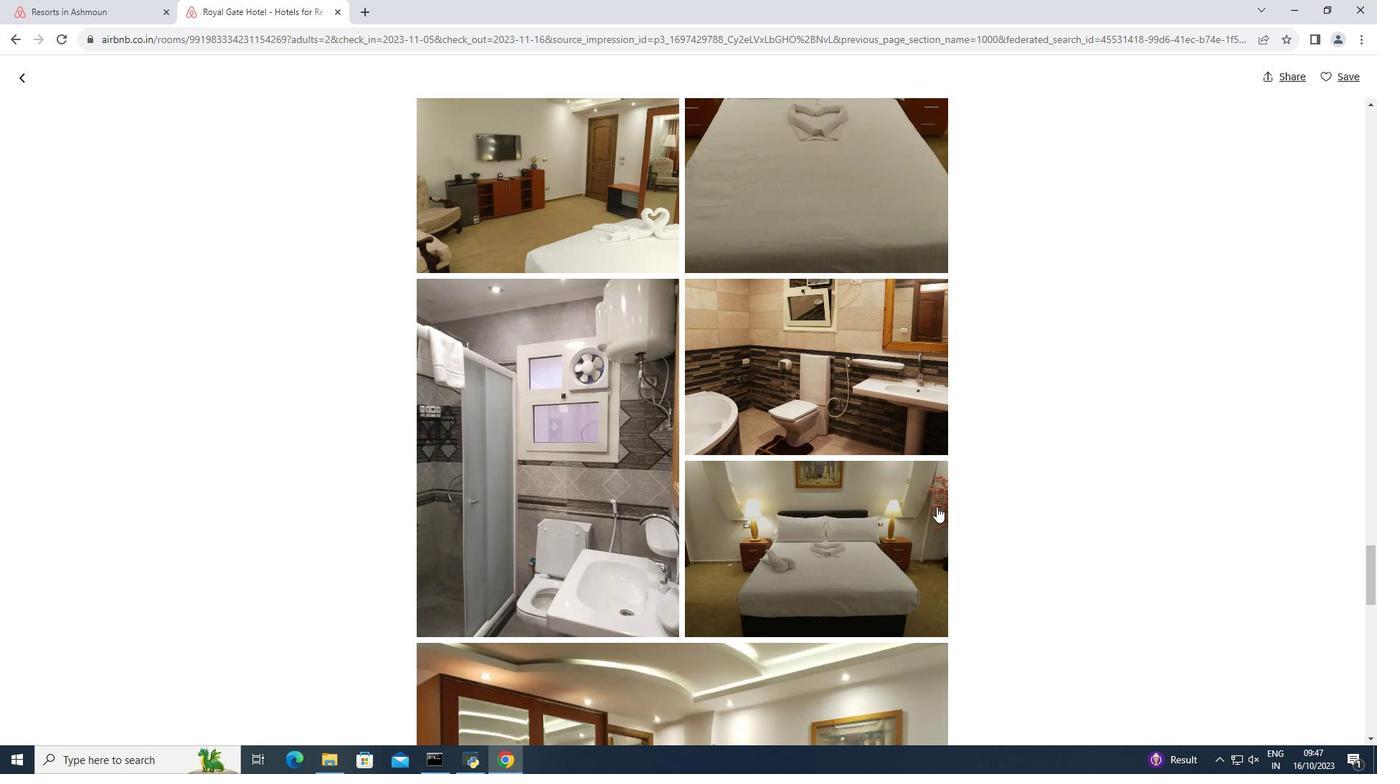 
Action: Mouse scrolled (936, 506) with delta (0, 0)
Screenshot: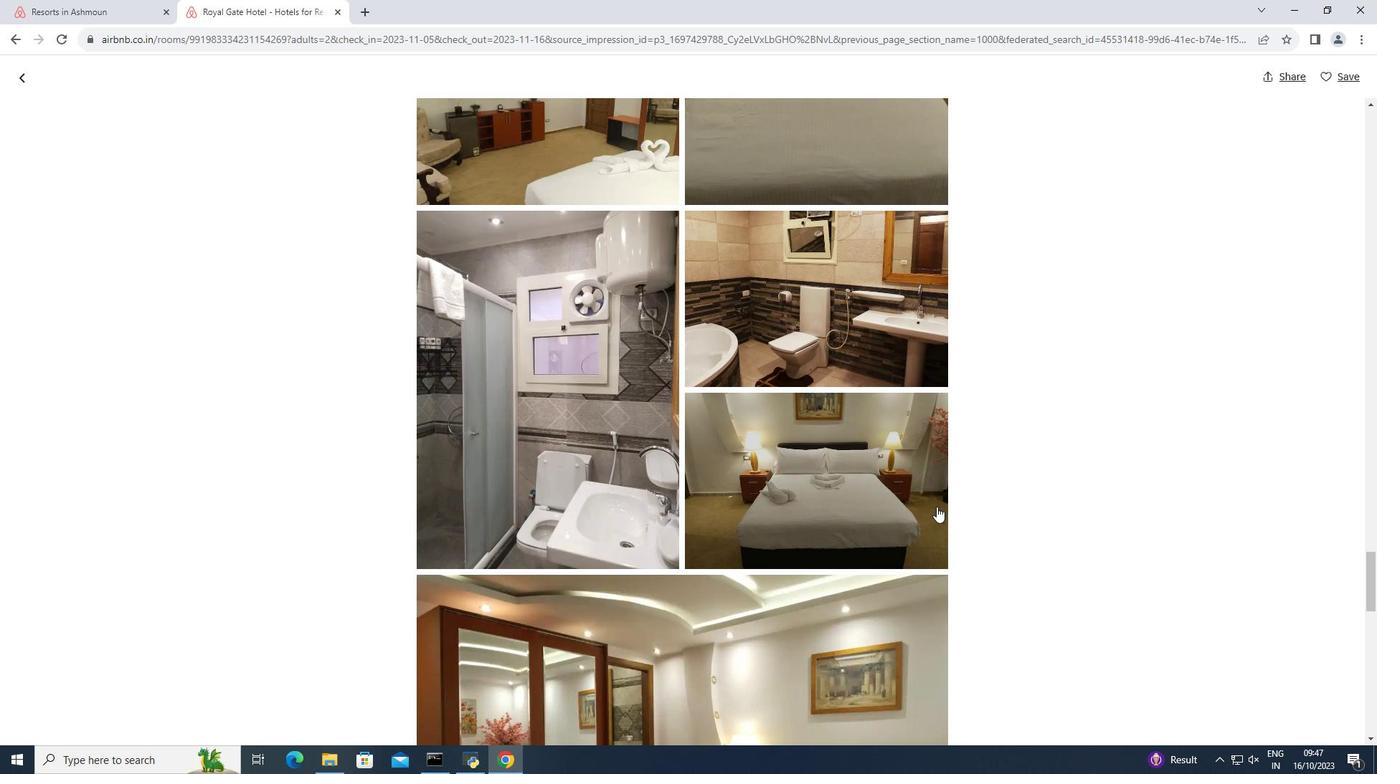
Action: Mouse scrolled (936, 506) with delta (0, 0)
Screenshot: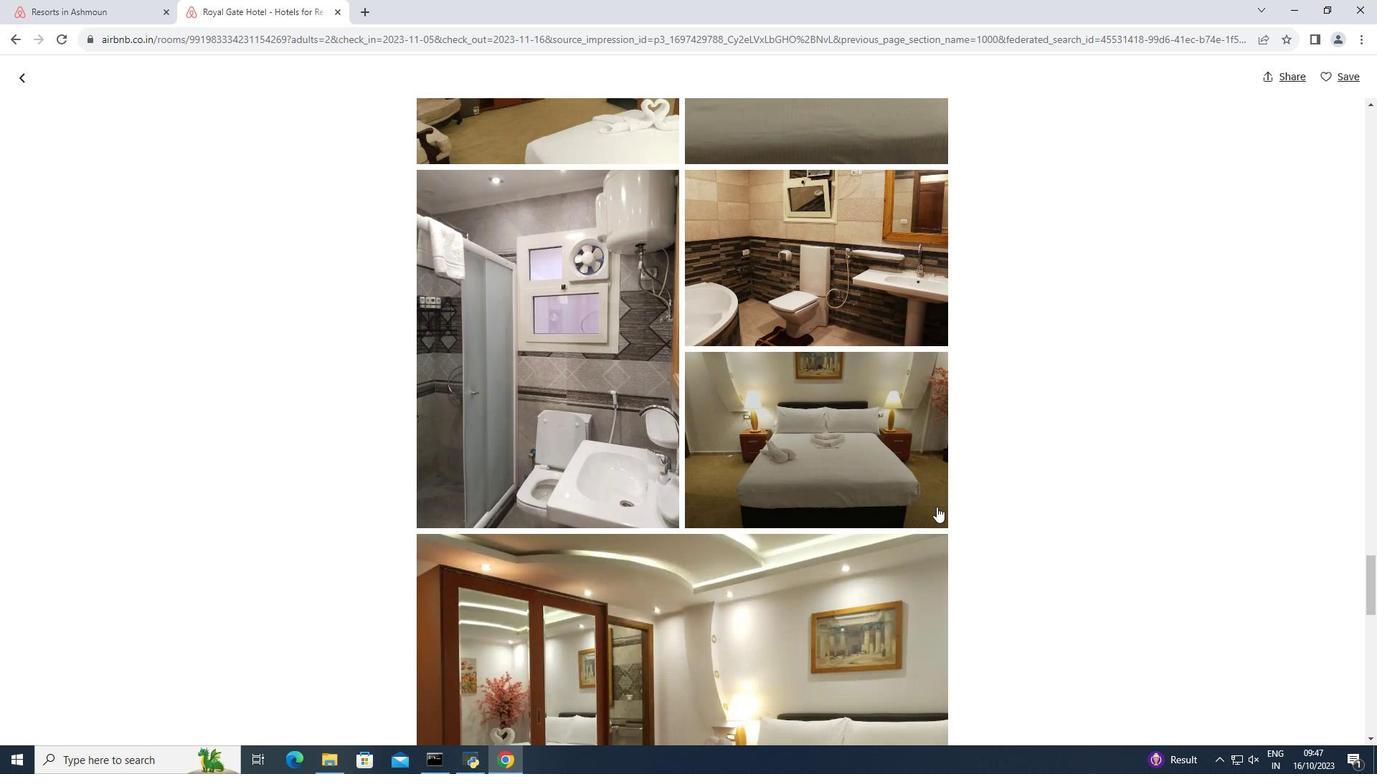 
Action: Mouse scrolled (936, 506) with delta (0, 0)
Screenshot: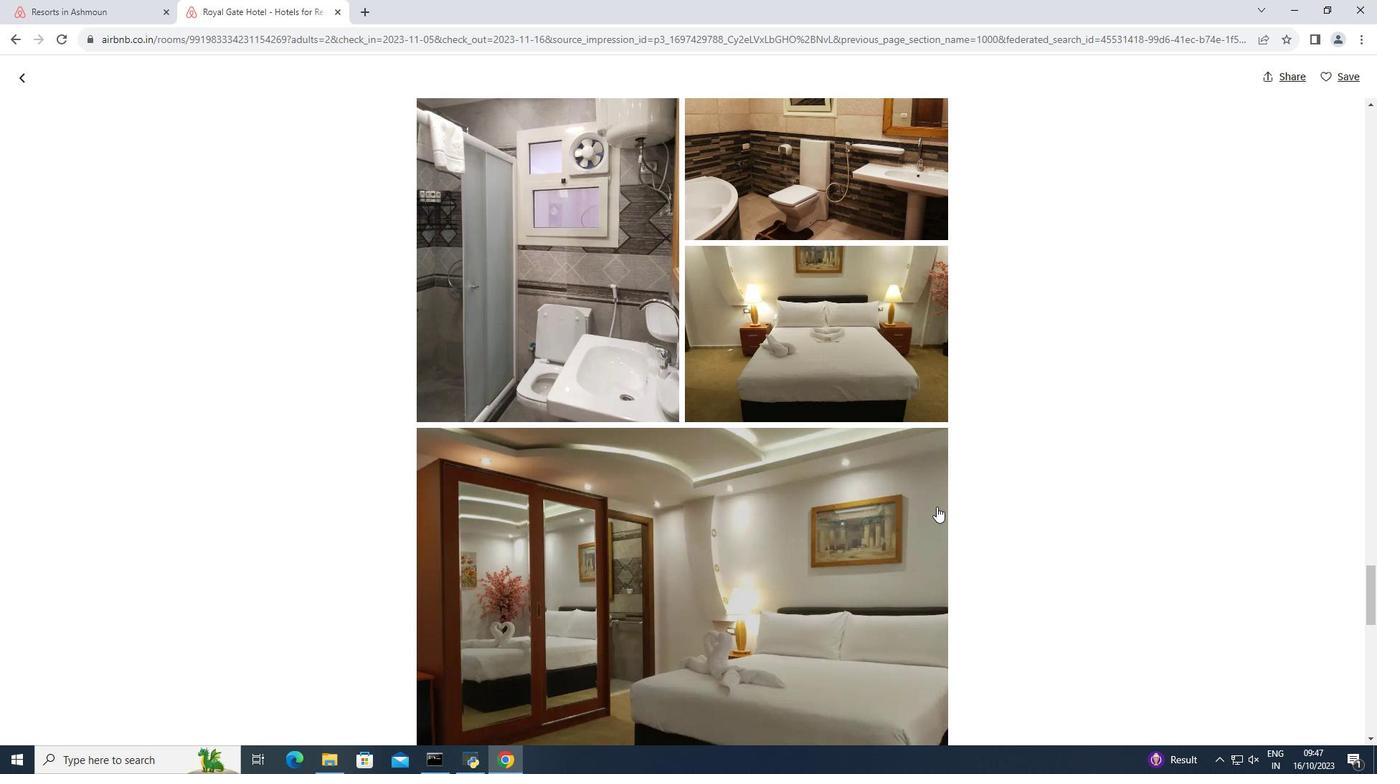 
Action: Mouse scrolled (936, 506) with delta (0, 0)
Screenshot: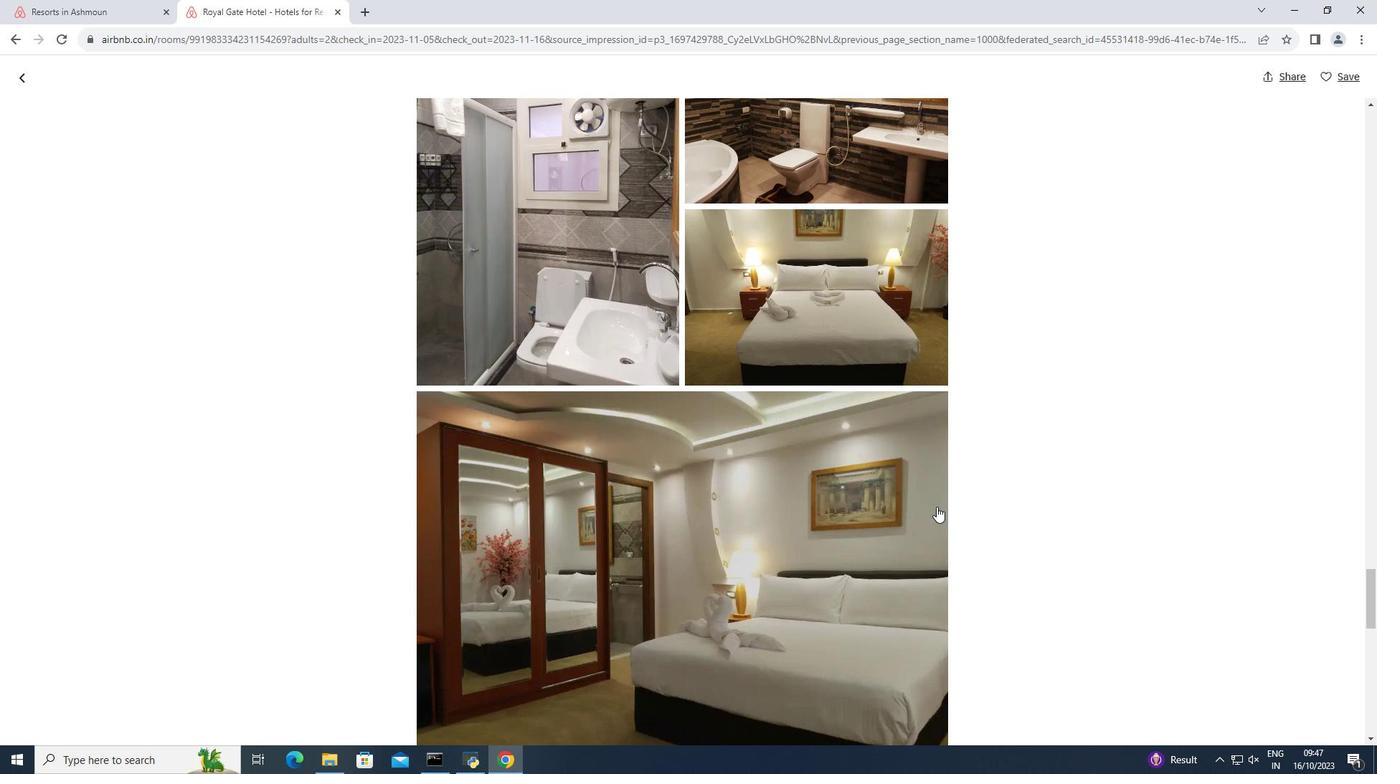
Action: Mouse scrolled (936, 506) with delta (0, 0)
Screenshot: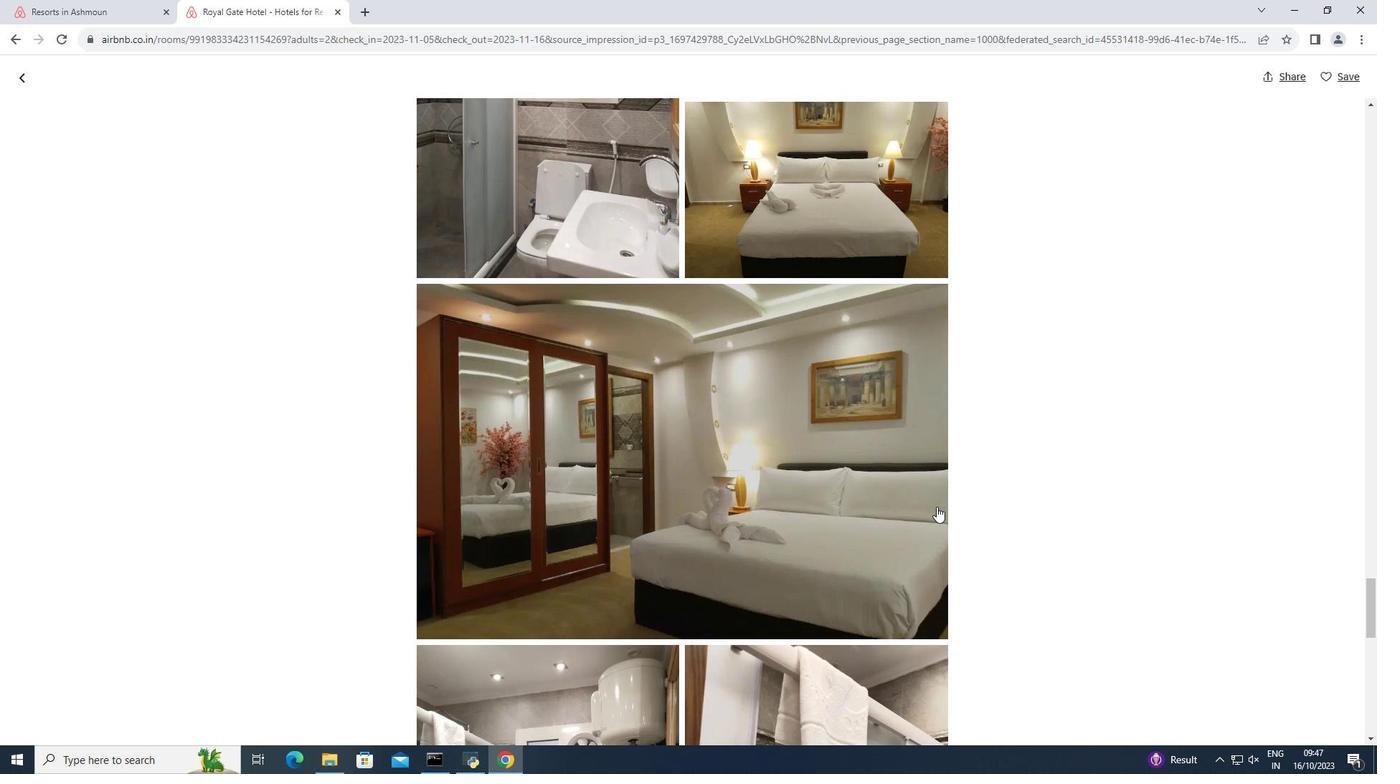 
Action: Mouse scrolled (936, 506) with delta (0, 0)
Screenshot: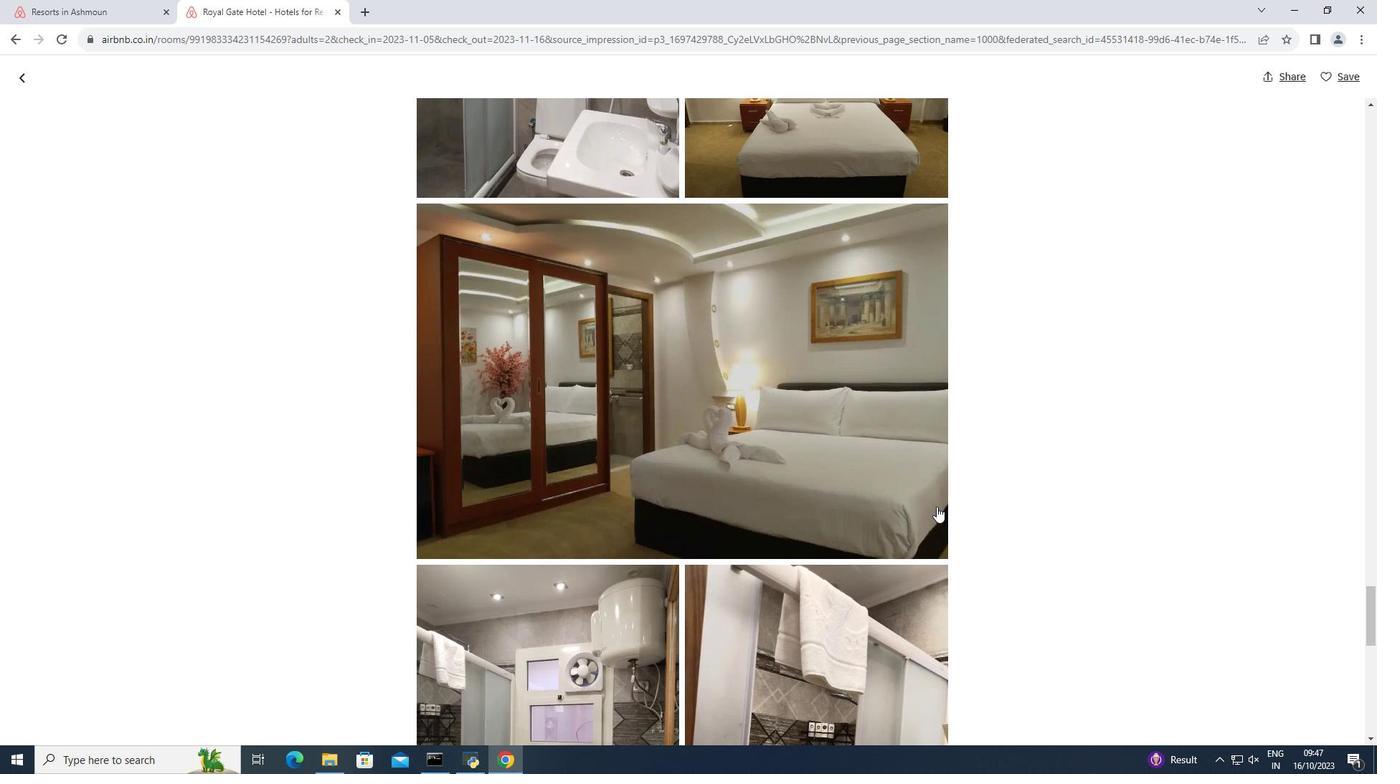 
Action: Mouse moved to (936, 507)
Screenshot: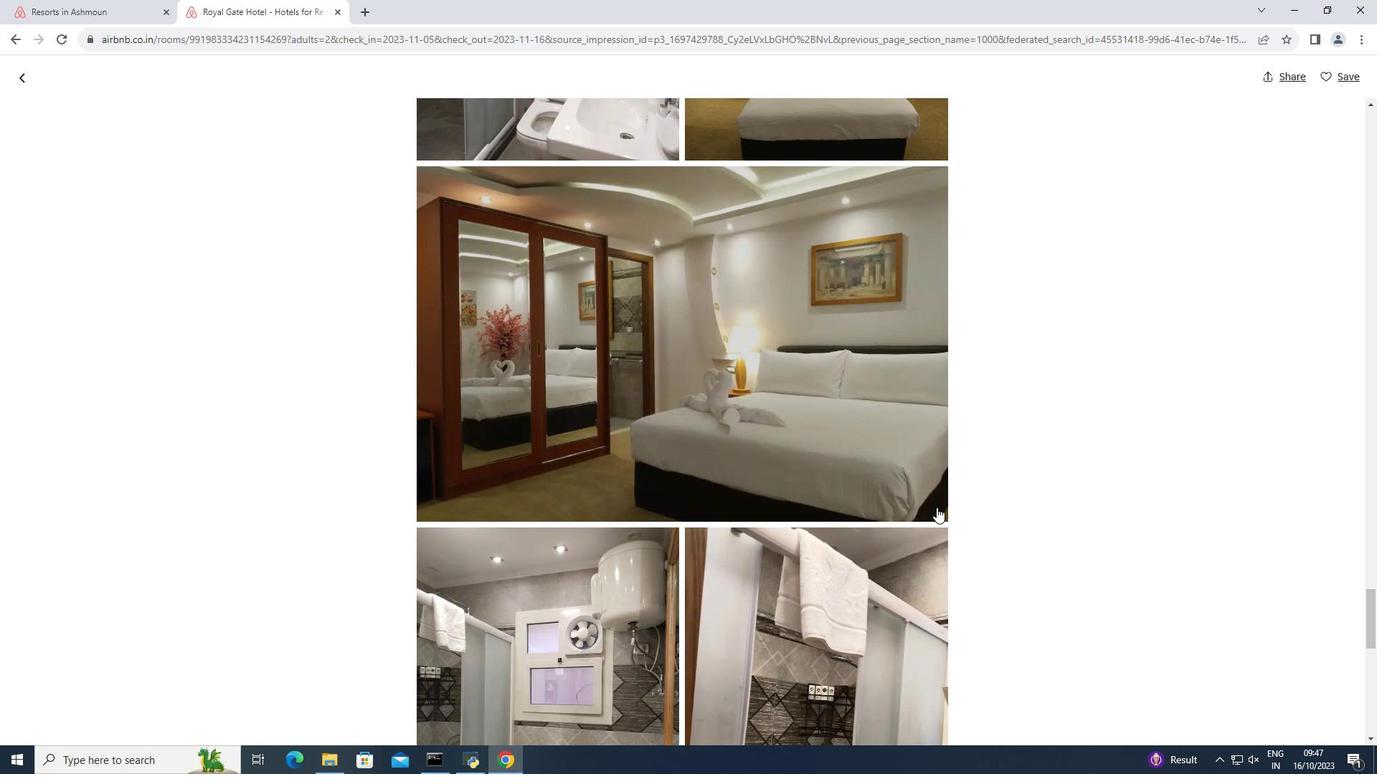 
Action: Mouse scrolled (936, 507) with delta (0, 0)
Screenshot: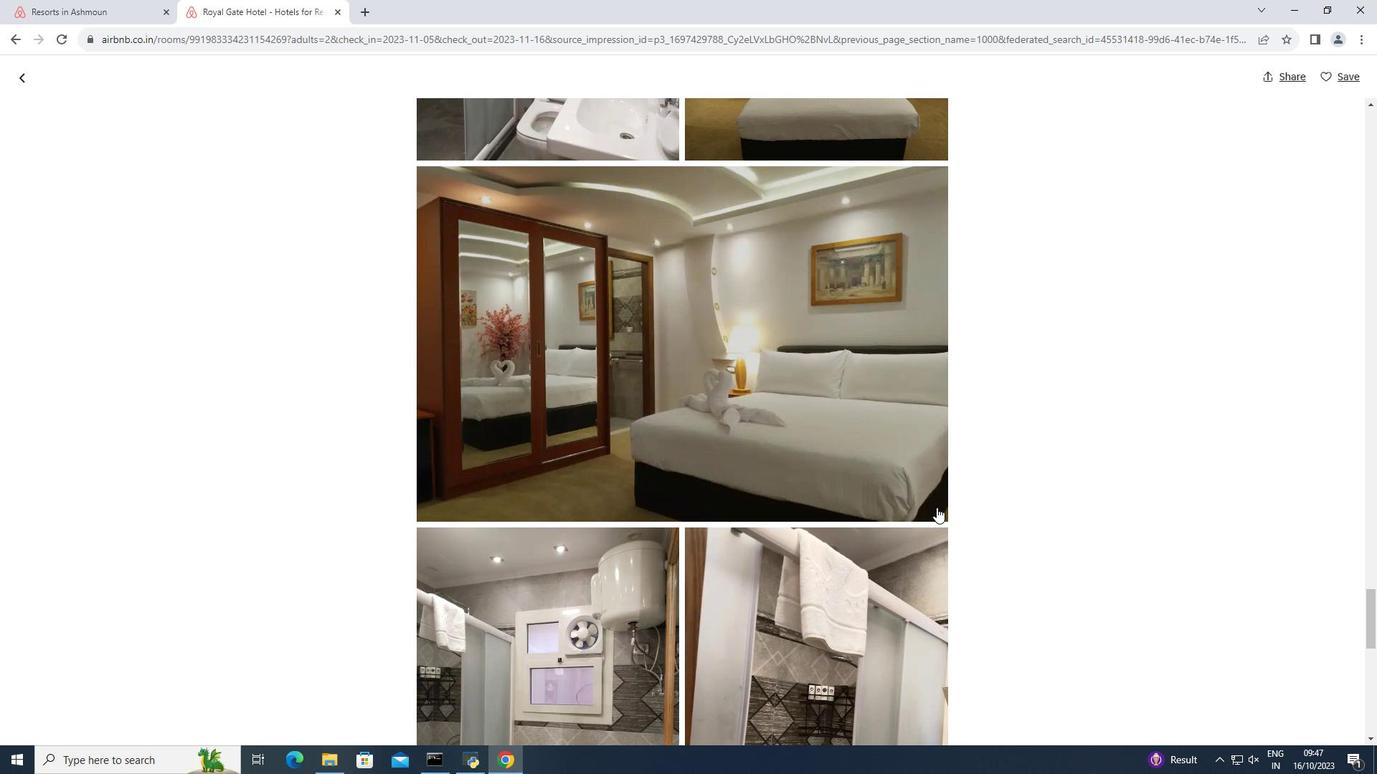 
Action: Mouse scrolled (936, 507) with delta (0, 0)
Screenshot: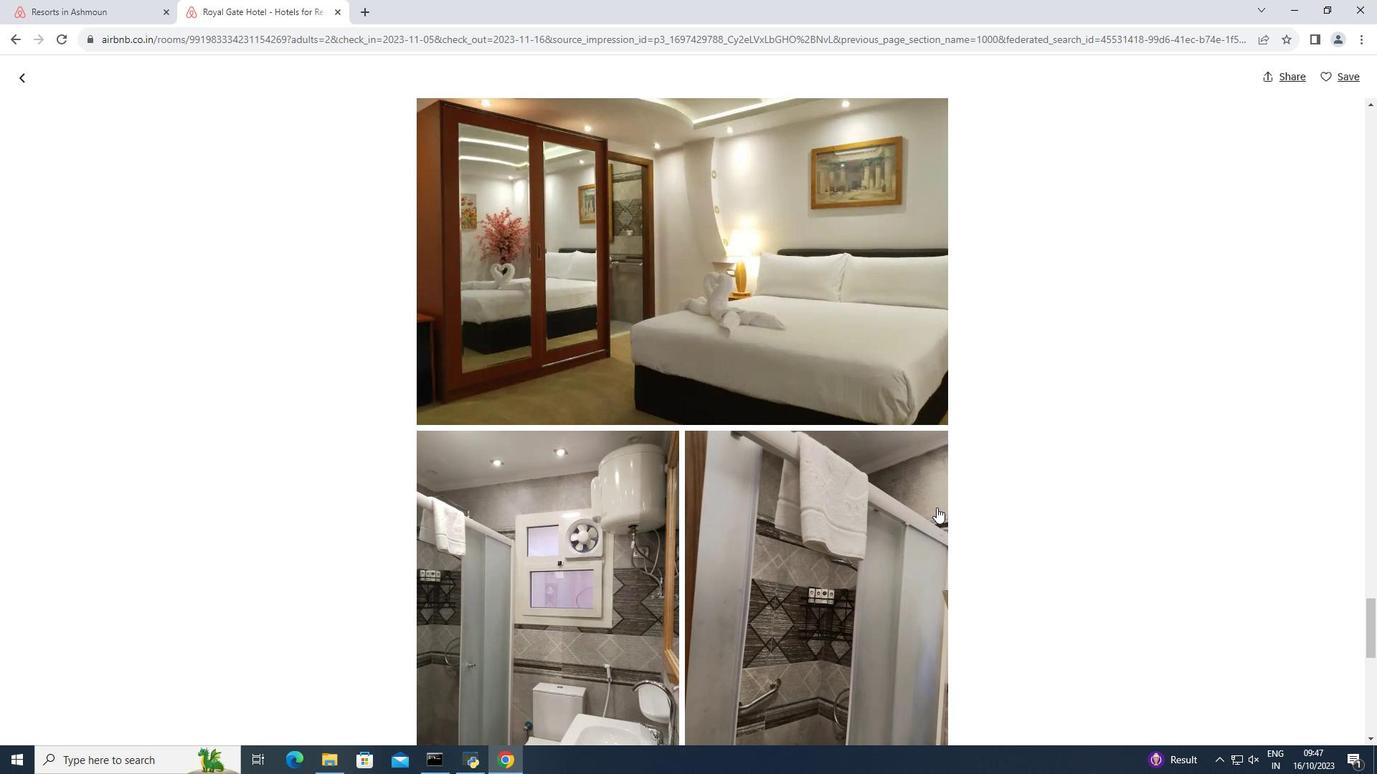 
Action: Mouse scrolled (936, 507) with delta (0, 0)
Screenshot: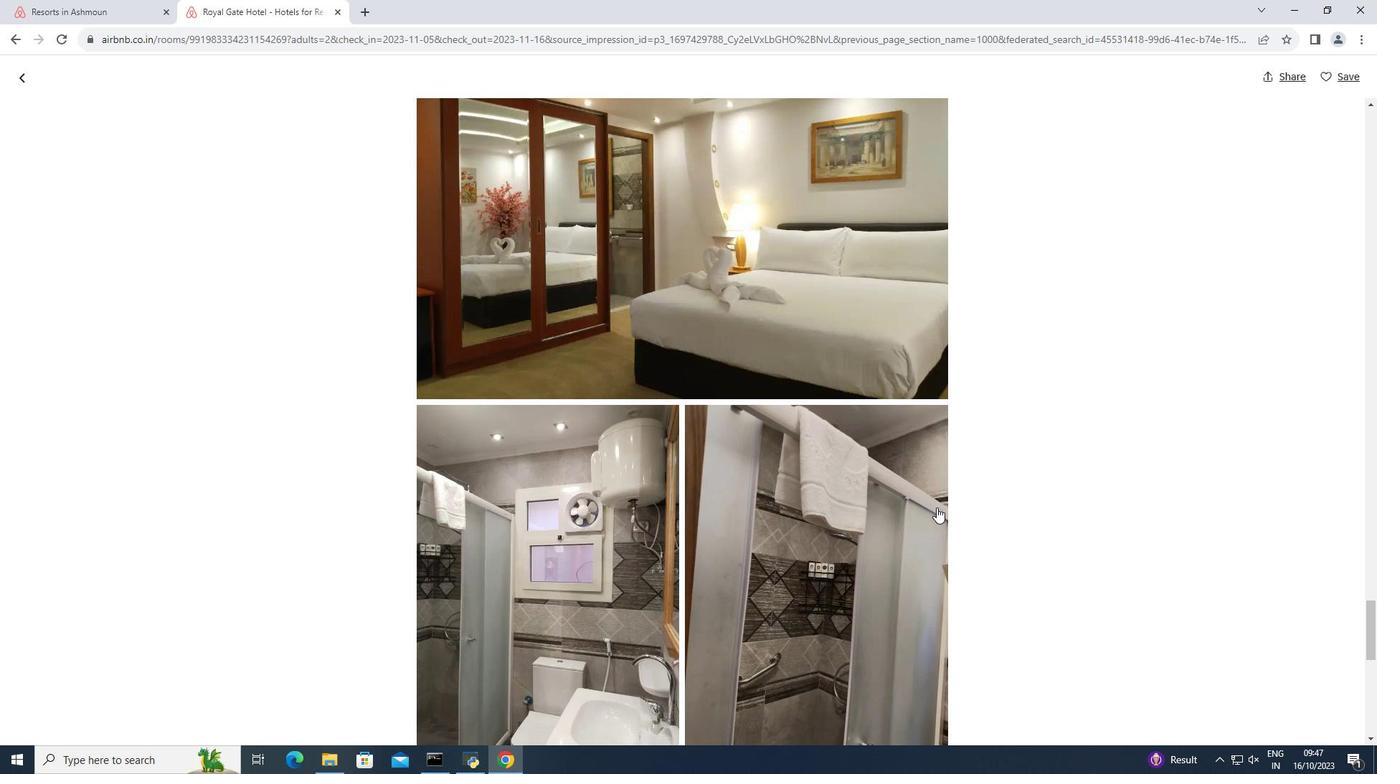 
Action: Mouse scrolled (936, 507) with delta (0, 0)
Screenshot: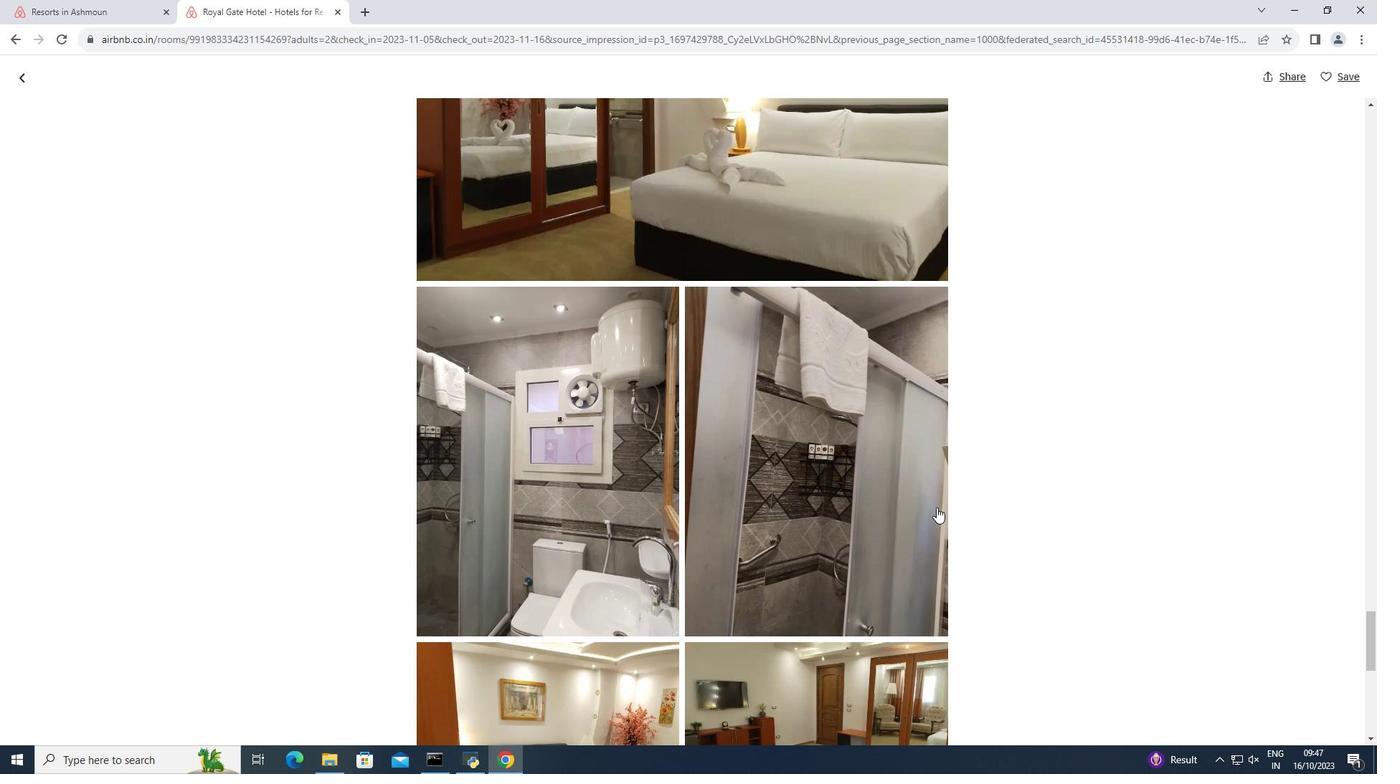 
Action: Mouse scrolled (936, 507) with delta (0, 0)
Screenshot: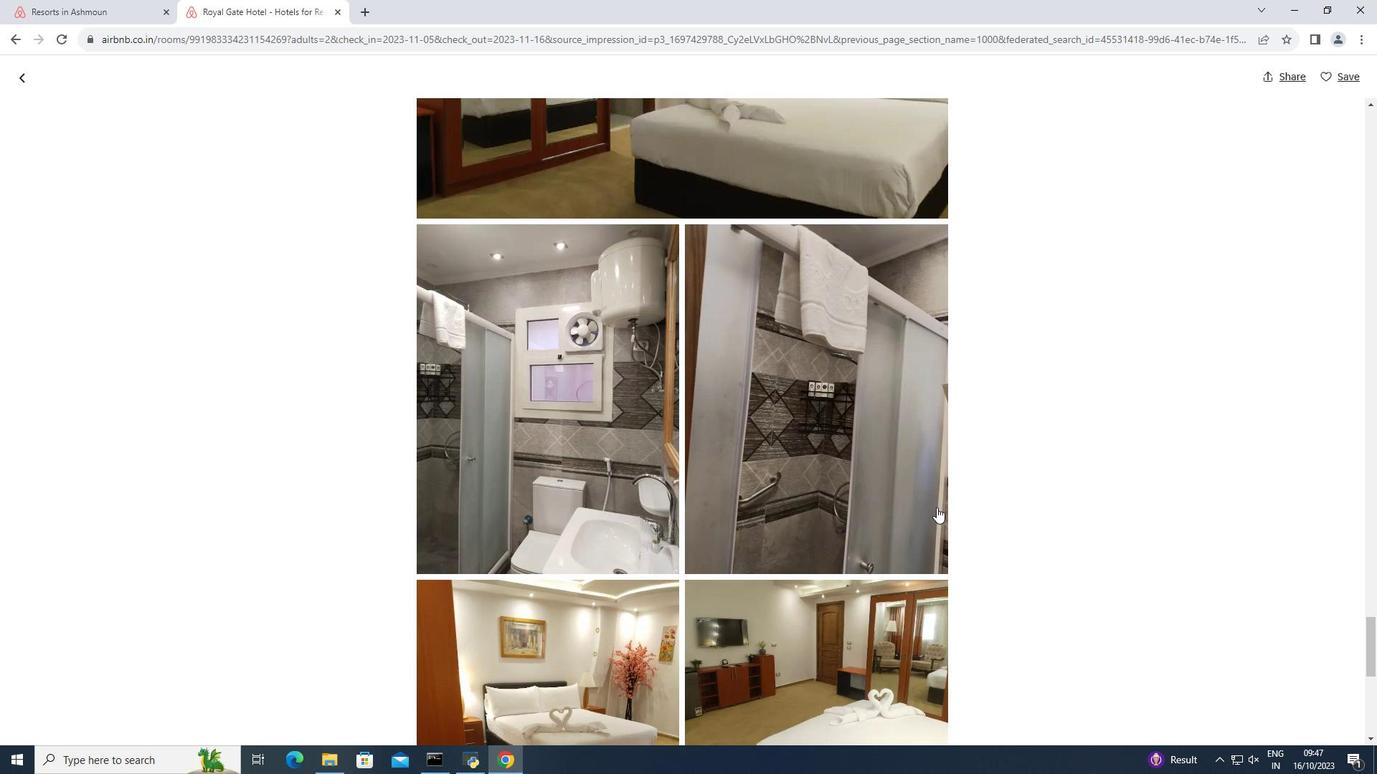 
Action: Mouse scrolled (936, 507) with delta (0, 0)
Screenshot: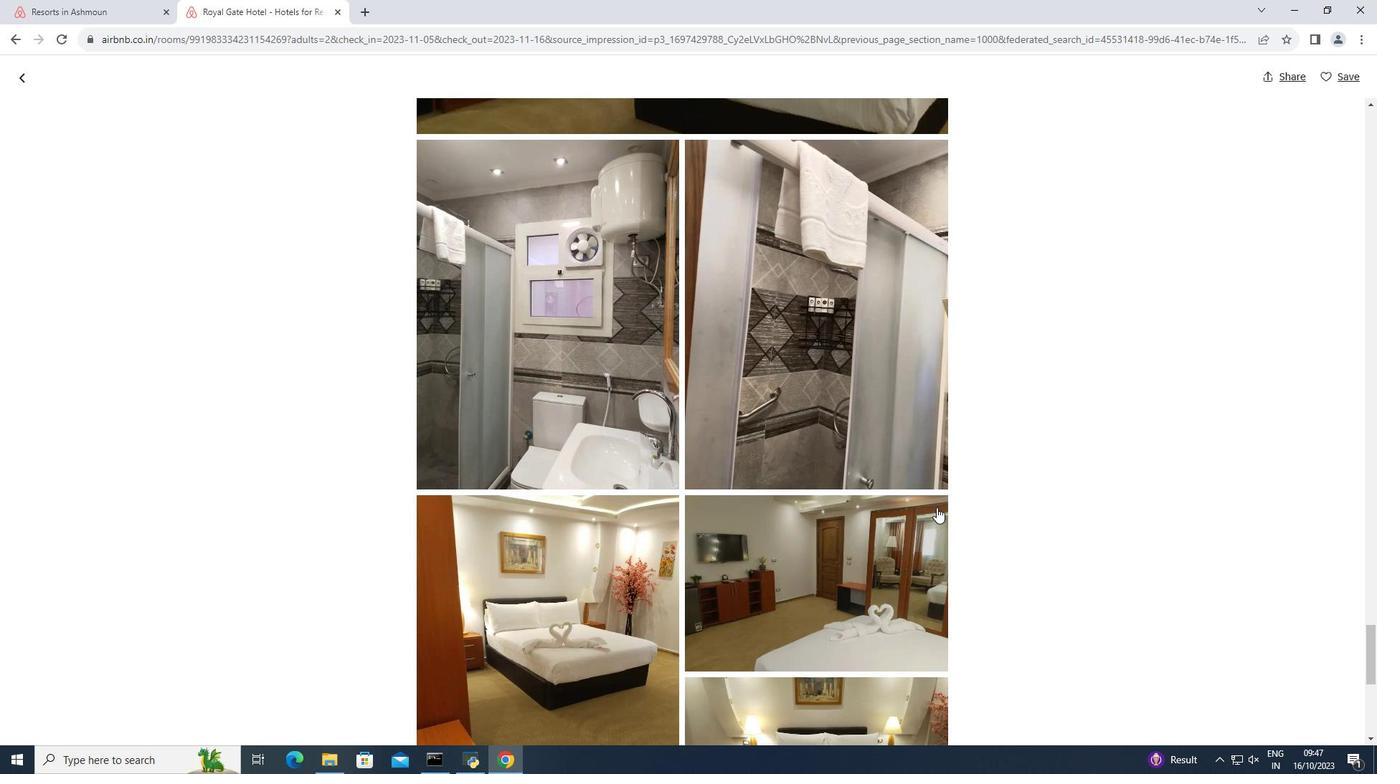 
Action: Mouse scrolled (936, 507) with delta (0, 0)
Screenshot: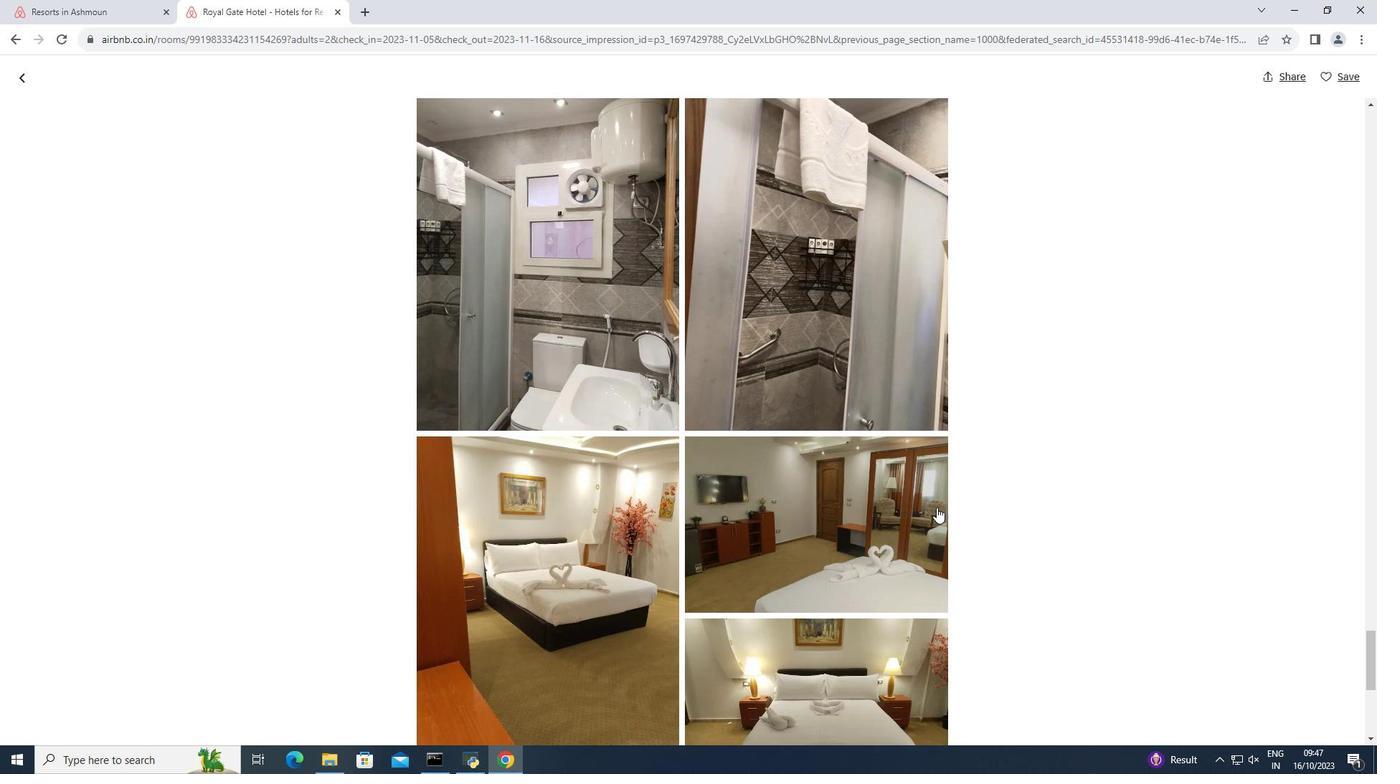 
Action: Mouse scrolled (936, 507) with delta (0, 0)
Screenshot: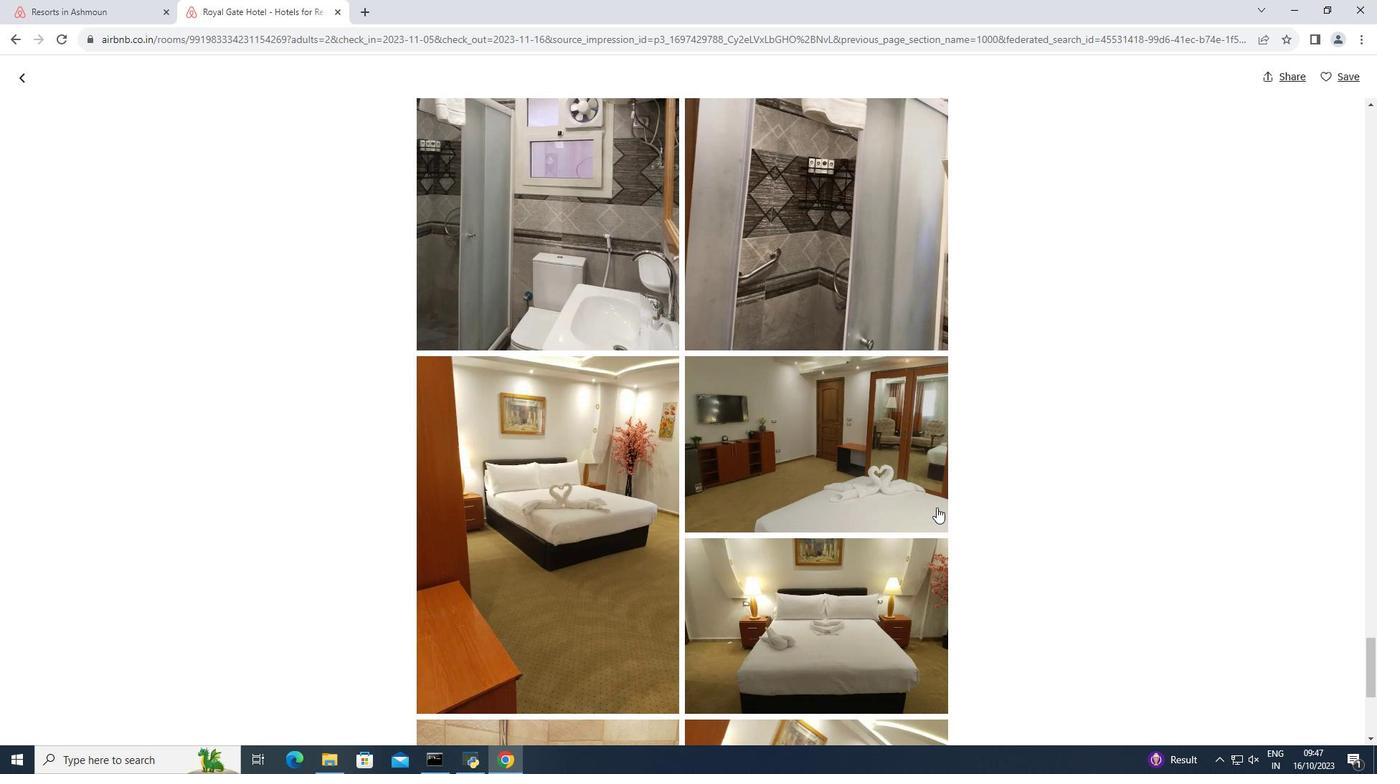 
Action: Mouse scrolled (936, 507) with delta (0, 0)
Screenshot: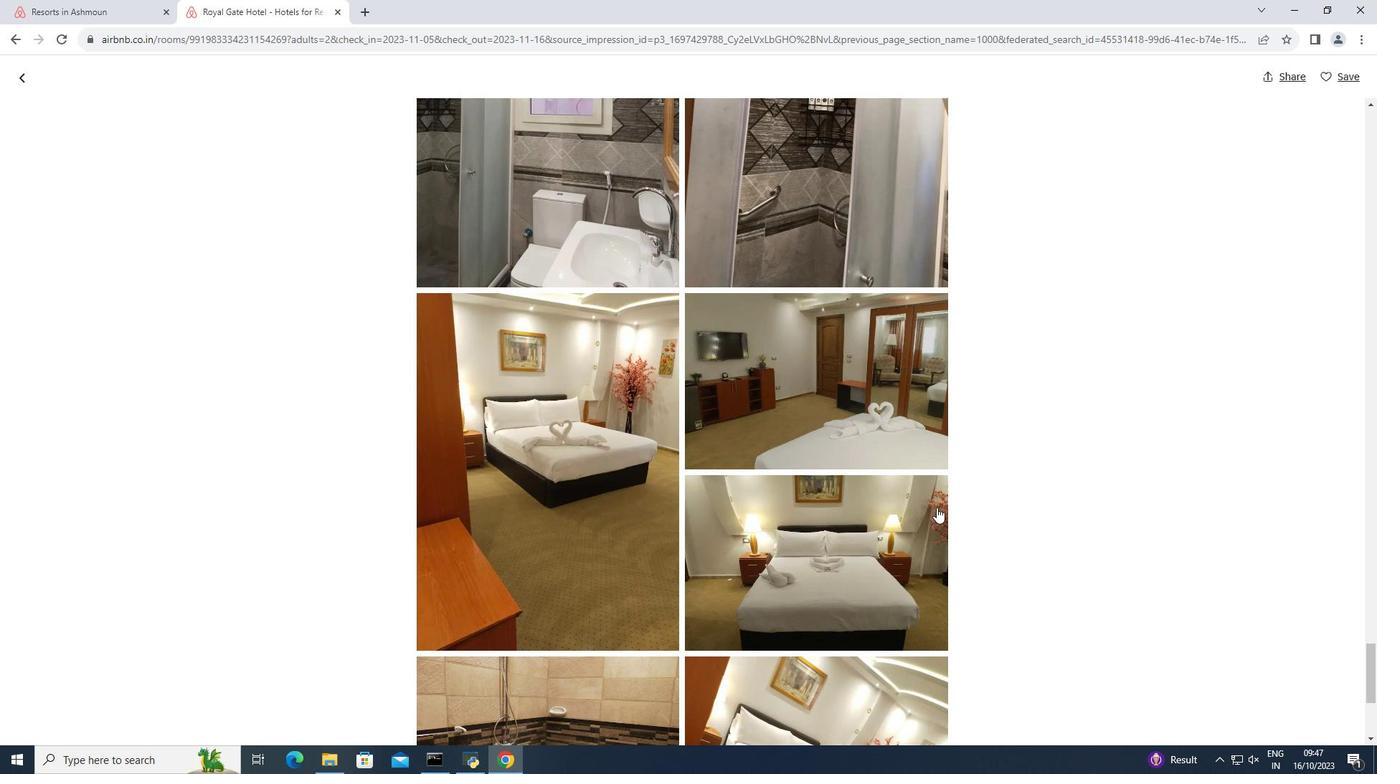 
Action: Mouse scrolled (936, 507) with delta (0, 0)
Screenshot: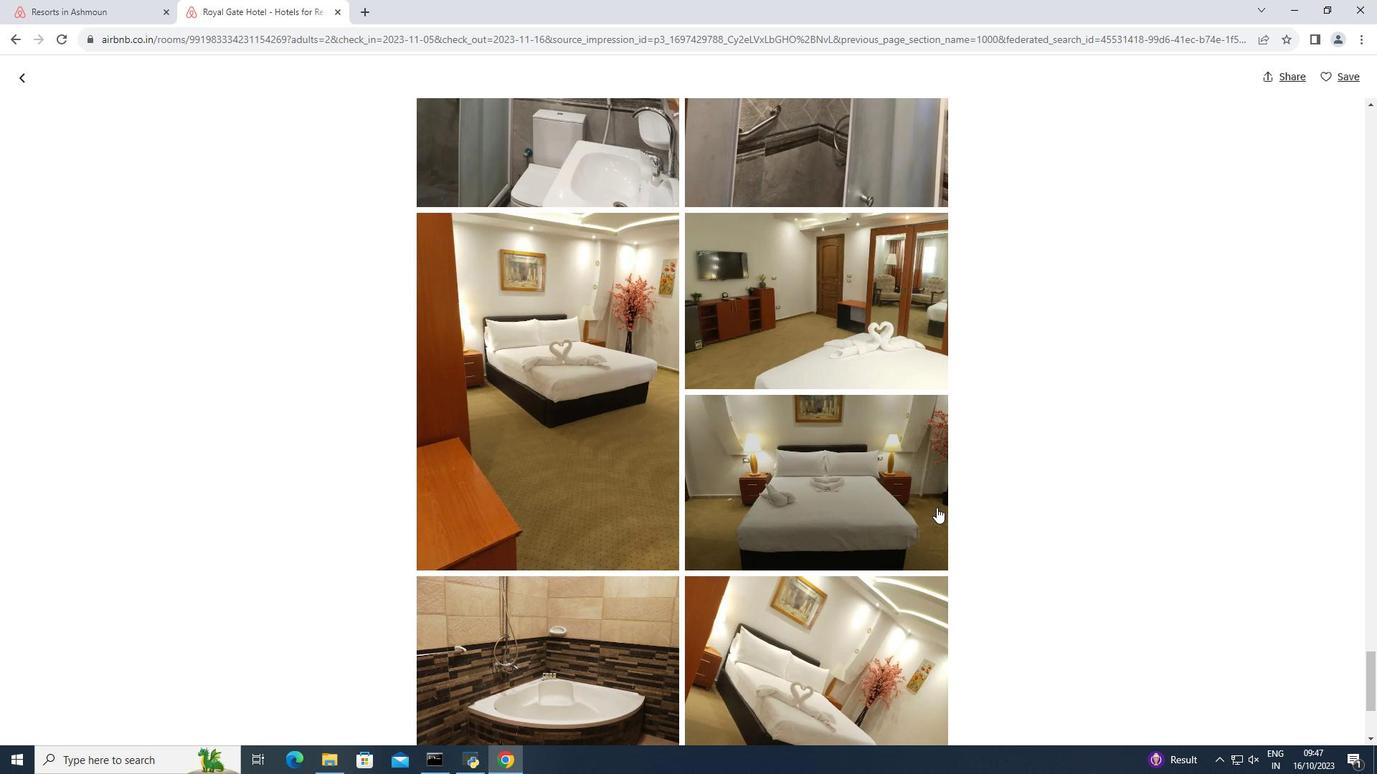 
Action: Mouse scrolled (936, 507) with delta (0, 0)
Screenshot: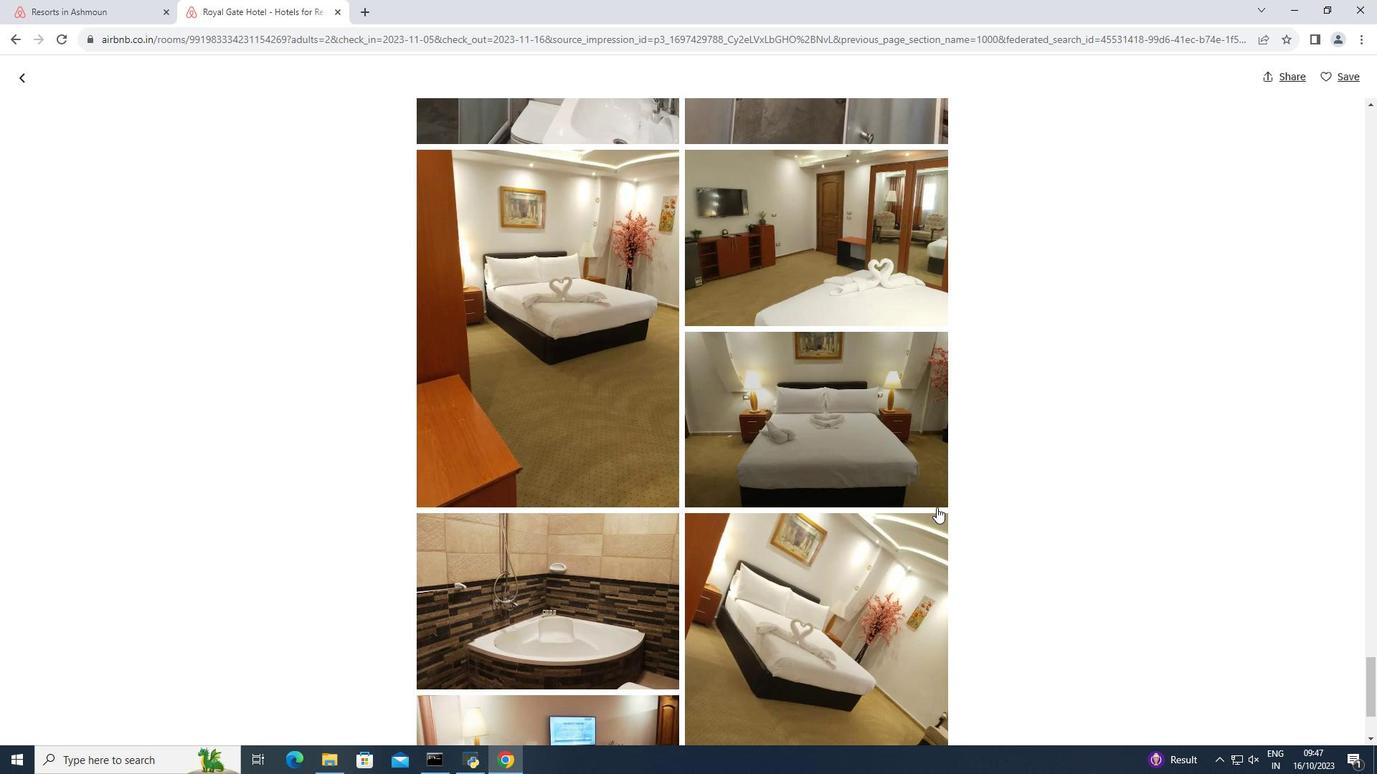 
Action: Mouse scrolled (936, 507) with delta (0, 0)
Screenshot: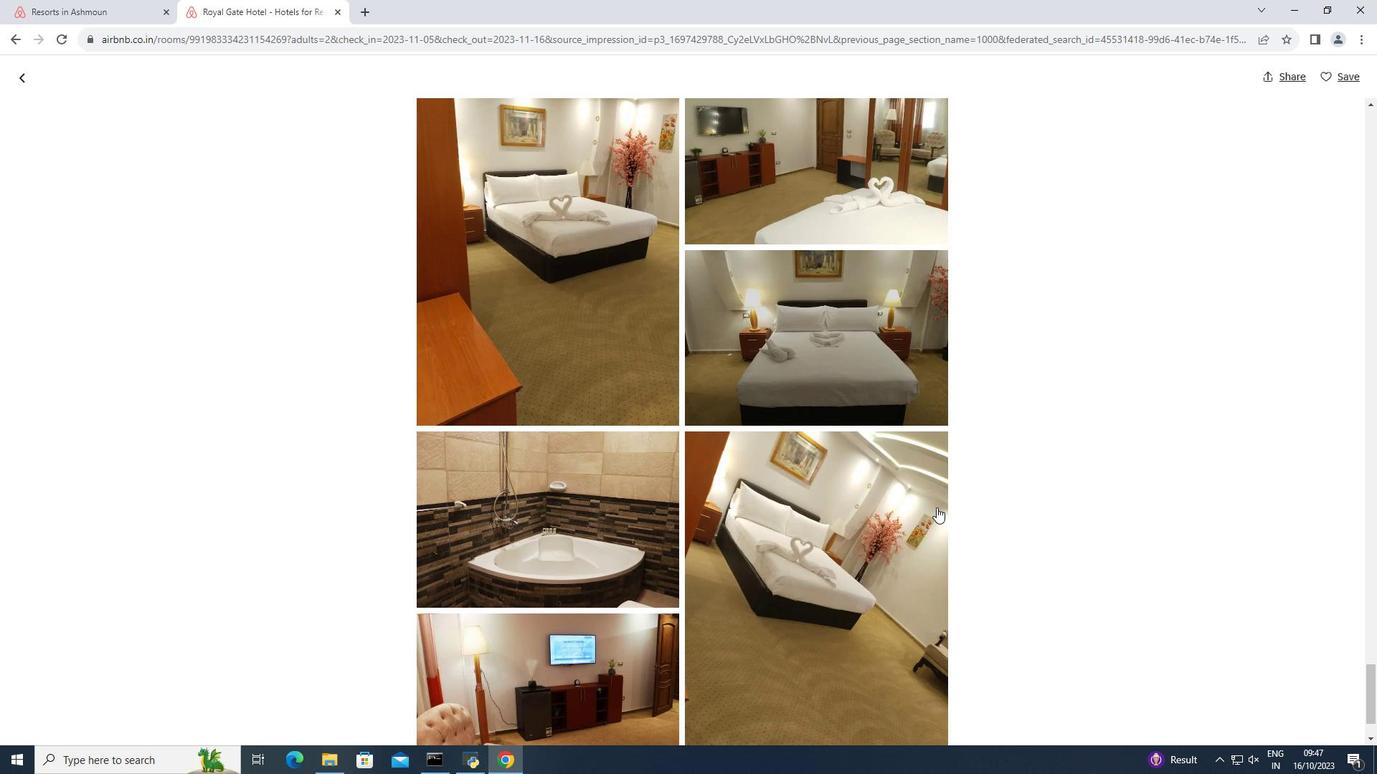
Action: Mouse scrolled (936, 507) with delta (0, 0)
Screenshot: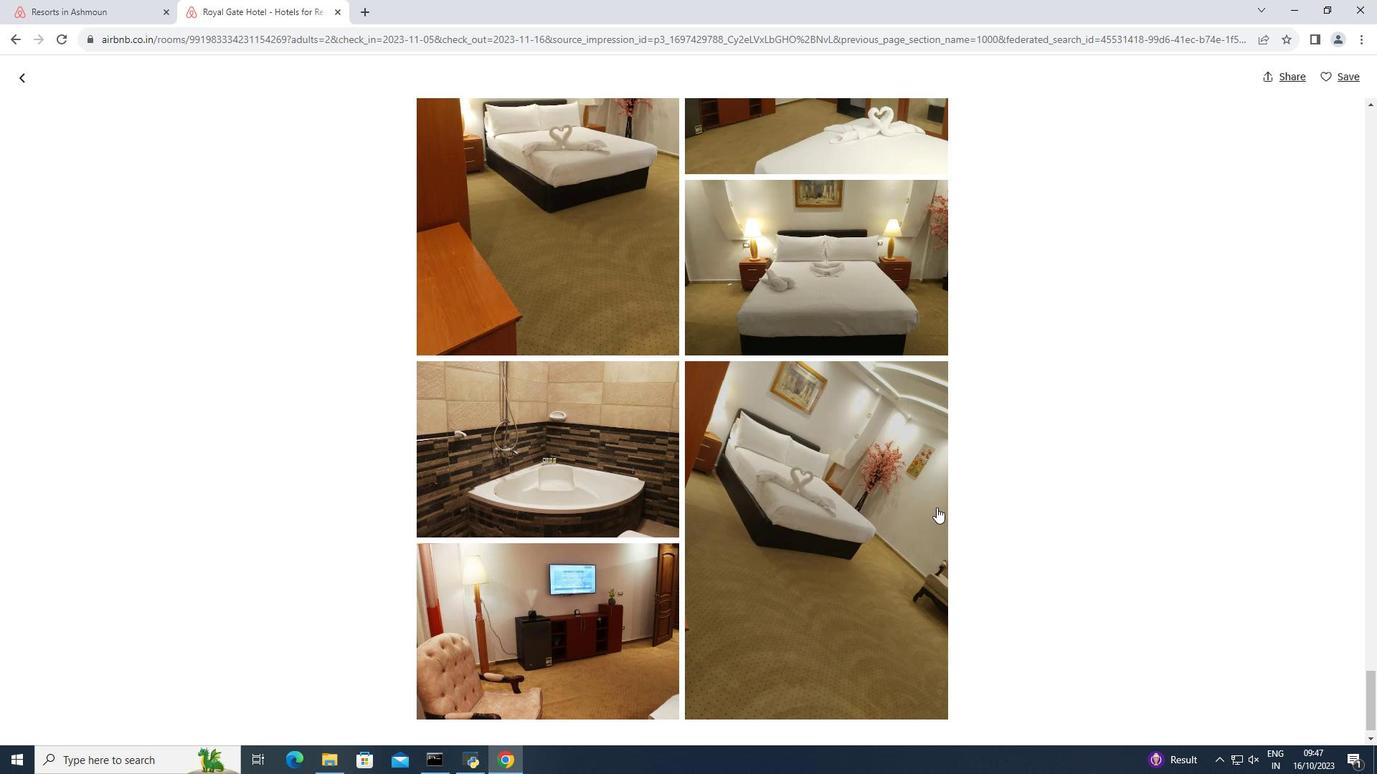 
Action: Mouse scrolled (936, 507) with delta (0, 0)
Screenshot: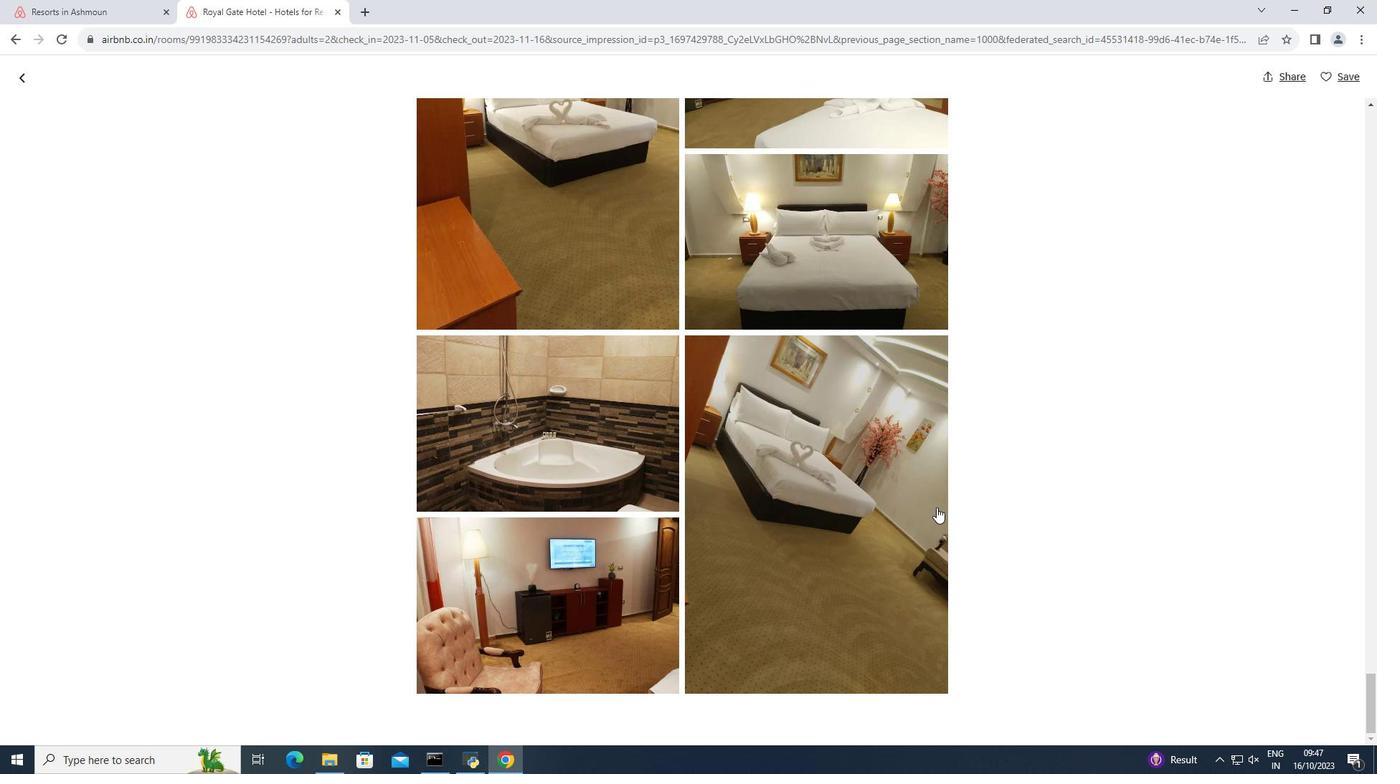 
Action: Mouse scrolled (936, 507) with delta (0, 0)
Screenshot: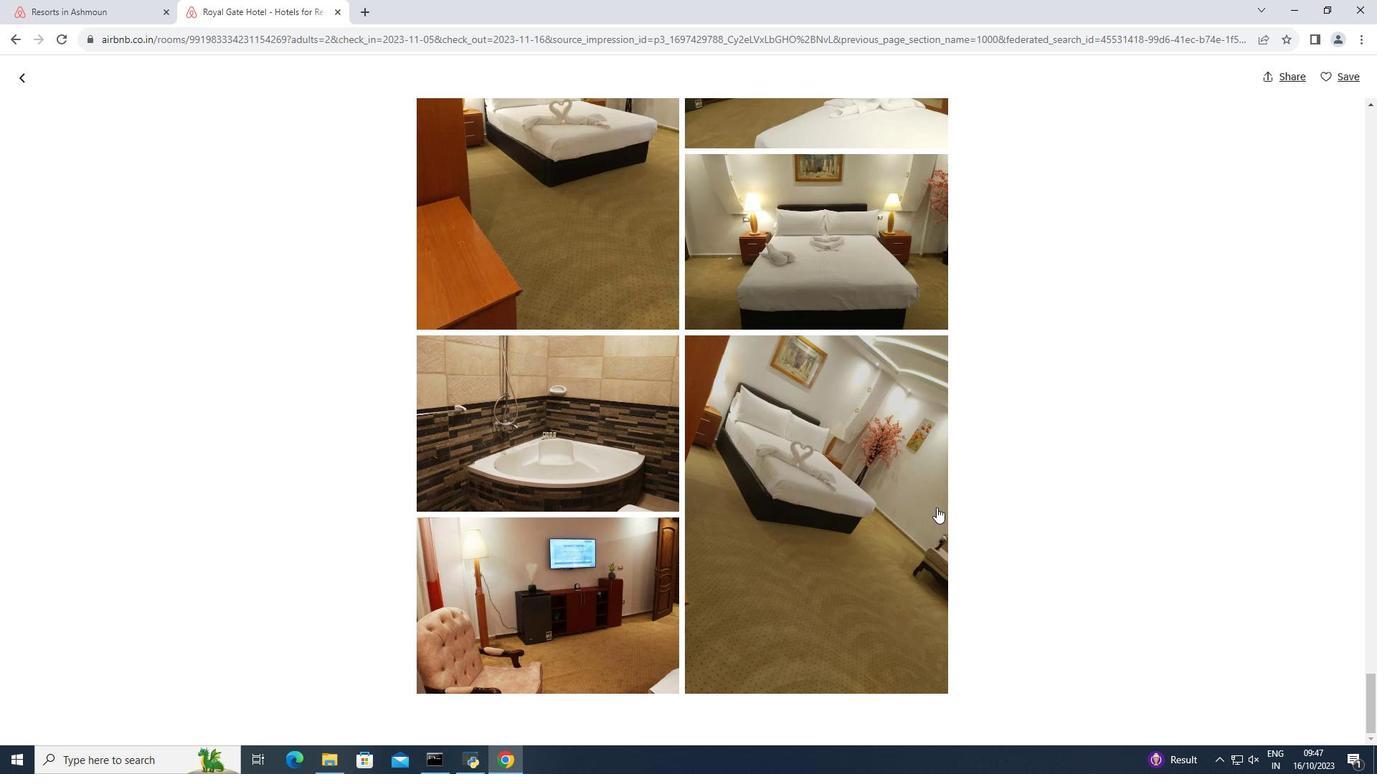 
Action: Mouse moved to (21, 75)
Screenshot: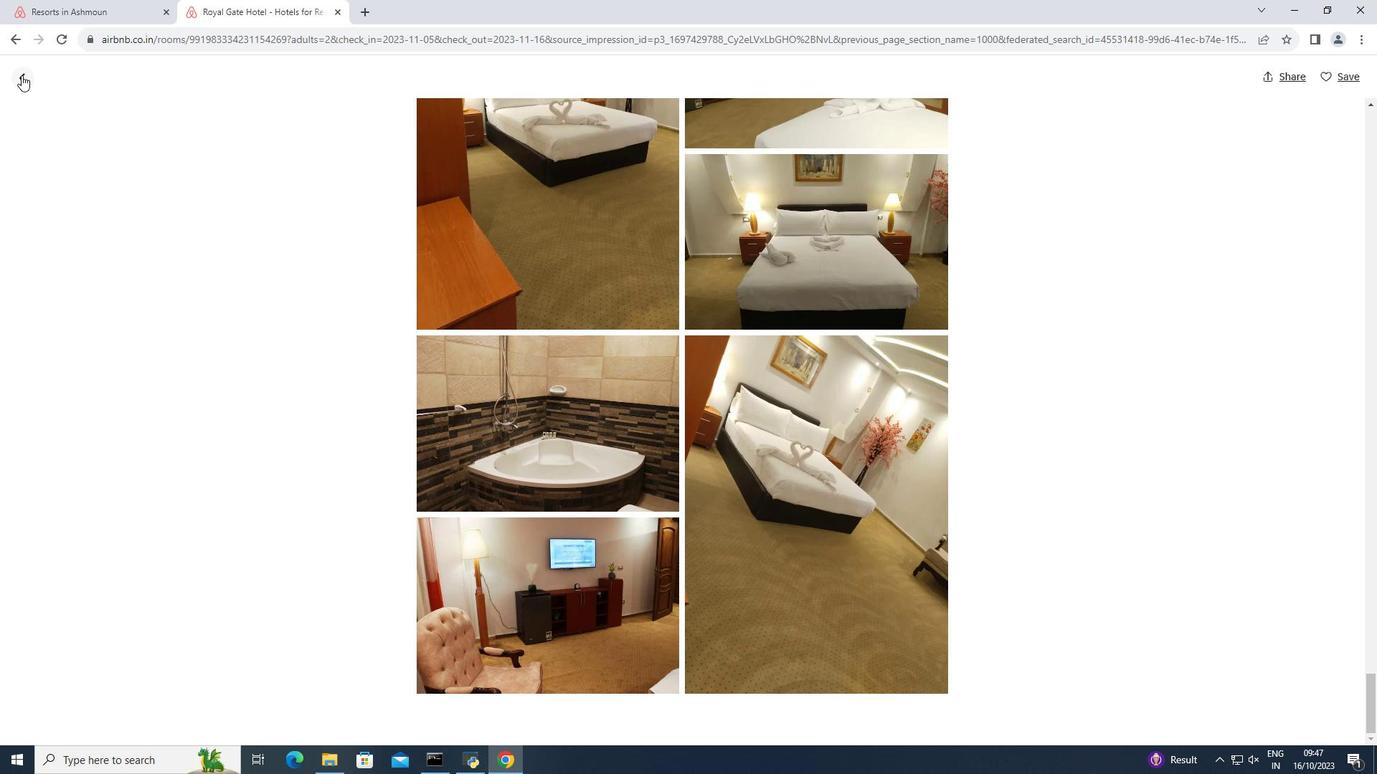 
Action: Mouse pressed left at (21, 75)
Screenshot: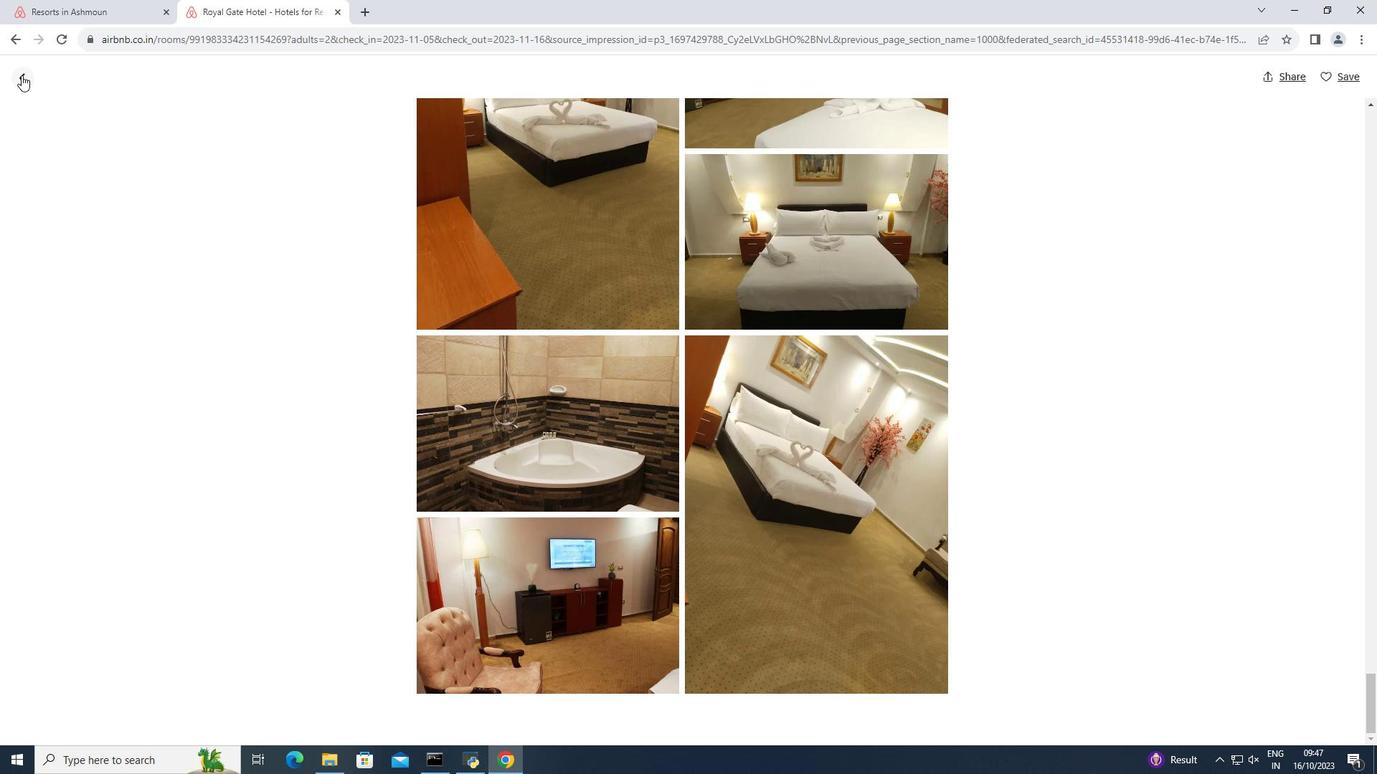 
Action: Mouse moved to (429, 291)
Screenshot: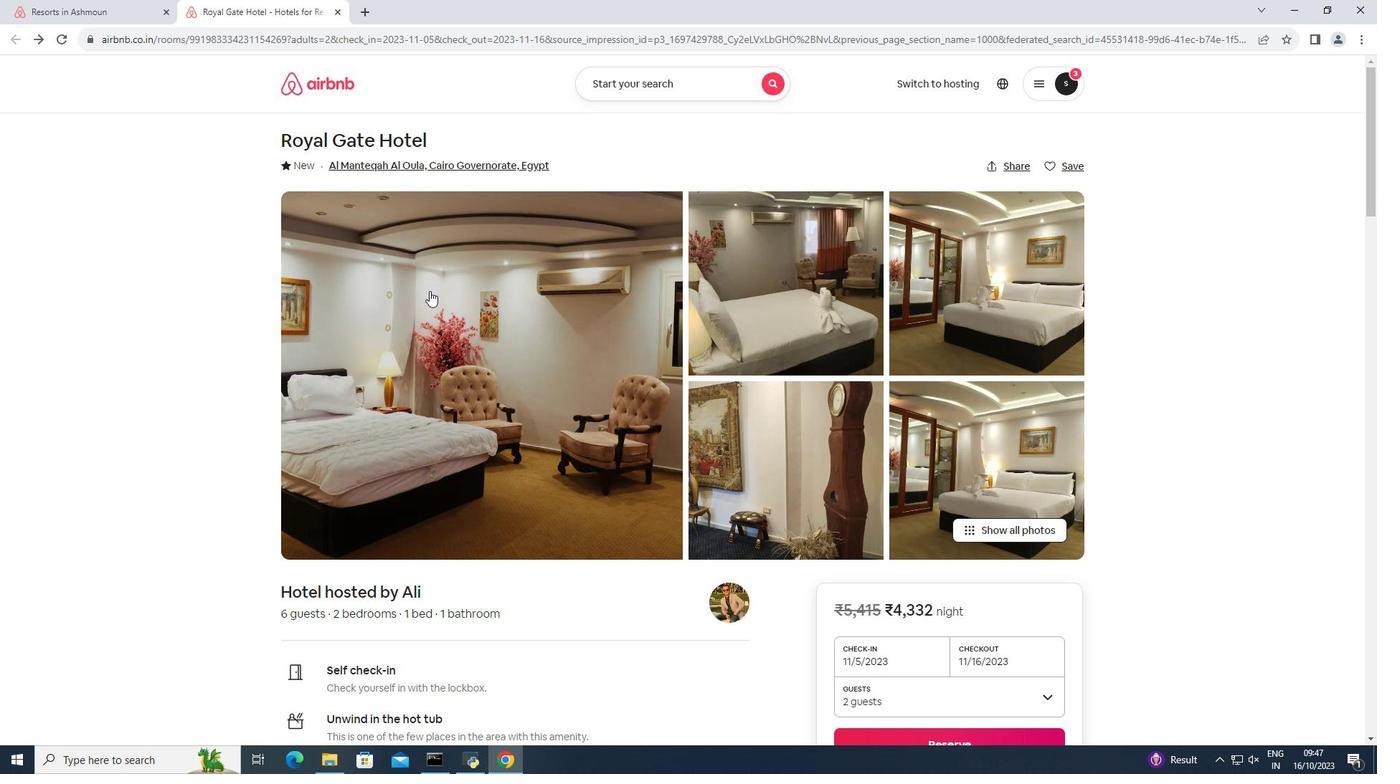 
Action: Mouse scrolled (429, 290) with delta (0, 0)
Screenshot: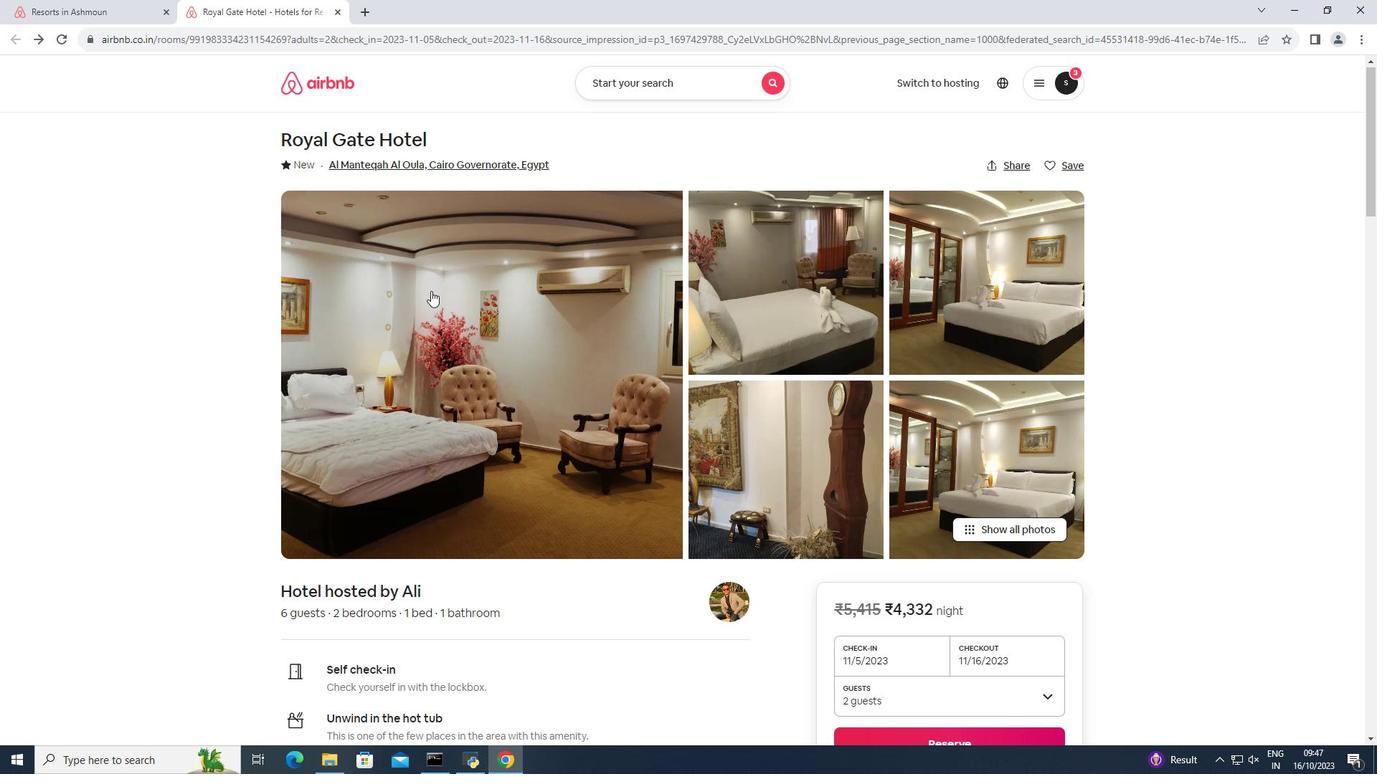 
Action: Mouse moved to (431, 291)
Screenshot: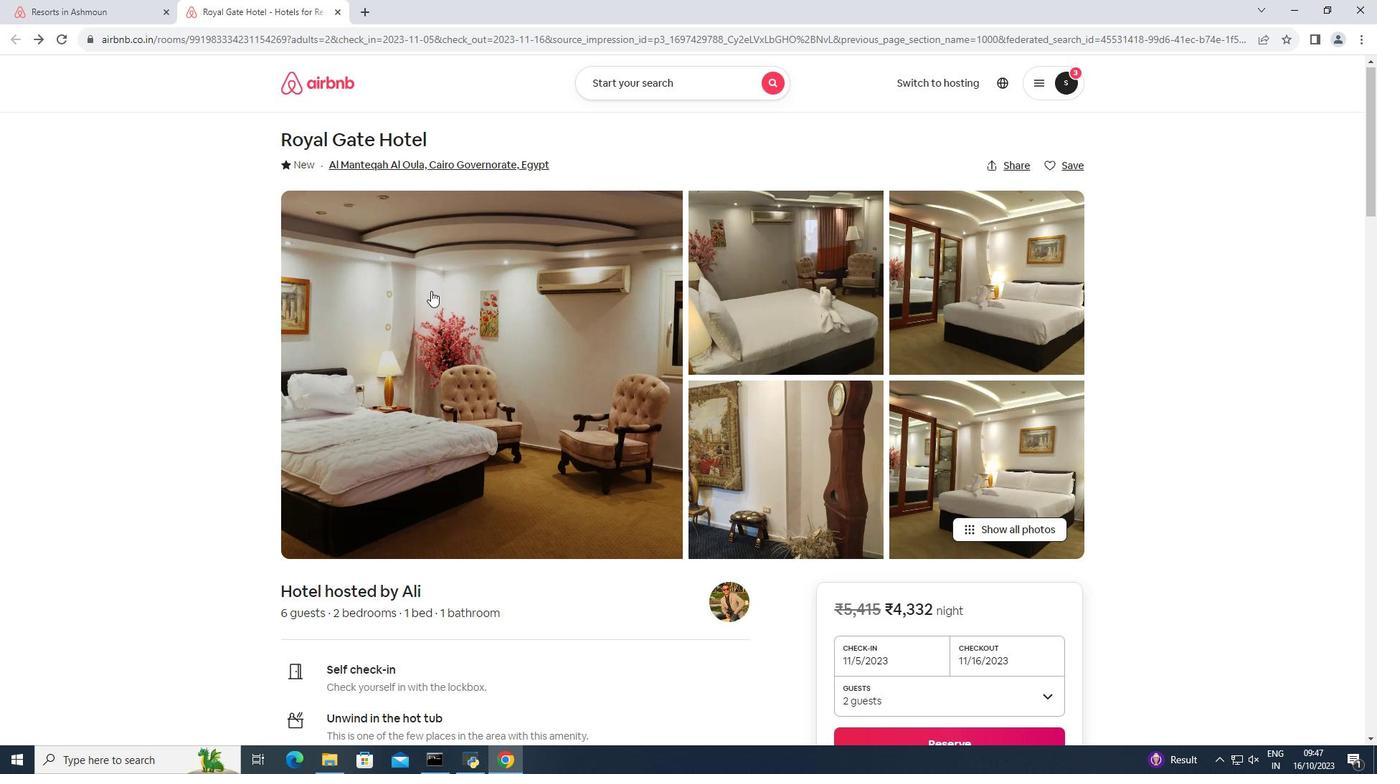 
Action: Mouse scrolled (431, 290) with delta (0, 0)
Screenshot: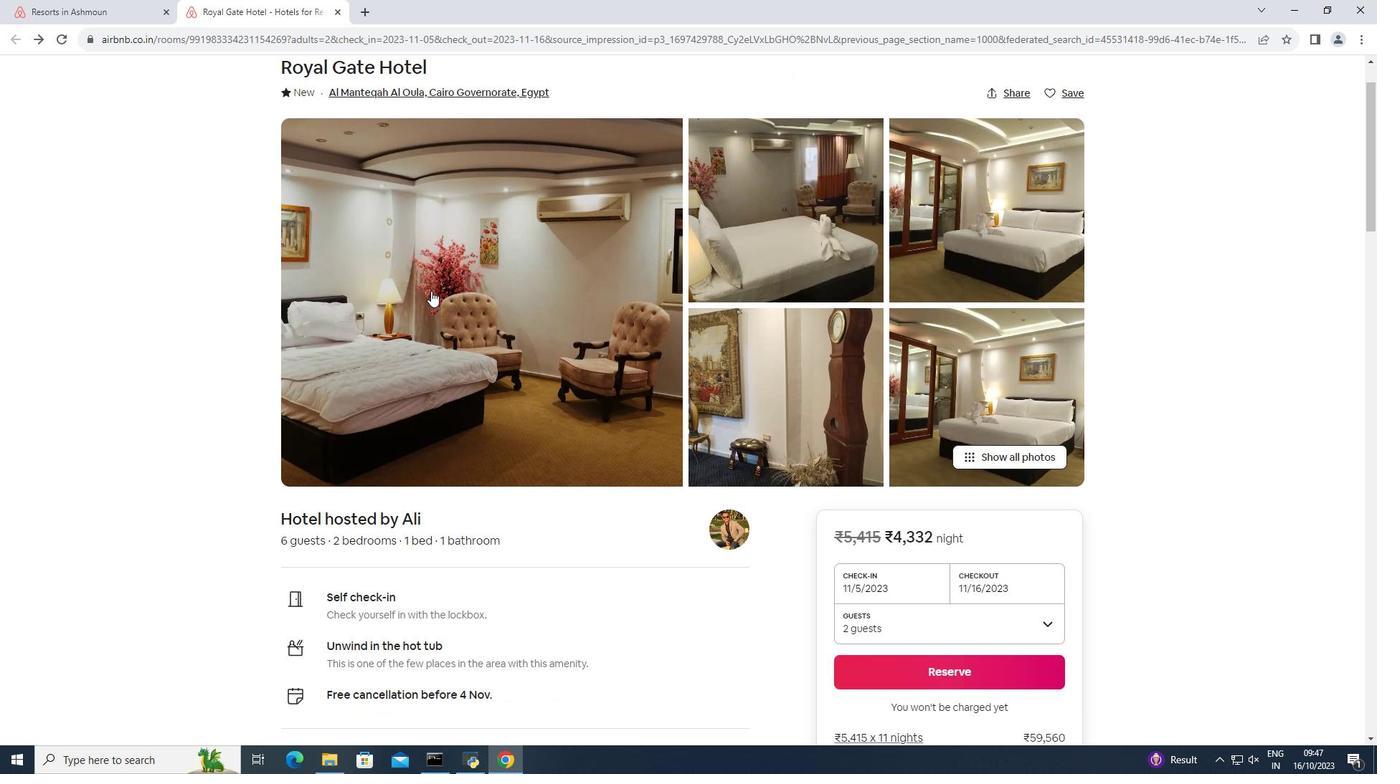 
Action: Mouse scrolled (431, 290) with delta (0, 0)
Screenshot: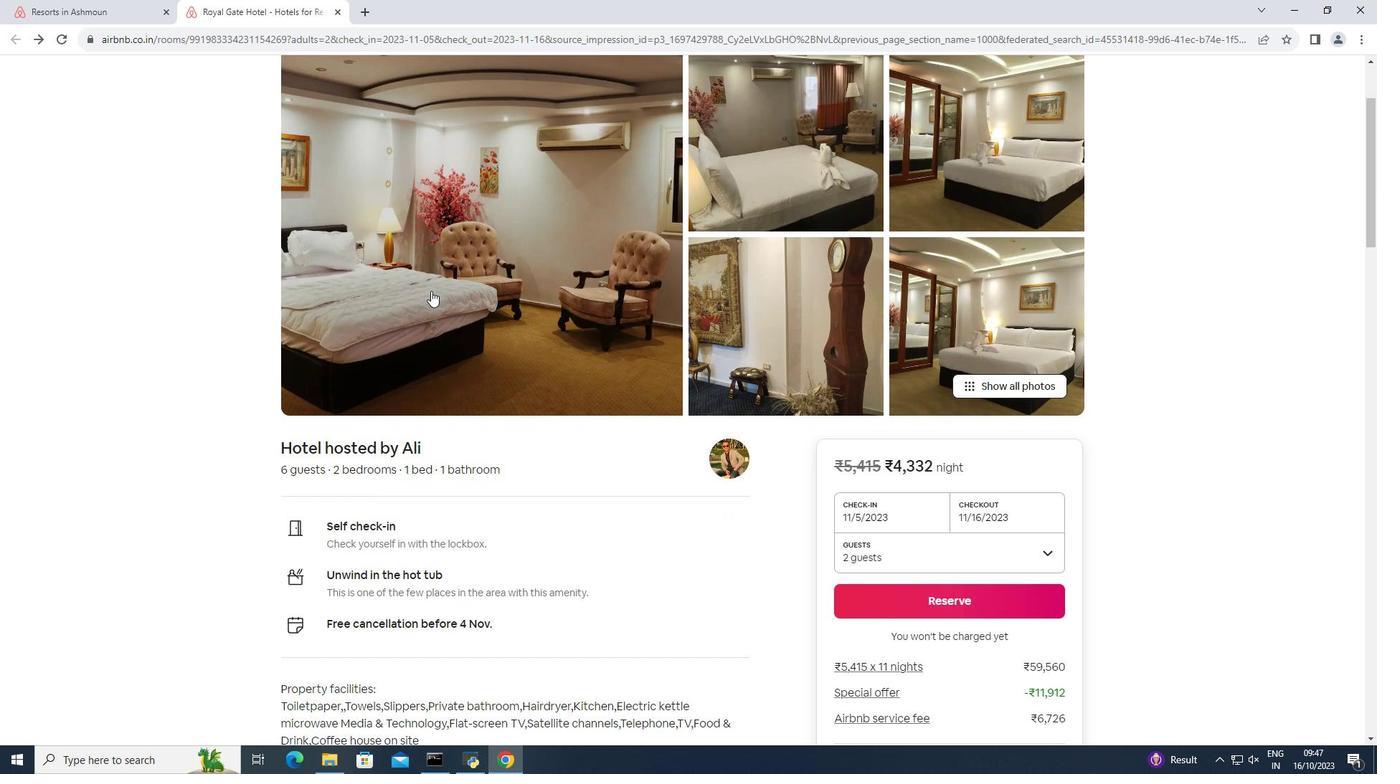 
Action: Mouse scrolled (431, 290) with delta (0, 0)
Screenshot: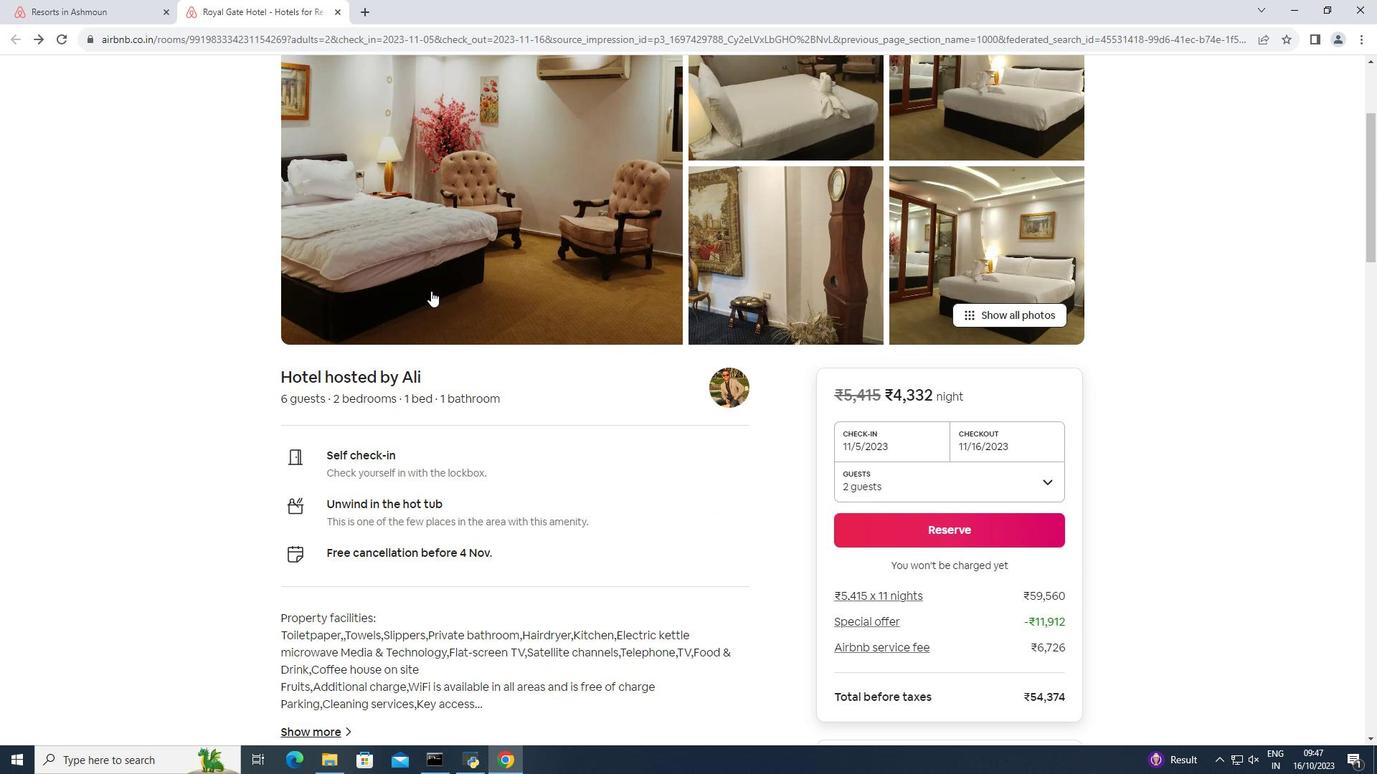 
Action: Mouse scrolled (431, 290) with delta (0, 0)
Screenshot: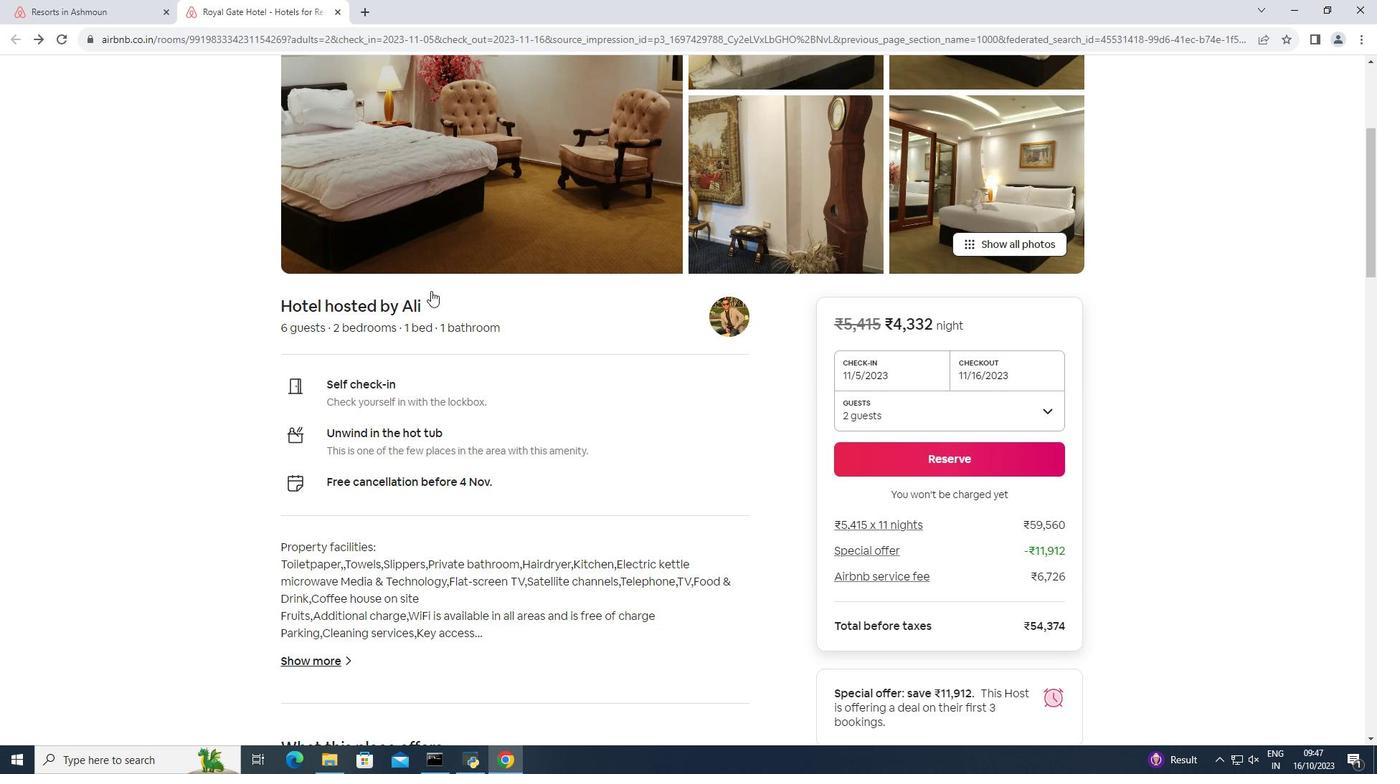 
Action: Mouse scrolled (431, 290) with delta (0, 0)
Screenshot: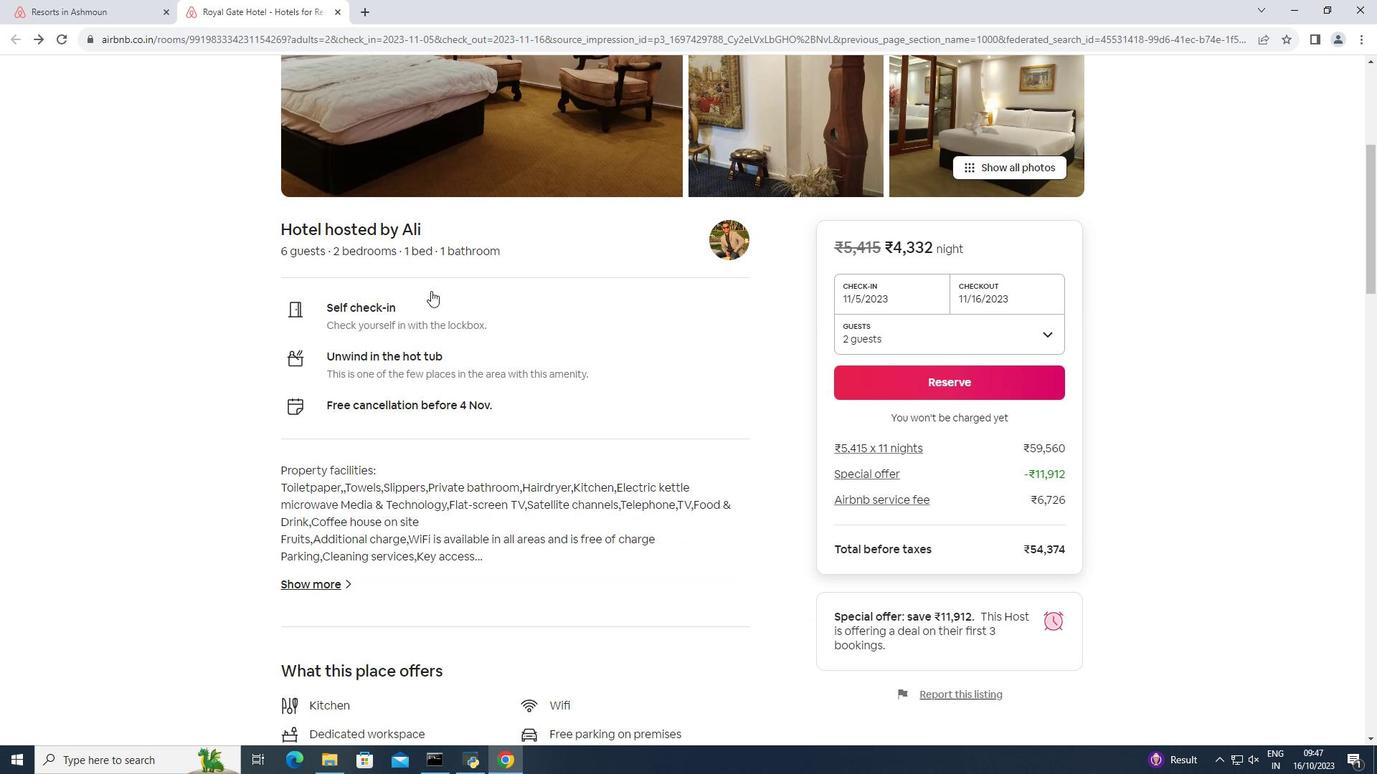 
Action: Mouse moved to (324, 520)
Screenshot: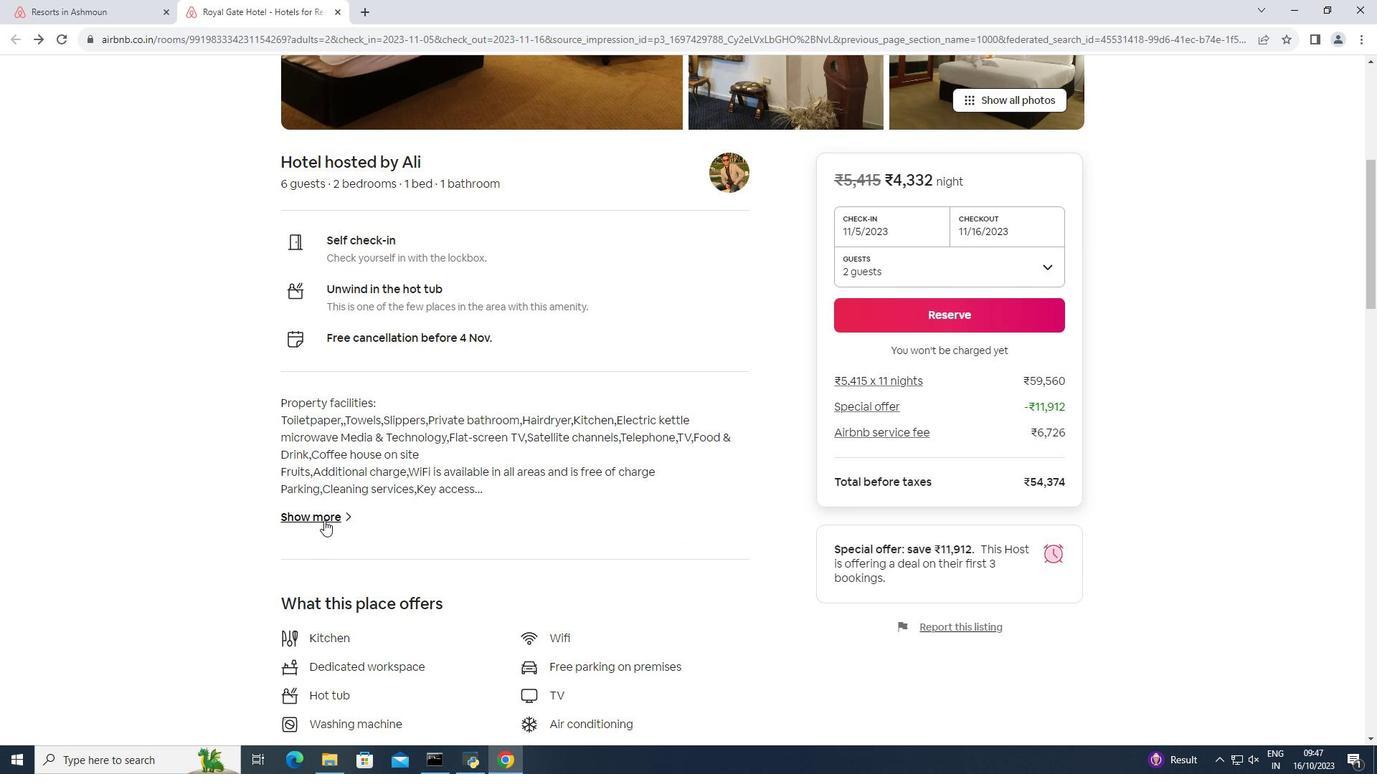 
Action: Mouse pressed left at (324, 520)
Screenshot: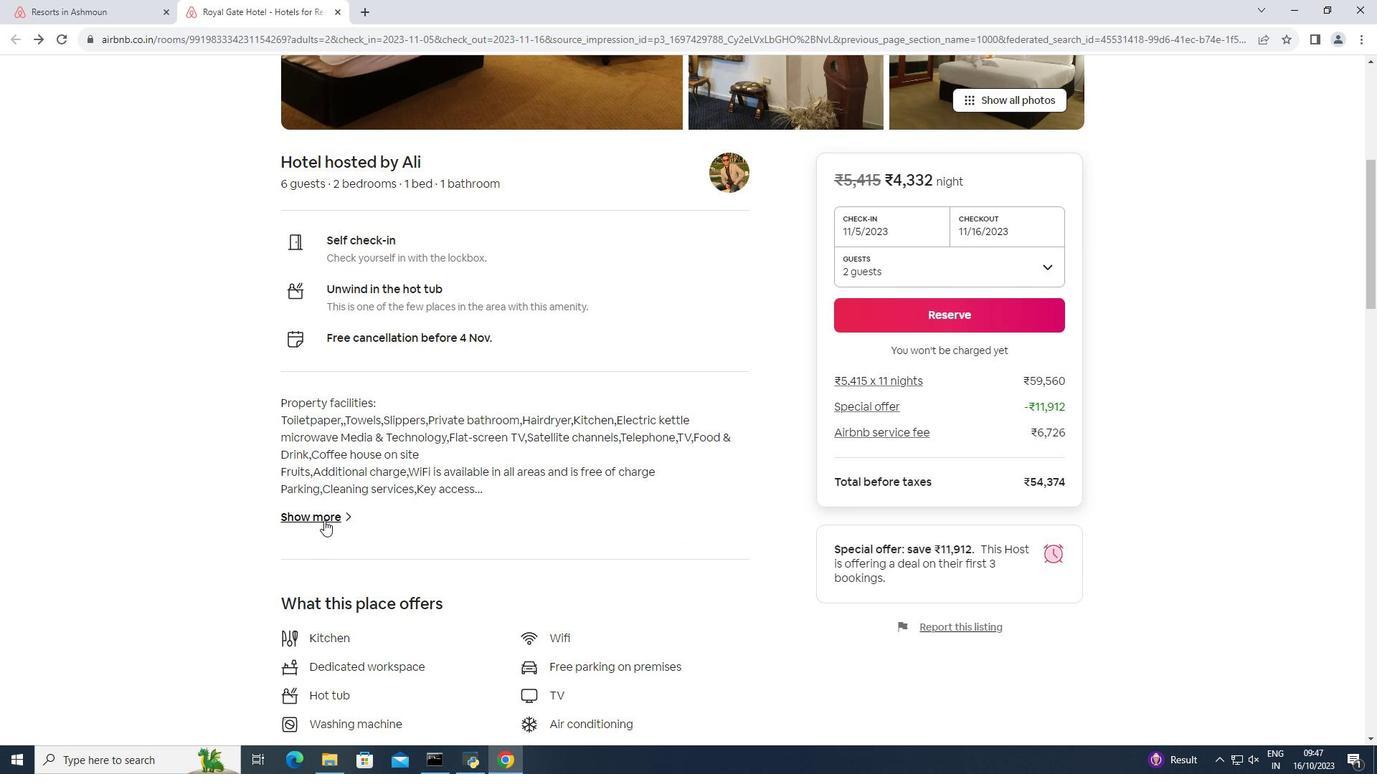 
Action: Mouse moved to (431, 283)
Screenshot: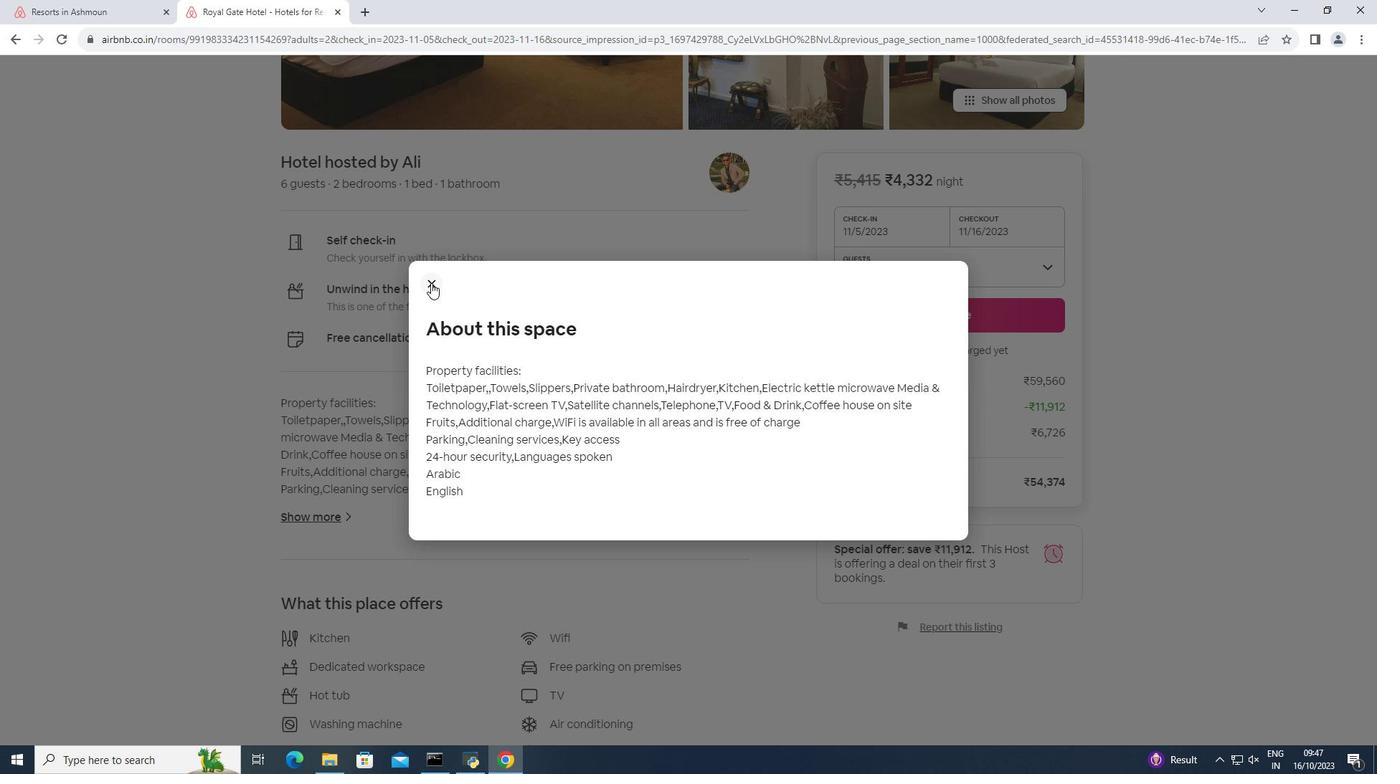 
Action: Mouse pressed left at (431, 283)
Screenshot: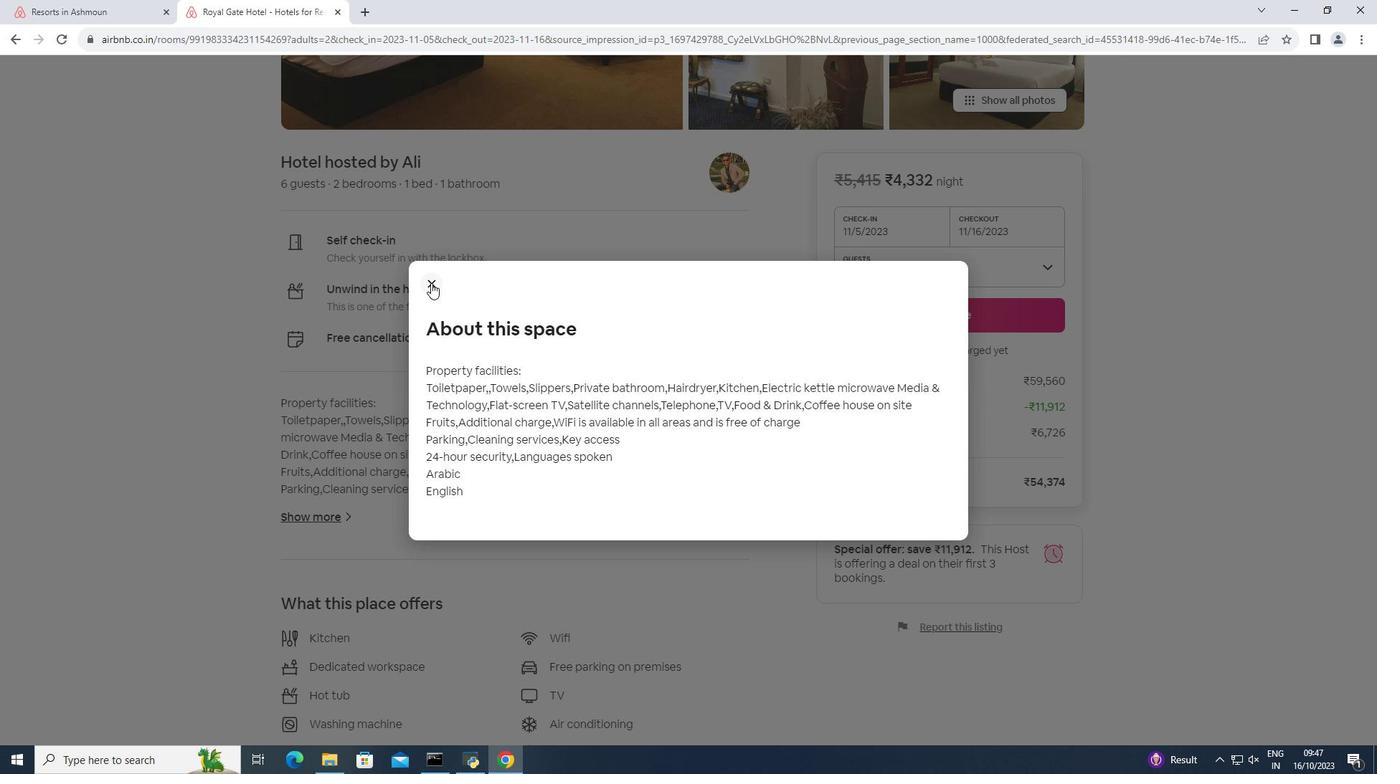 
Action: Mouse scrolled (431, 282) with delta (0, 0)
Screenshot: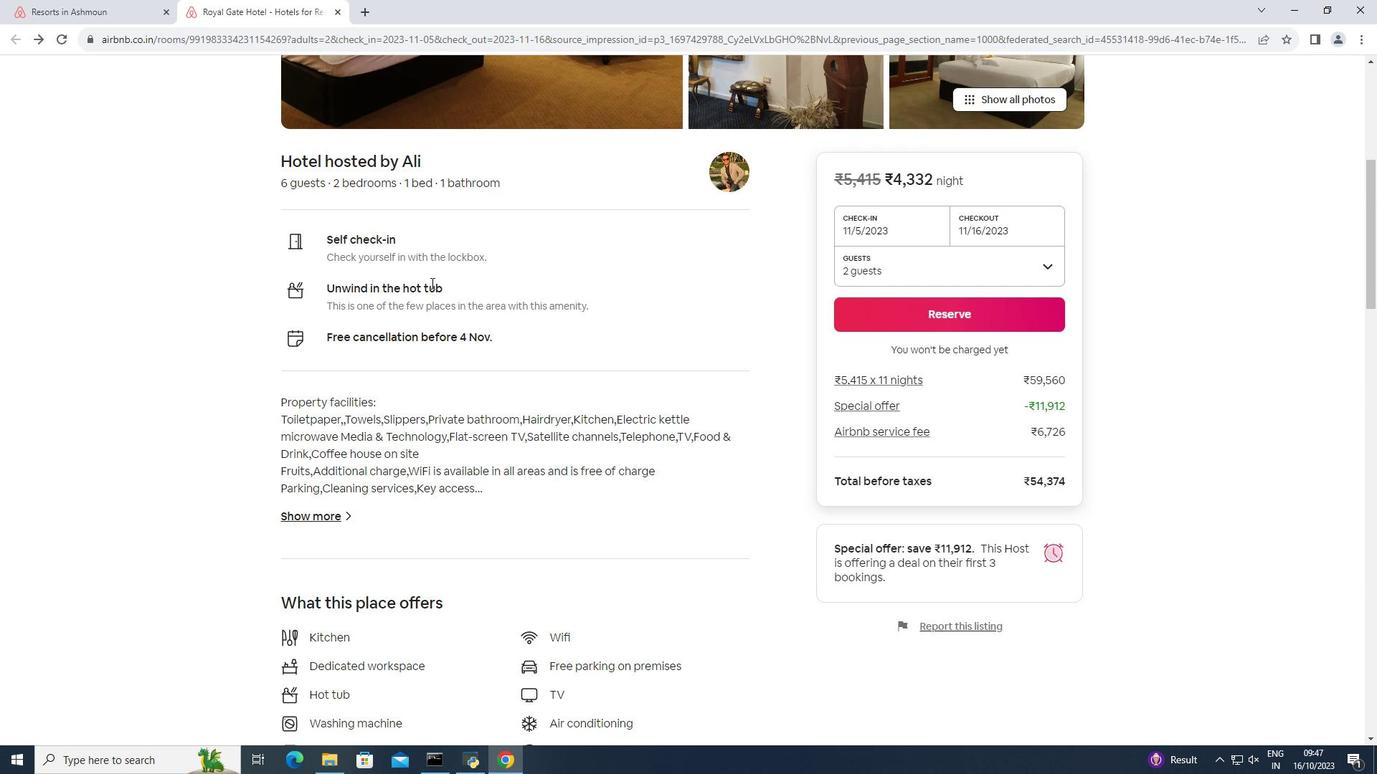 
Action: Mouse scrolled (431, 282) with delta (0, 0)
Screenshot: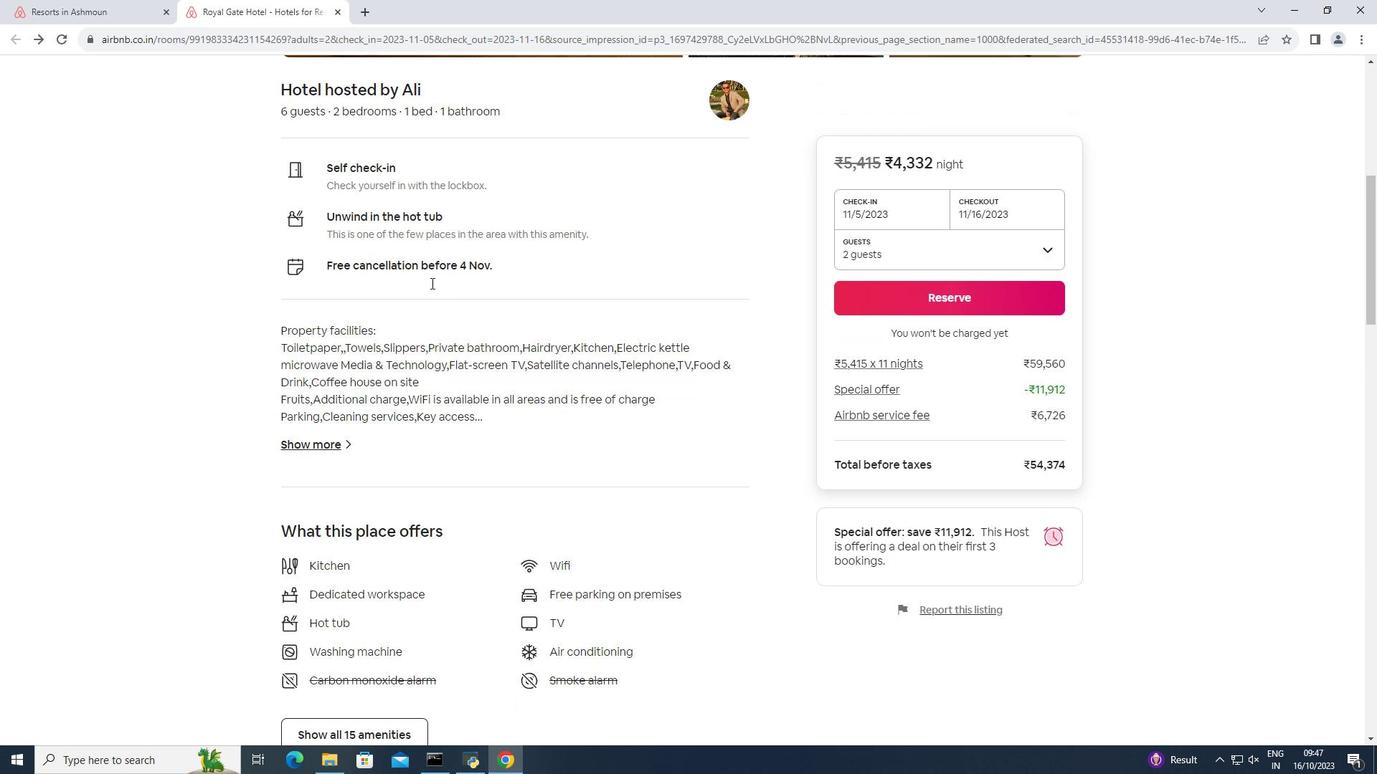 
Action: Mouse scrolled (431, 282) with delta (0, 0)
Screenshot: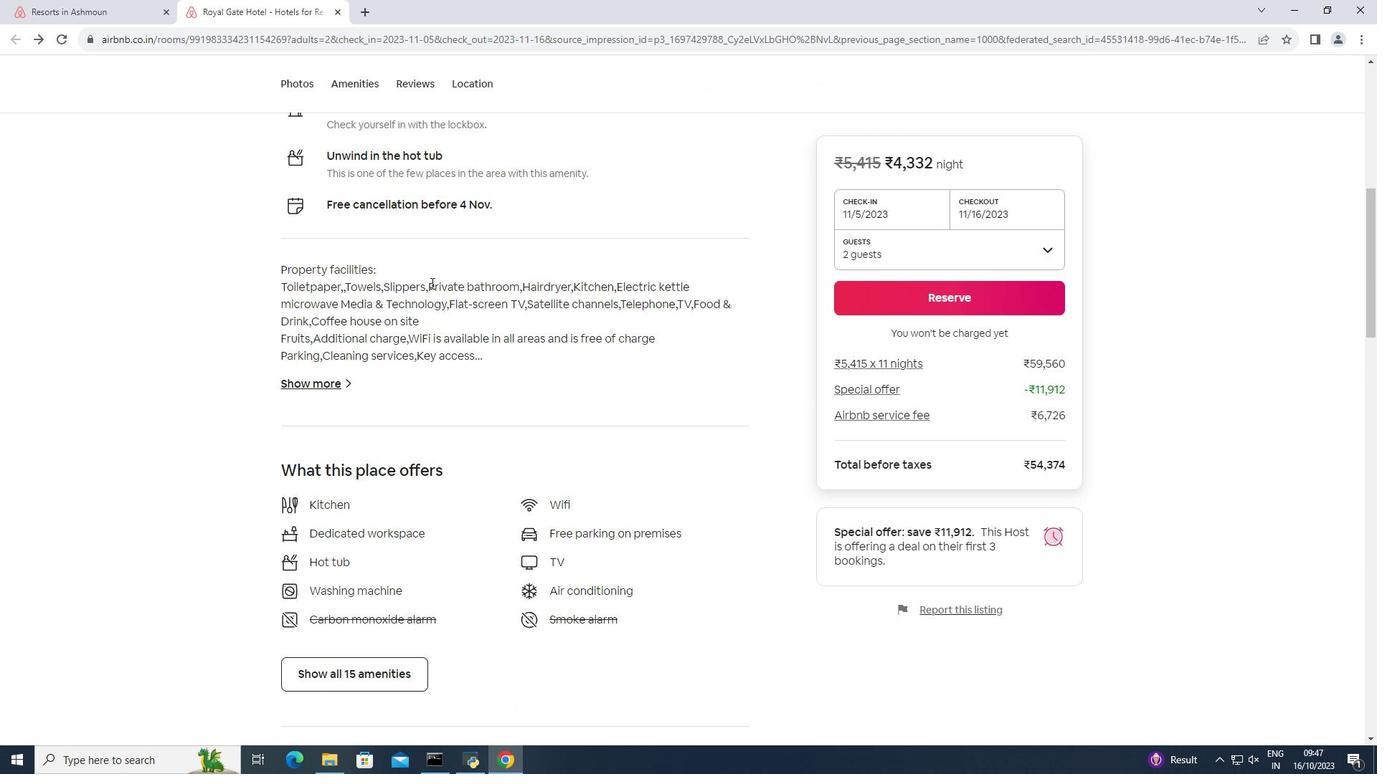 
Action: Mouse scrolled (431, 282) with delta (0, 0)
Screenshot: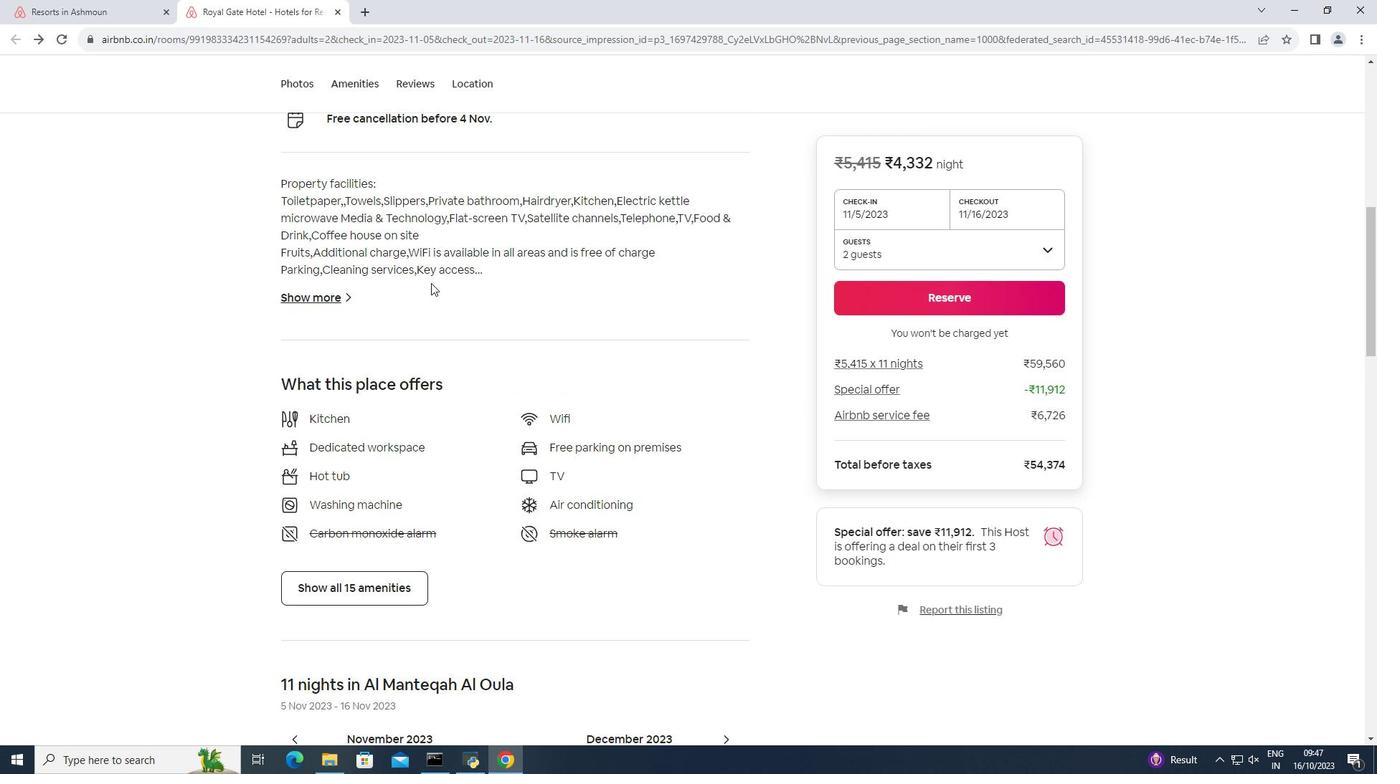 
Action: Mouse scrolled (431, 282) with delta (0, 0)
Screenshot: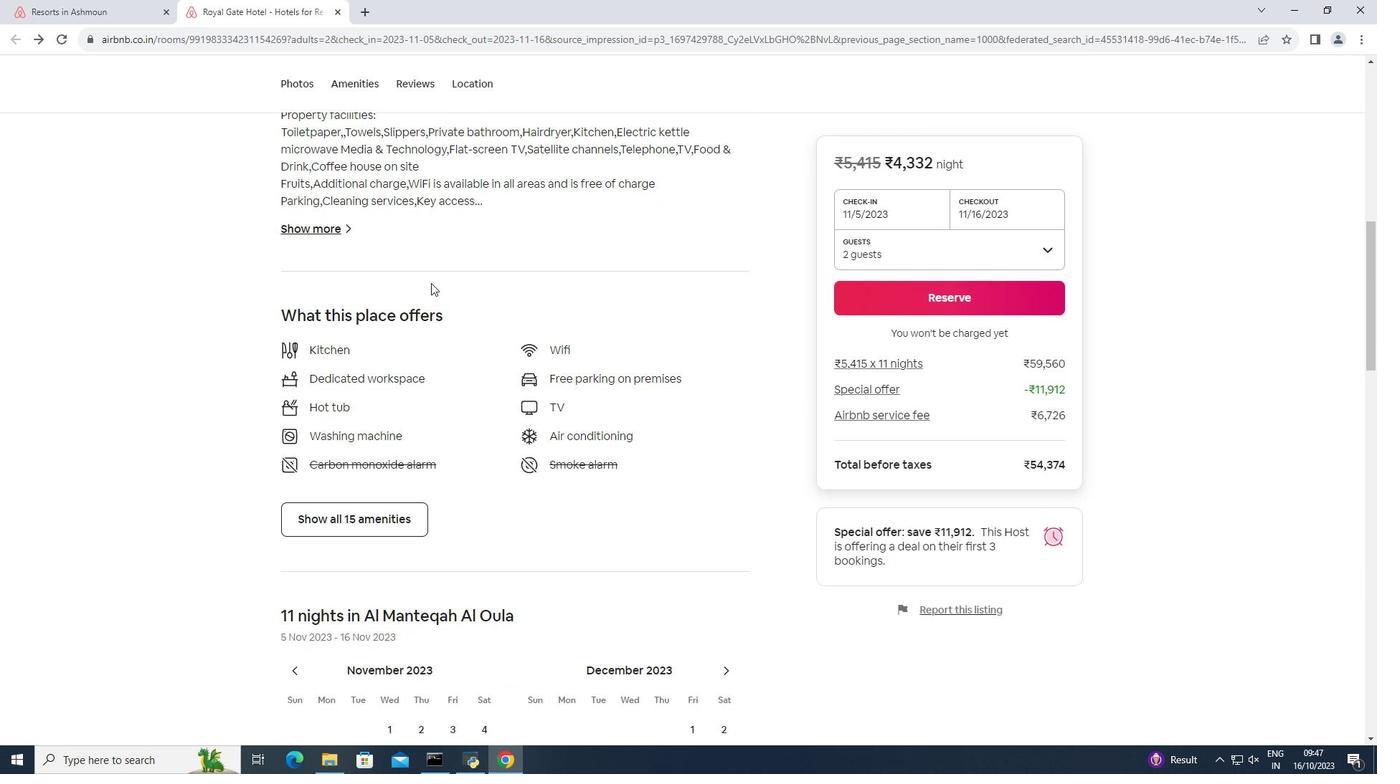
Action: Mouse scrolled (431, 282) with delta (0, 0)
Screenshot: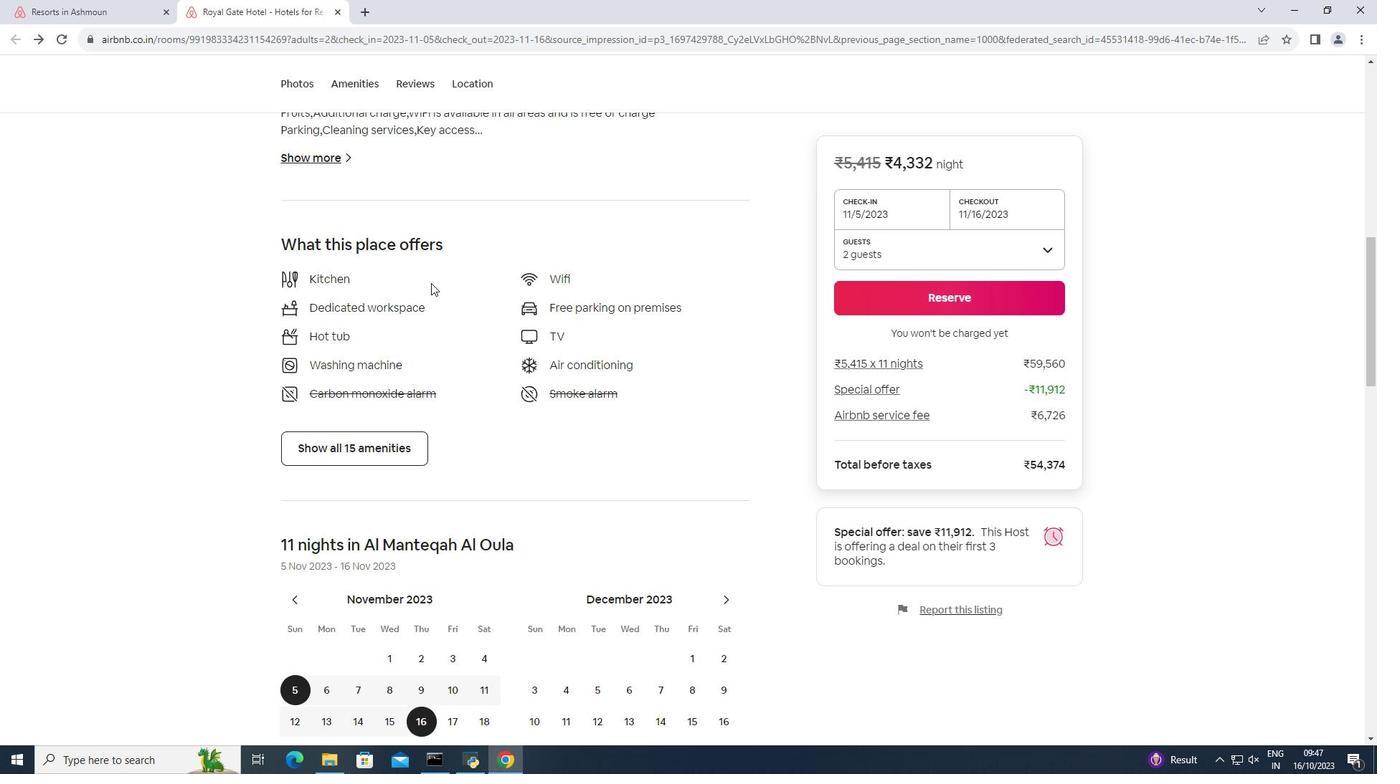 
Action: Mouse moved to (380, 380)
Screenshot: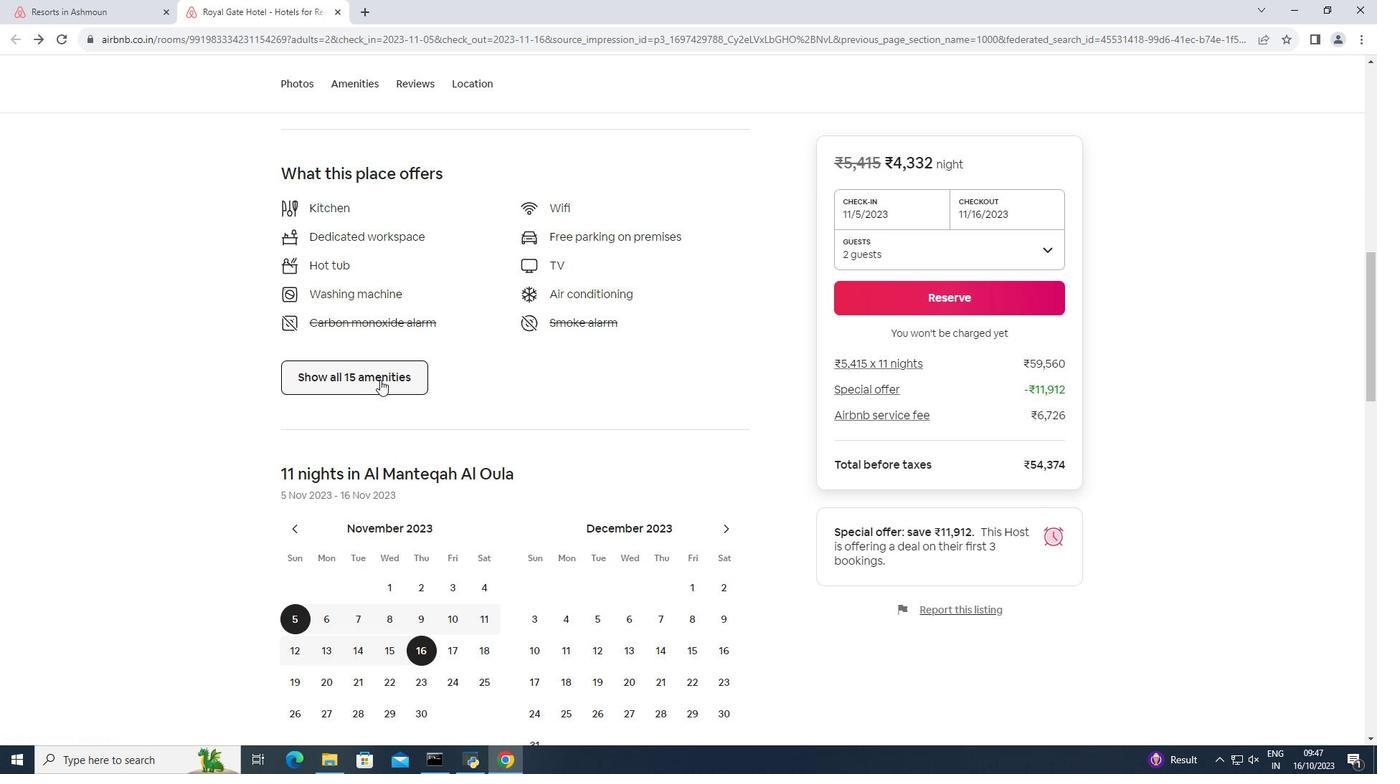 
Action: Mouse pressed left at (380, 380)
Screenshot: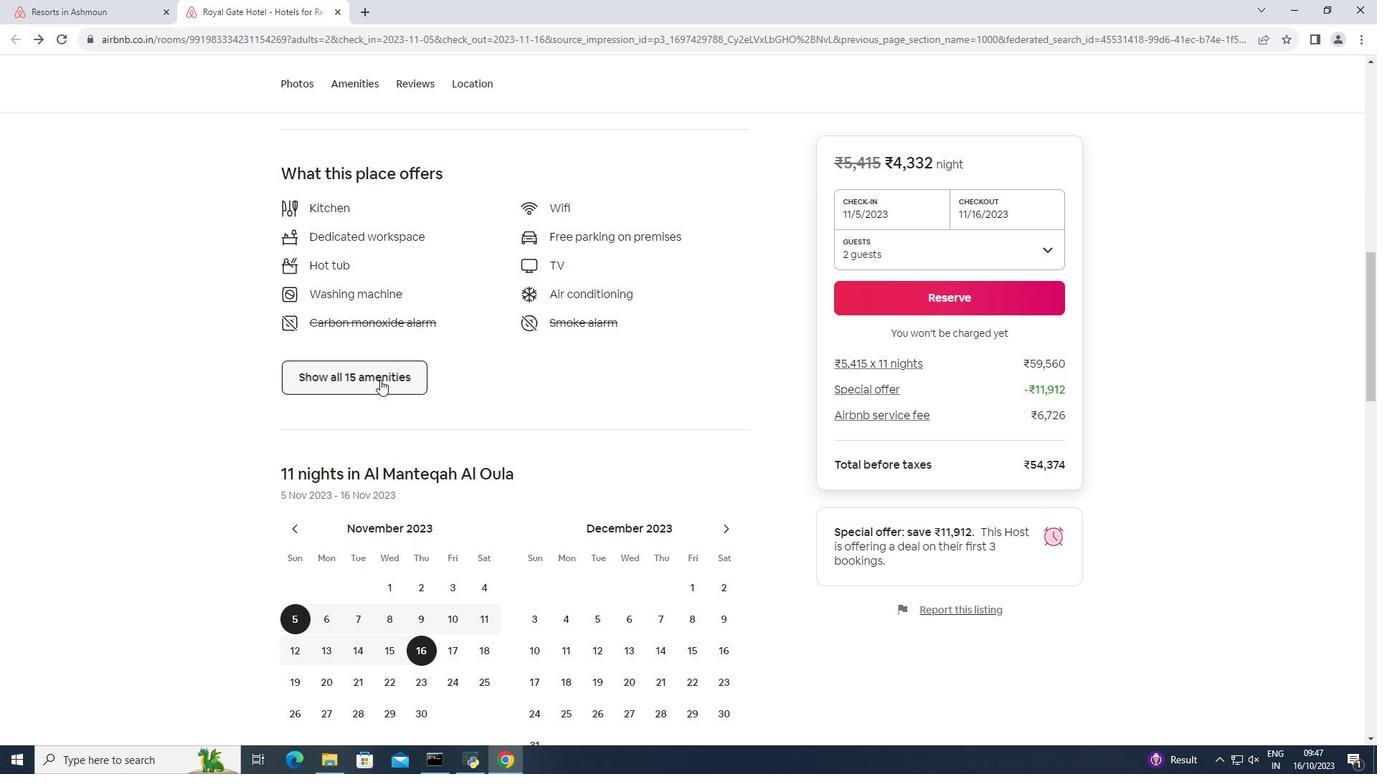
Action: Mouse moved to (484, 384)
Screenshot: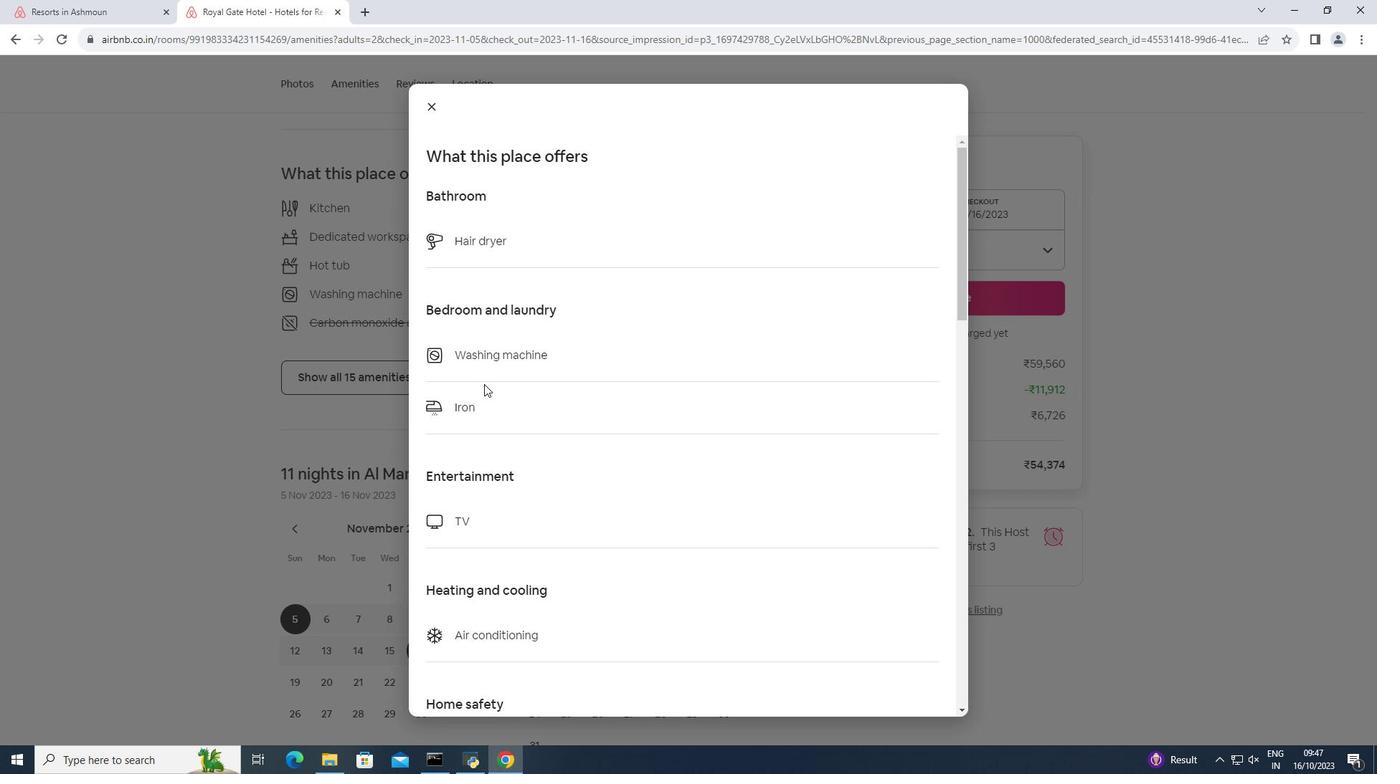 
Action: Mouse scrolled (484, 383) with delta (0, 0)
Screenshot: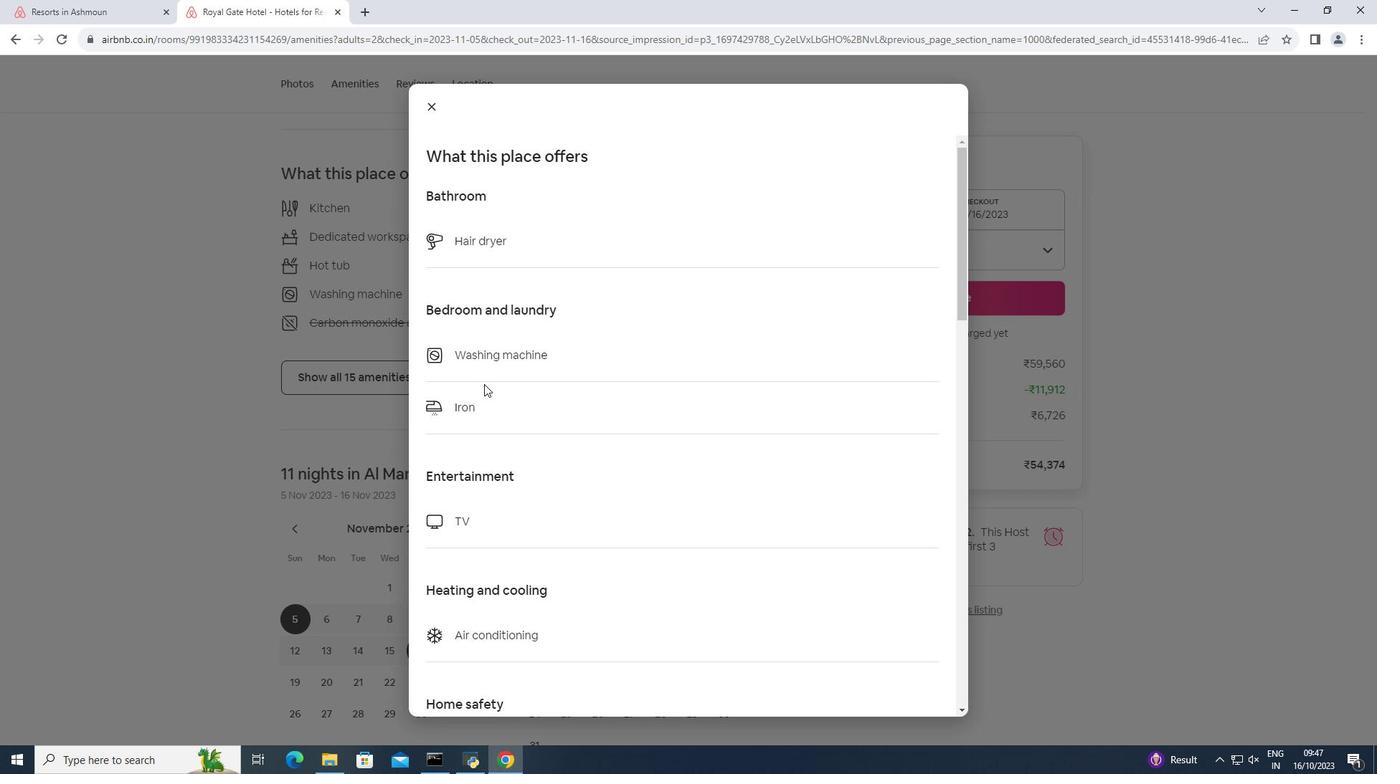 
Action: Mouse scrolled (484, 383) with delta (0, 0)
Screenshot: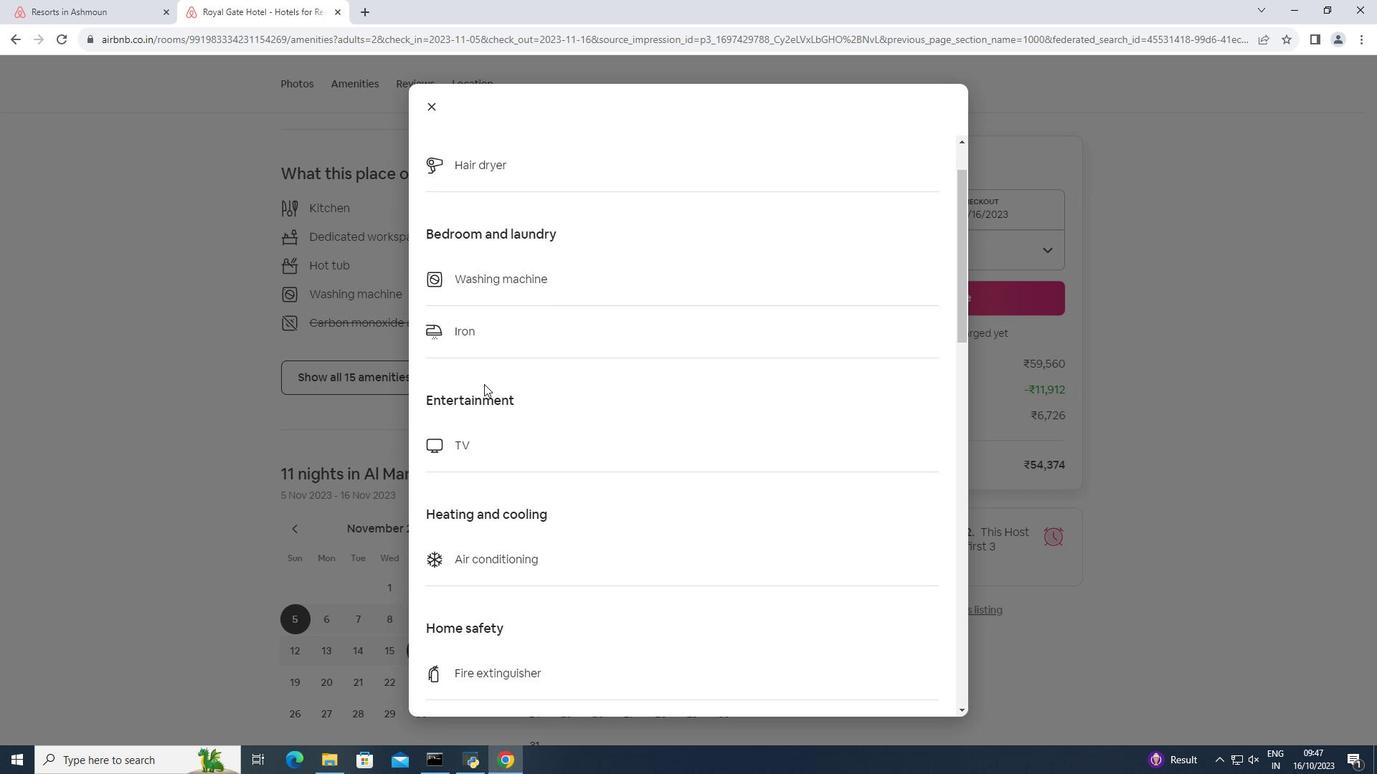 
Action: Mouse scrolled (484, 383) with delta (0, 0)
Screenshot: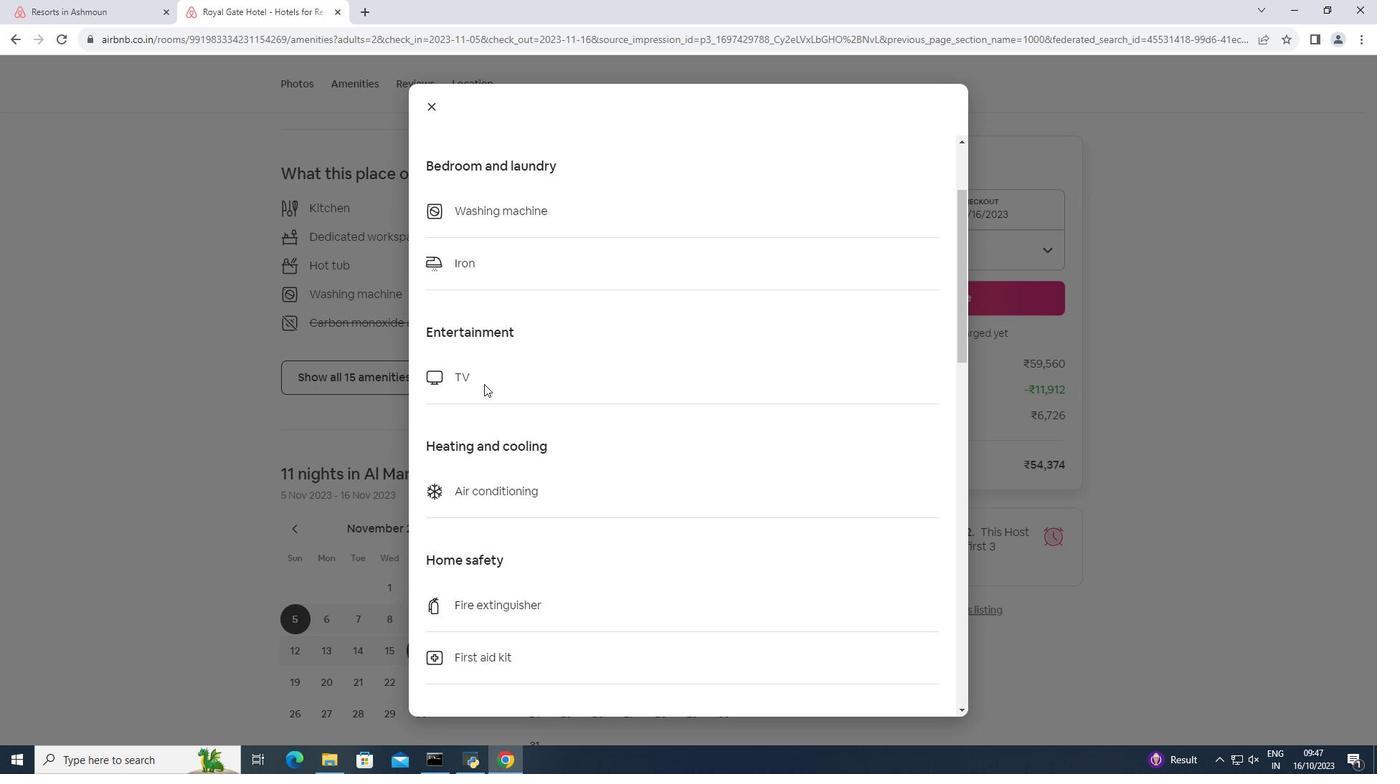 
Action: Mouse scrolled (484, 383) with delta (0, 0)
Screenshot: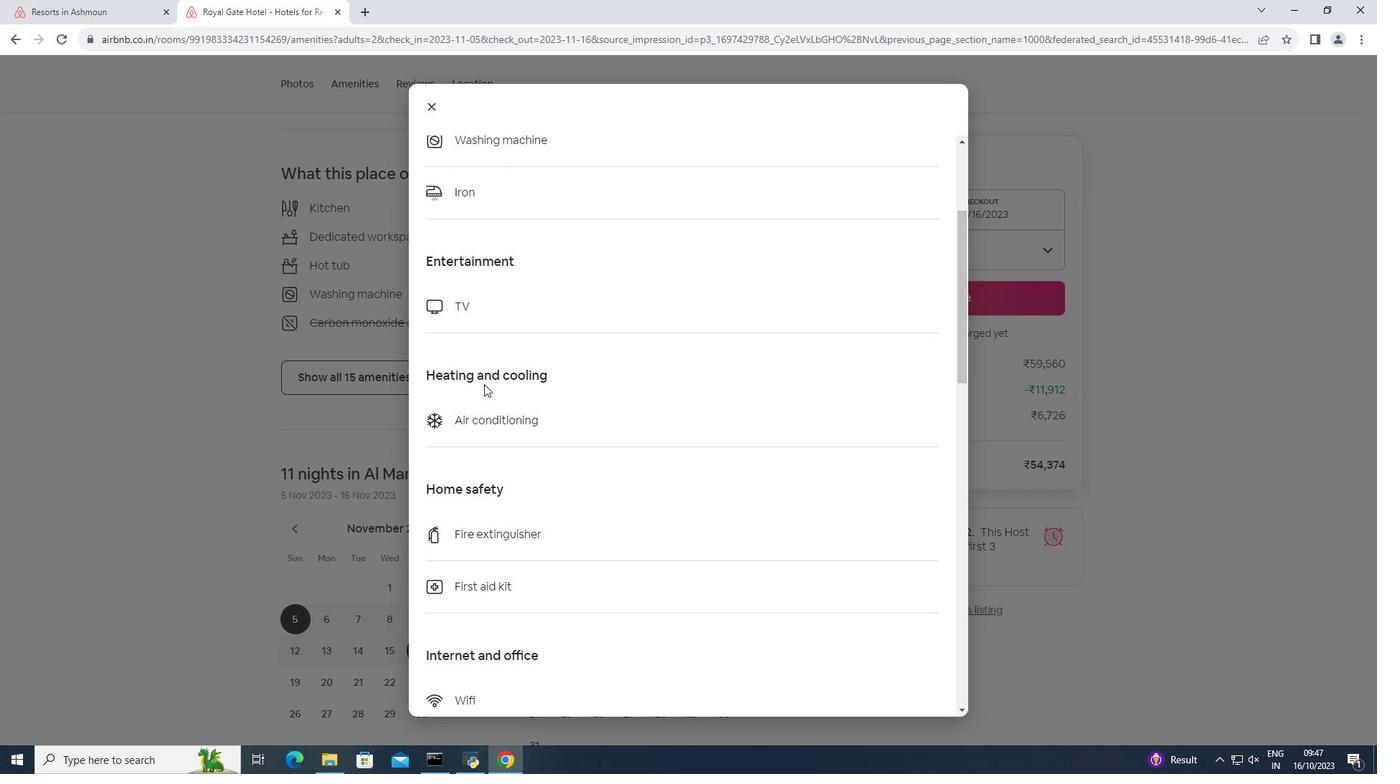 
Action: Mouse scrolled (484, 383) with delta (0, 0)
Screenshot: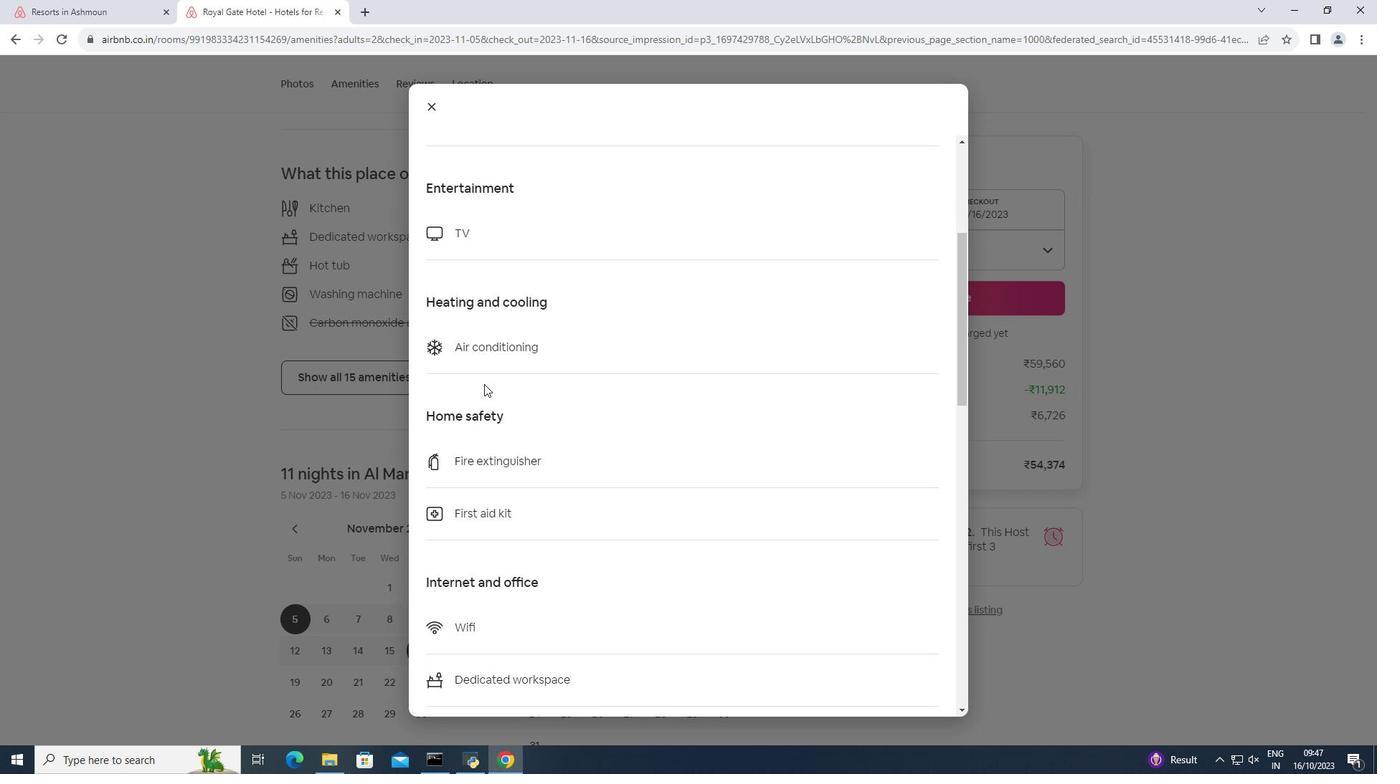 
Action: Mouse scrolled (484, 383) with delta (0, 0)
Screenshot: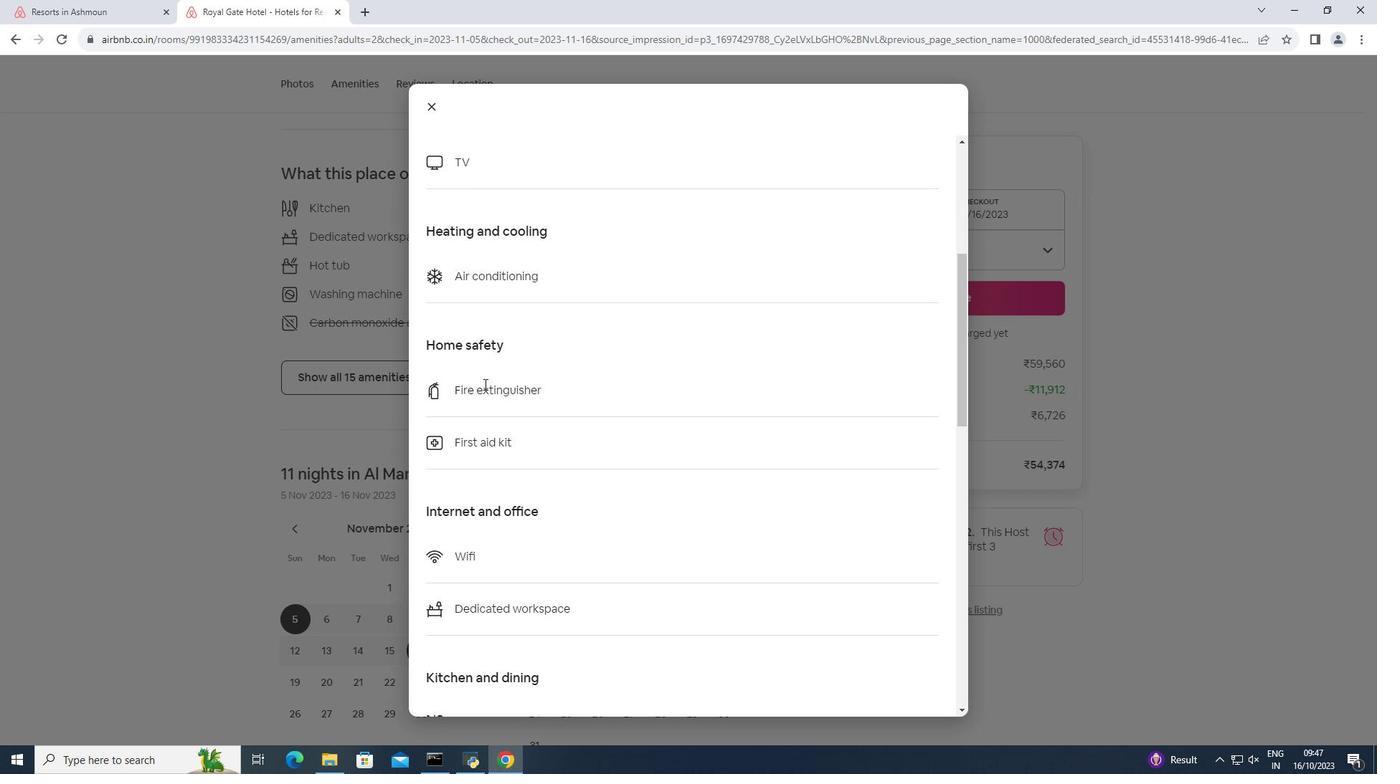 
Action: Mouse scrolled (484, 383) with delta (0, 0)
Screenshot: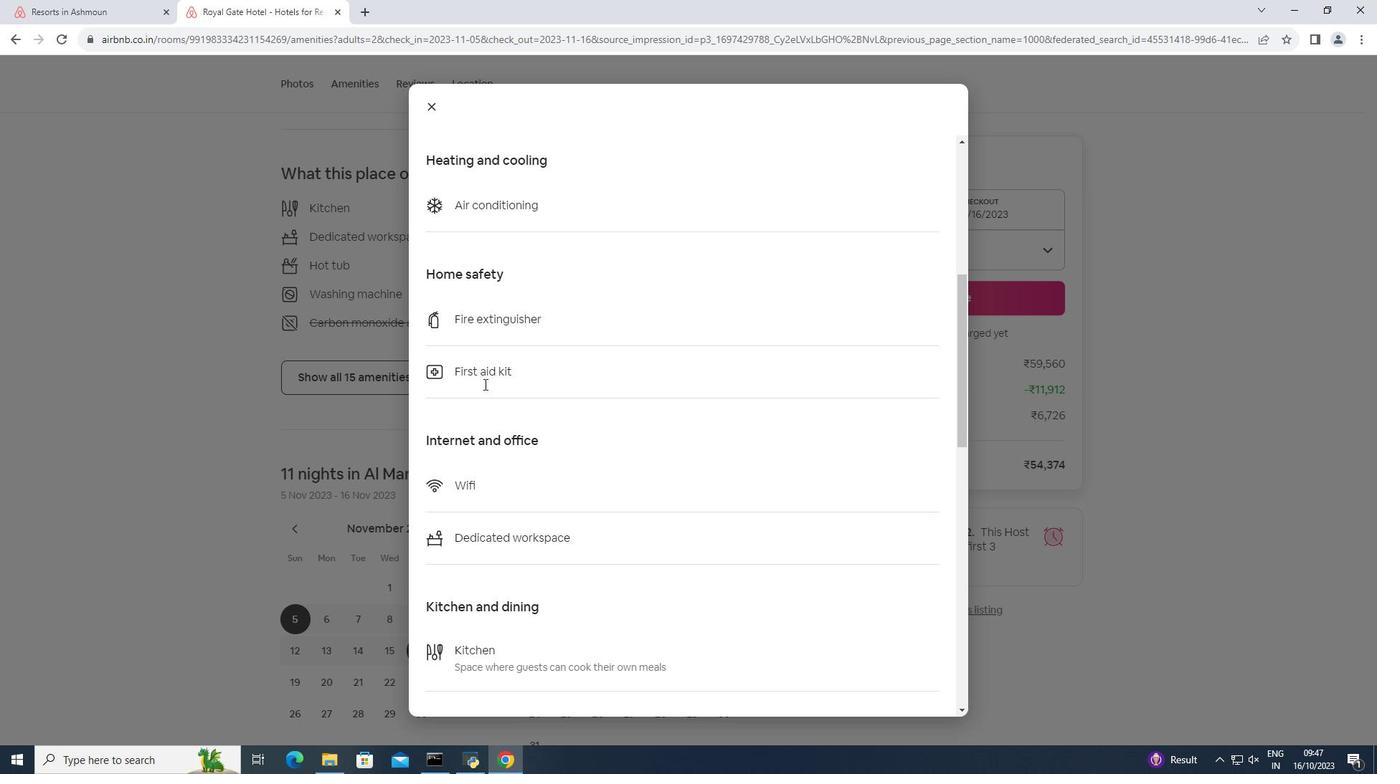 
Action: Mouse scrolled (484, 383) with delta (0, 0)
Screenshot: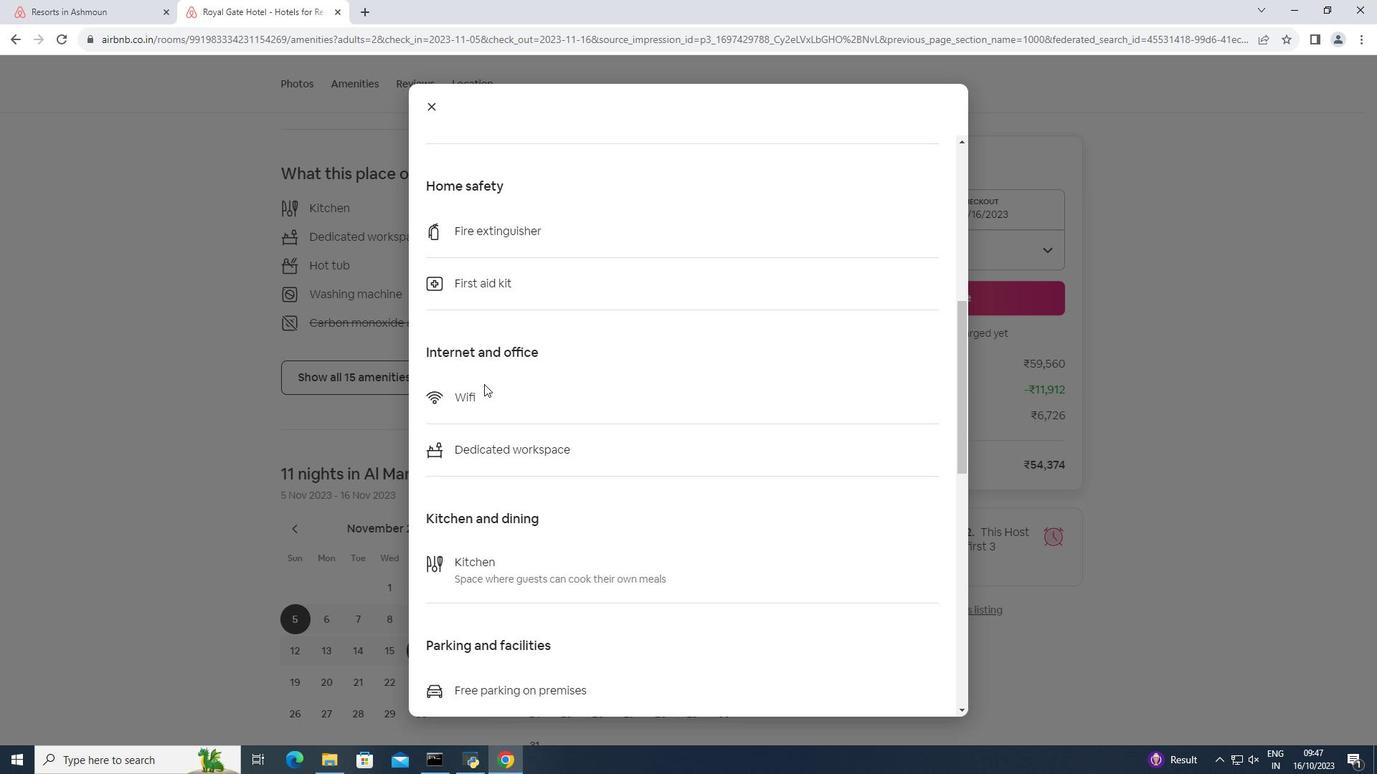 
Action: Mouse scrolled (484, 383) with delta (0, 0)
Screenshot: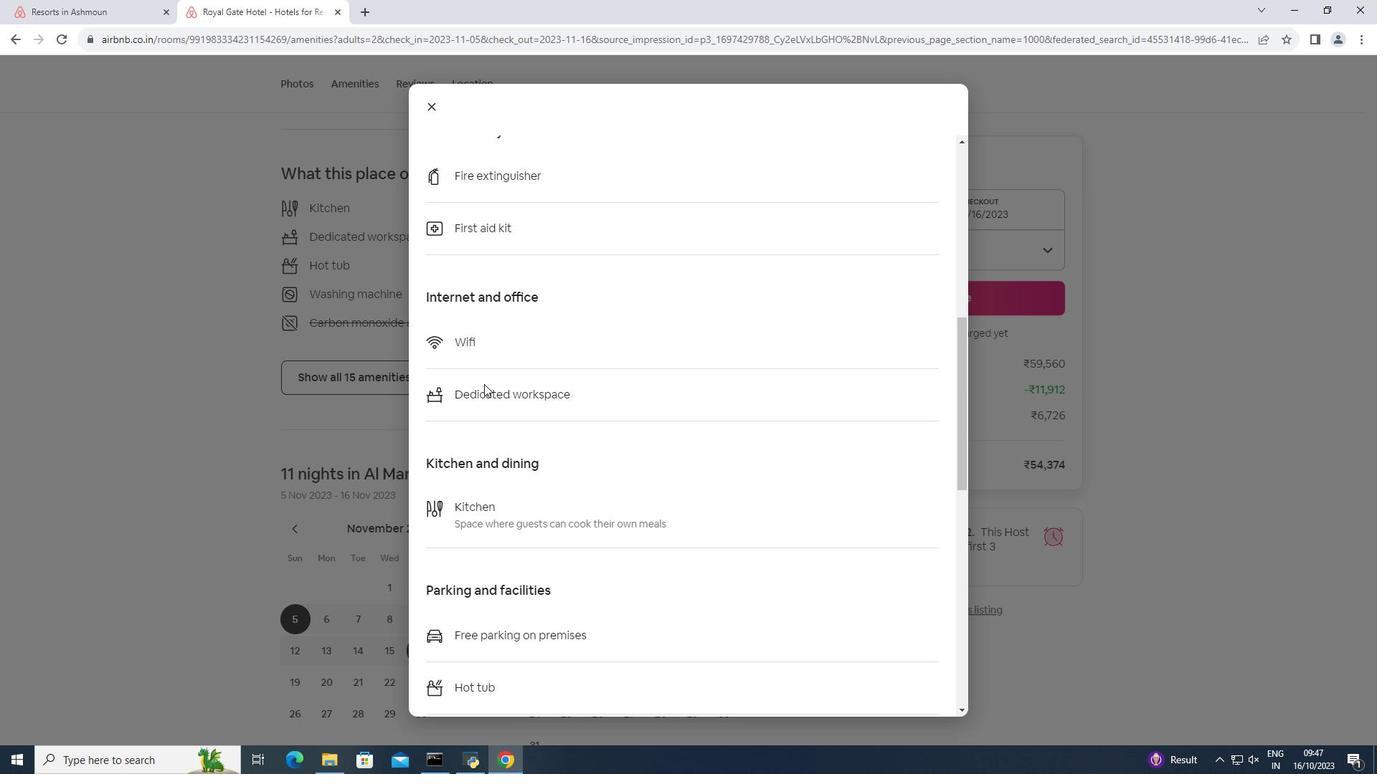 
Action: Mouse scrolled (484, 383) with delta (0, 0)
Screenshot: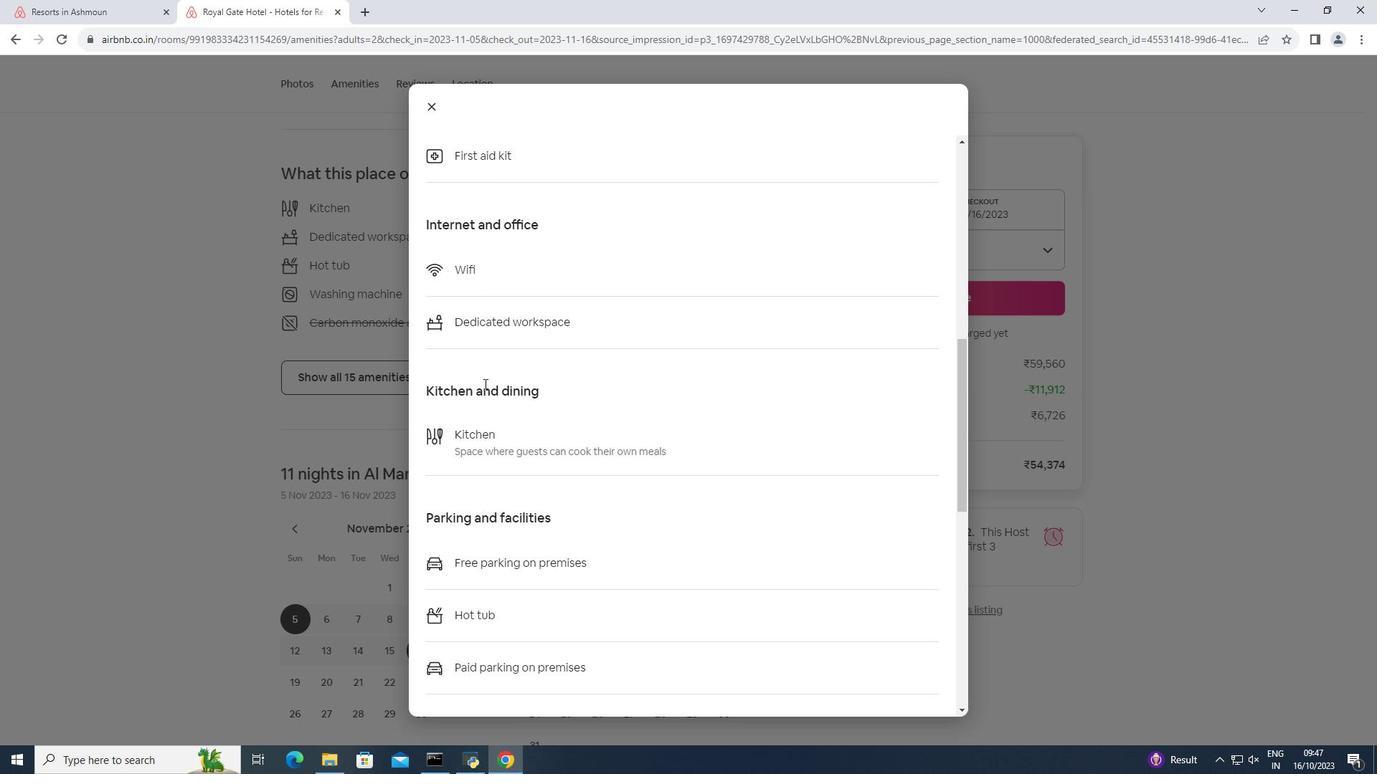 
Action: Mouse scrolled (484, 383) with delta (0, 0)
Screenshot: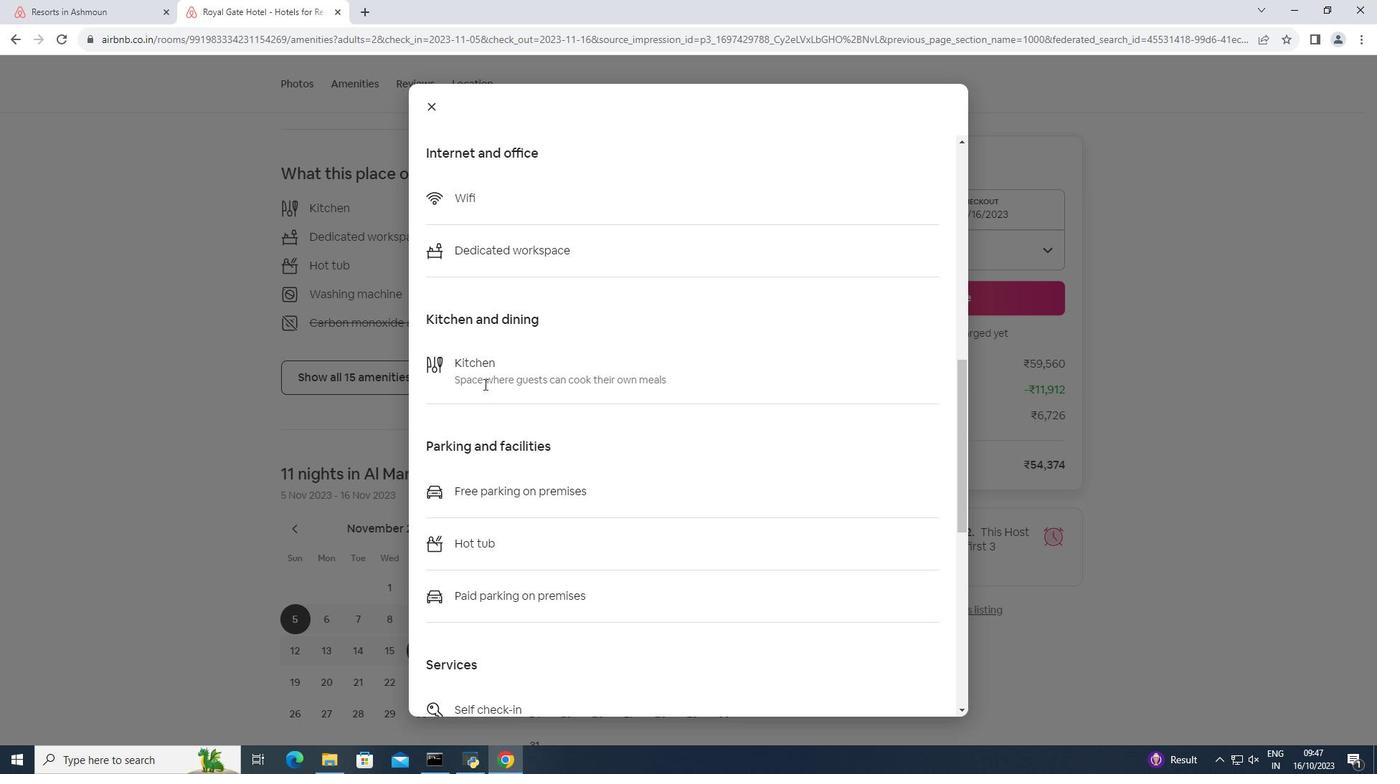 
Action: Mouse scrolled (484, 383) with delta (0, 0)
Screenshot: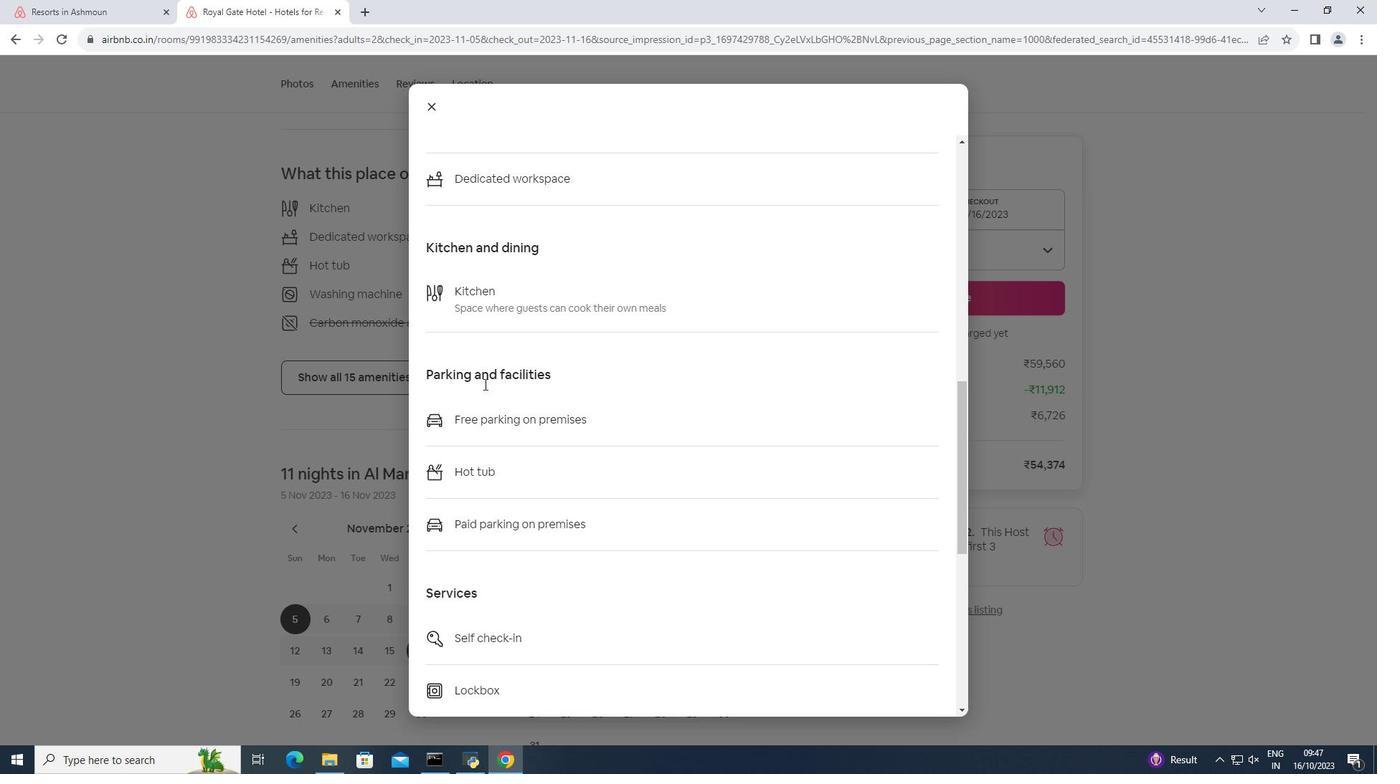 
Action: Mouse scrolled (484, 383) with delta (0, 0)
Screenshot: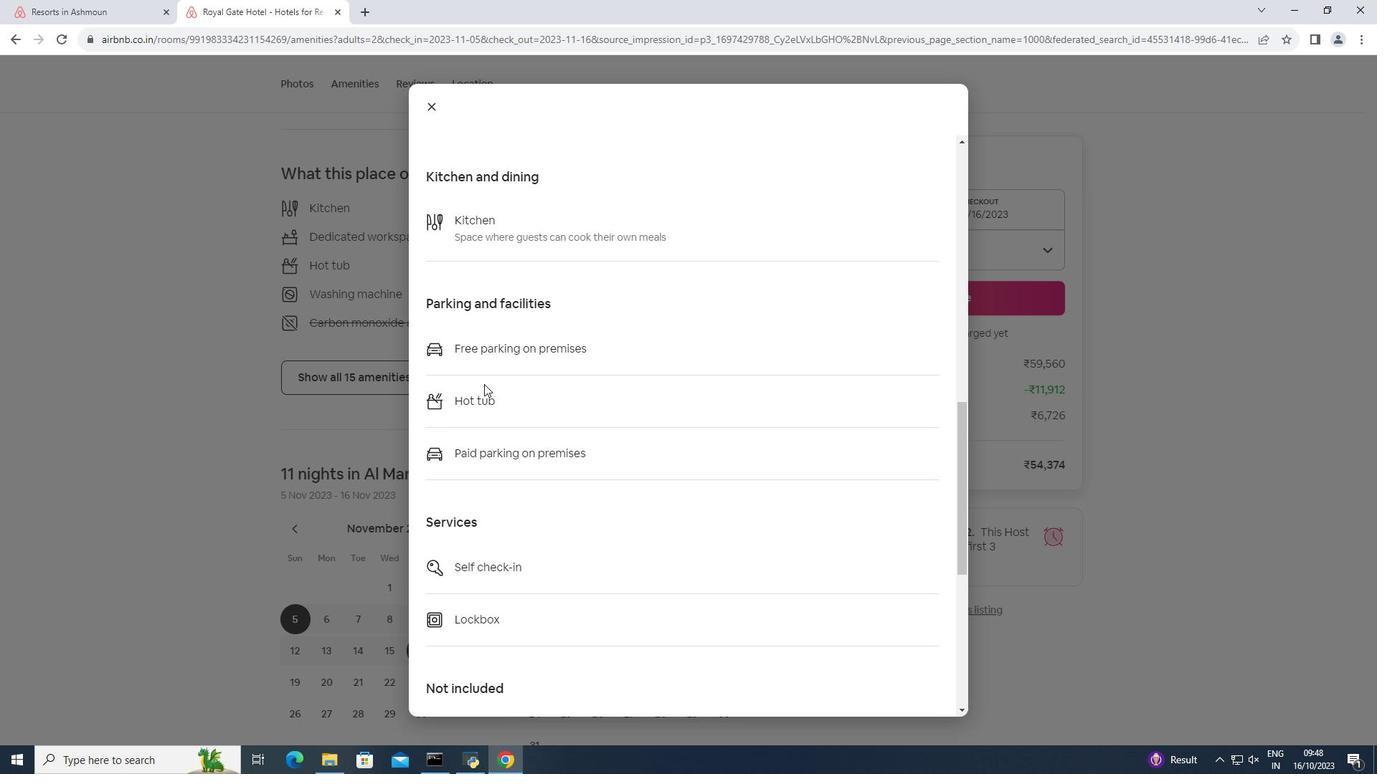 
Action: Mouse scrolled (484, 383) with delta (0, 0)
Screenshot: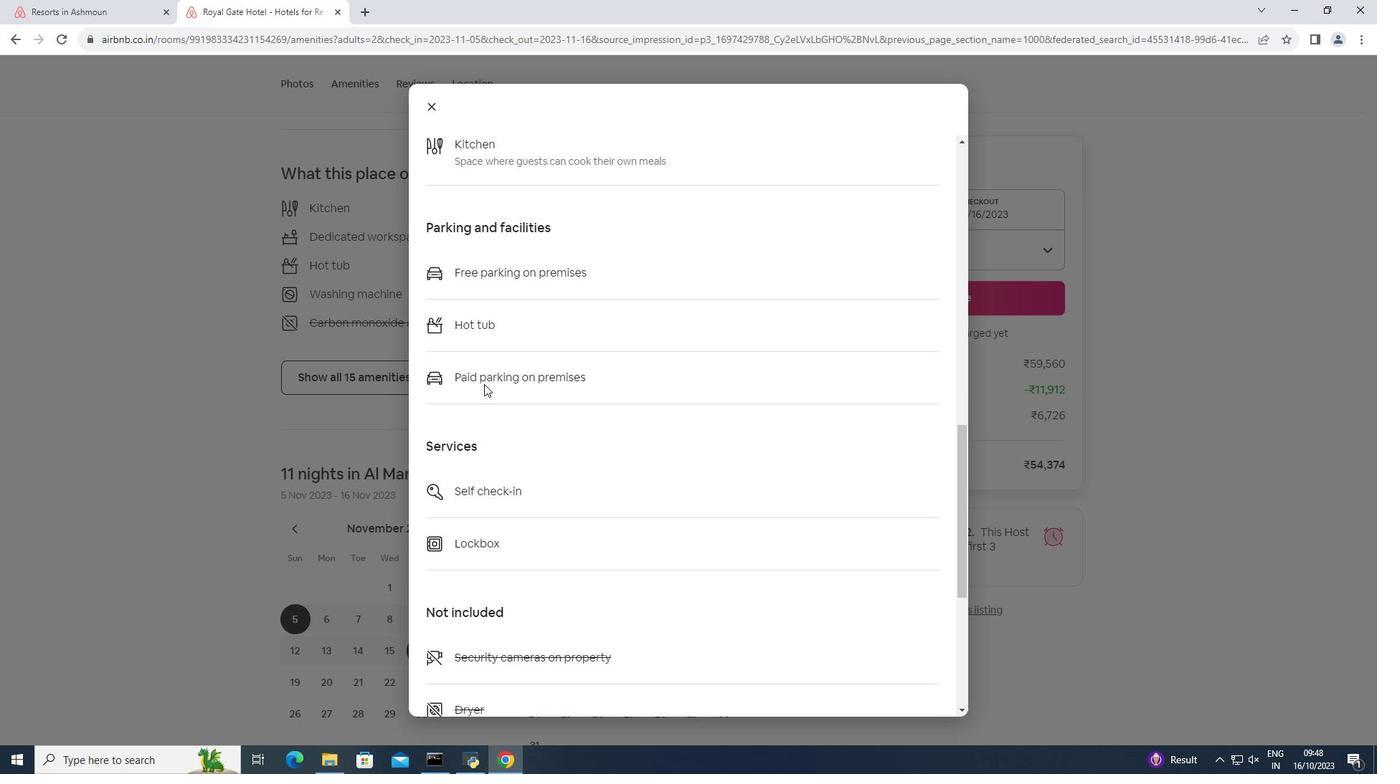
Action: Mouse scrolled (484, 383) with delta (0, 0)
Screenshot: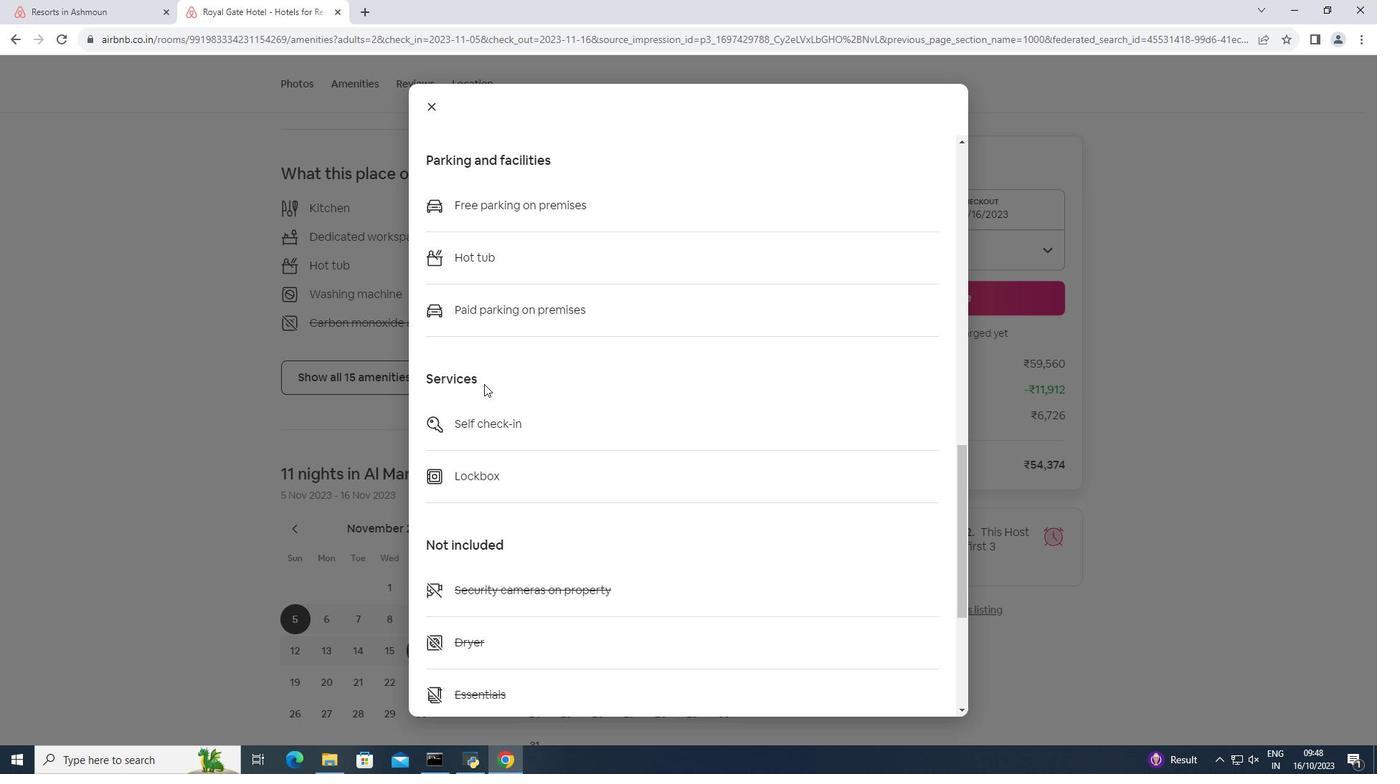
Action: Mouse scrolled (484, 383) with delta (0, 0)
Screenshot: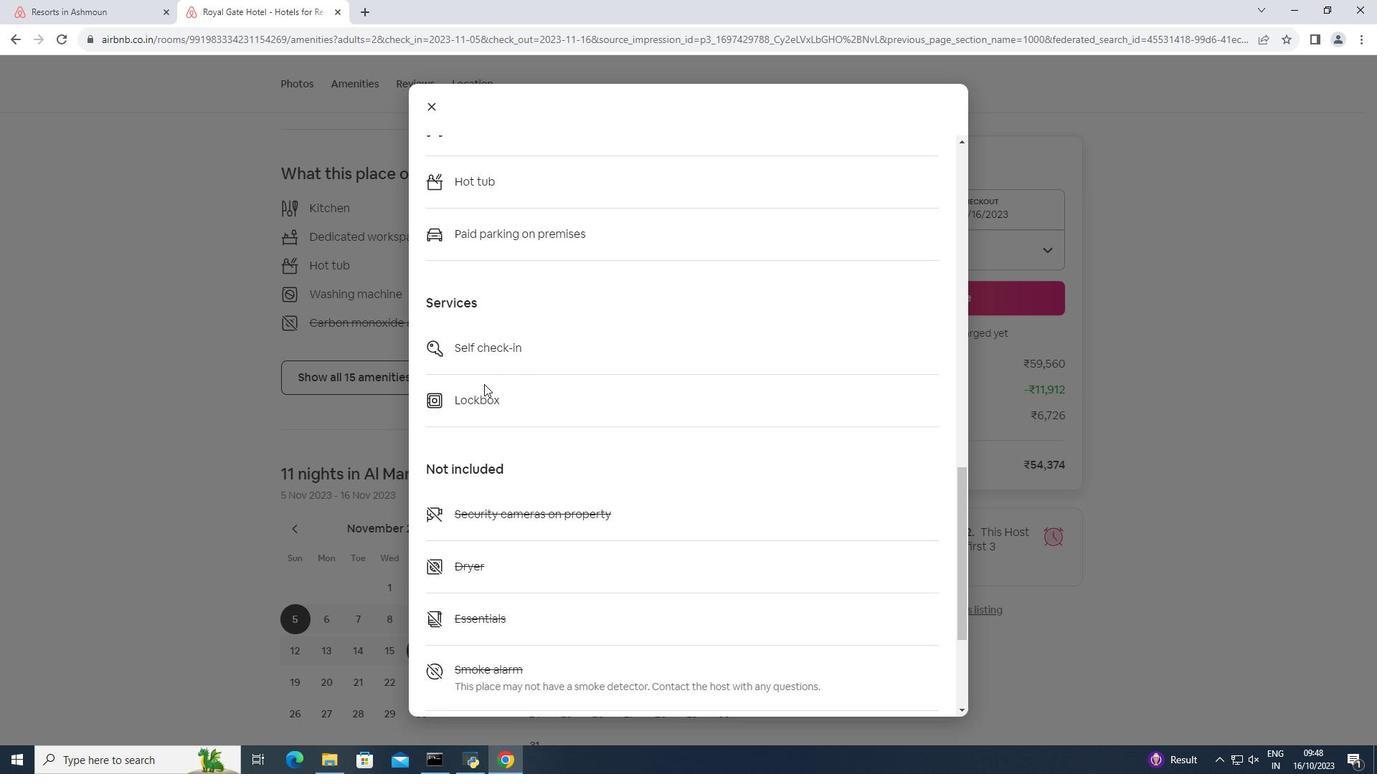 
Action: Mouse scrolled (484, 383) with delta (0, 0)
Screenshot: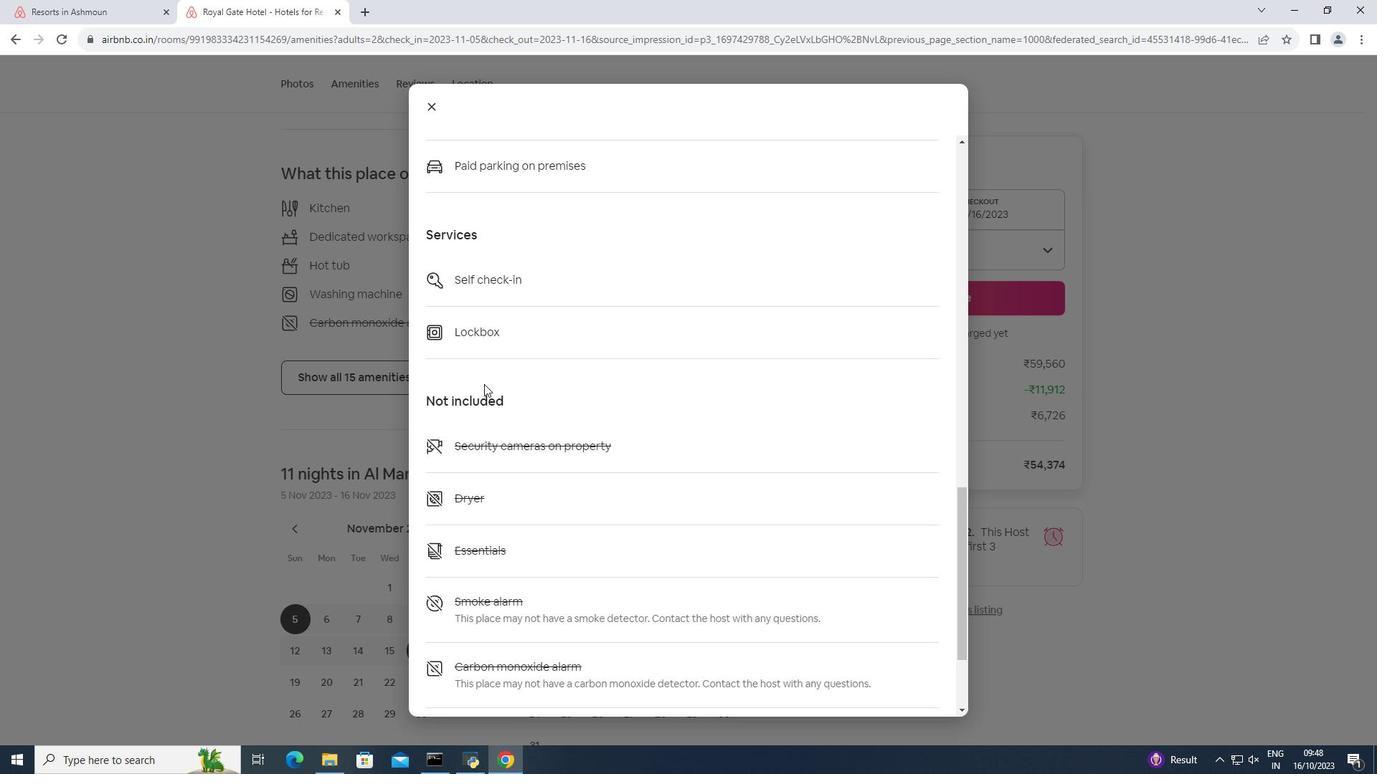 
Action: Mouse moved to (484, 384)
Screenshot: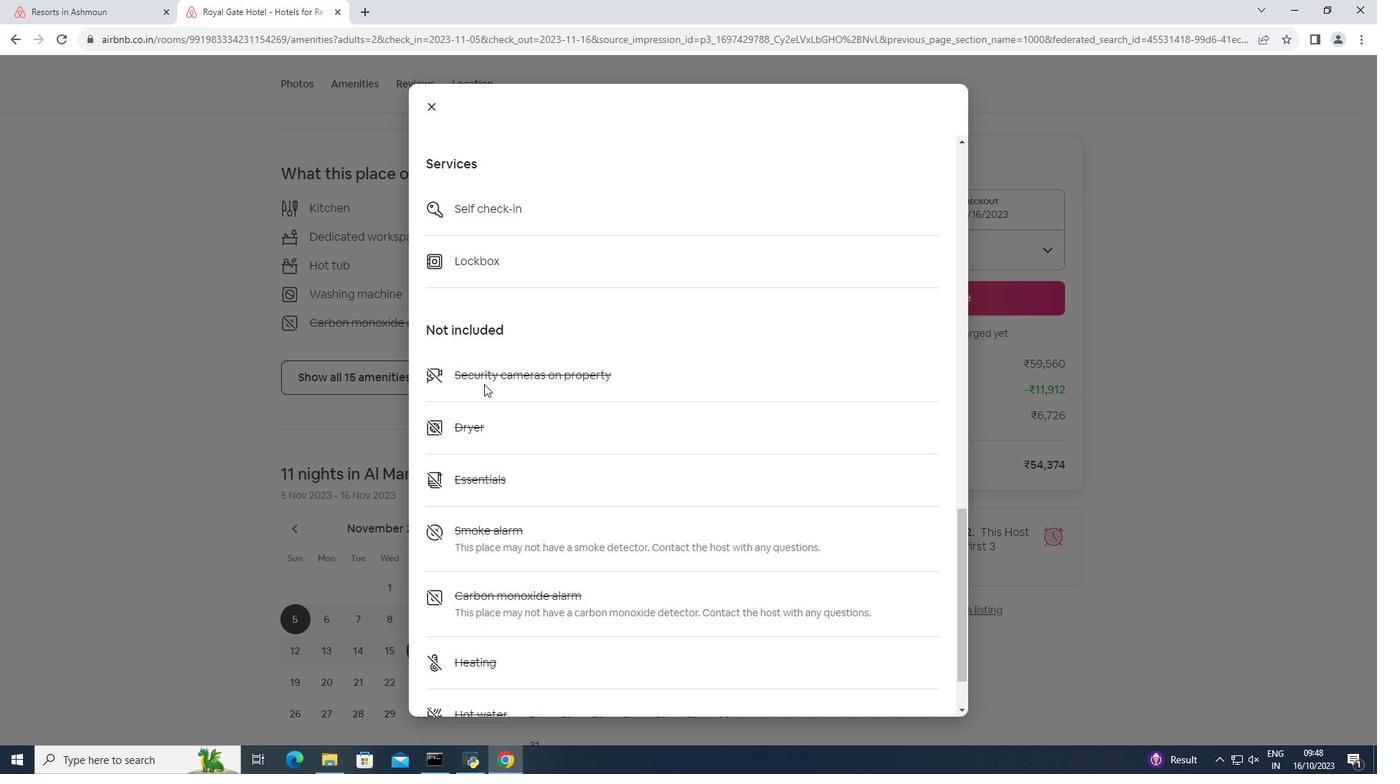 
Action: Mouse scrolled (484, 383) with delta (0, 0)
Screenshot: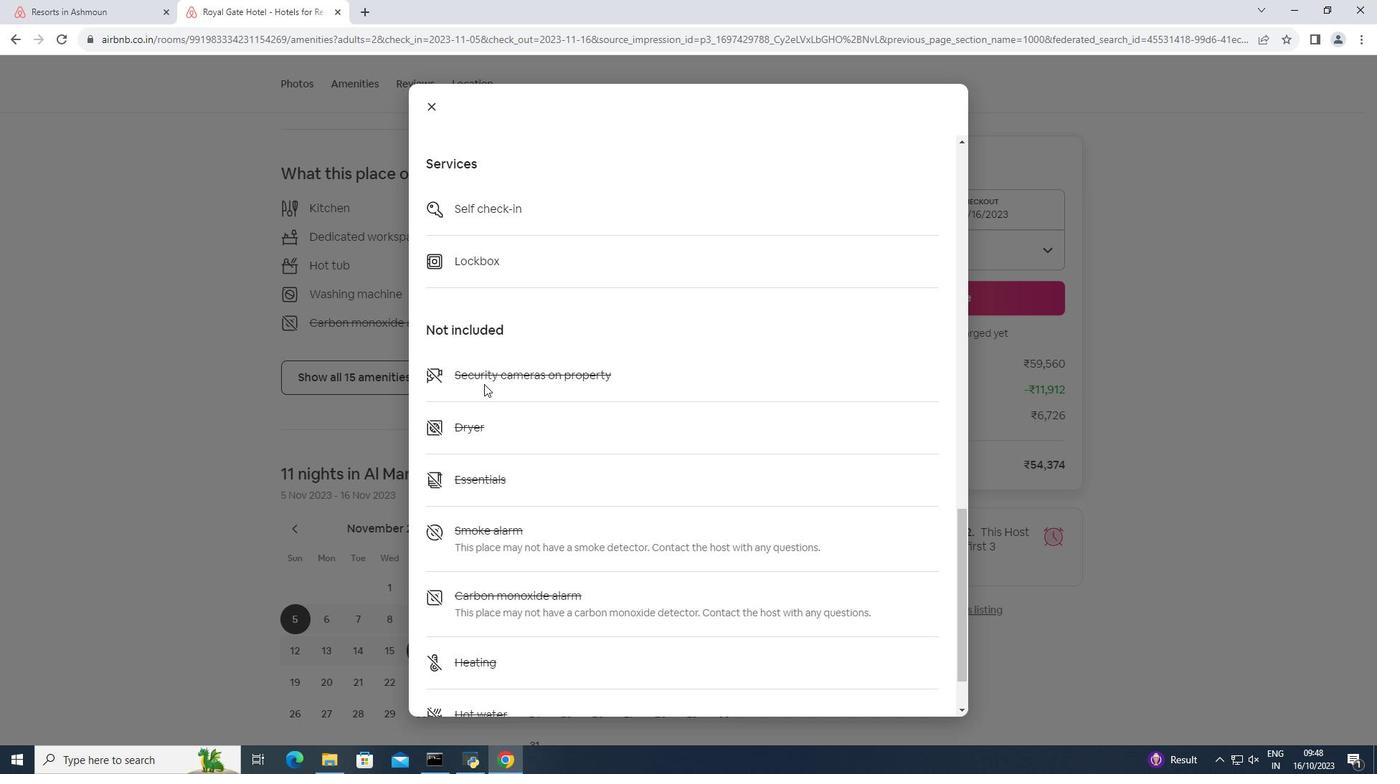 
Action: Mouse scrolled (484, 383) with delta (0, 0)
Screenshot: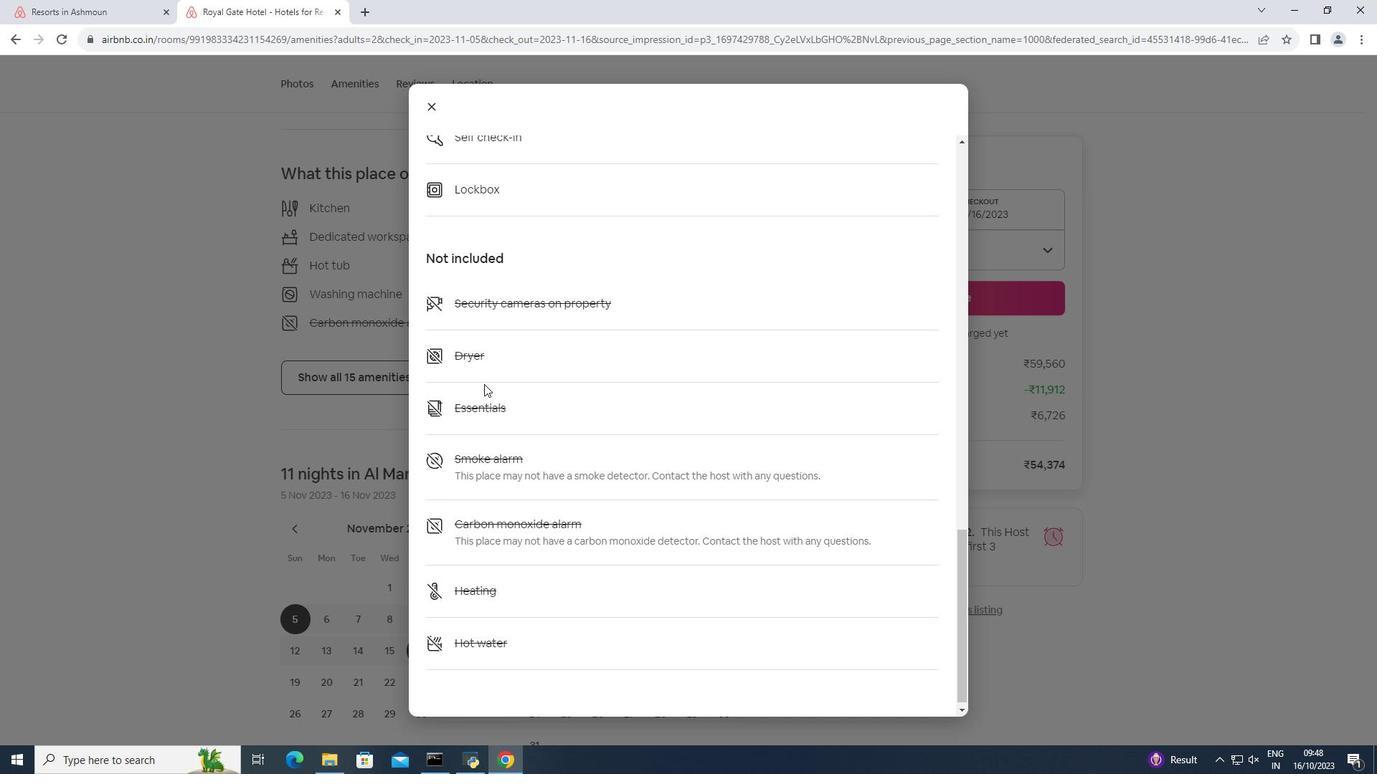 
Action: Mouse scrolled (484, 383) with delta (0, 0)
Screenshot: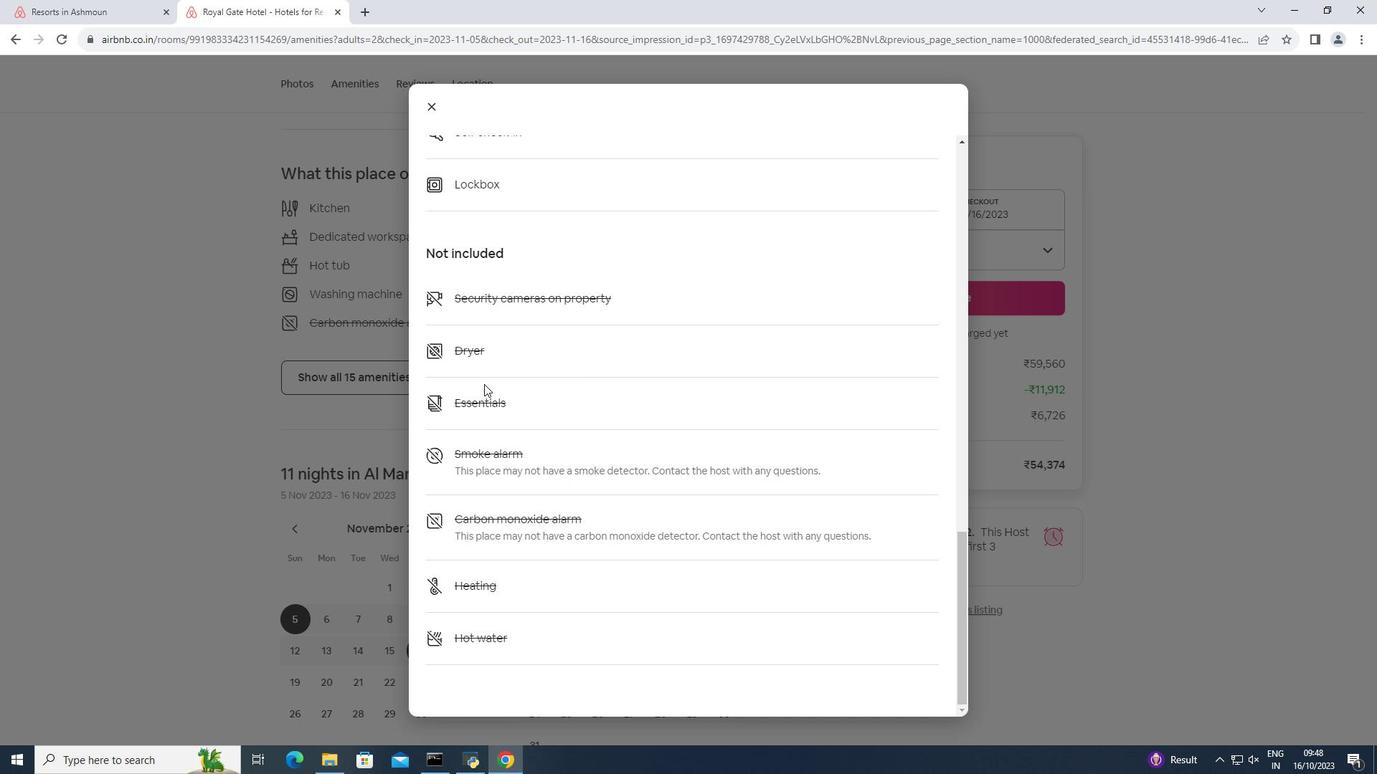 
Action: Mouse moved to (427, 106)
Screenshot: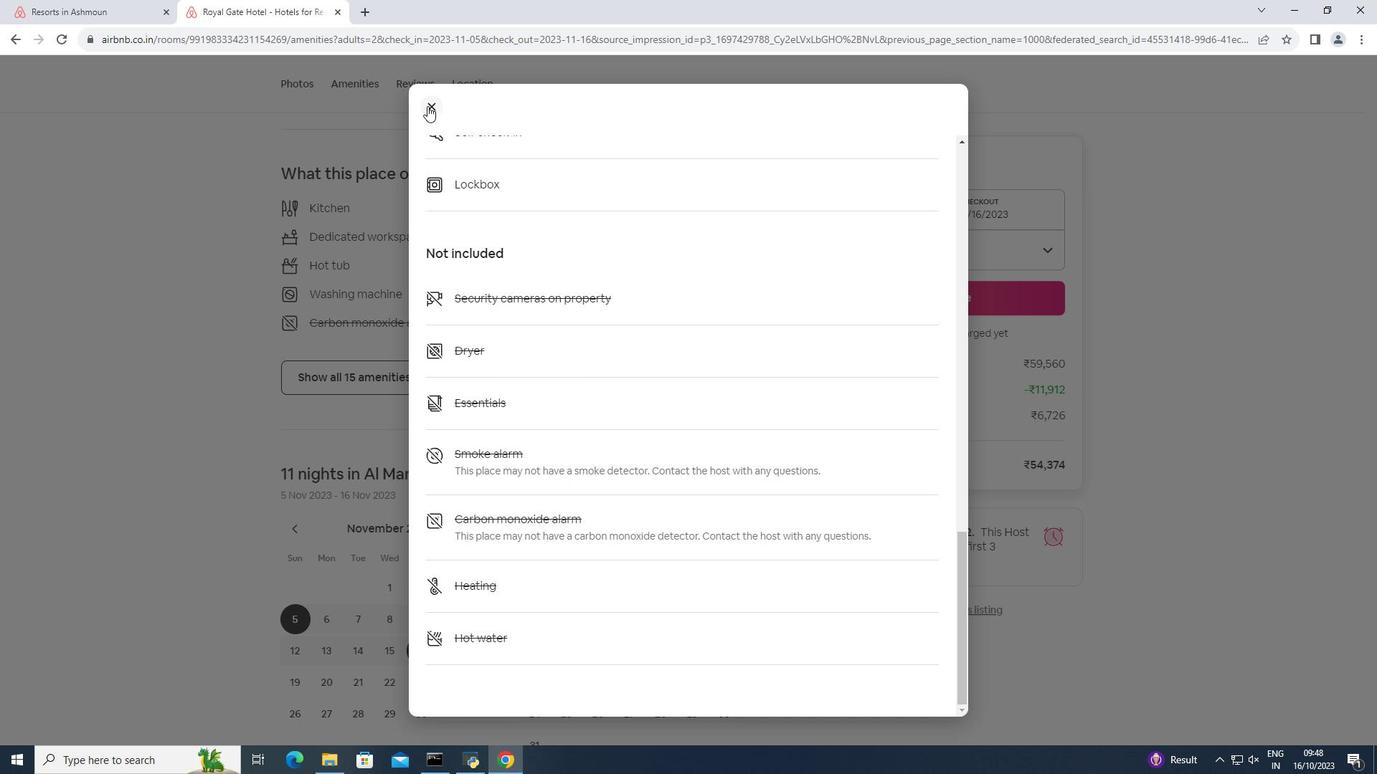
Action: Mouse pressed left at (427, 106)
Screenshot: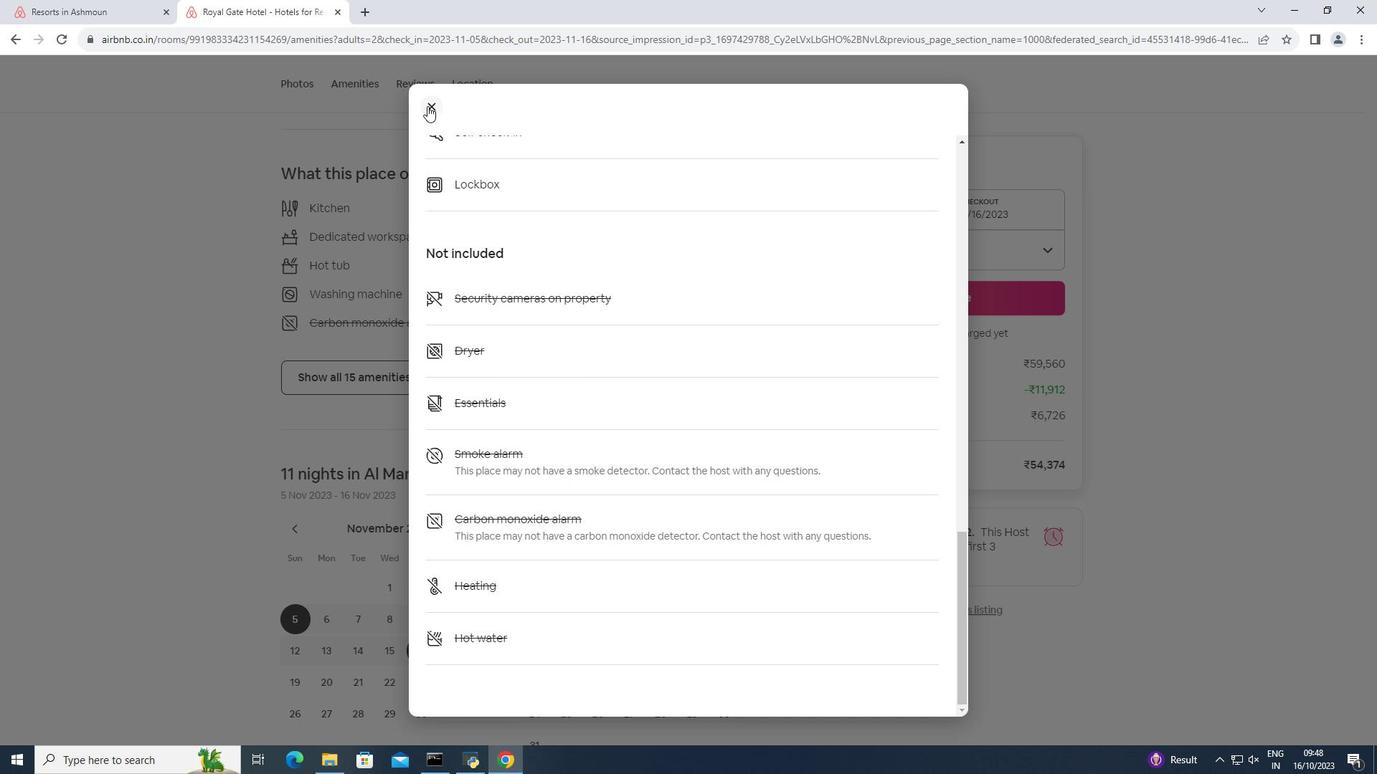 
Action: Mouse moved to (415, 325)
Screenshot: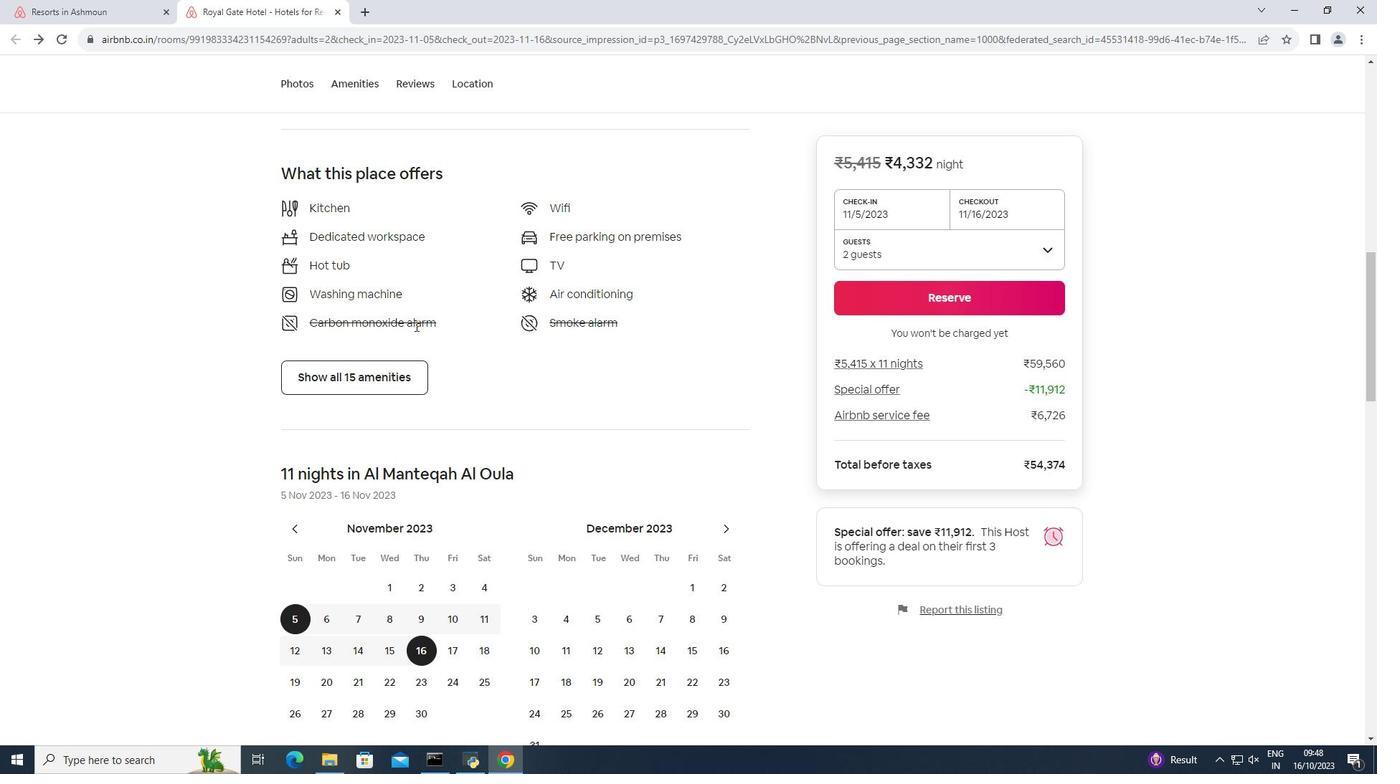 
Action: Mouse scrolled (415, 324) with delta (0, 0)
Screenshot: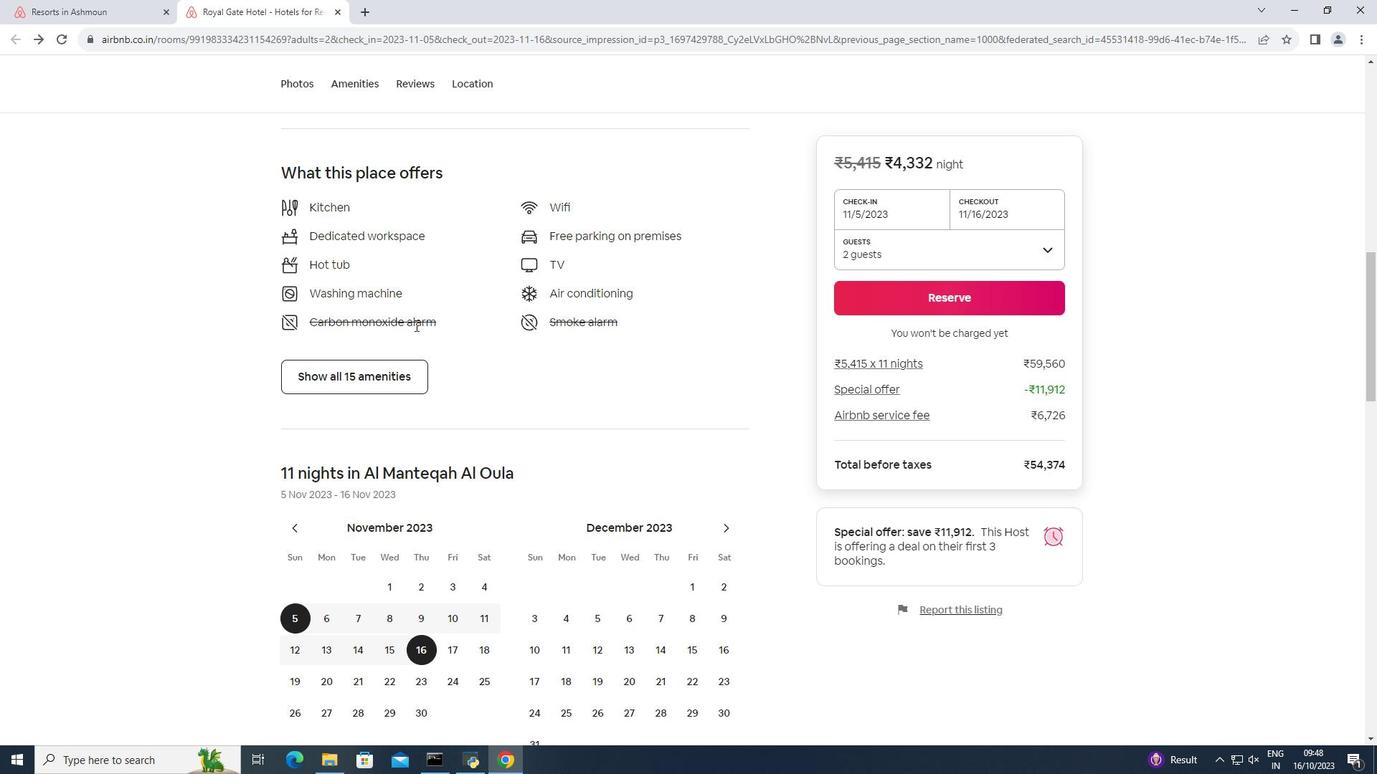 
Action: Mouse scrolled (415, 324) with delta (0, 0)
Screenshot: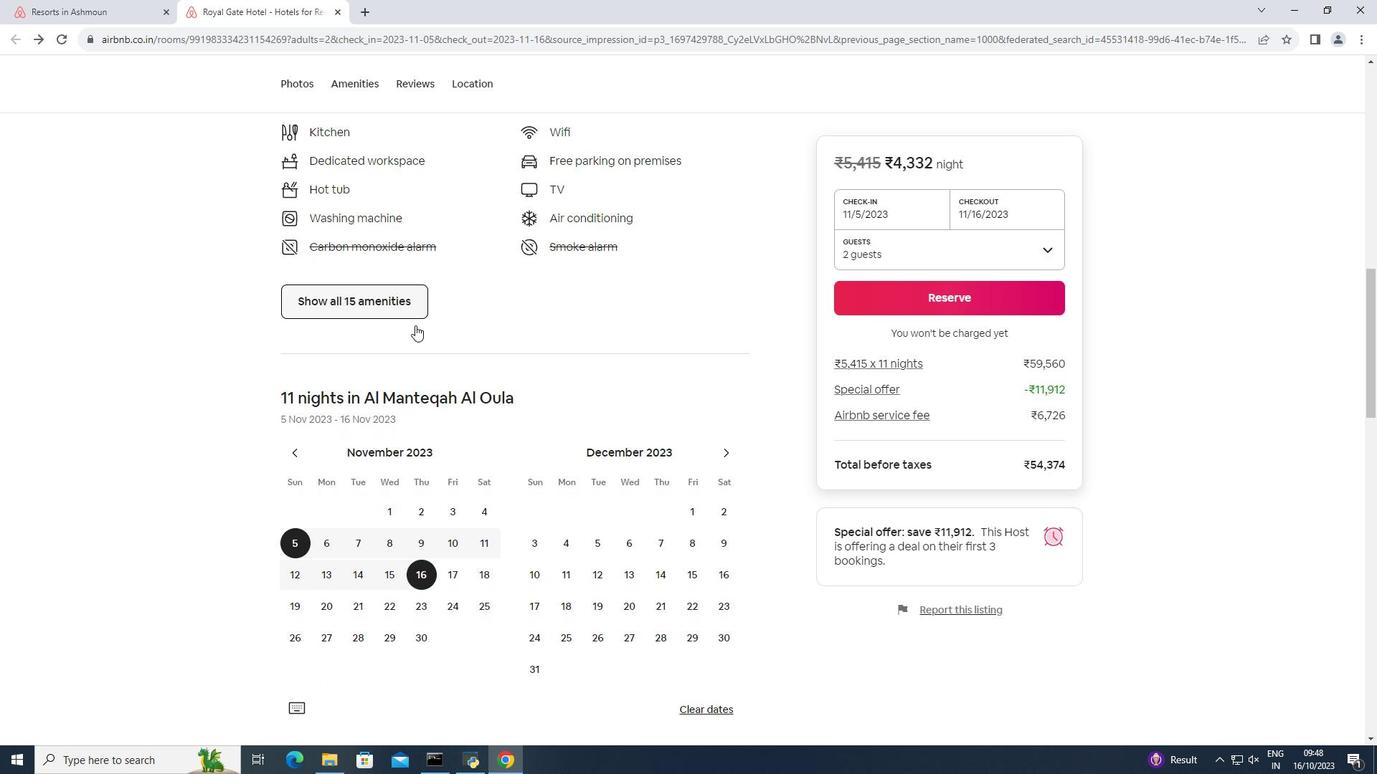 
Action: Mouse scrolled (415, 324) with delta (0, 0)
Screenshot: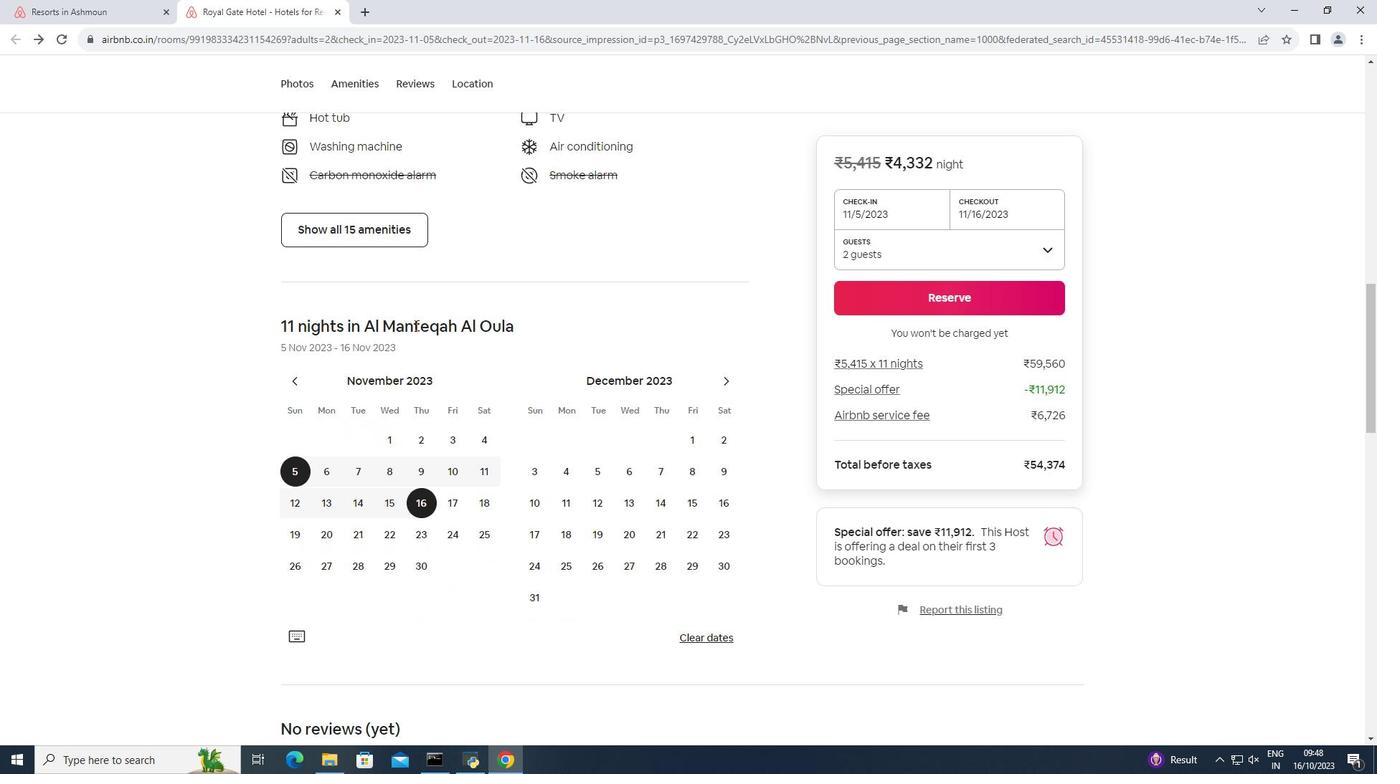 
Action: Mouse scrolled (415, 324) with delta (0, 0)
Screenshot: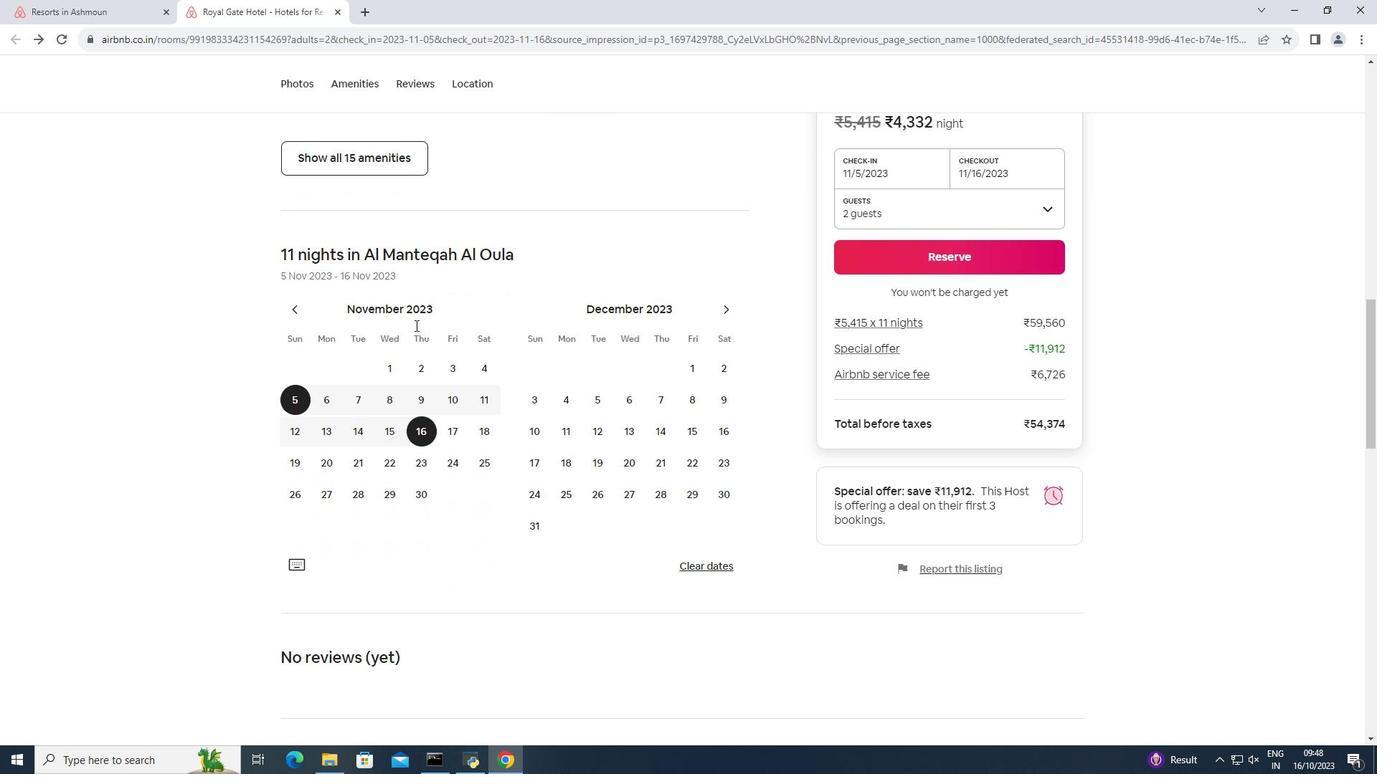 
Action: Mouse scrolled (415, 324) with delta (0, 0)
Screenshot: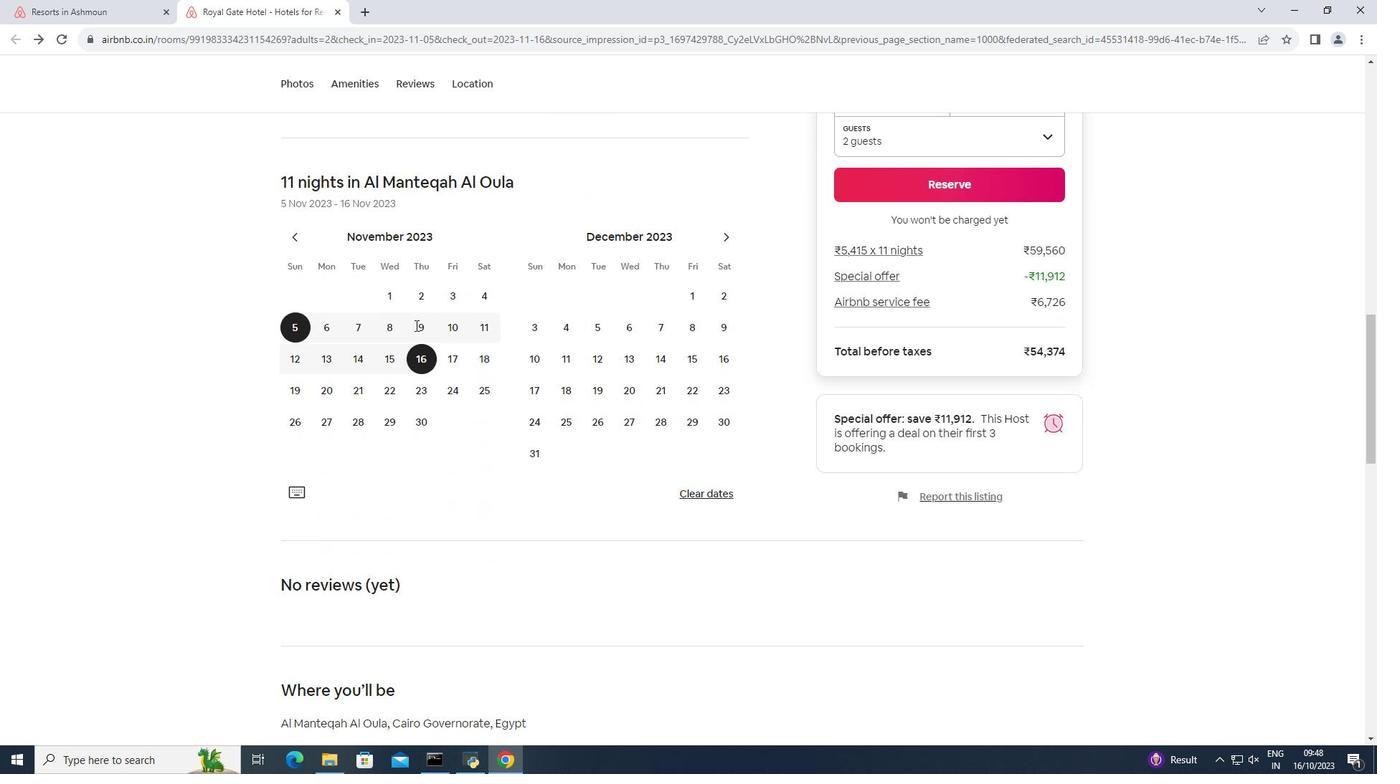 
Action: Mouse scrolled (415, 324) with delta (0, 0)
Screenshot: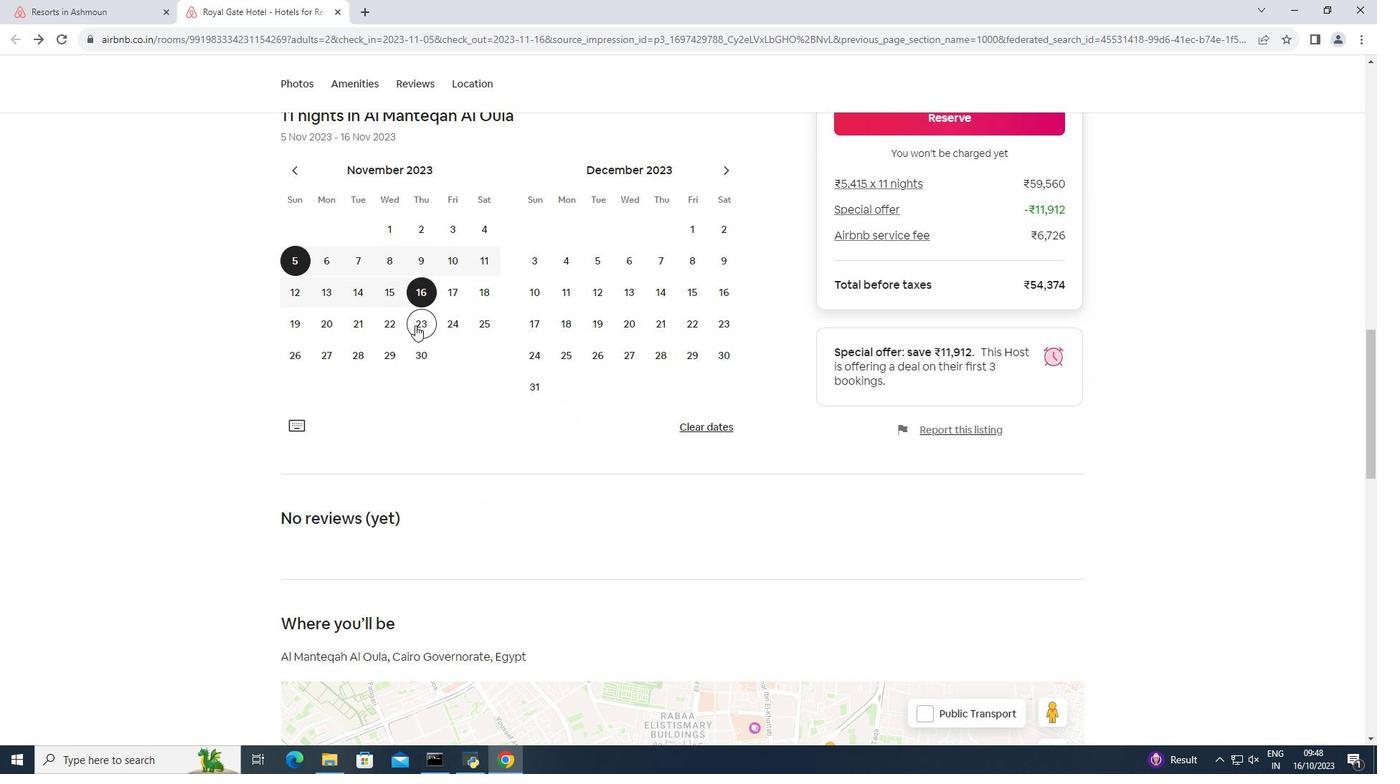 
Action: Mouse scrolled (415, 324) with delta (0, 0)
Screenshot: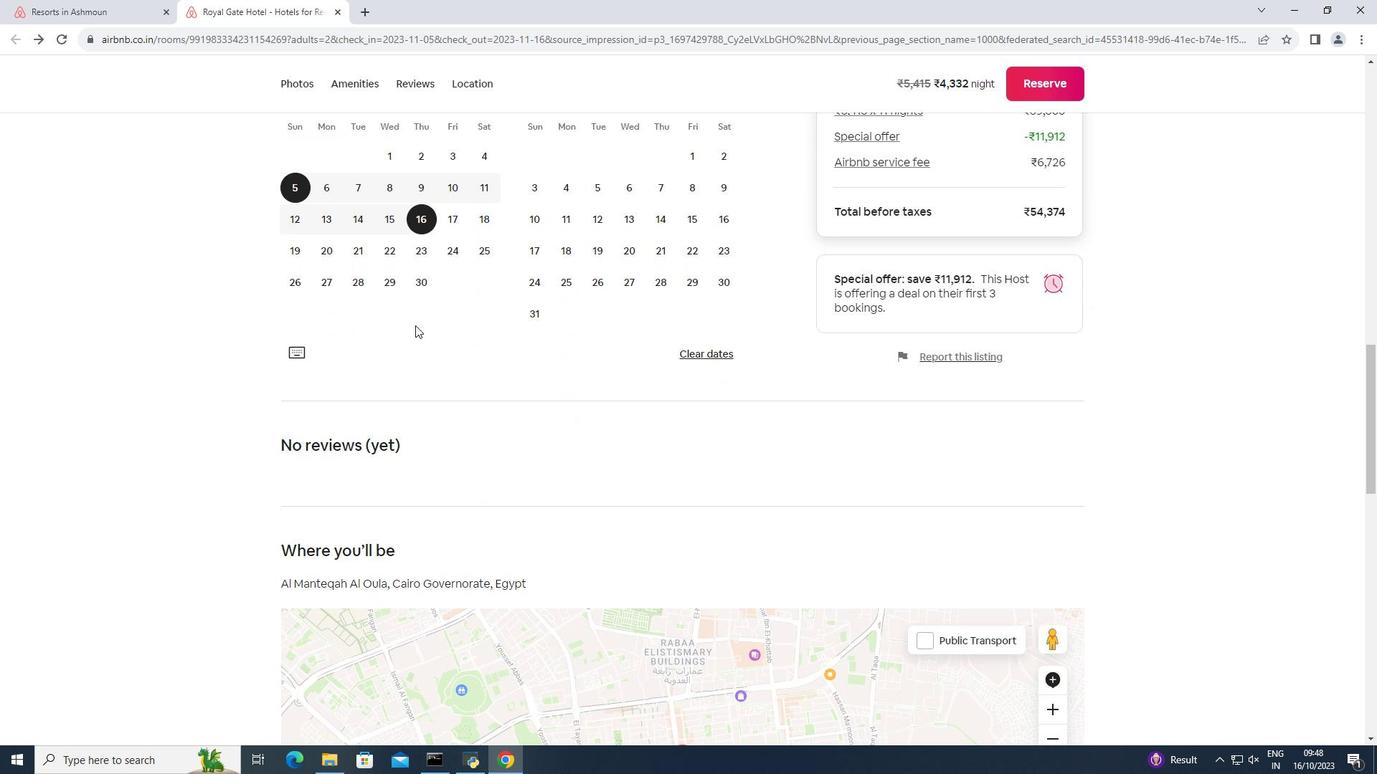 
Action: Mouse scrolled (415, 324) with delta (0, 0)
Screenshot: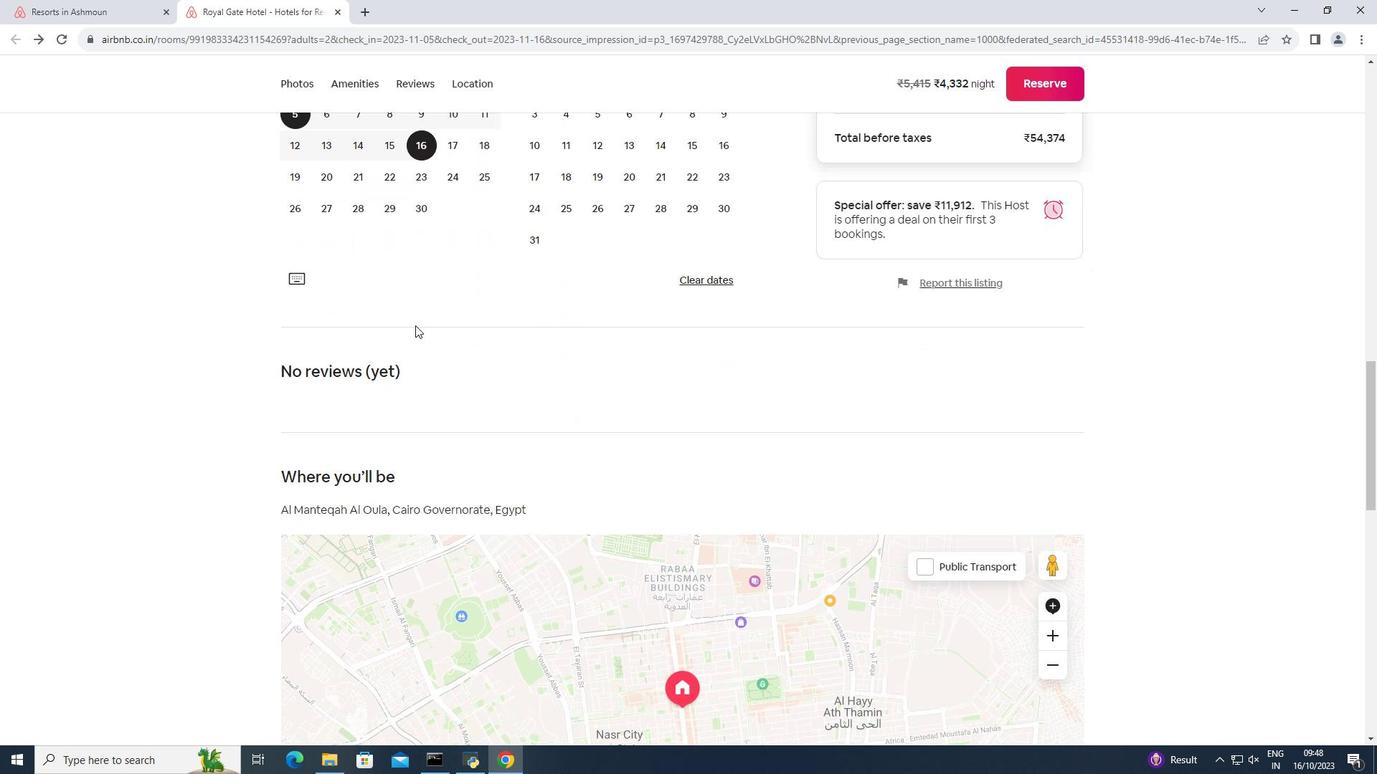 
Action: Mouse scrolled (415, 324) with delta (0, 0)
Screenshot: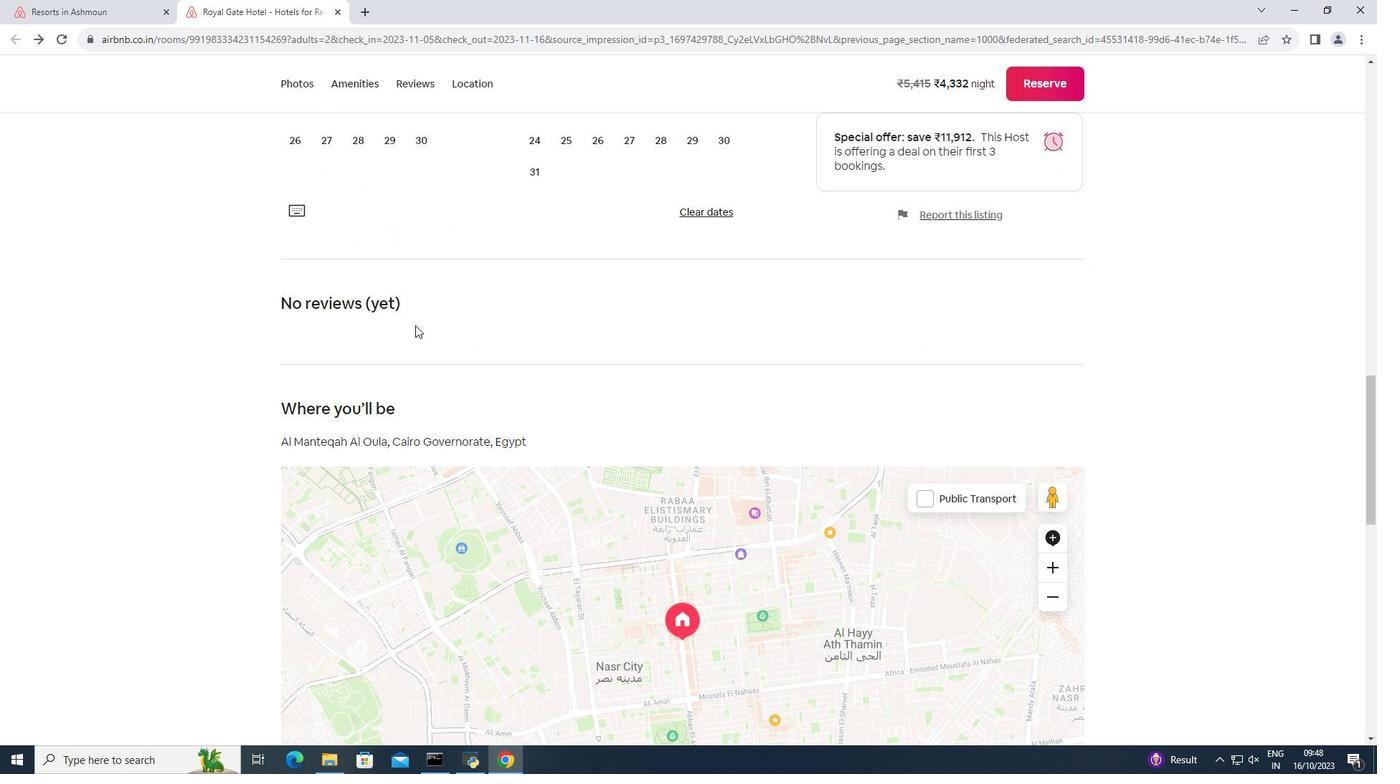 
Action: Mouse scrolled (415, 324) with delta (0, 0)
Screenshot: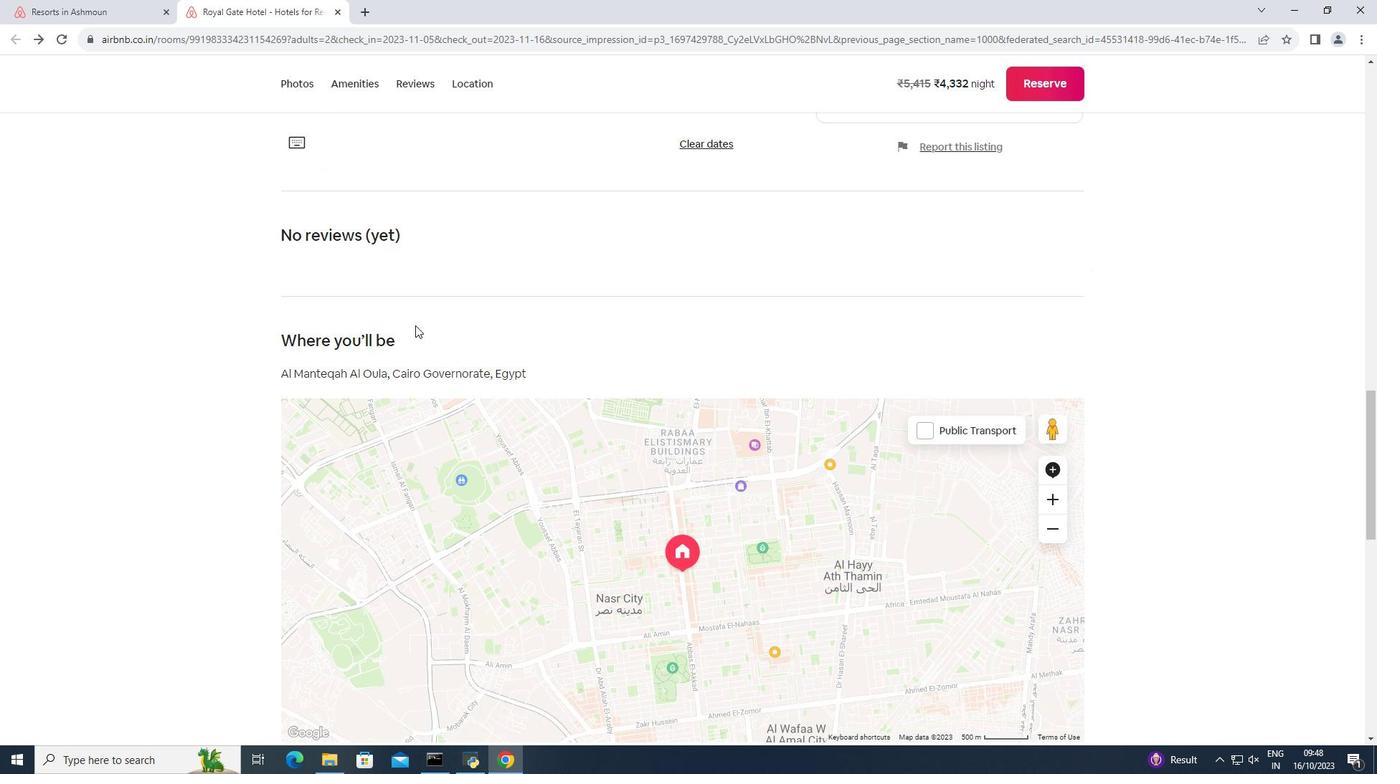 
Action: Mouse scrolled (415, 324) with delta (0, 0)
Screenshot: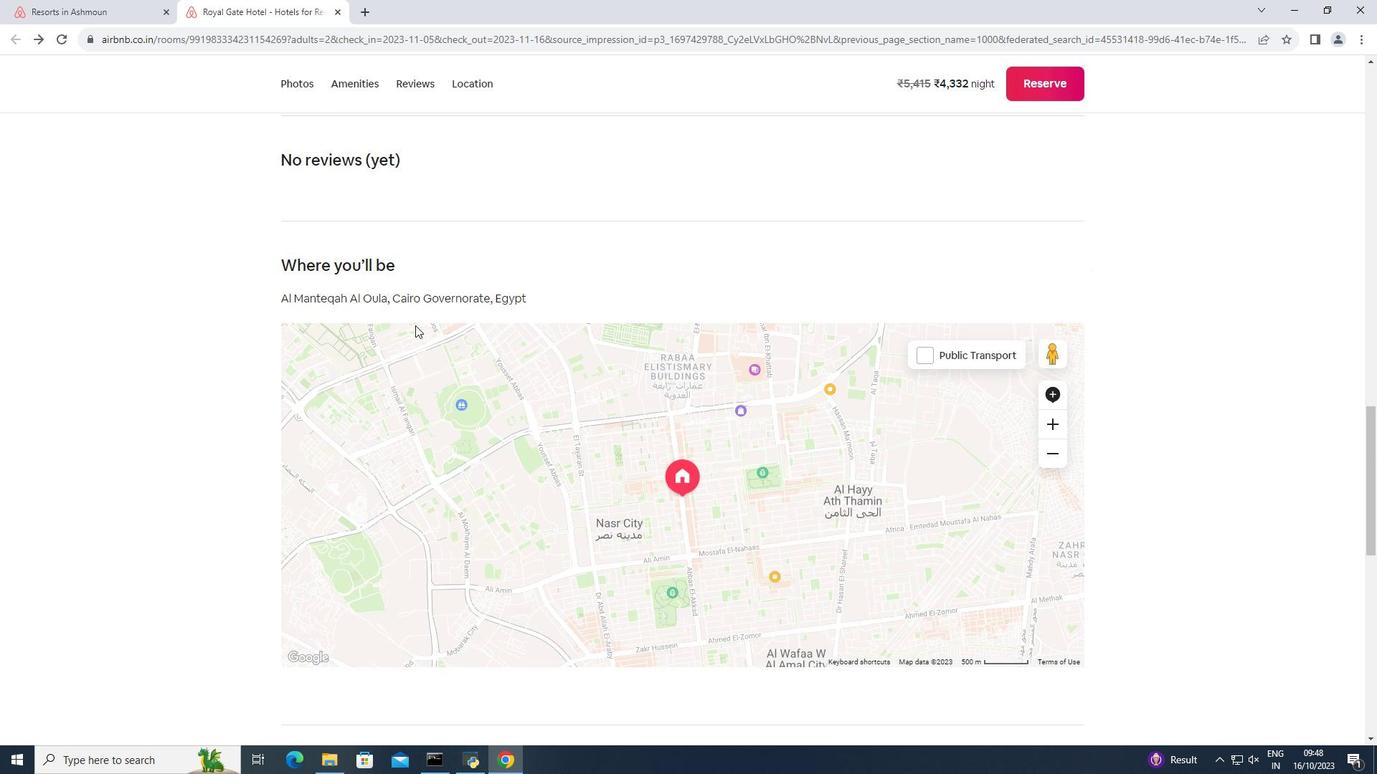 
Action: Mouse scrolled (415, 324) with delta (0, 0)
Screenshot: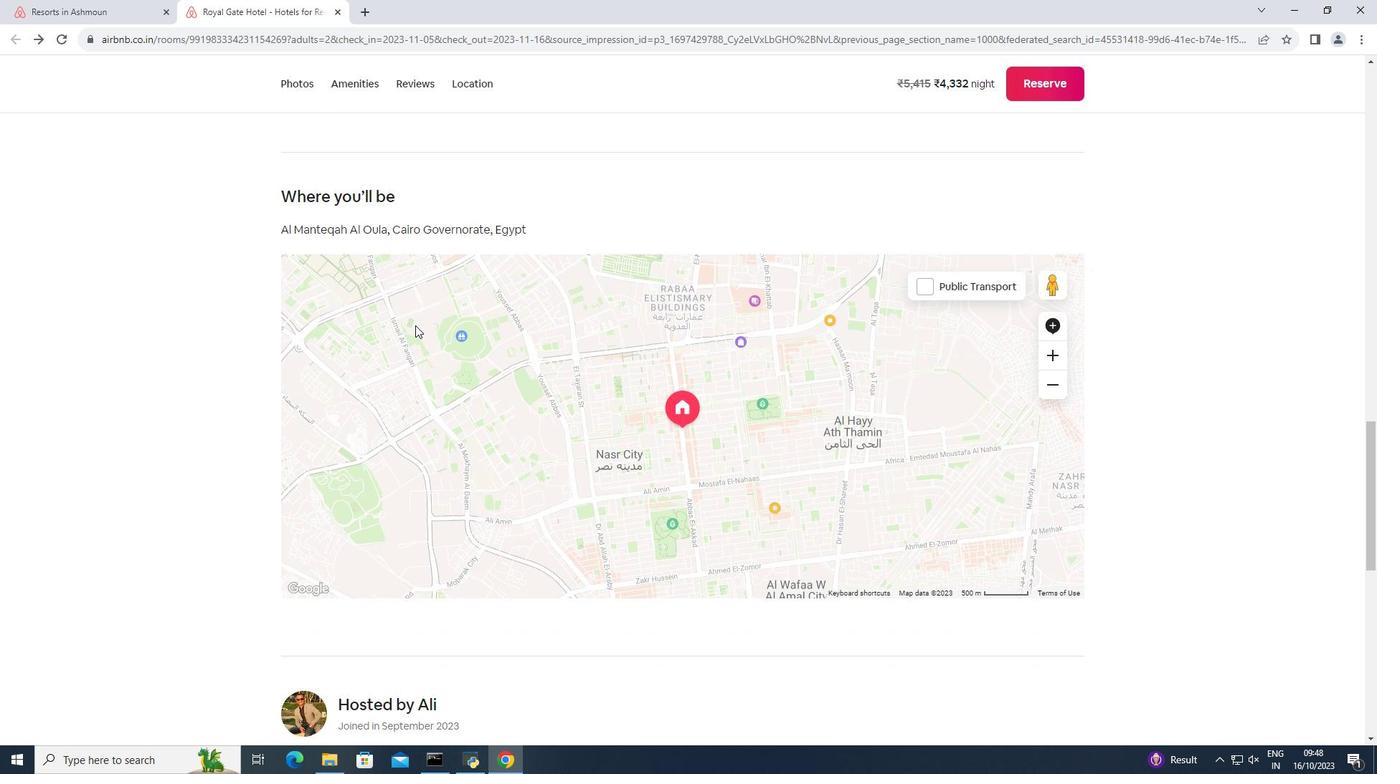 
Action: Mouse scrolled (415, 324) with delta (0, 0)
Screenshot: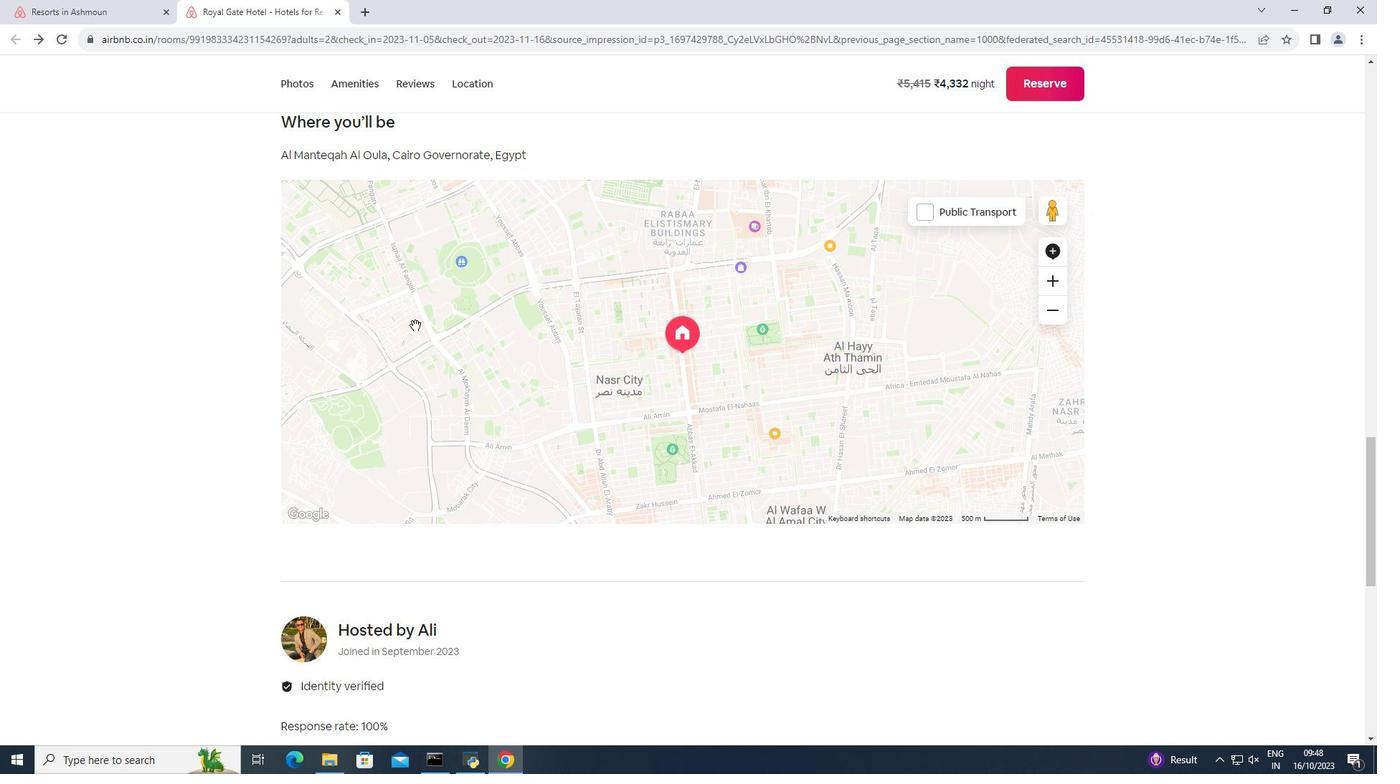 
Action: Mouse scrolled (415, 324) with delta (0, 0)
Screenshot: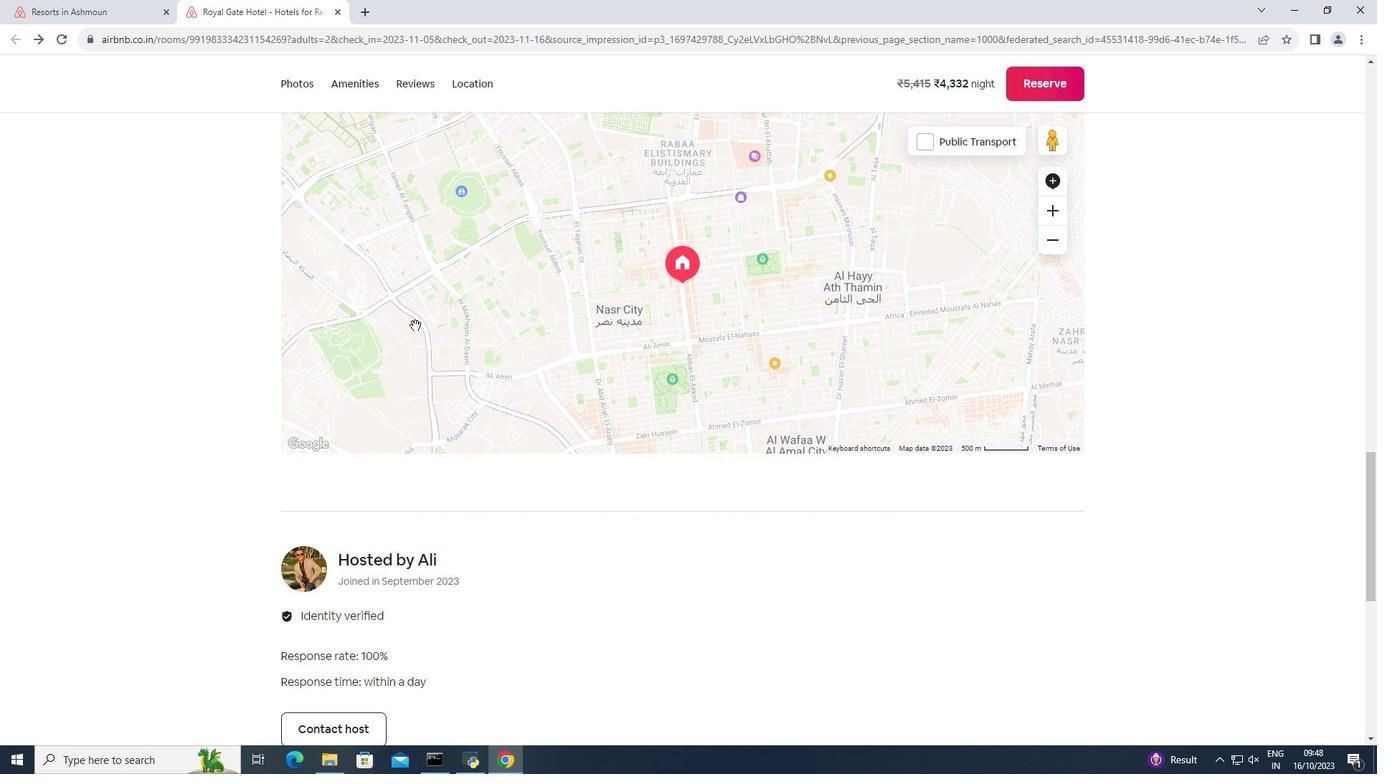 
Action: Mouse scrolled (415, 324) with delta (0, 0)
Screenshot: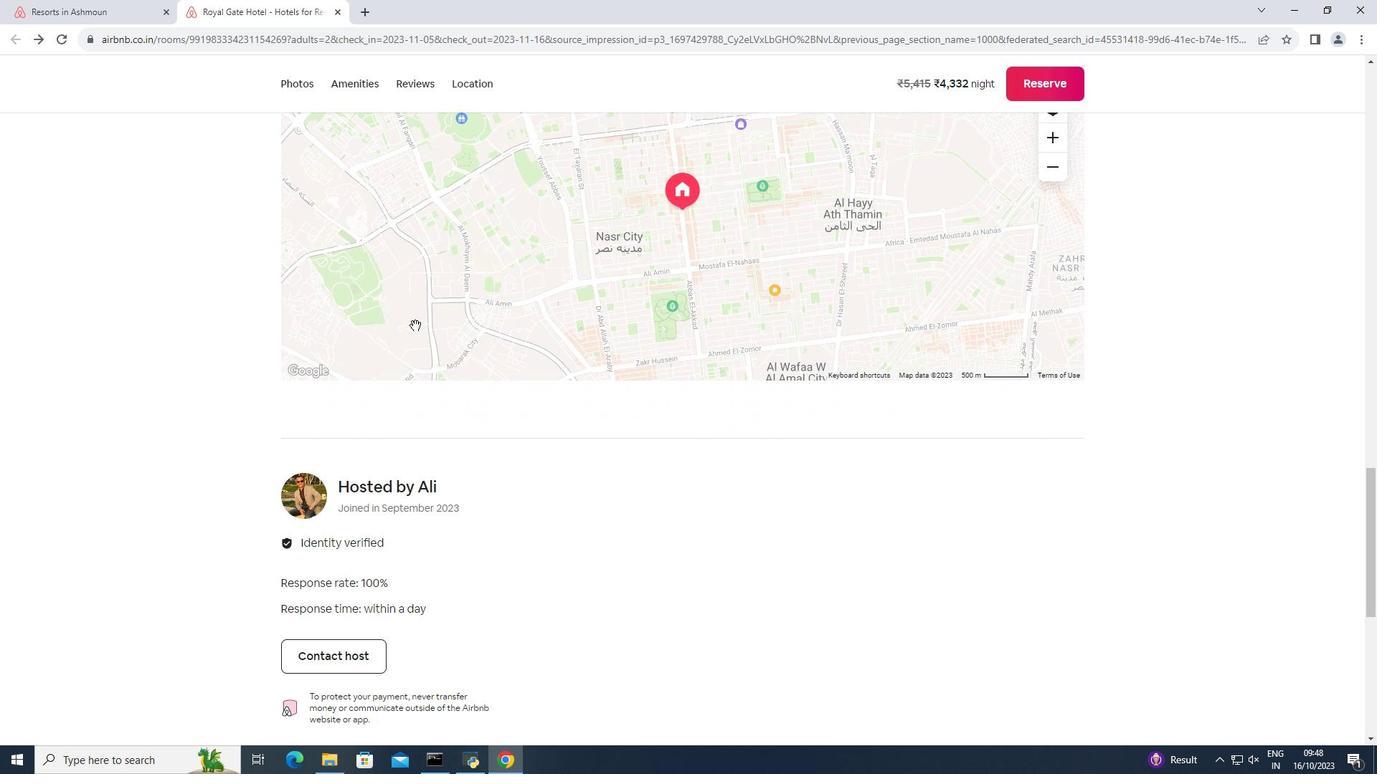 
Action: Mouse scrolled (415, 324) with delta (0, 0)
Screenshot: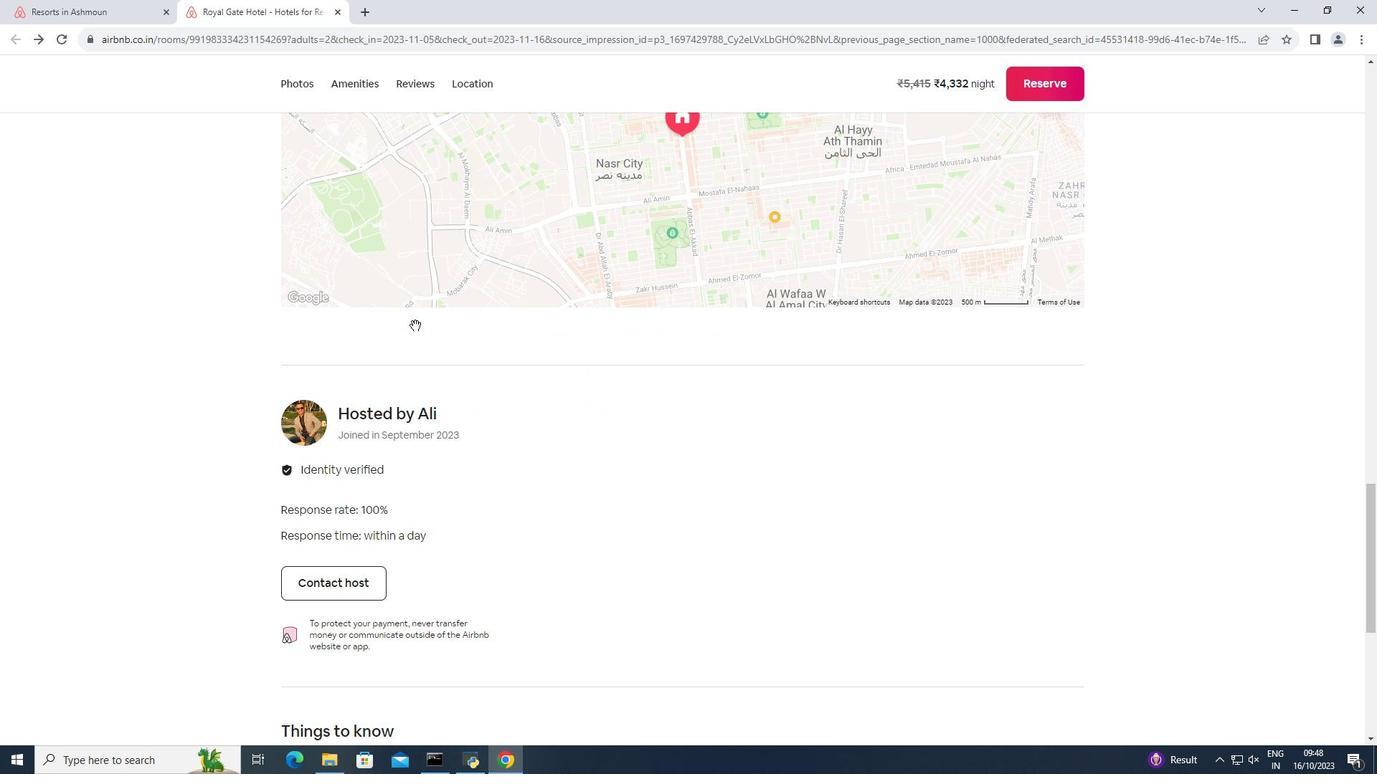 
Action: Mouse scrolled (415, 324) with delta (0, 0)
Screenshot: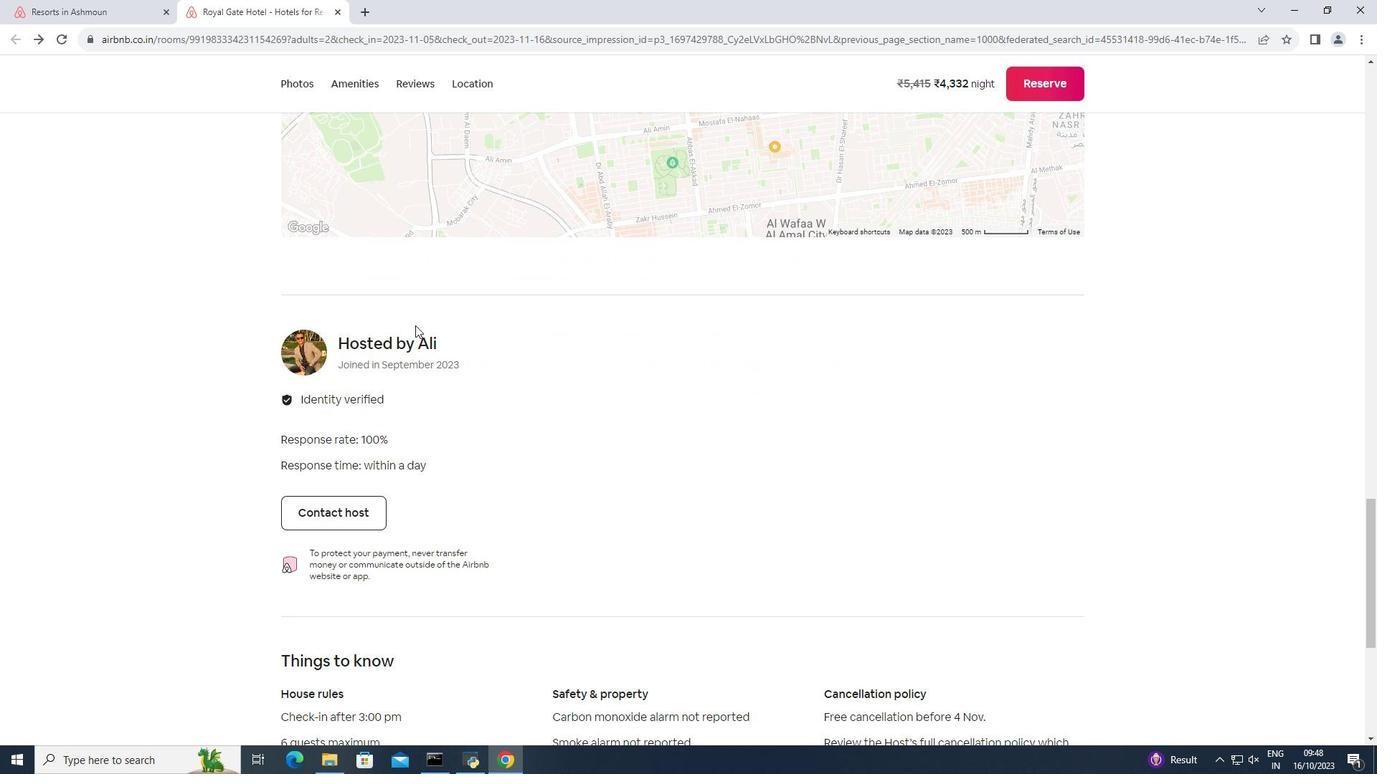 
Action: Mouse scrolled (415, 324) with delta (0, 0)
Screenshot: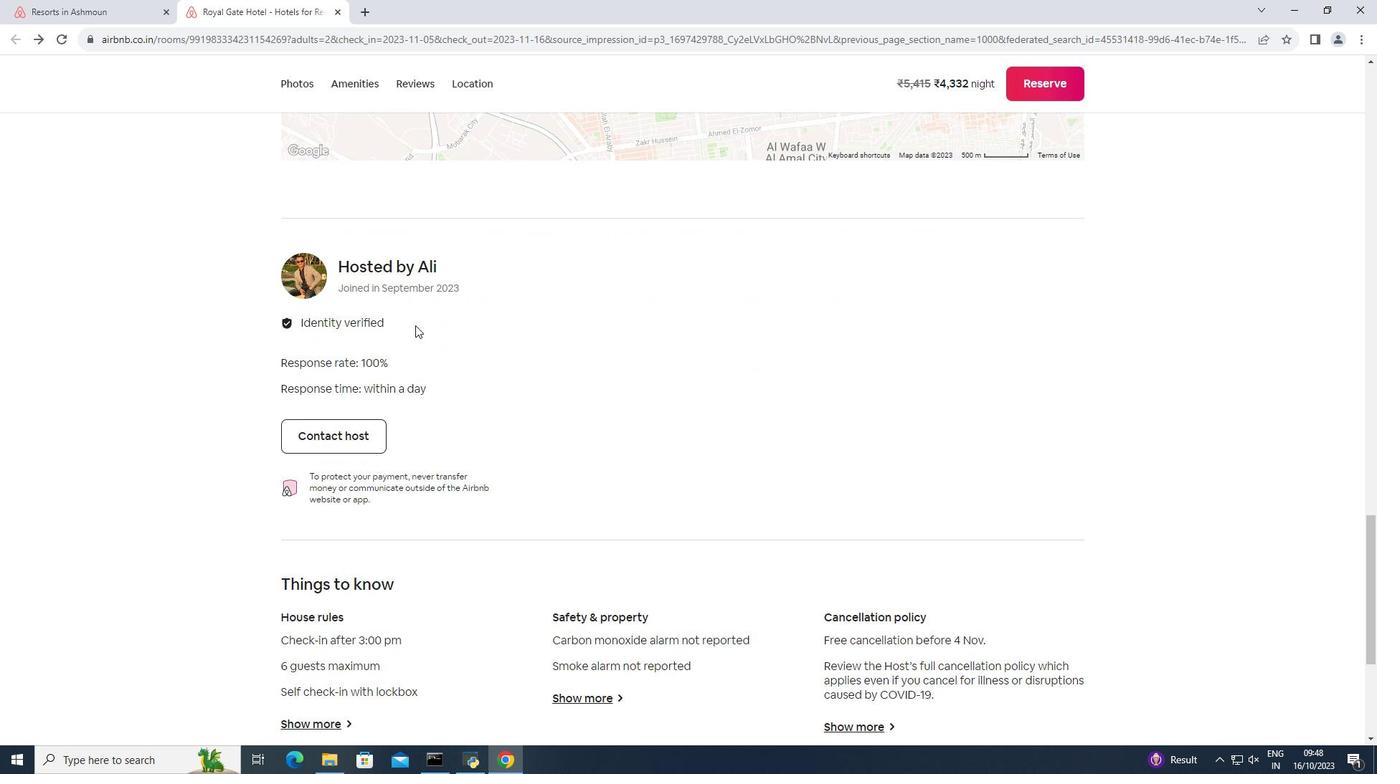 
Action: Mouse scrolled (415, 324) with delta (0, 0)
Screenshot: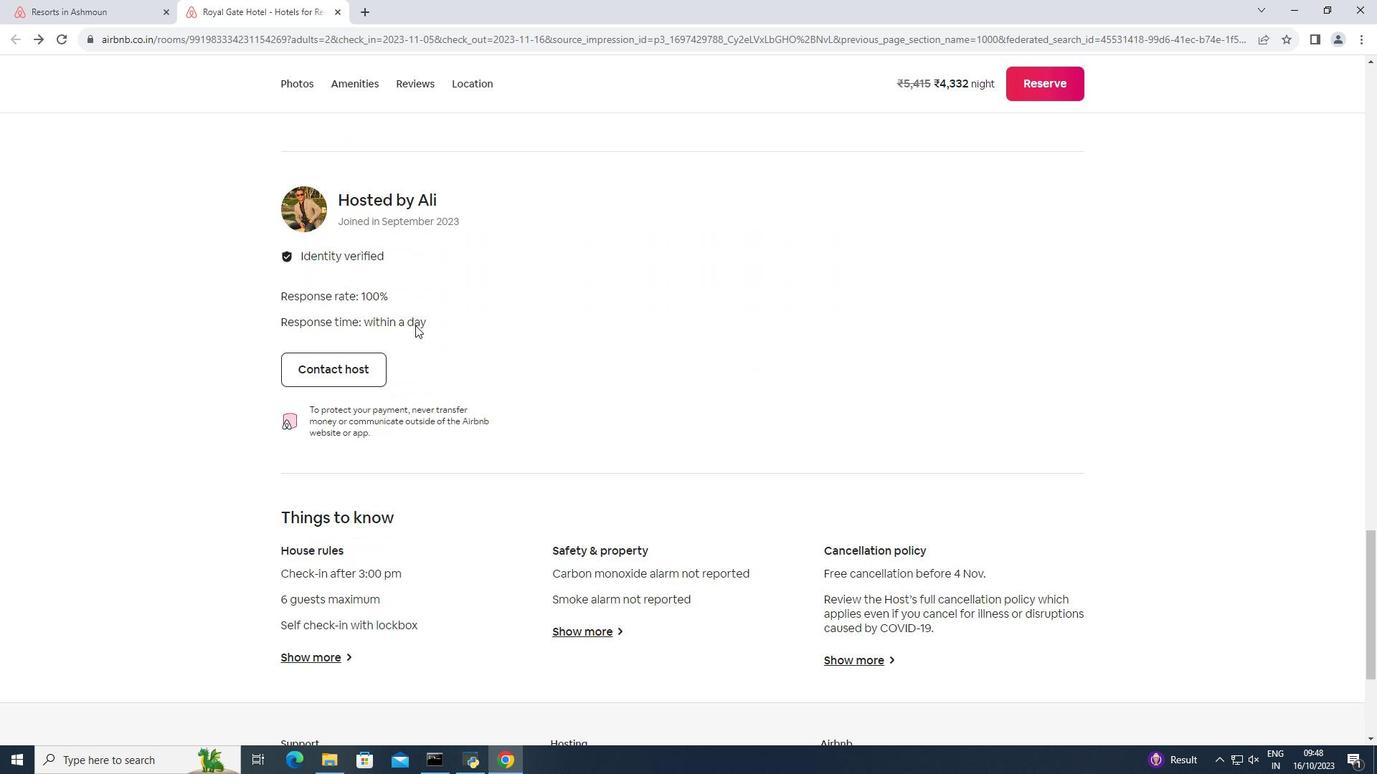 
Action: Mouse scrolled (415, 324) with delta (0, 0)
Screenshot: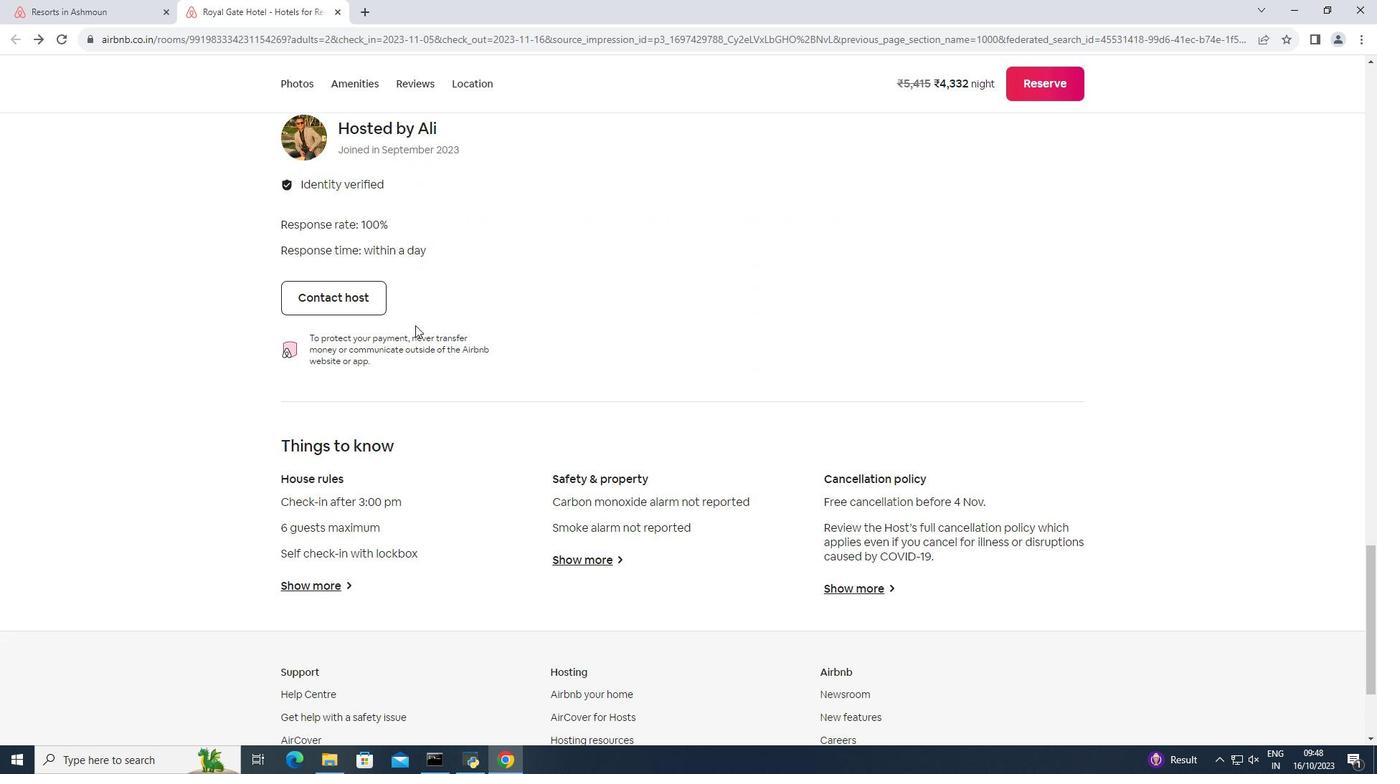 
Action: Mouse scrolled (415, 324) with delta (0, 0)
Screenshot: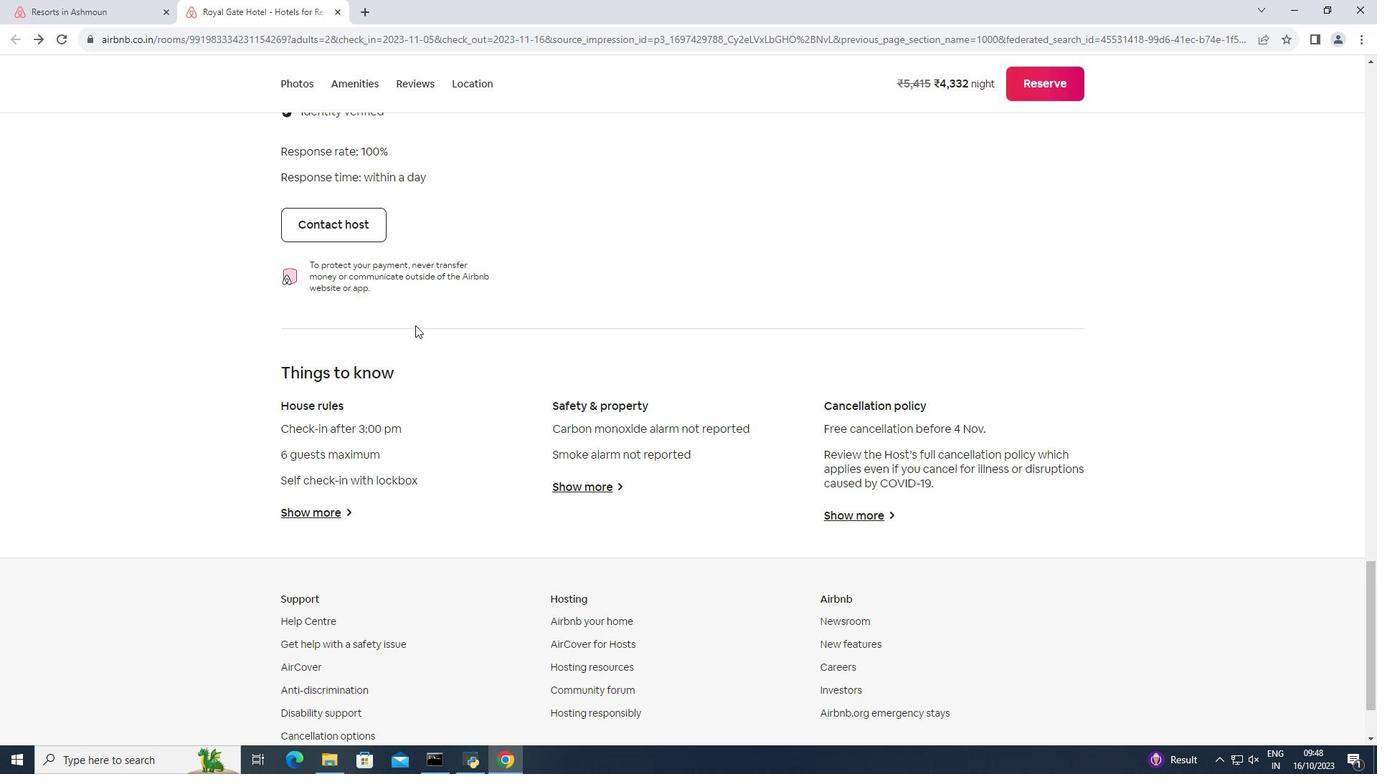
Action: Mouse scrolled (415, 324) with delta (0, 0)
Screenshot: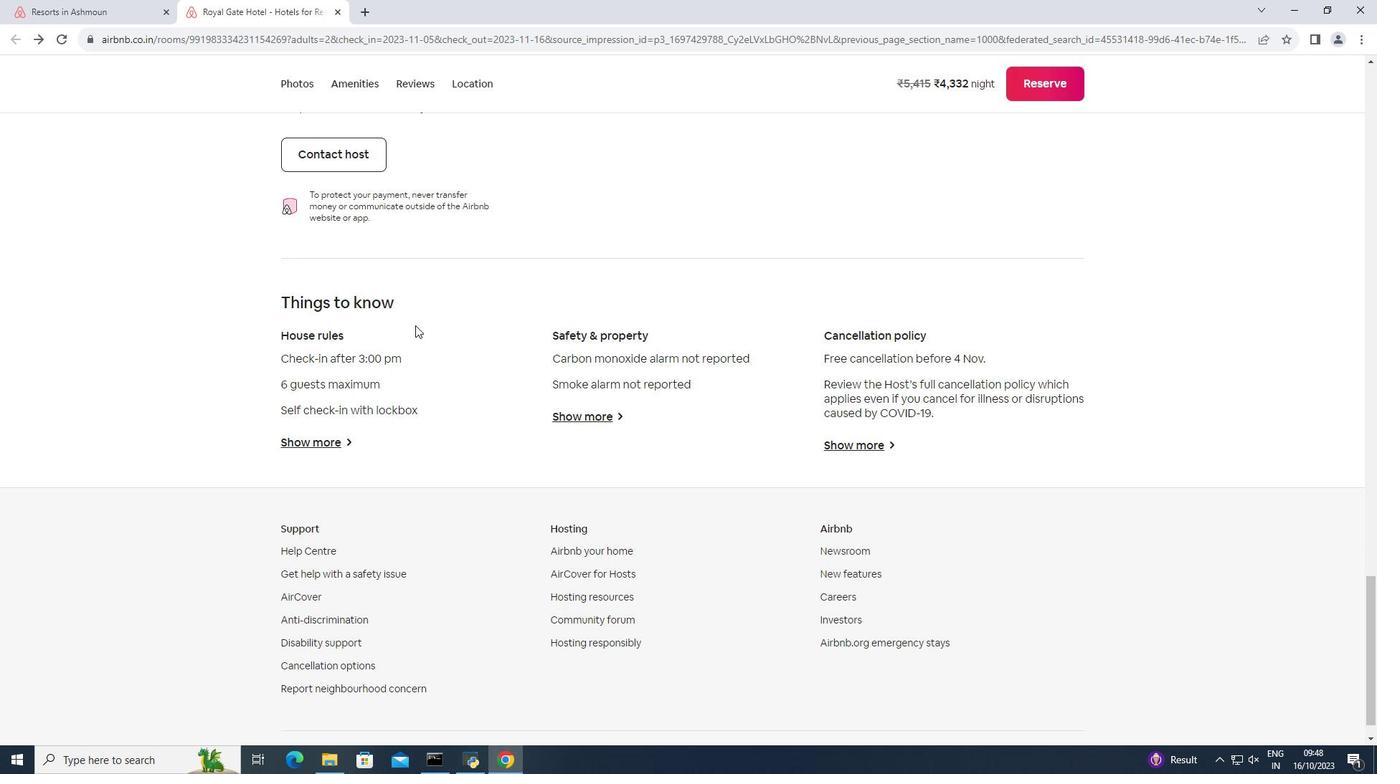 
Action: Mouse scrolled (415, 324) with delta (0, 0)
Screenshot: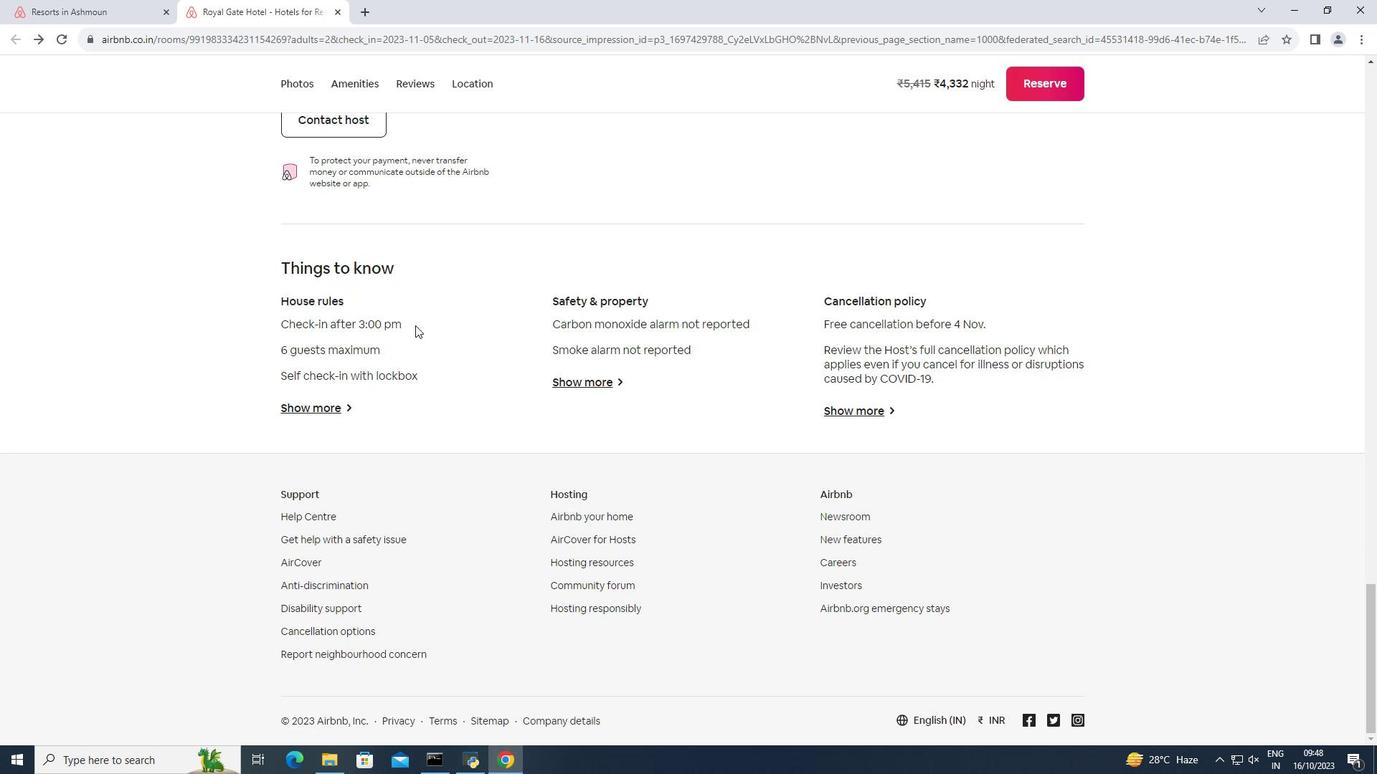 
Action: Mouse scrolled (415, 324) with delta (0, 0)
Screenshot: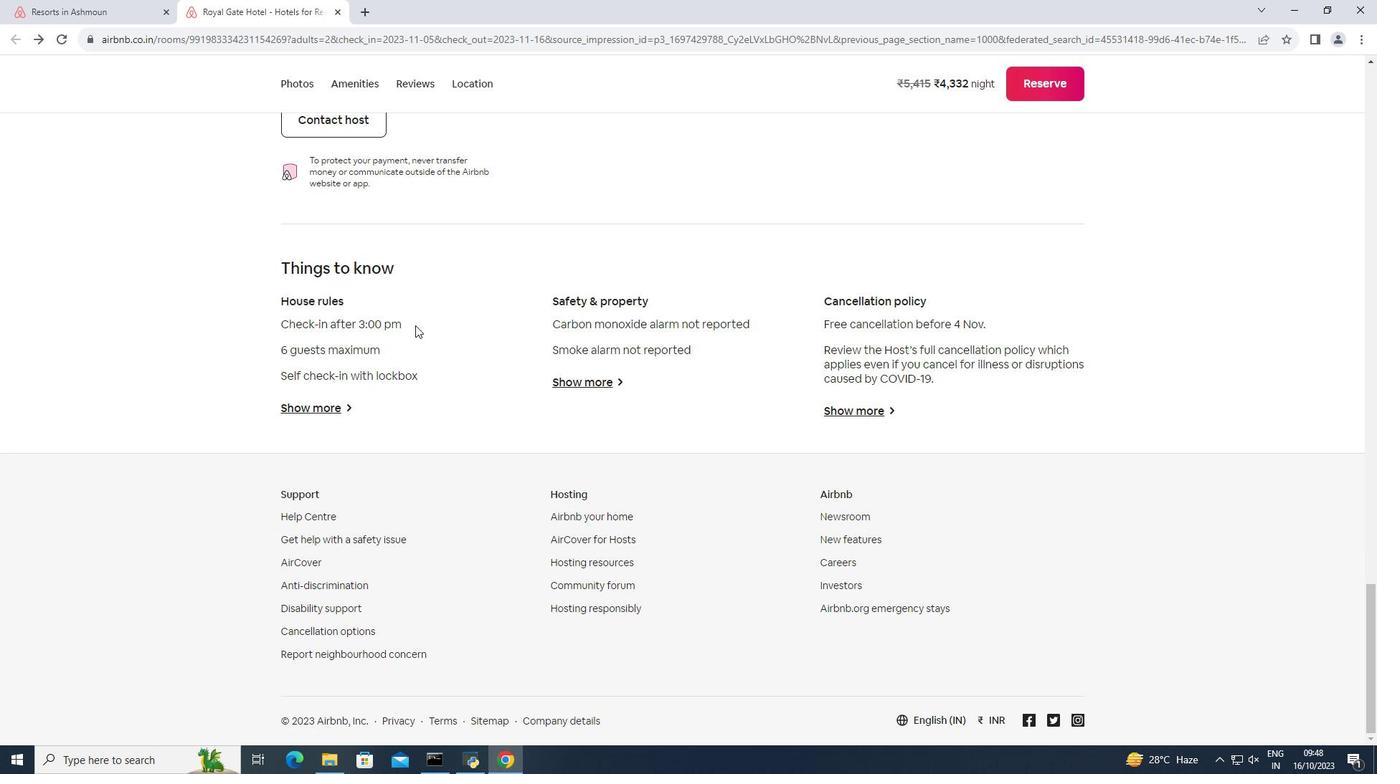 
Action: Mouse scrolled (415, 324) with delta (0, 0)
Screenshot: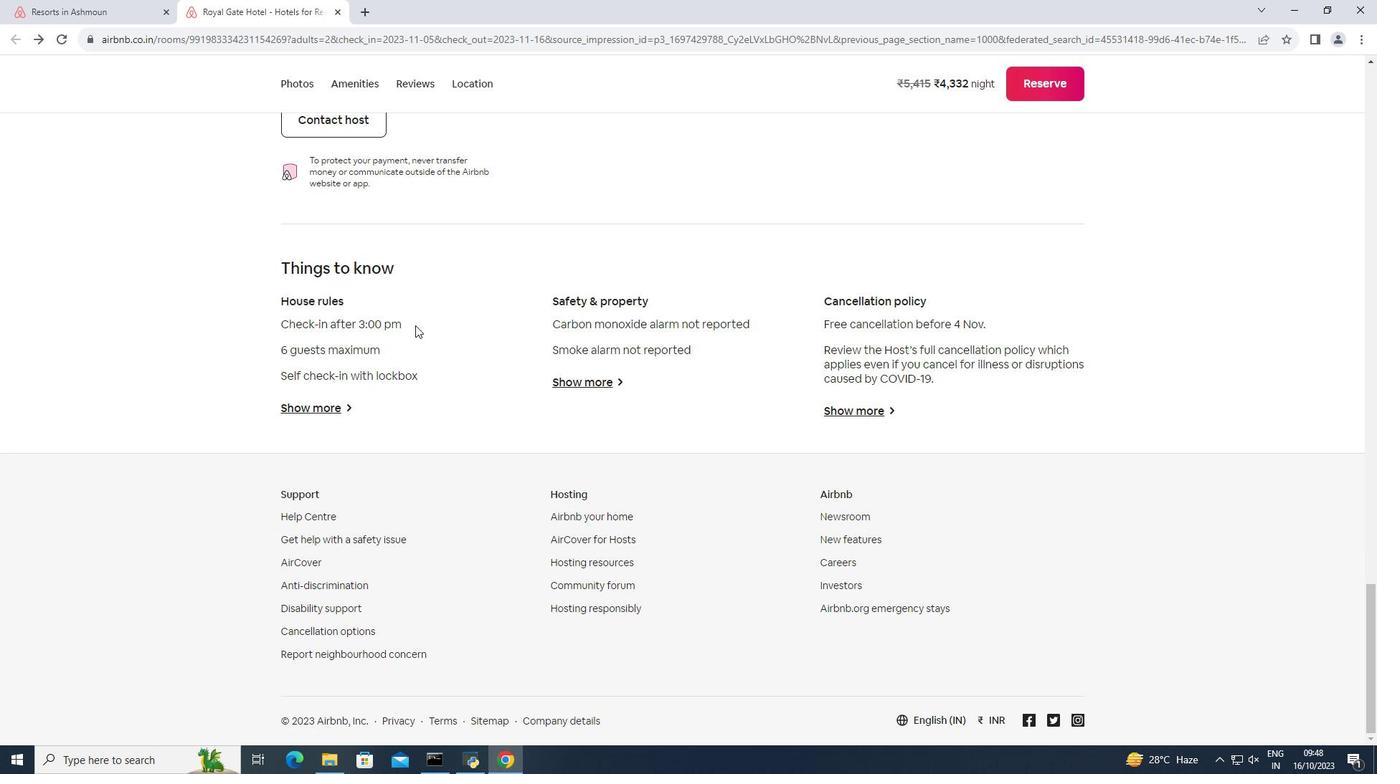 
Action: Mouse moved to (461, 85)
Screenshot: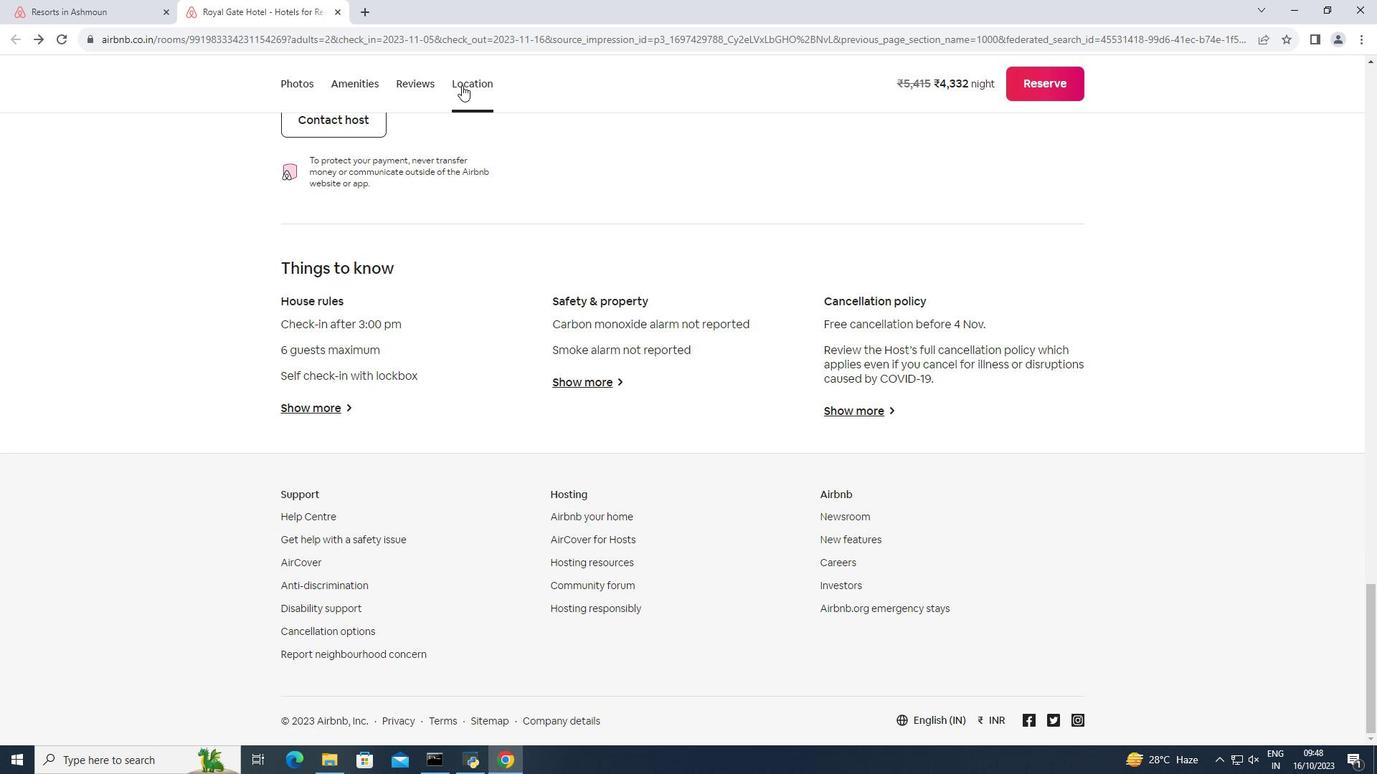 
Action: Mouse pressed left at (461, 85)
Screenshot: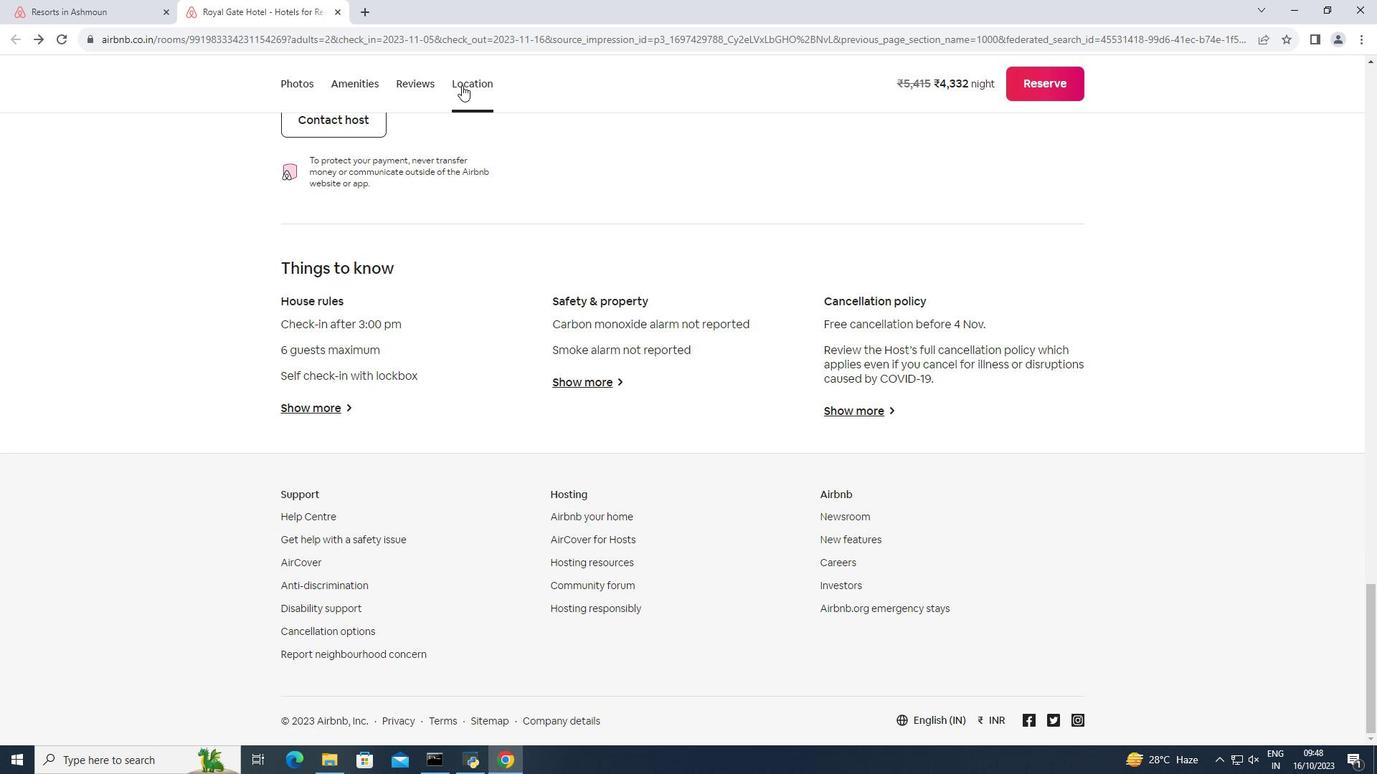
Action: Mouse moved to (408, 84)
Screenshot: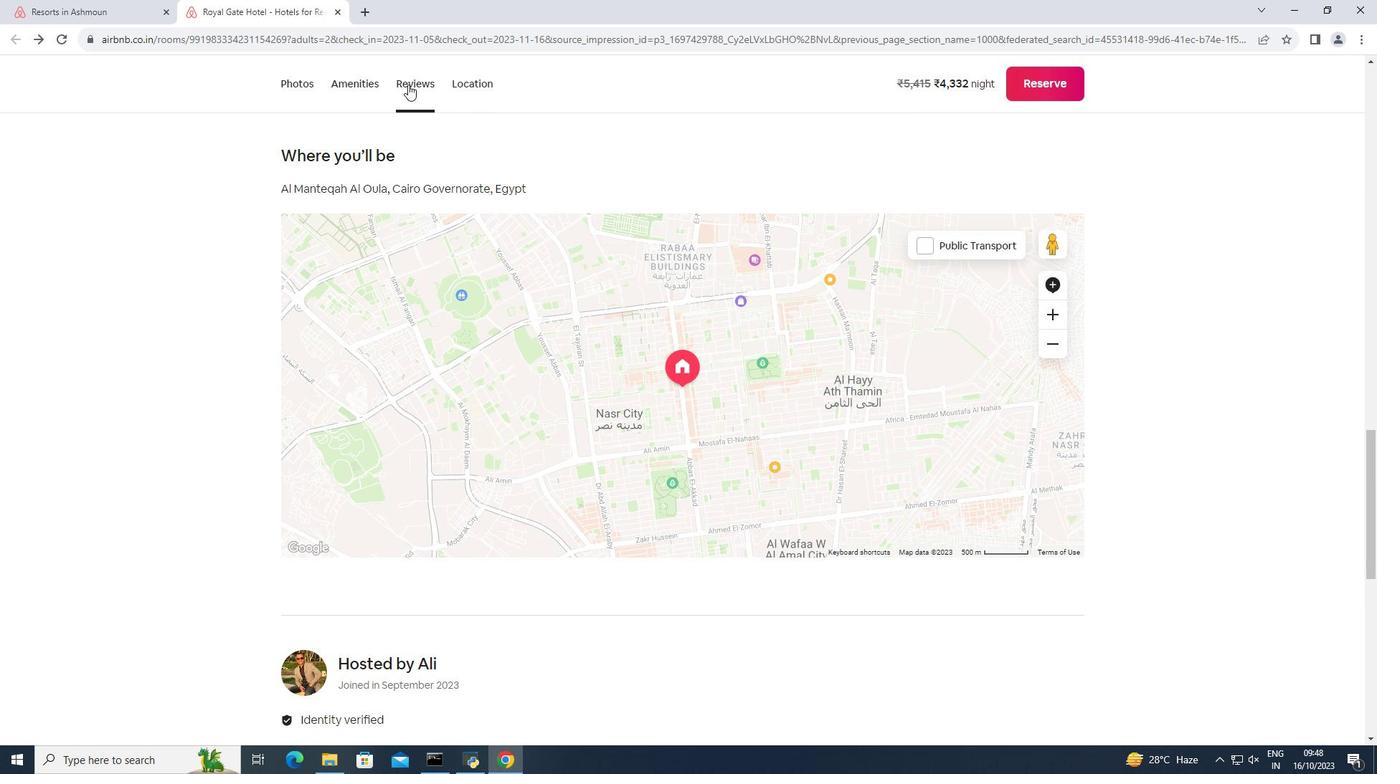 
Action: Mouse pressed left at (408, 84)
Screenshot: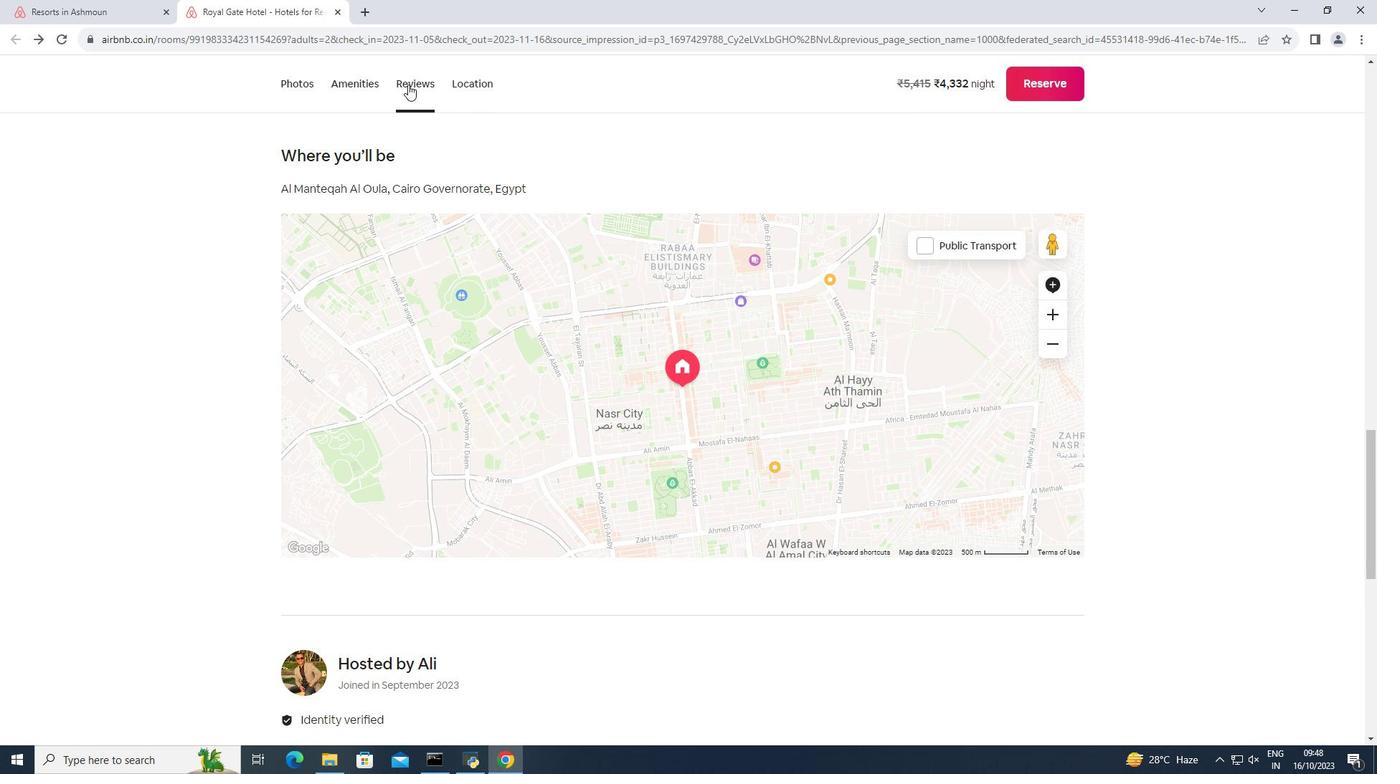 
Action: Mouse moved to (367, 83)
Screenshot: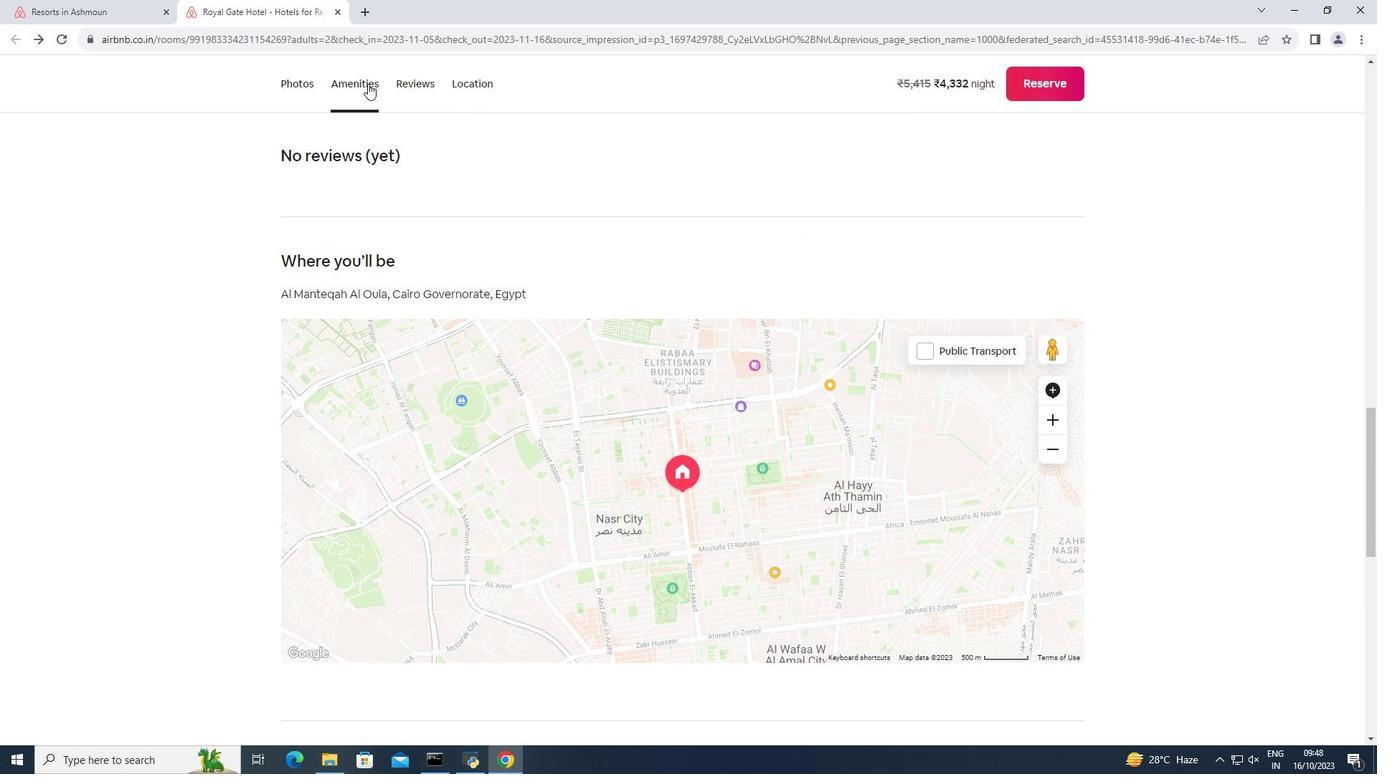 
Action: Mouse pressed left at (367, 83)
Screenshot: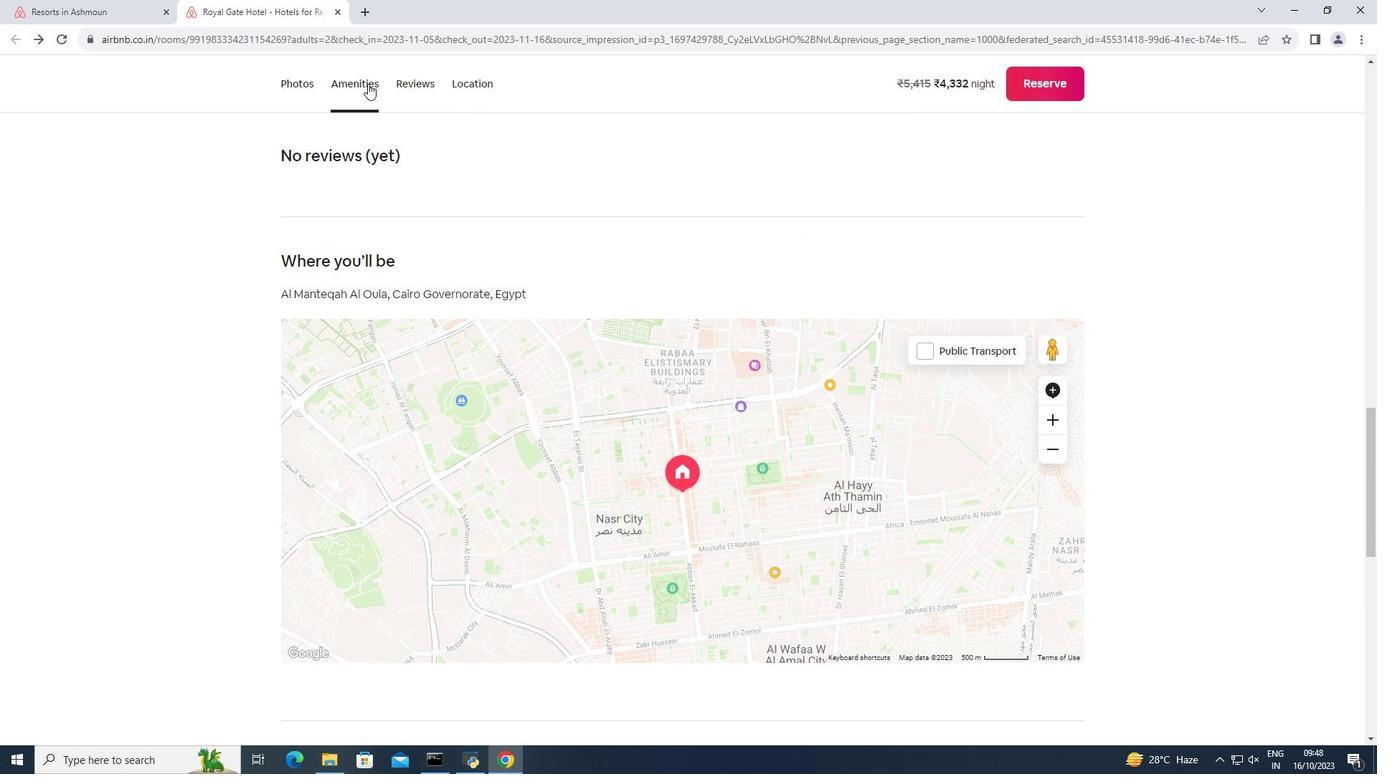 
Action: Mouse moved to (300, 83)
Screenshot: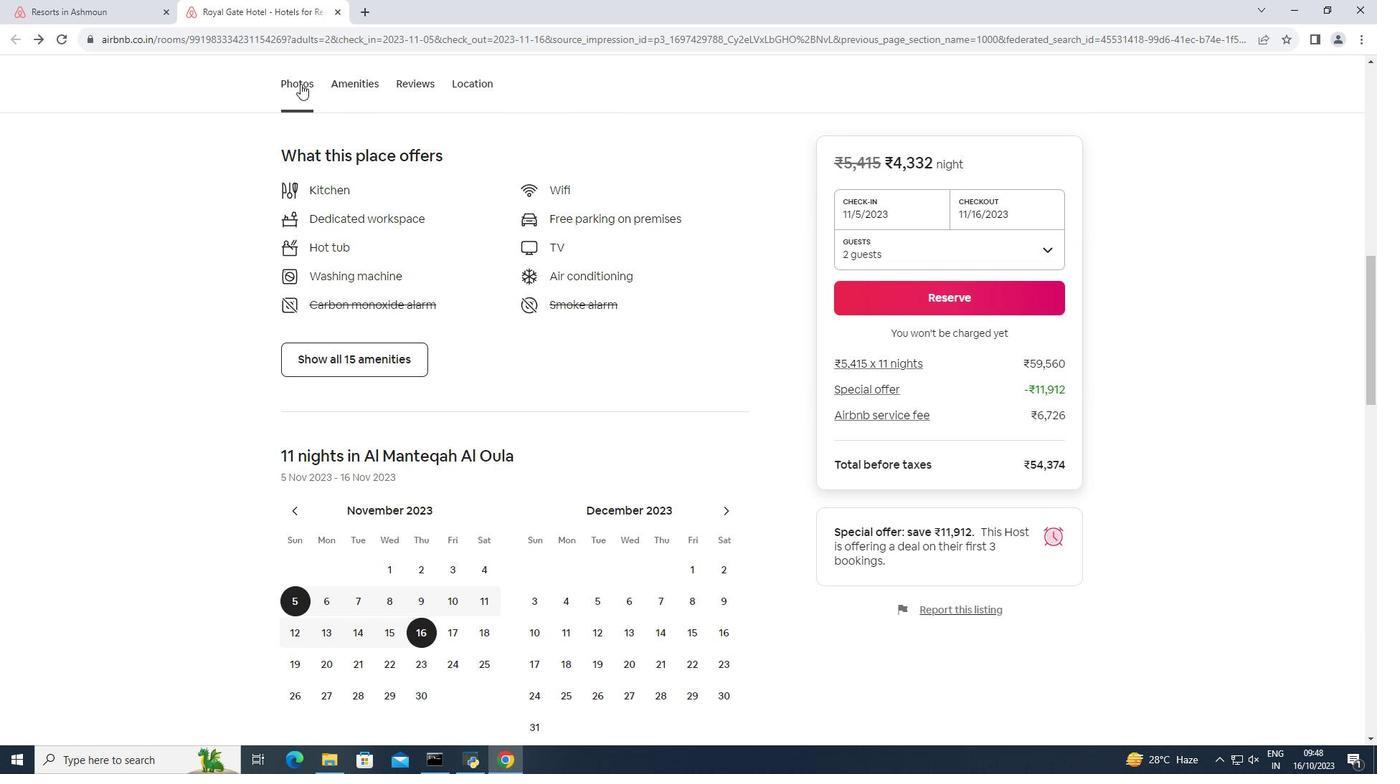 
Action: Mouse pressed left at (300, 83)
Screenshot: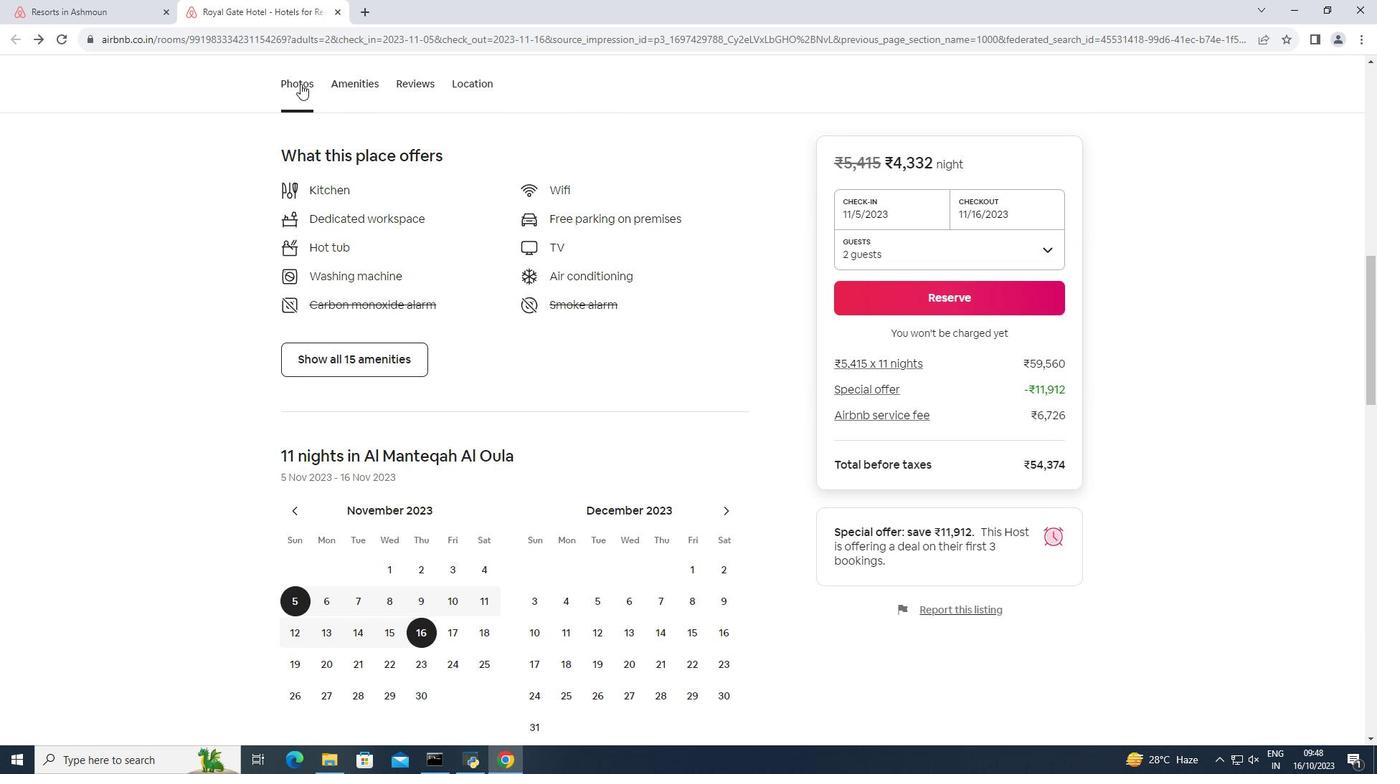 
Action: Mouse moved to (334, 8)
Screenshot: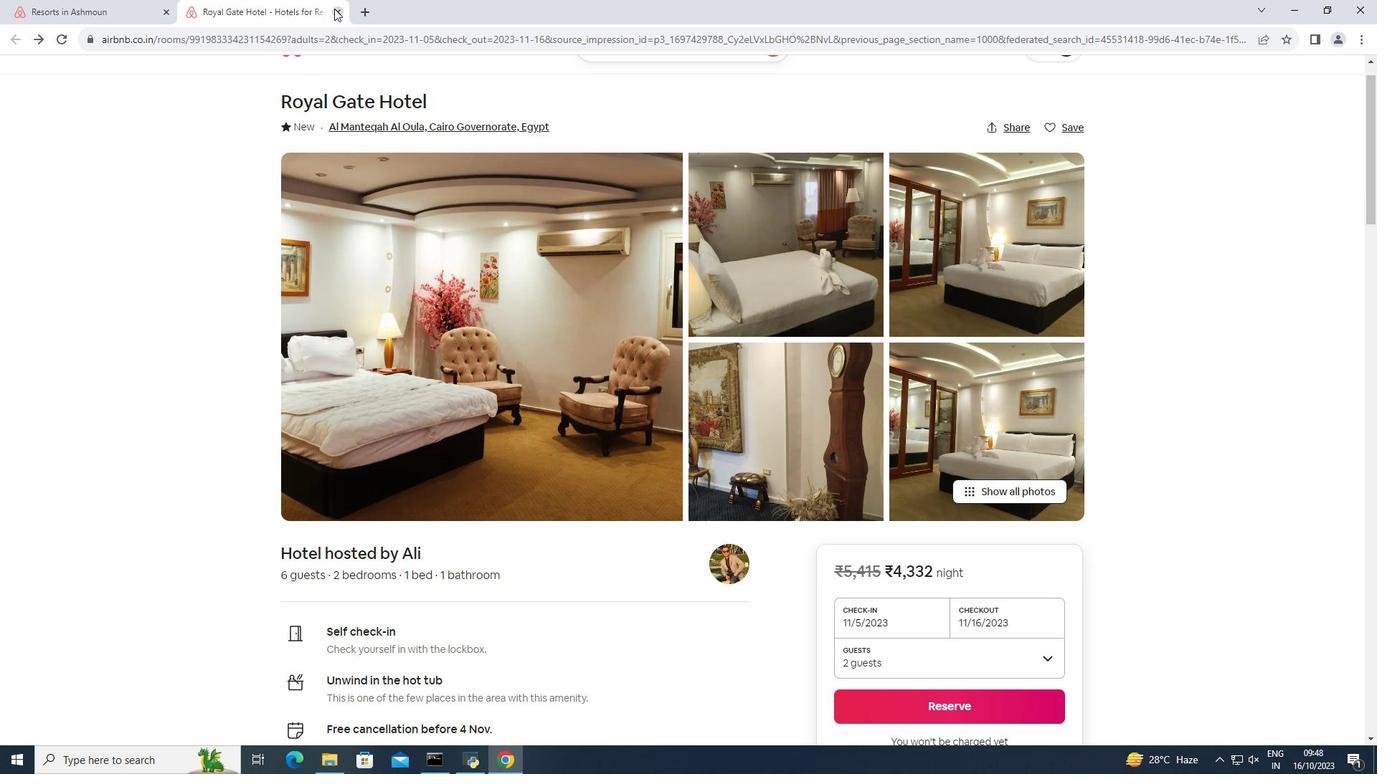 
Action: Mouse pressed left at (334, 8)
Screenshot: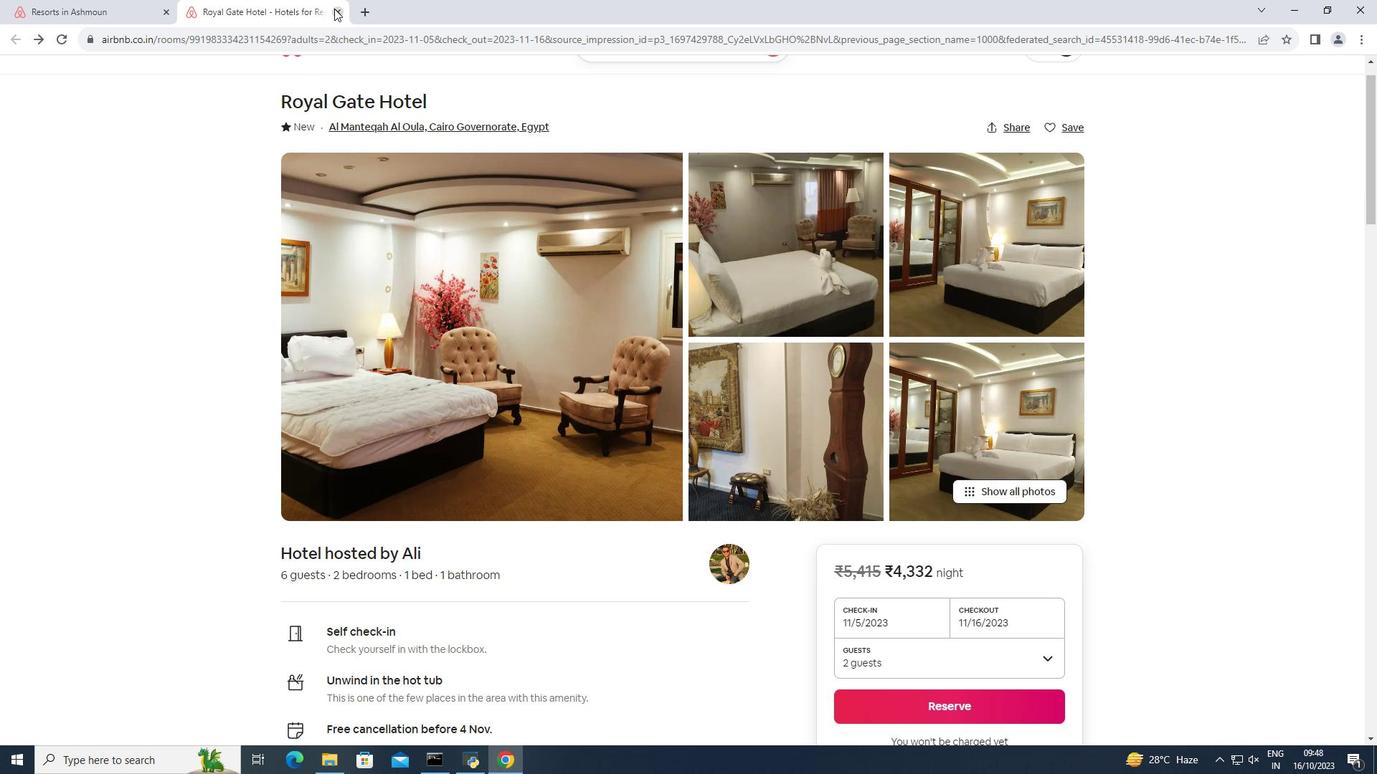 
Action: Mouse moved to (360, 297)
Screenshot: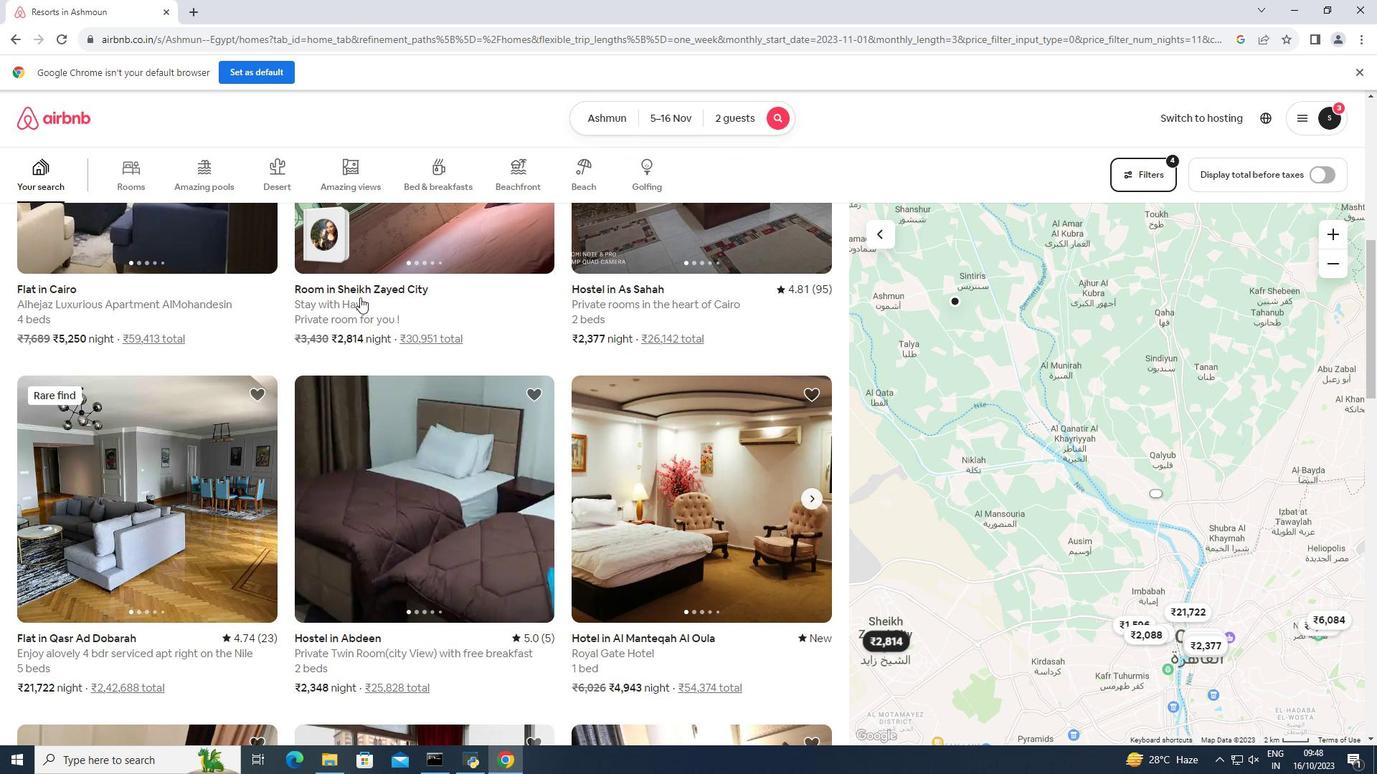 
Action: Mouse scrolled (360, 296) with delta (0, 0)
Screenshot: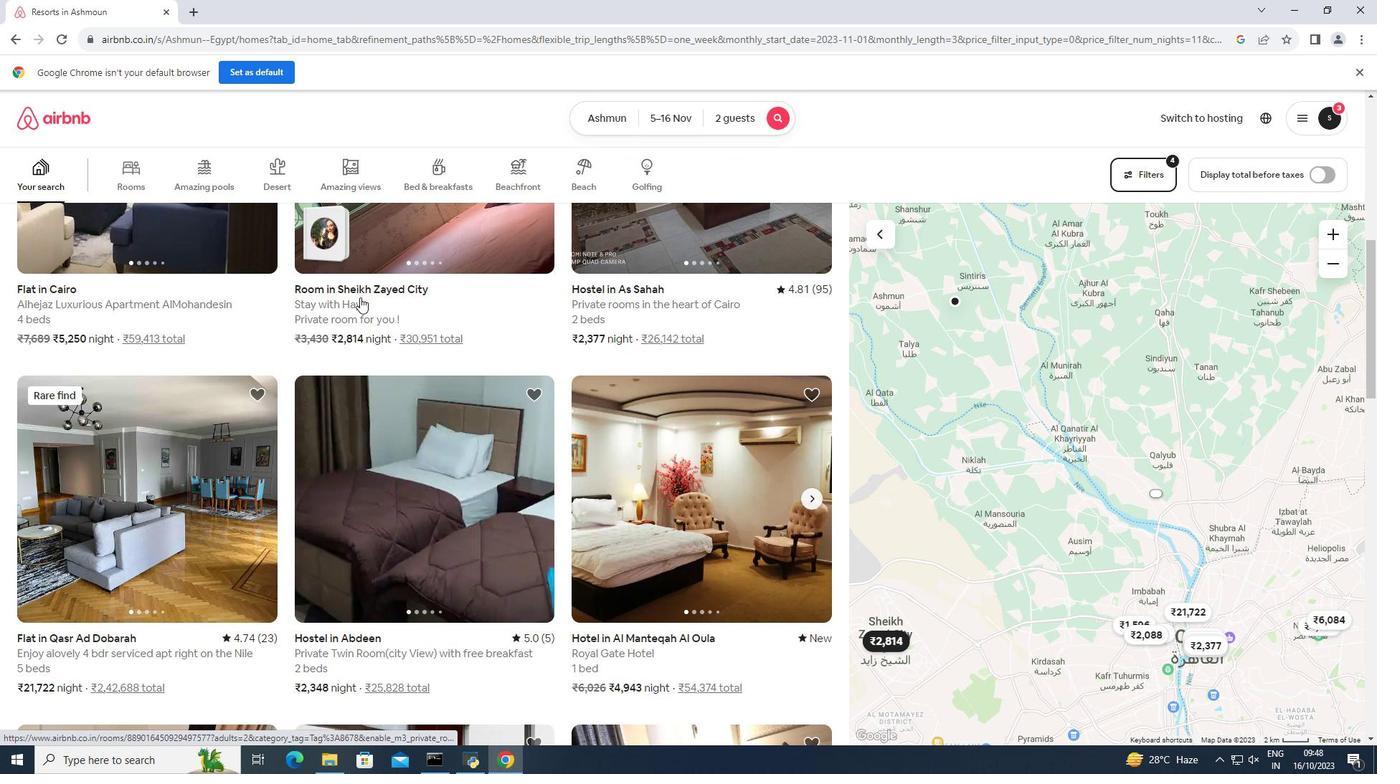 
Action: Mouse scrolled (360, 296) with delta (0, 0)
Screenshot: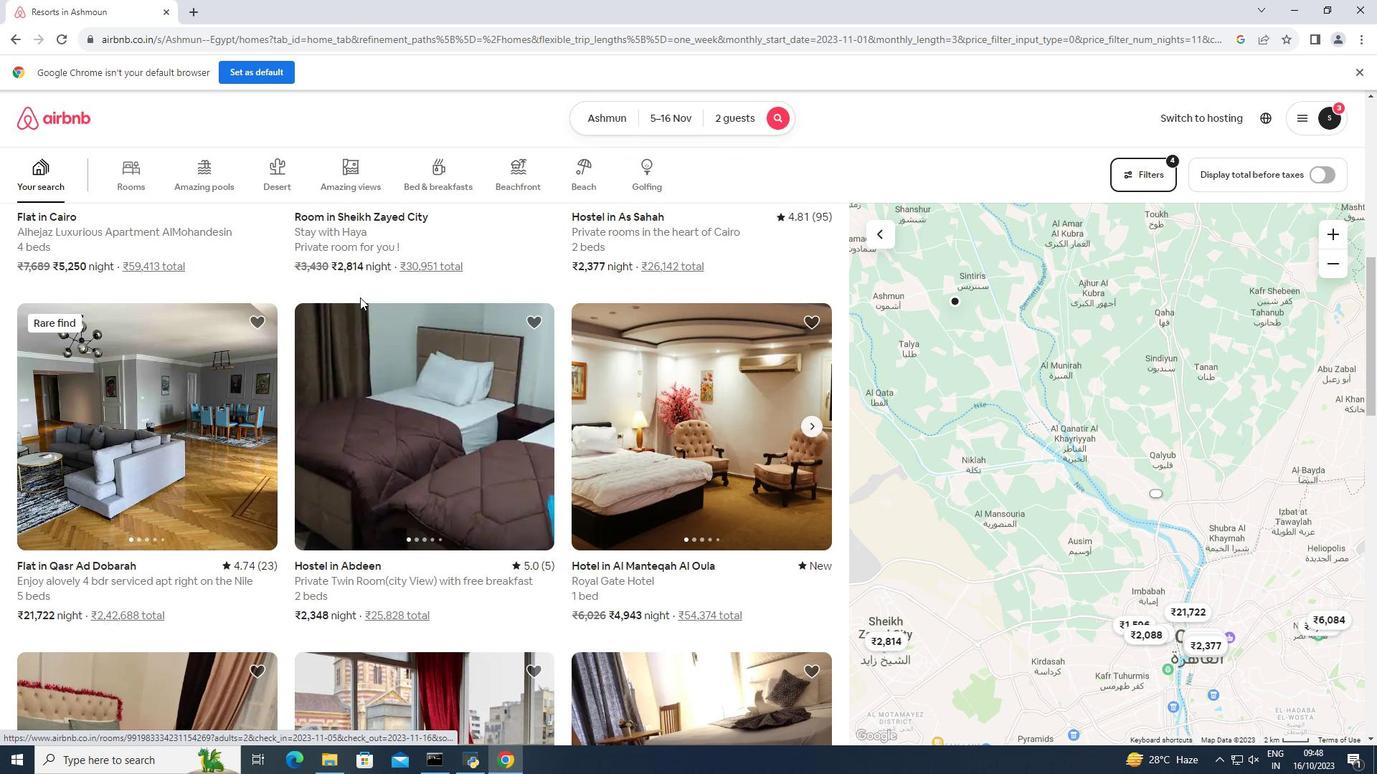 
Action: Mouse scrolled (360, 296) with delta (0, 0)
Screenshot: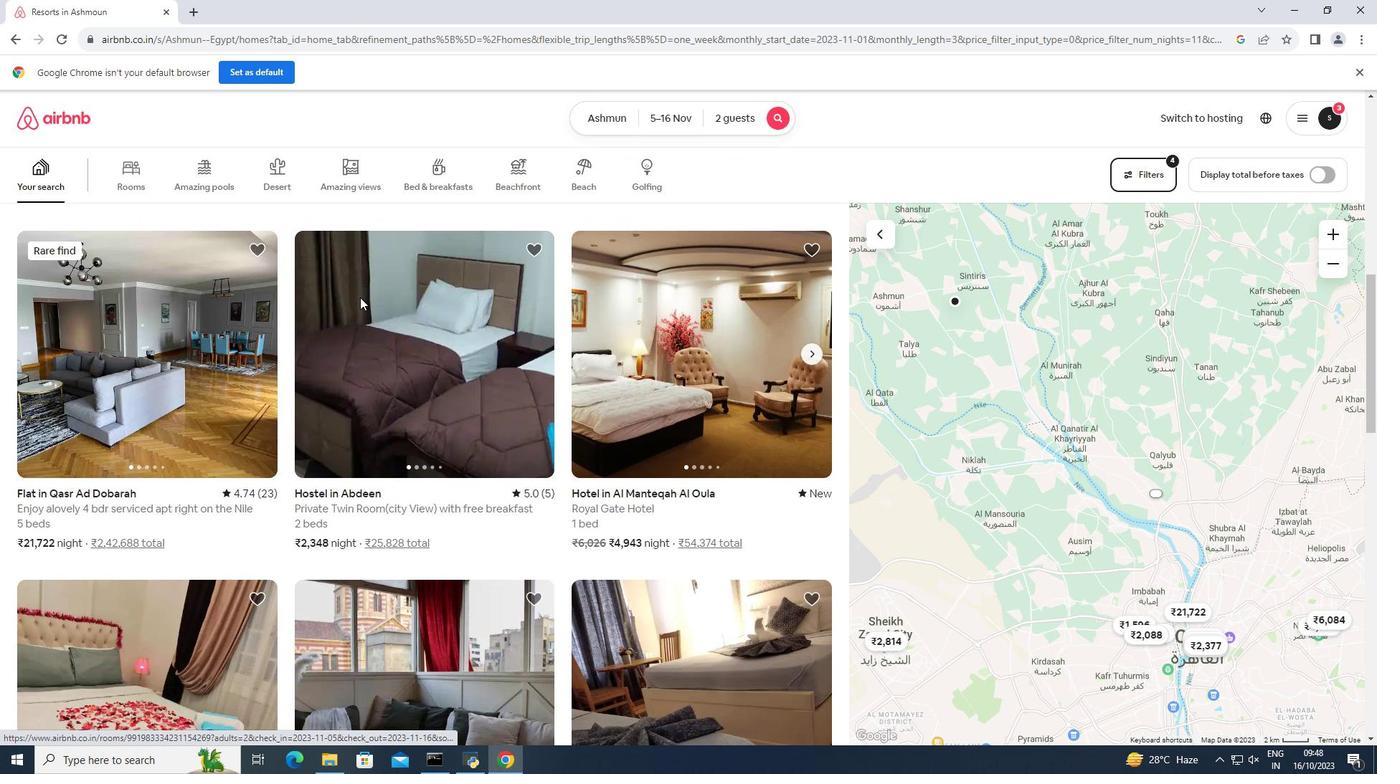 
Action: Mouse scrolled (360, 296) with delta (0, 0)
Screenshot: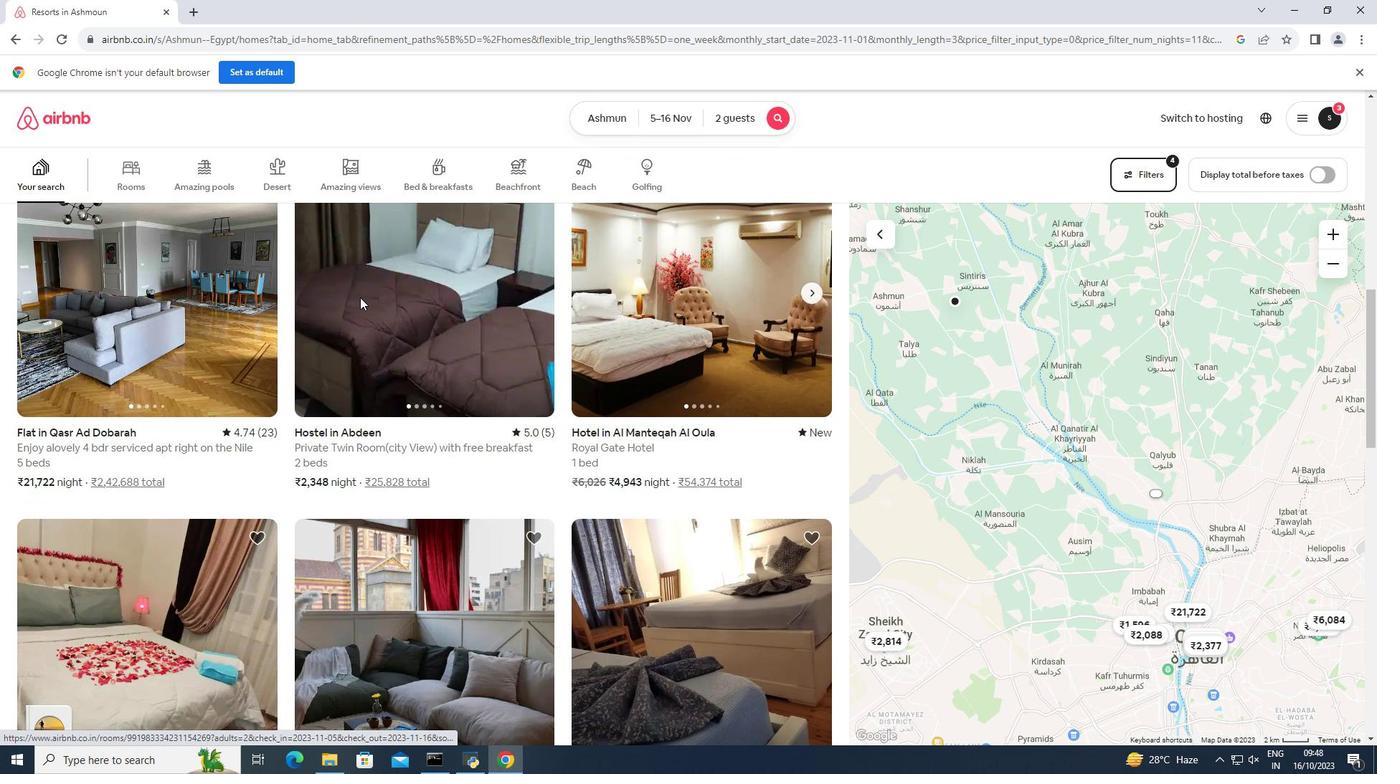 
Action: Mouse moved to (359, 298)
Screenshot: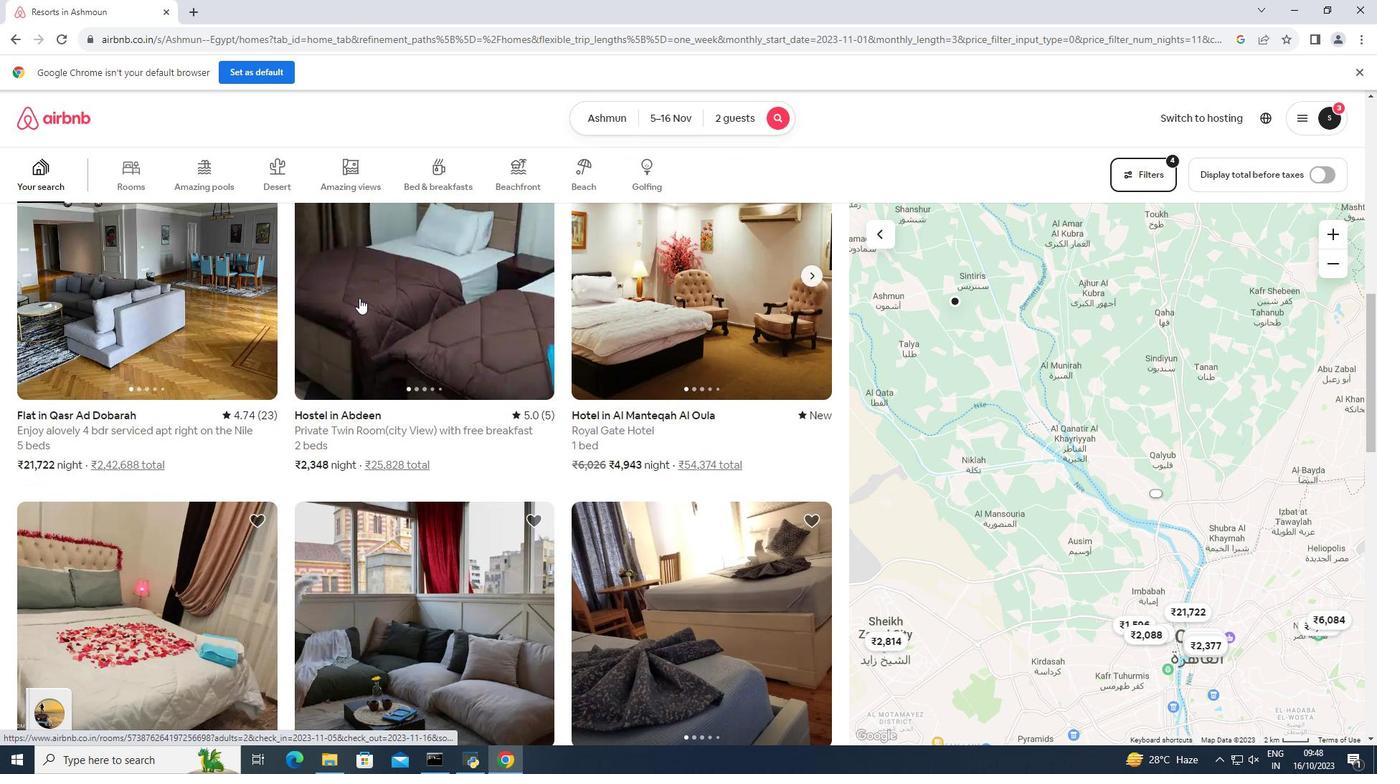 
Action: Mouse scrolled (359, 297) with delta (0, 0)
Screenshot: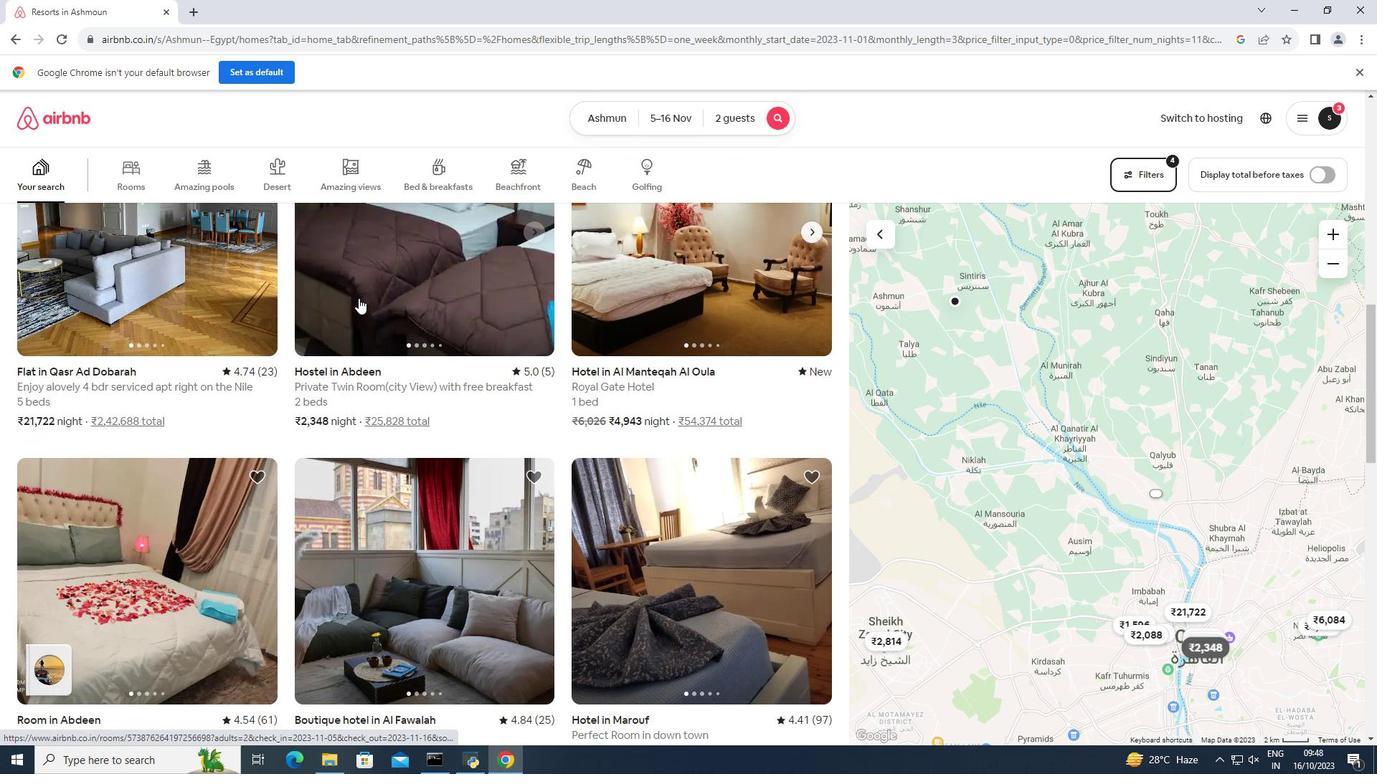 
Action: Mouse moved to (357, 298)
Screenshot: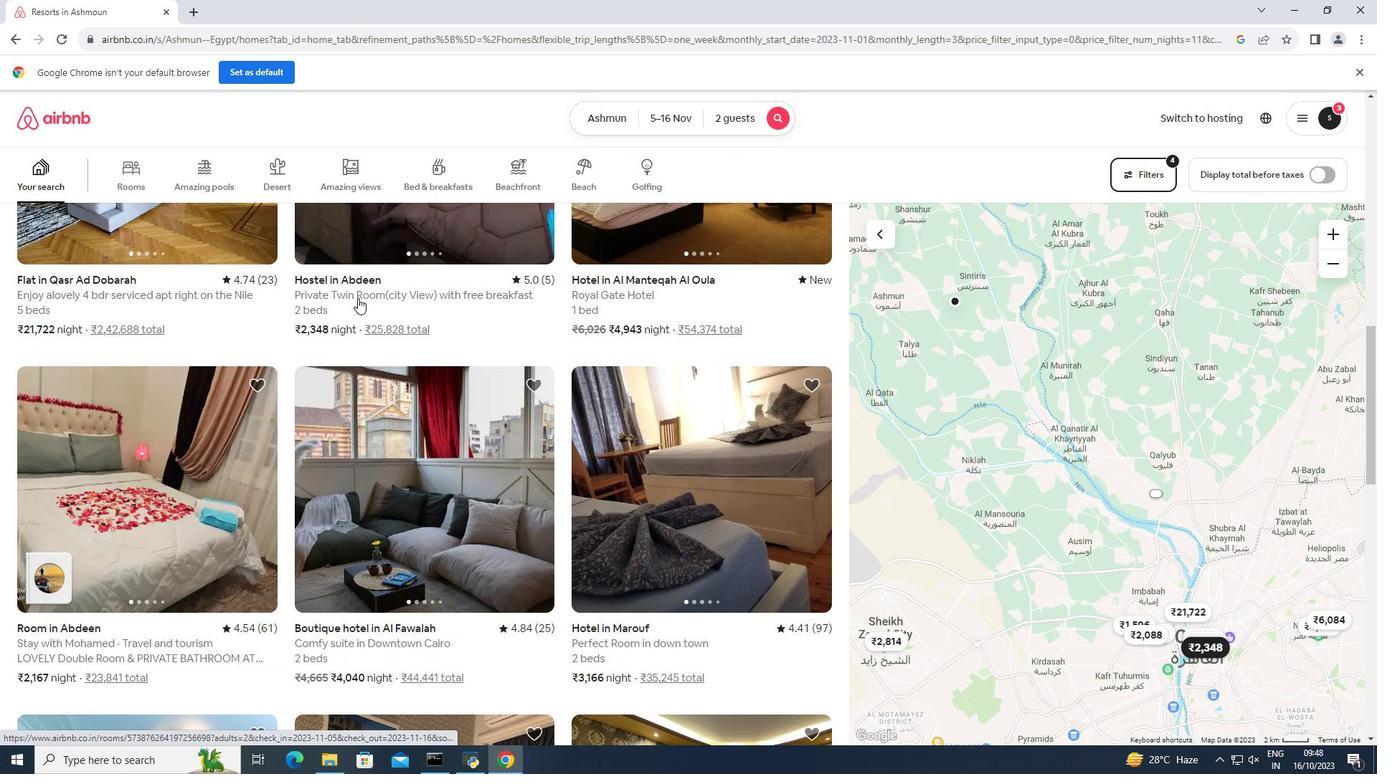 
Action: Mouse scrolled (357, 297) with delta (0, 0)
Screenshot: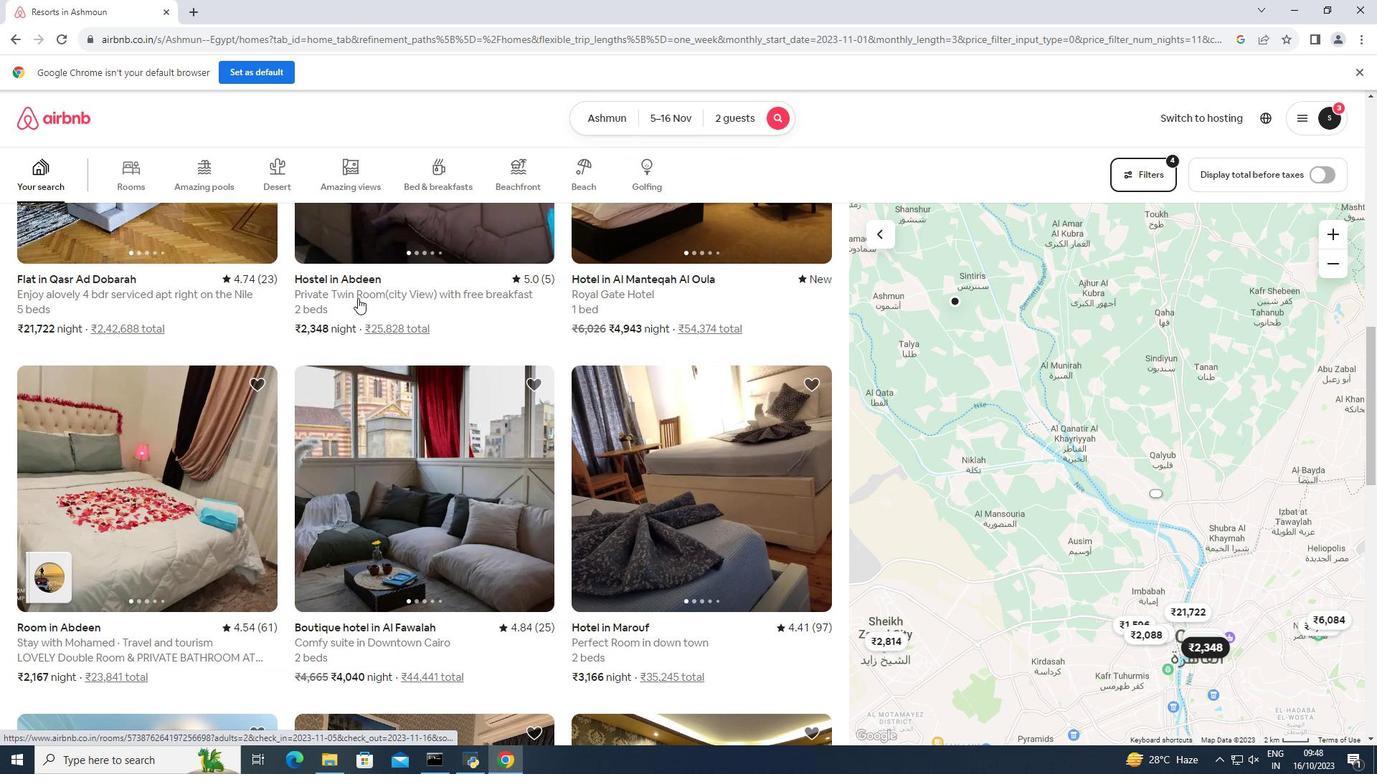 
Action: Mouse scrolled (357, 297) with delta (0, 0)
Screenshot: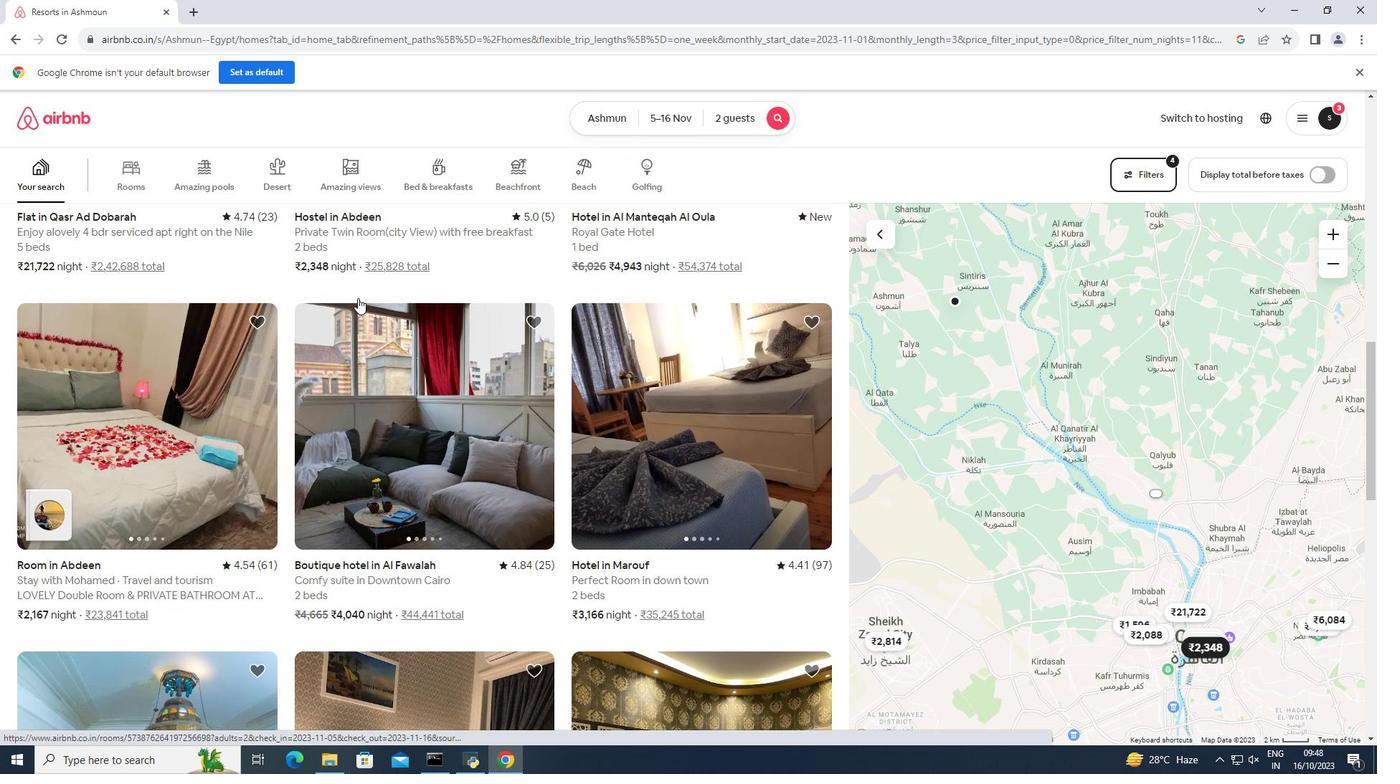 
Action: Mouse scrolled (357, 297) with delta (0, 0)
Screenshot: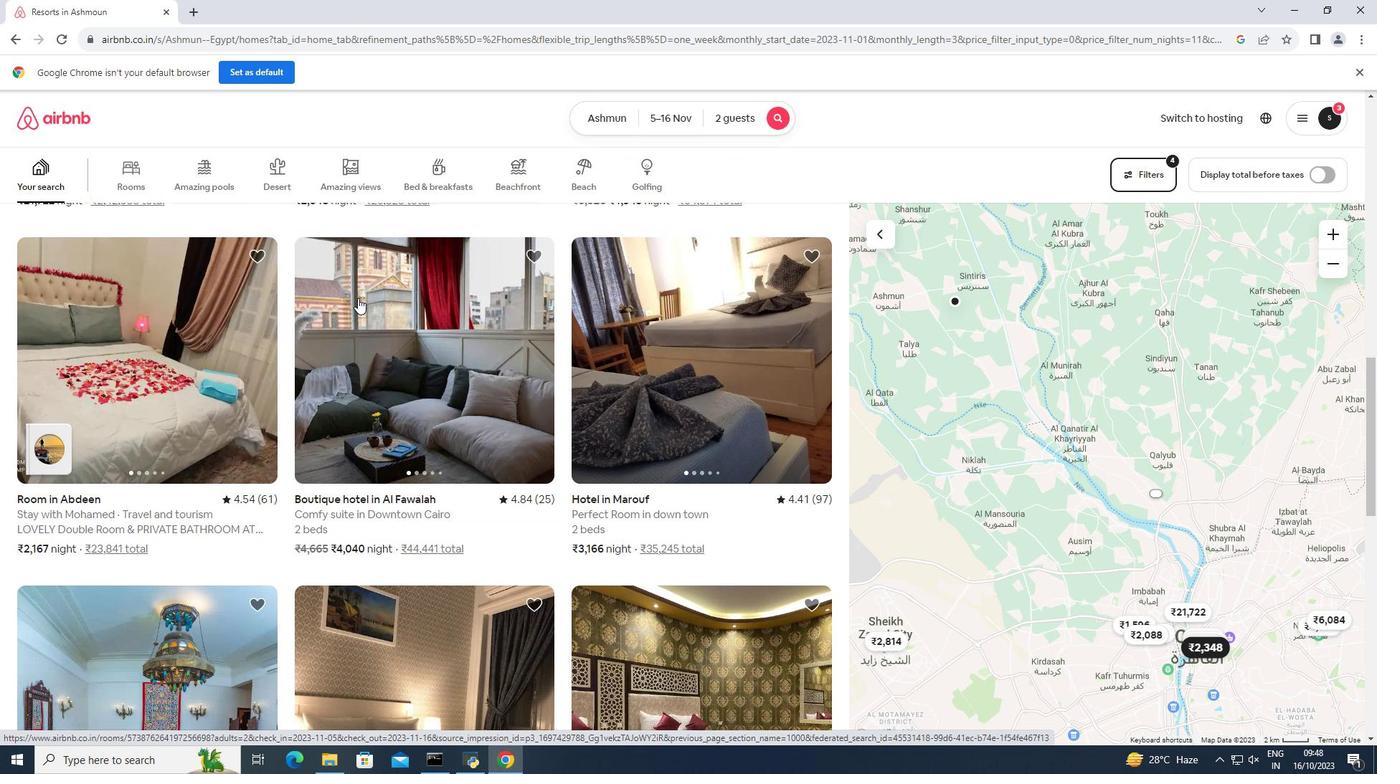 
Action: Mouse scrolled (357, 297) with delta (0, 0)
Screenshot: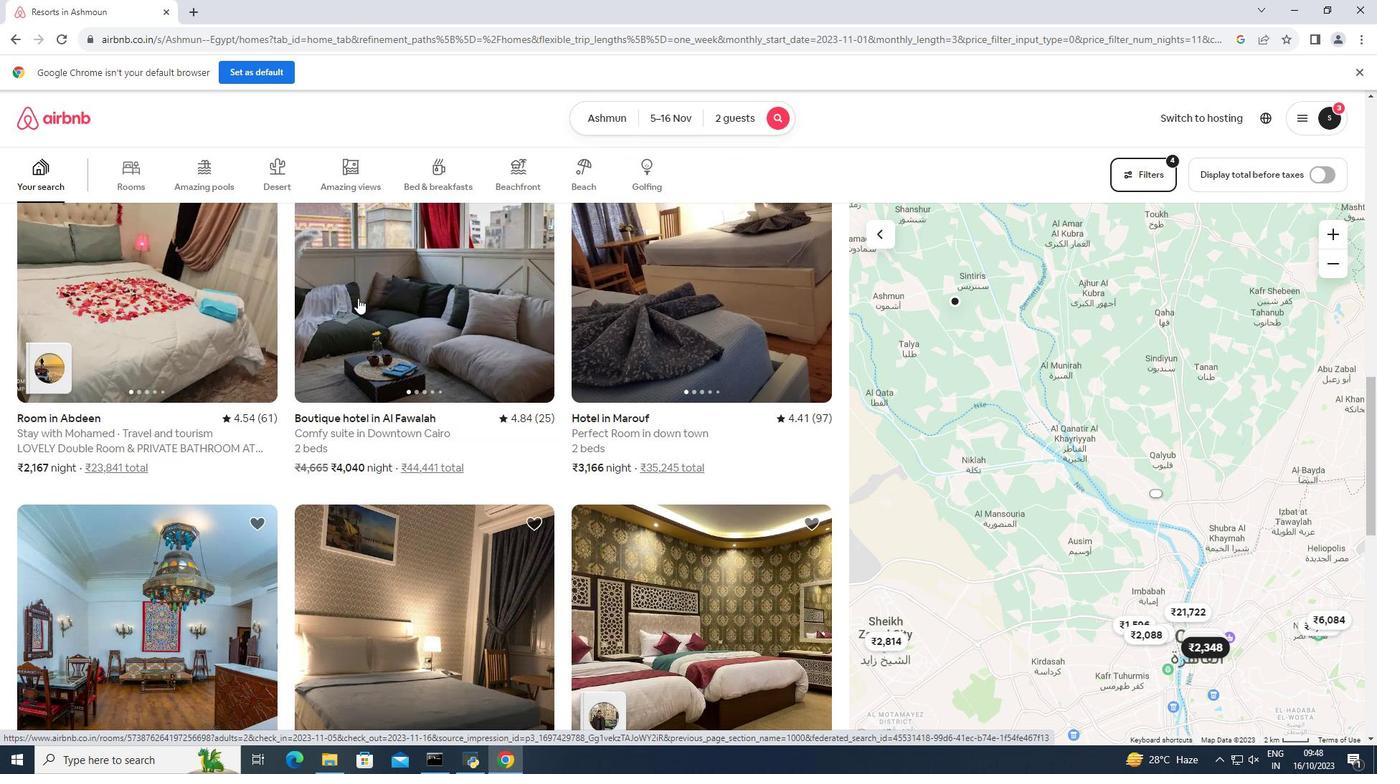 
Action: Mouse scrolled (357, 297) with delta (0, 0)
Screenshot: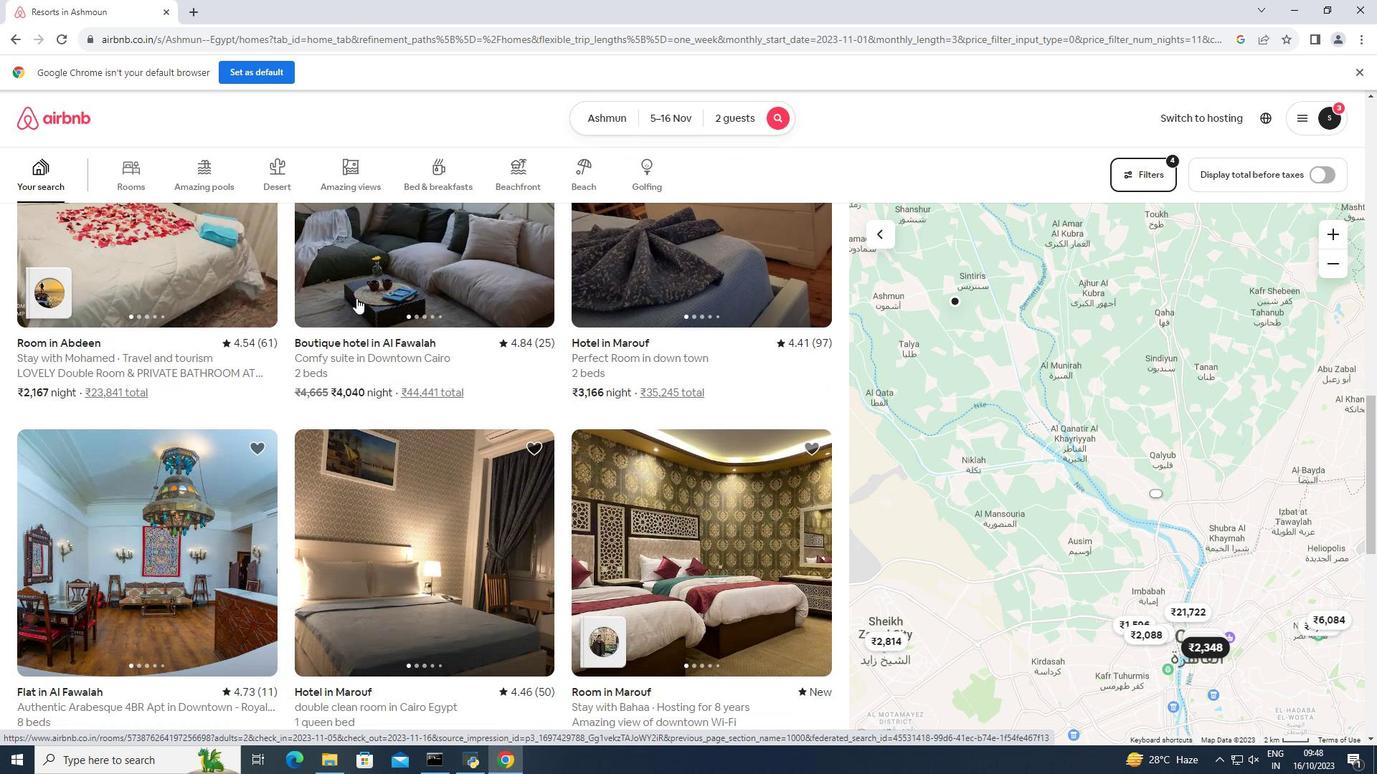 
Action: Mouse moved to (414, 485)
